 Task: Look for space in Jhalrapatan, India from 12th August, 2023 to 16th August, 2023 for 8 adults in price range Rs.10000 to Rs.16000. Place can be private room with 8 bedrooms having 8 beds and 8 bathrooms. Property type can be house, flat, guest house, hotel. Amenities needed are: wifi, TV, free parkinig on premises, gym, breakfast. Booking option can be shelf check-in. Required host language is English.
Action: Mouse moved to (601, 119)
Screenshot: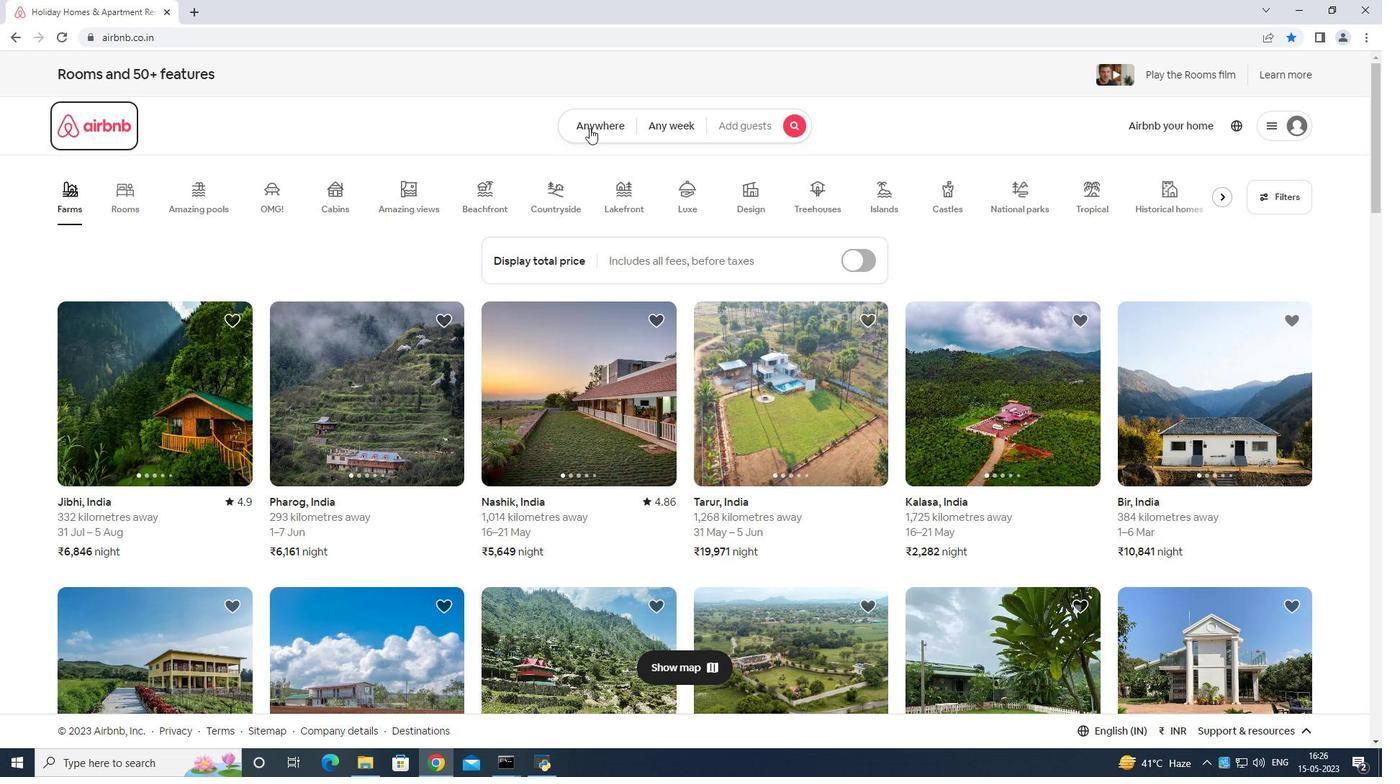 
Action: Mouse pressed left at (601, 119)
Screenshot: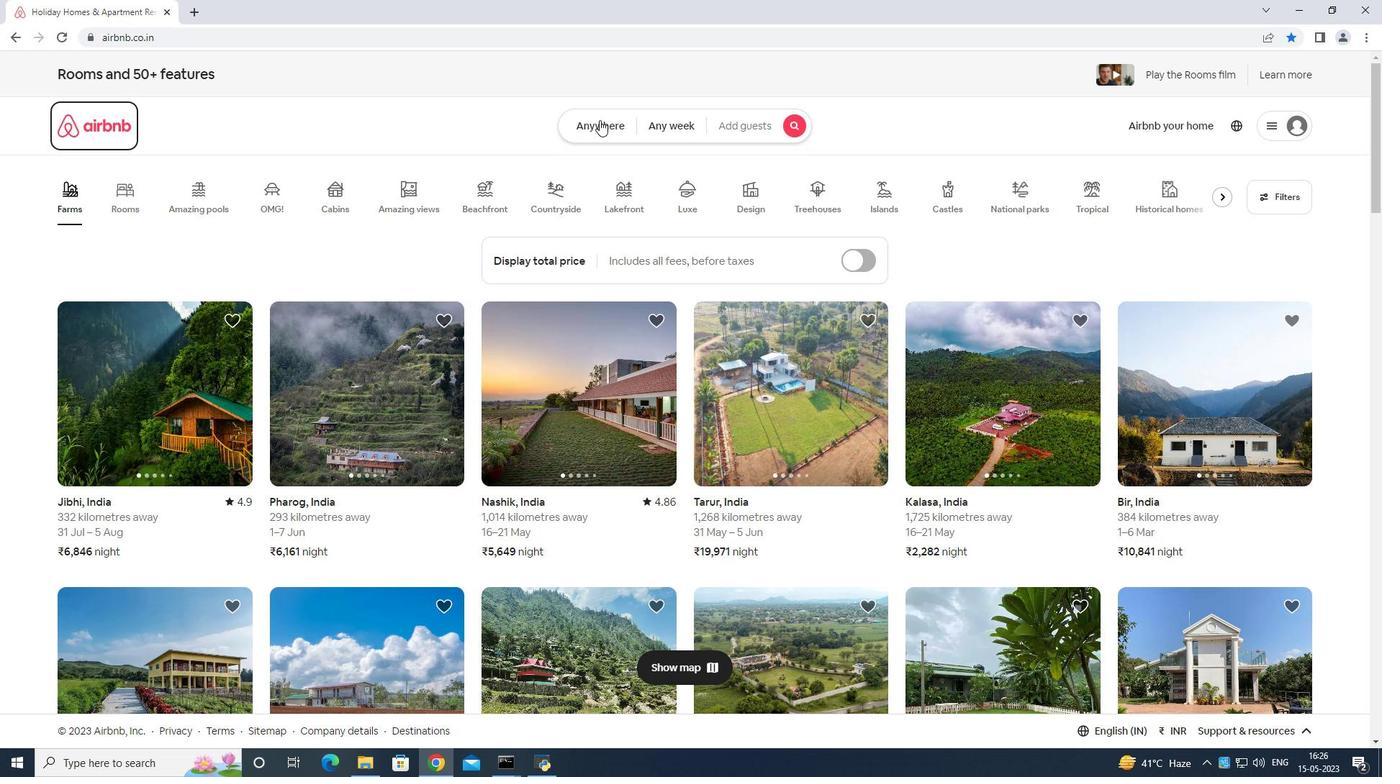 
Action: Mouse moved to (559, 162)
Screenshot: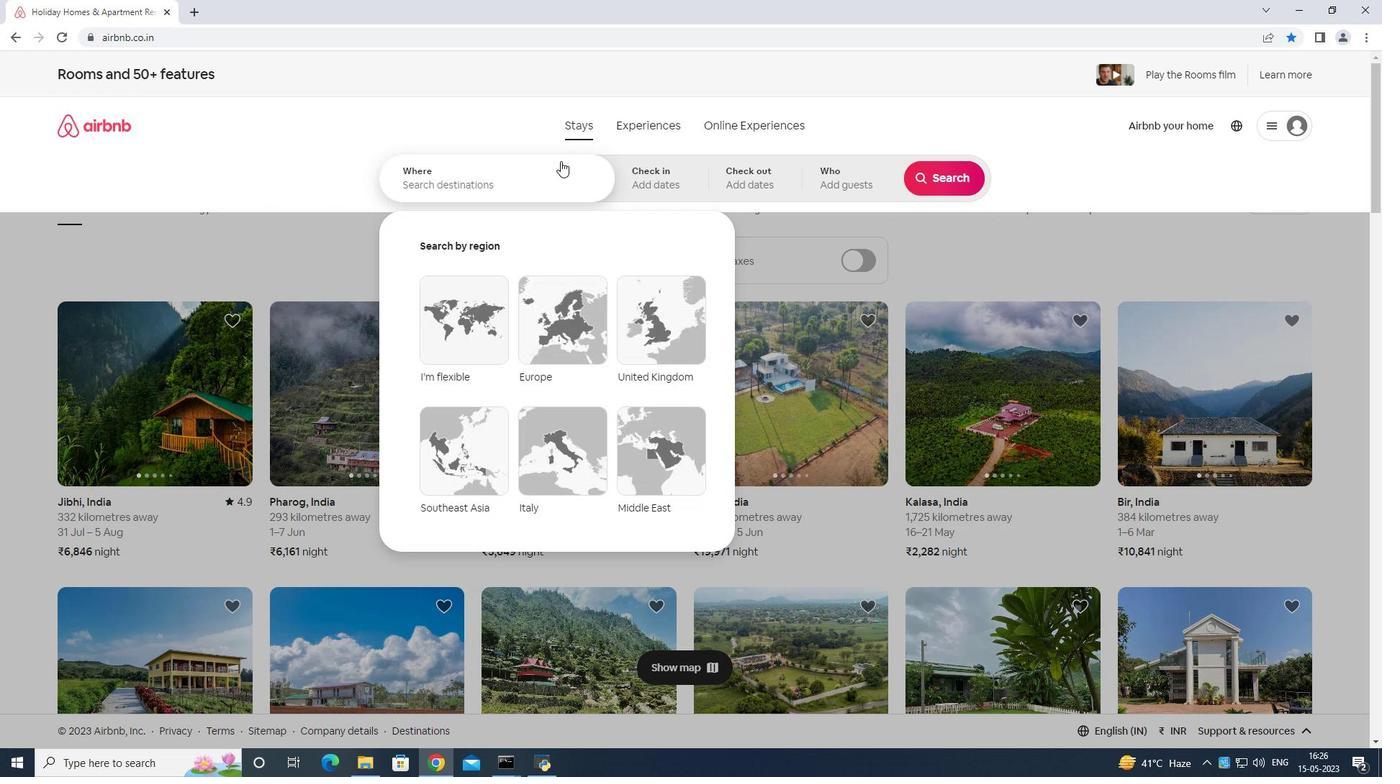 
Action: Mouse pressed left at (559, 162)
Screenshot: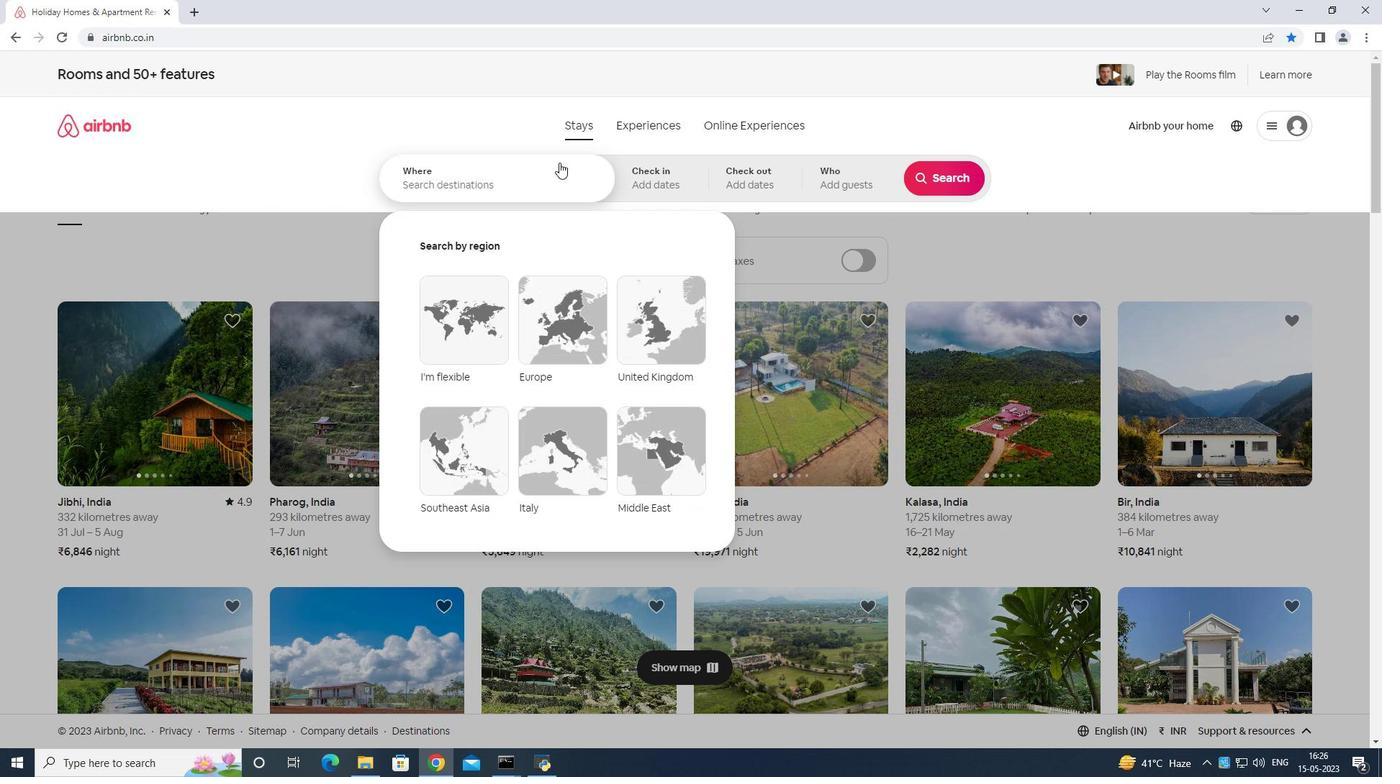 
Action: Mouse moved to (543, 149)
Screenshot: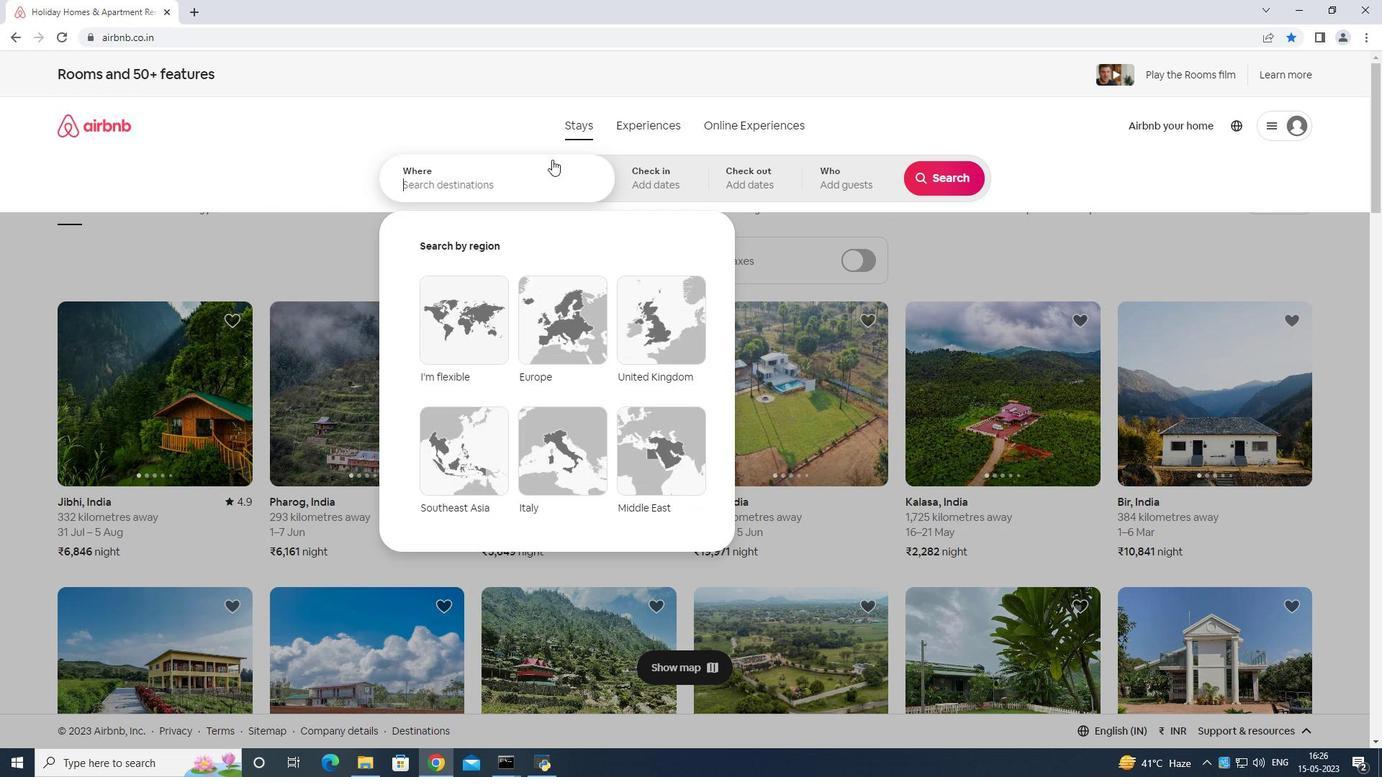 
Action: Key pressed <Key.shift>Jhalarapatan<Key.space>india<Key.enter>
Screenshot: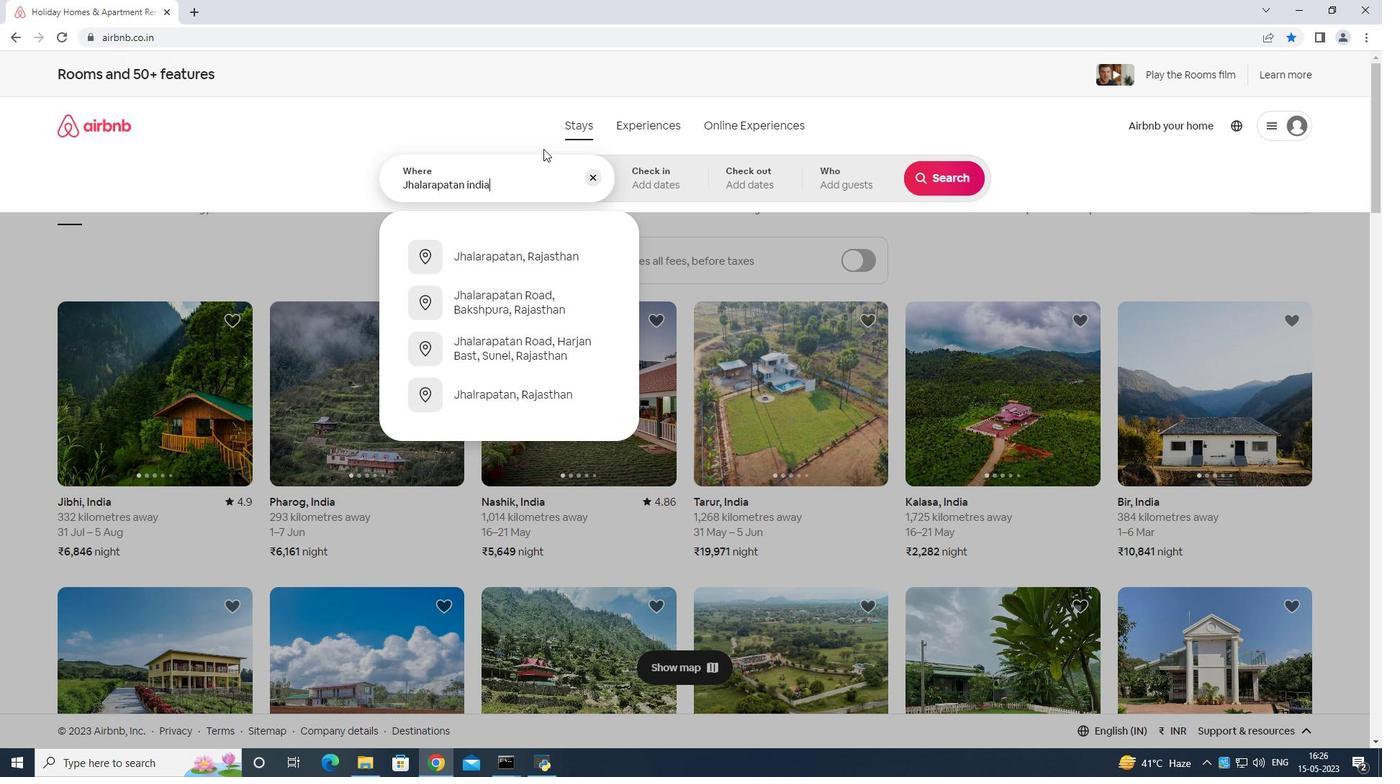 
Action: Mouse moved to (933, 288)
Screenshot: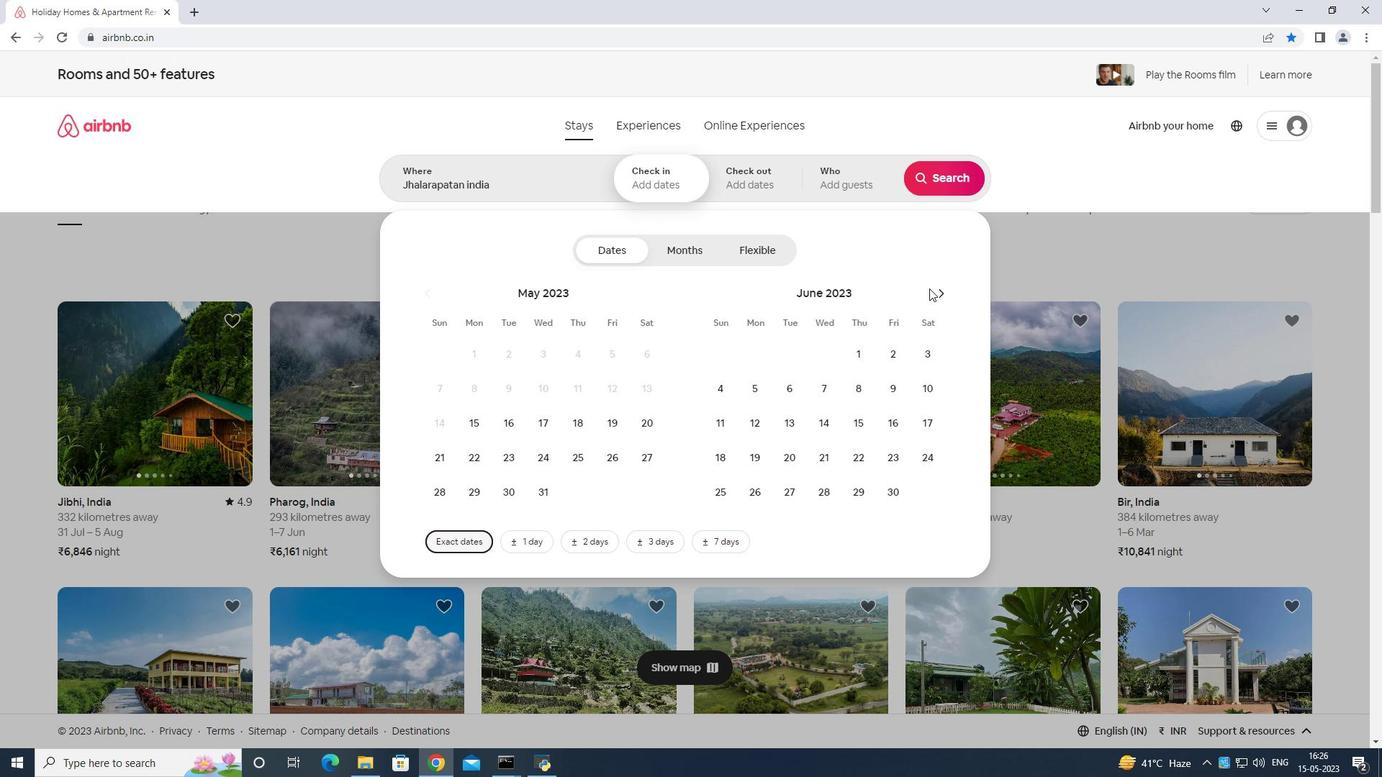 
Action: Mouse pressed left at (930, 288)
Screenshot: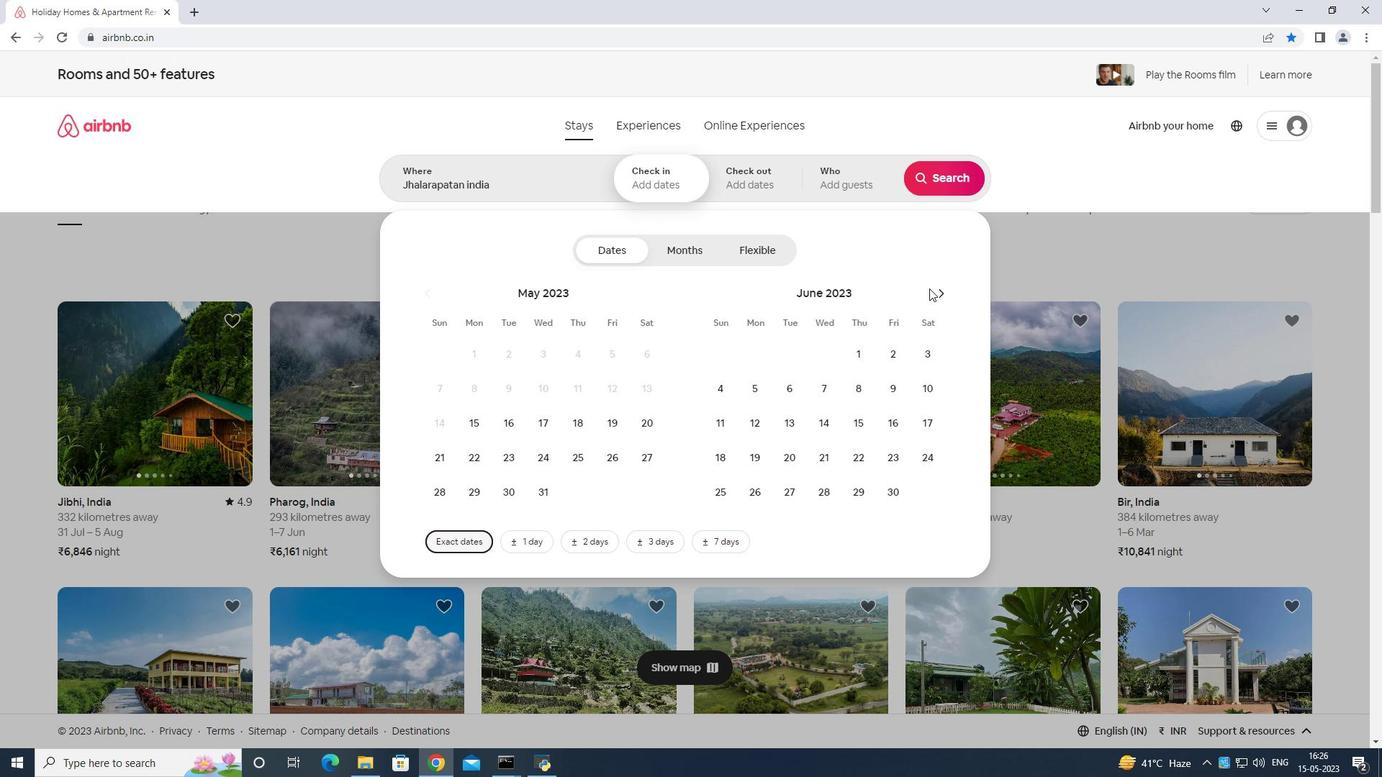 
Action: Mouse moved to (940, 295)
Screenshot: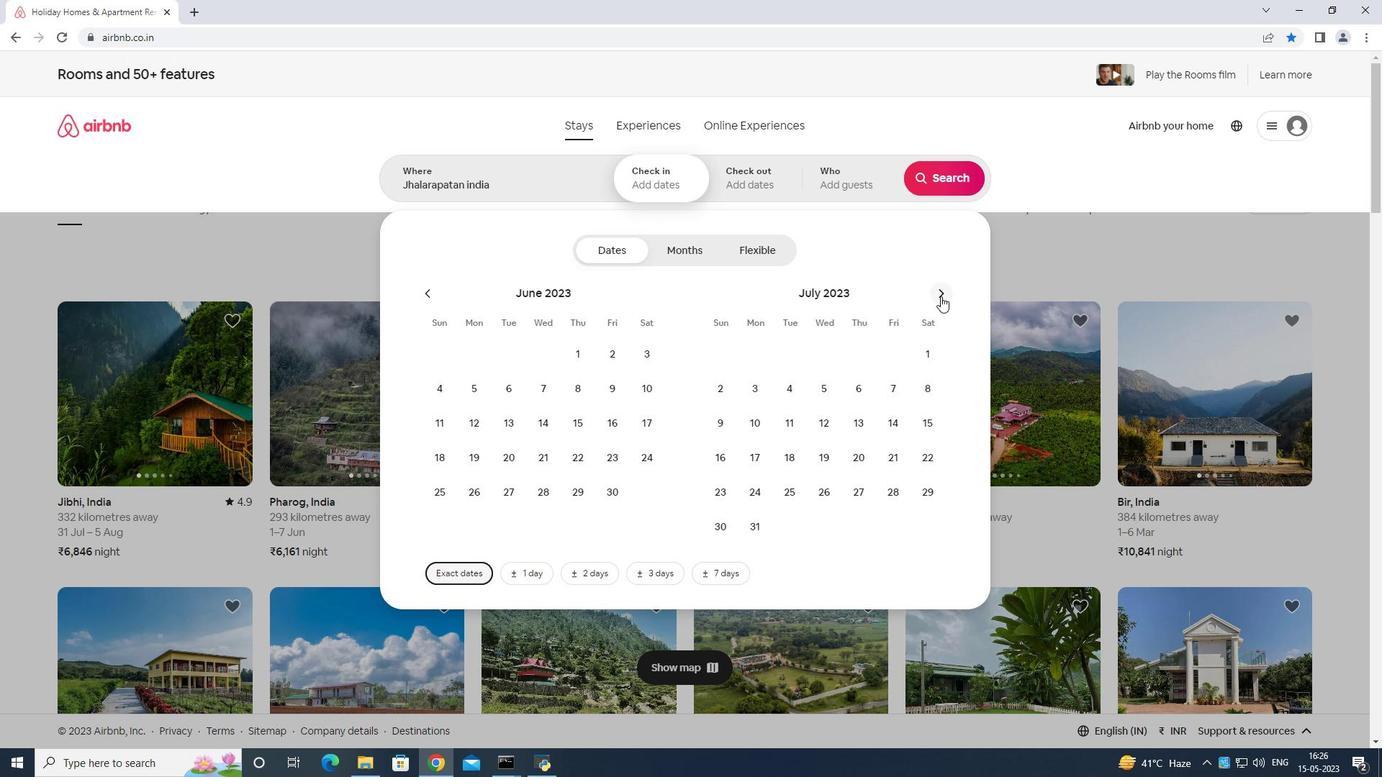 
Action: Mouse pressed left at (940, 295)
Screenshot: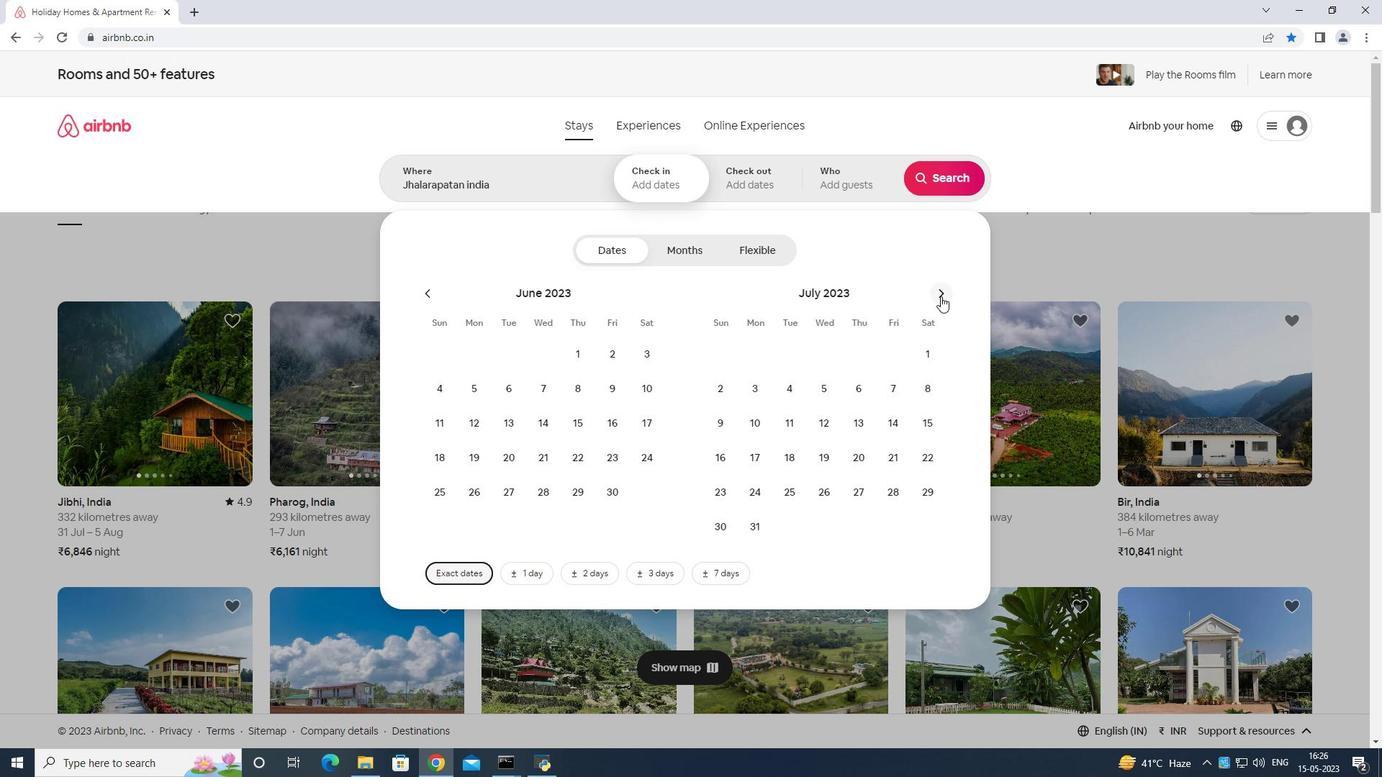 
Action: Mouse moved to (917, 391)
Screenshot: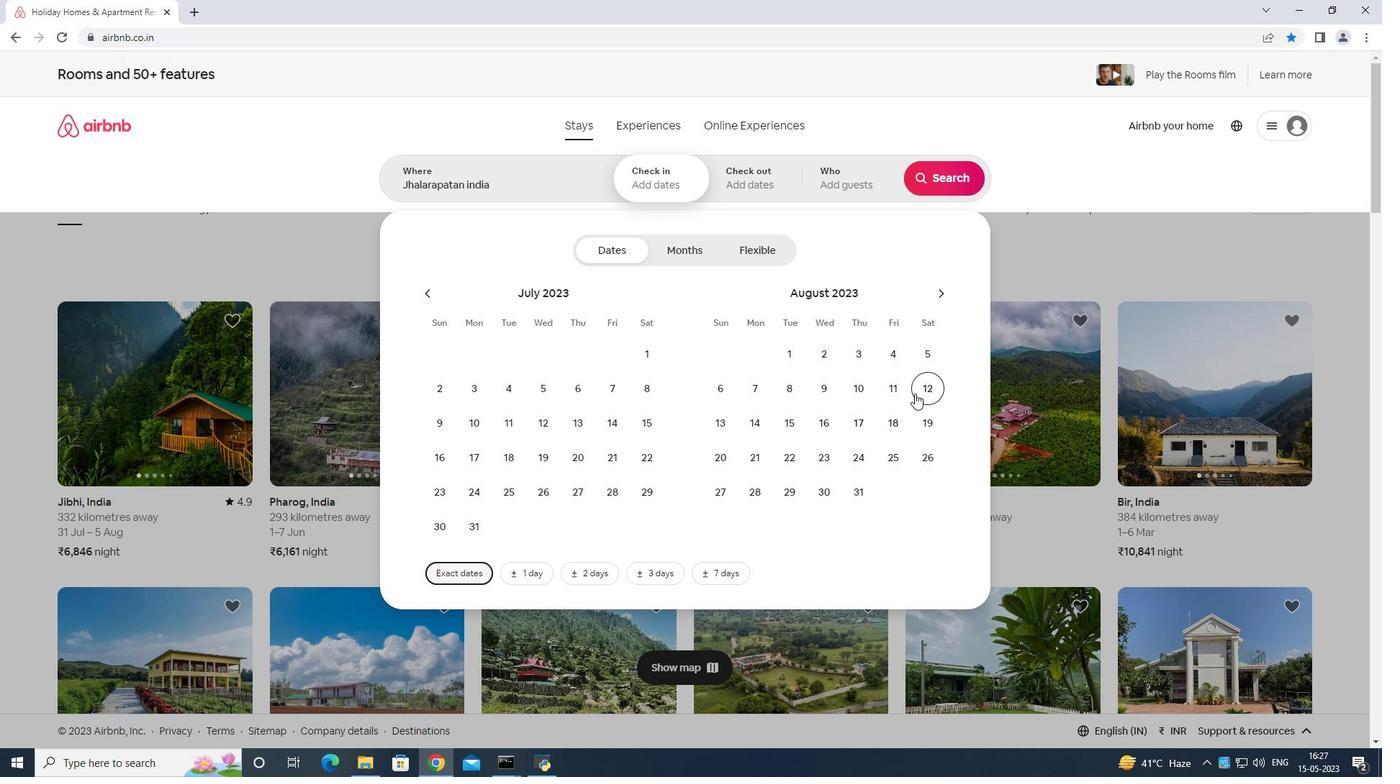 
Action: Mouse pressed left at (917, 391)
Screenshot: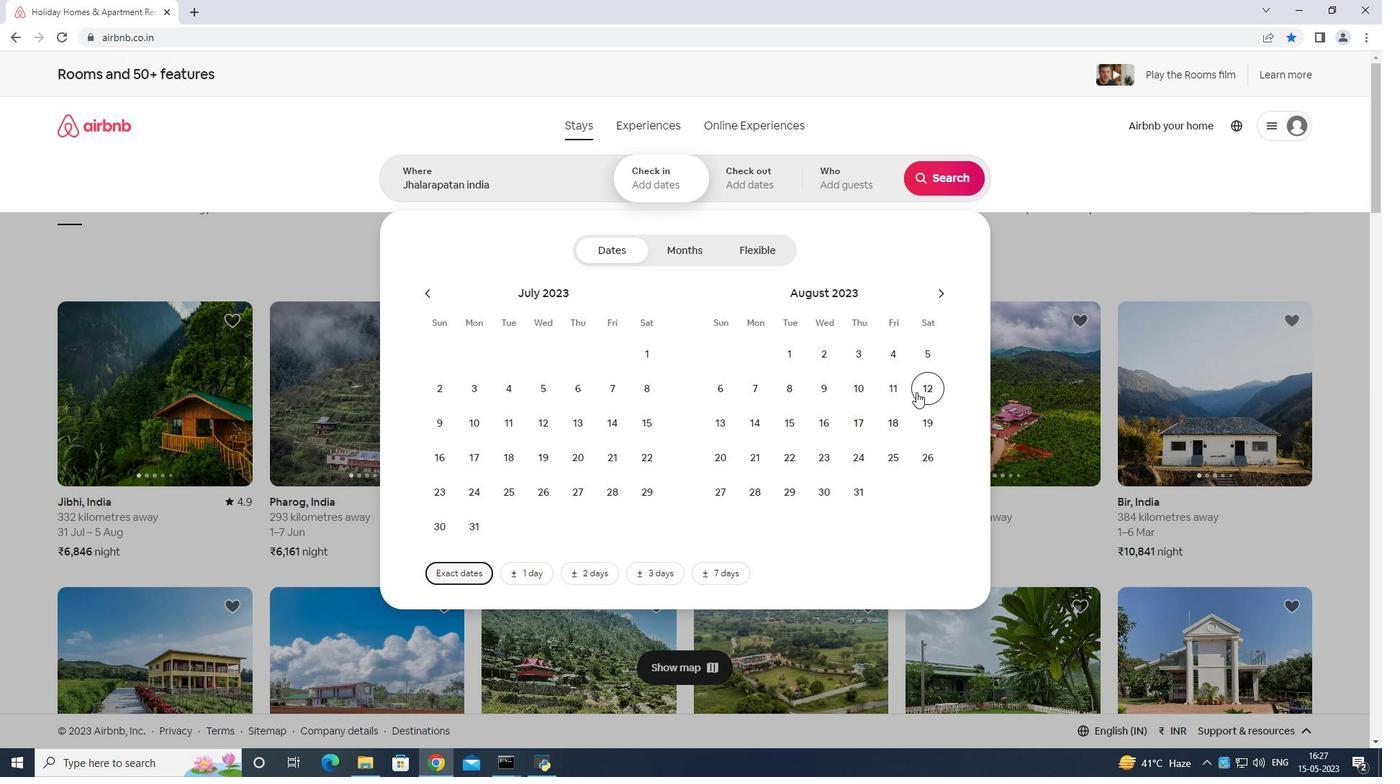 
Action: Mouse moved to (834, 423)
Screenshot: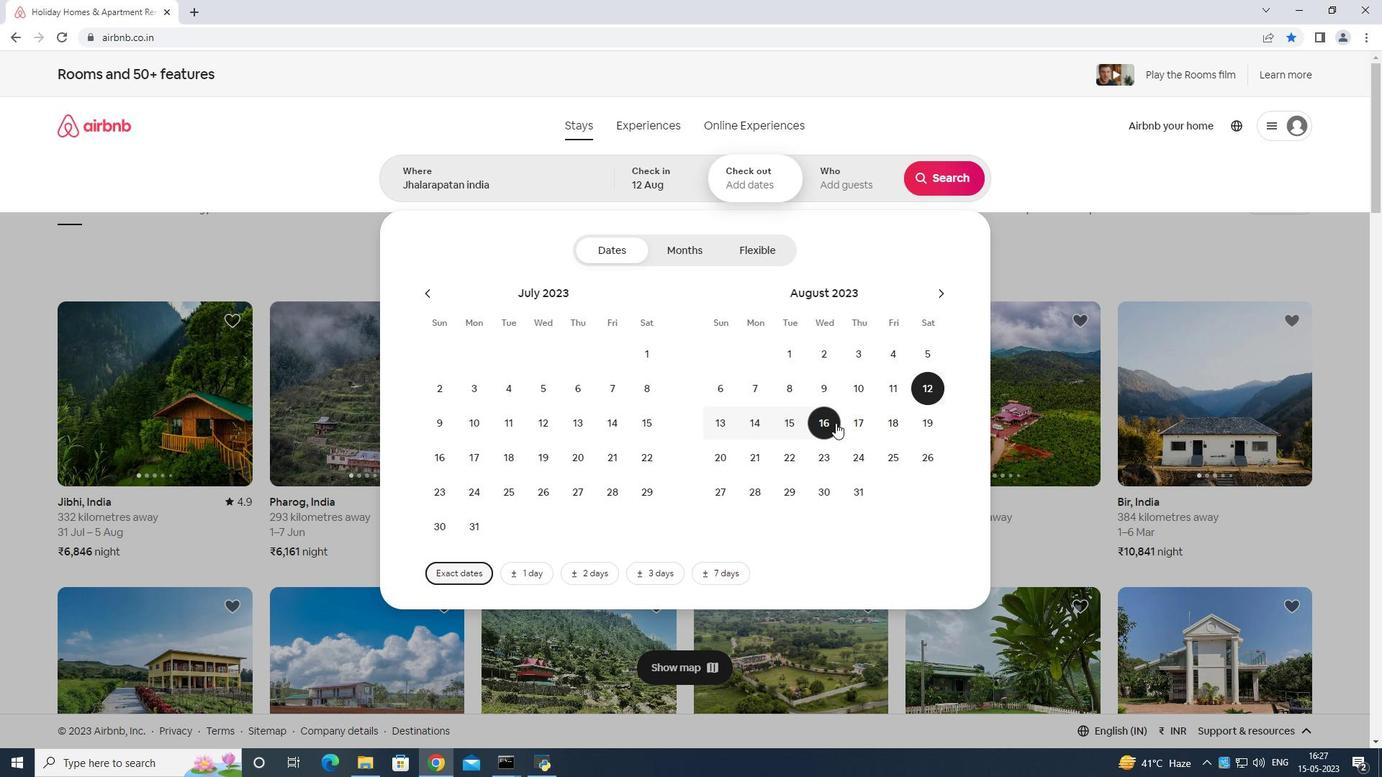 
Action: Mouse pressed left at (834, 423)
Screenshot: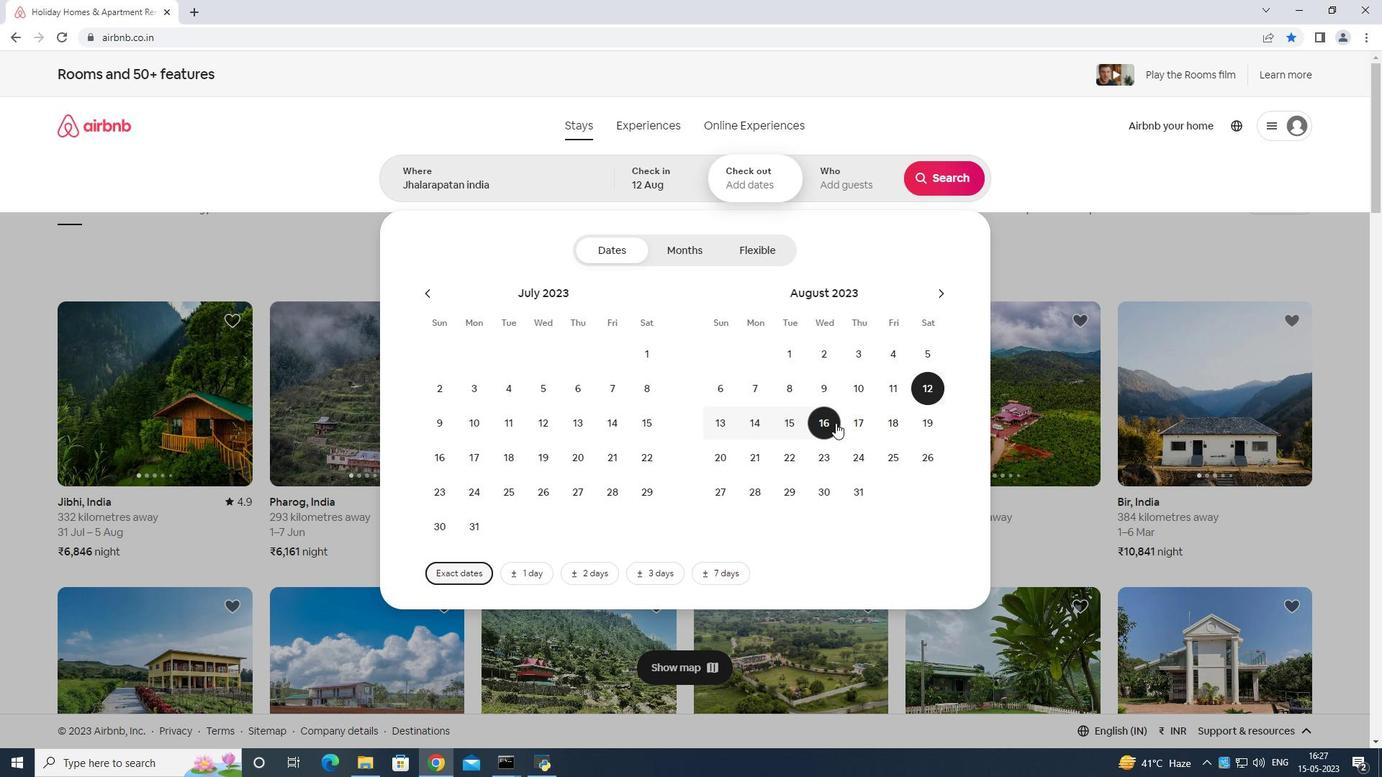 
Action: Mouse moved to (855, 176)
Screenshot: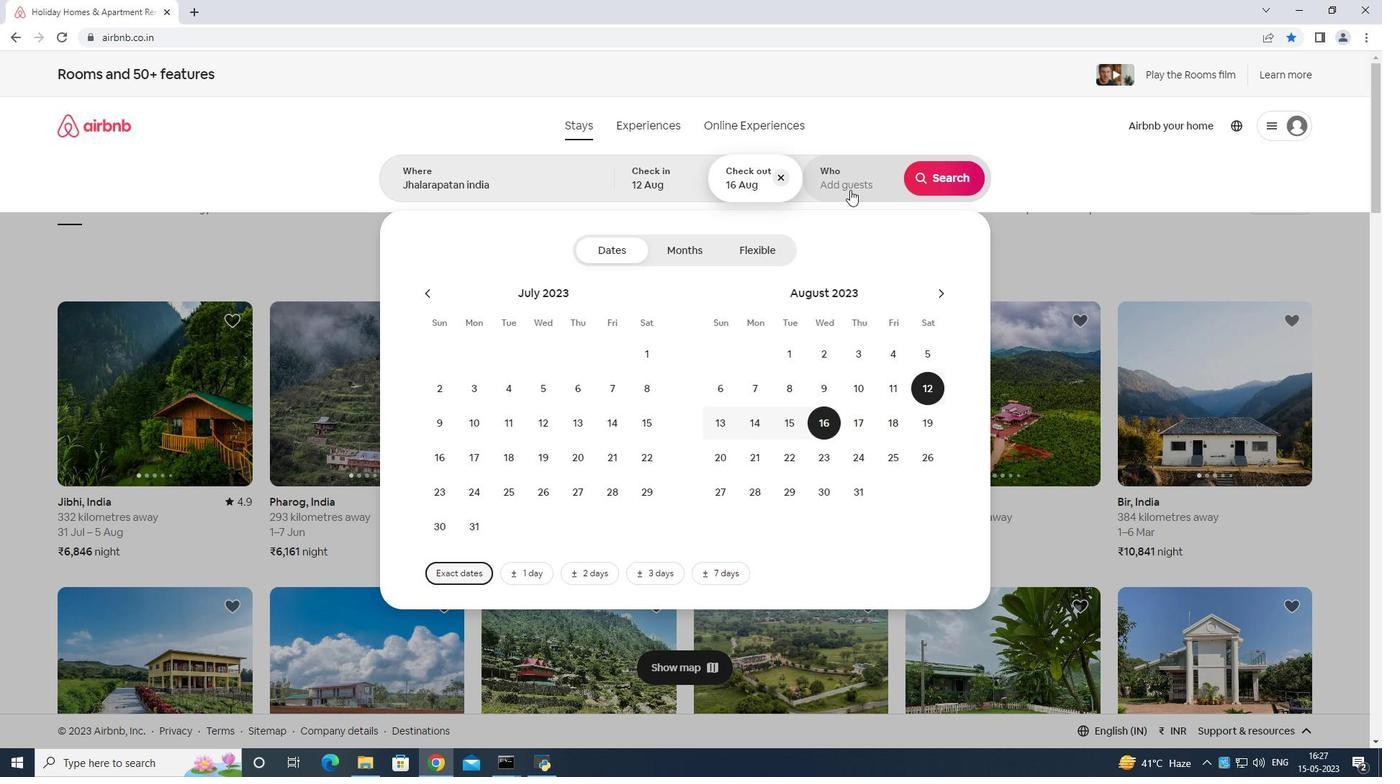 
Action: Mouse pressed left at (855, 176)
Screenshot: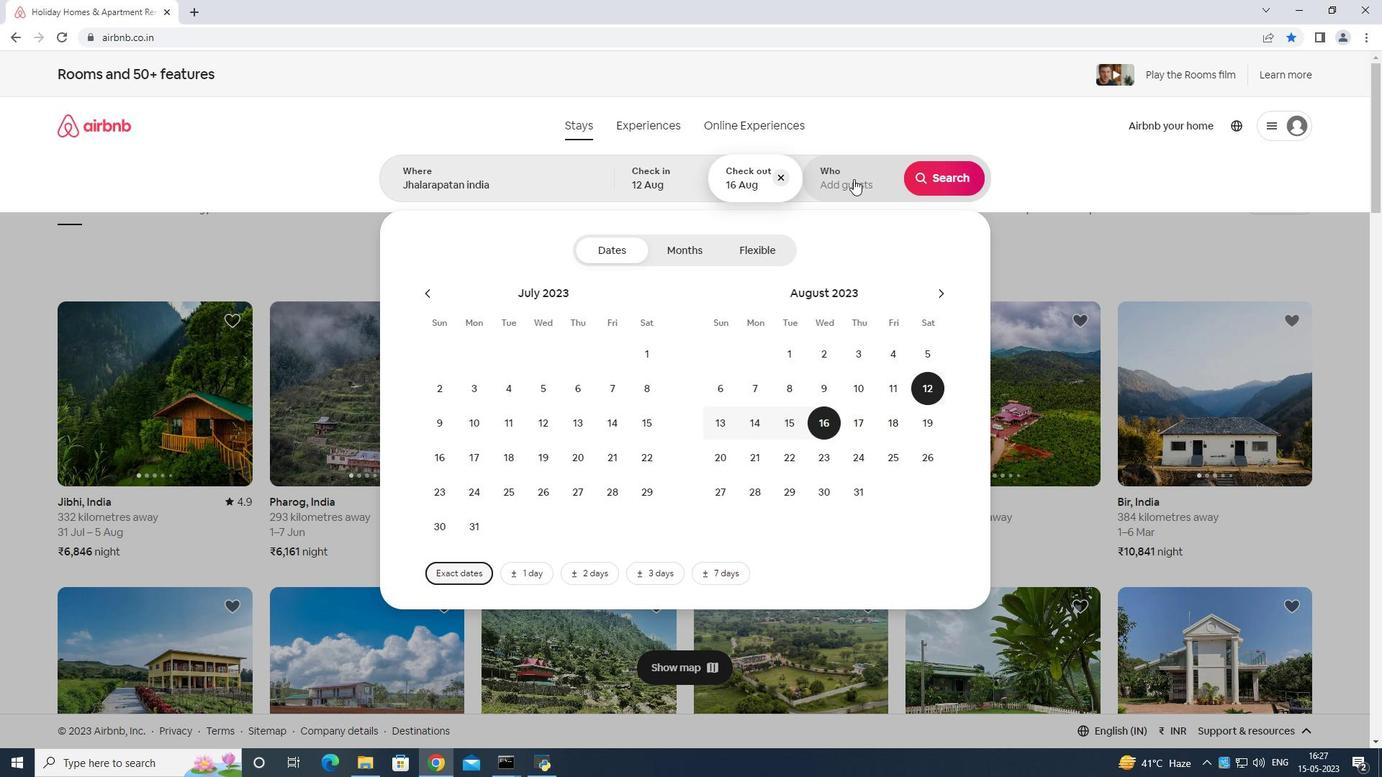 
Action: Mouse moved to (948, 254)
Screenshot: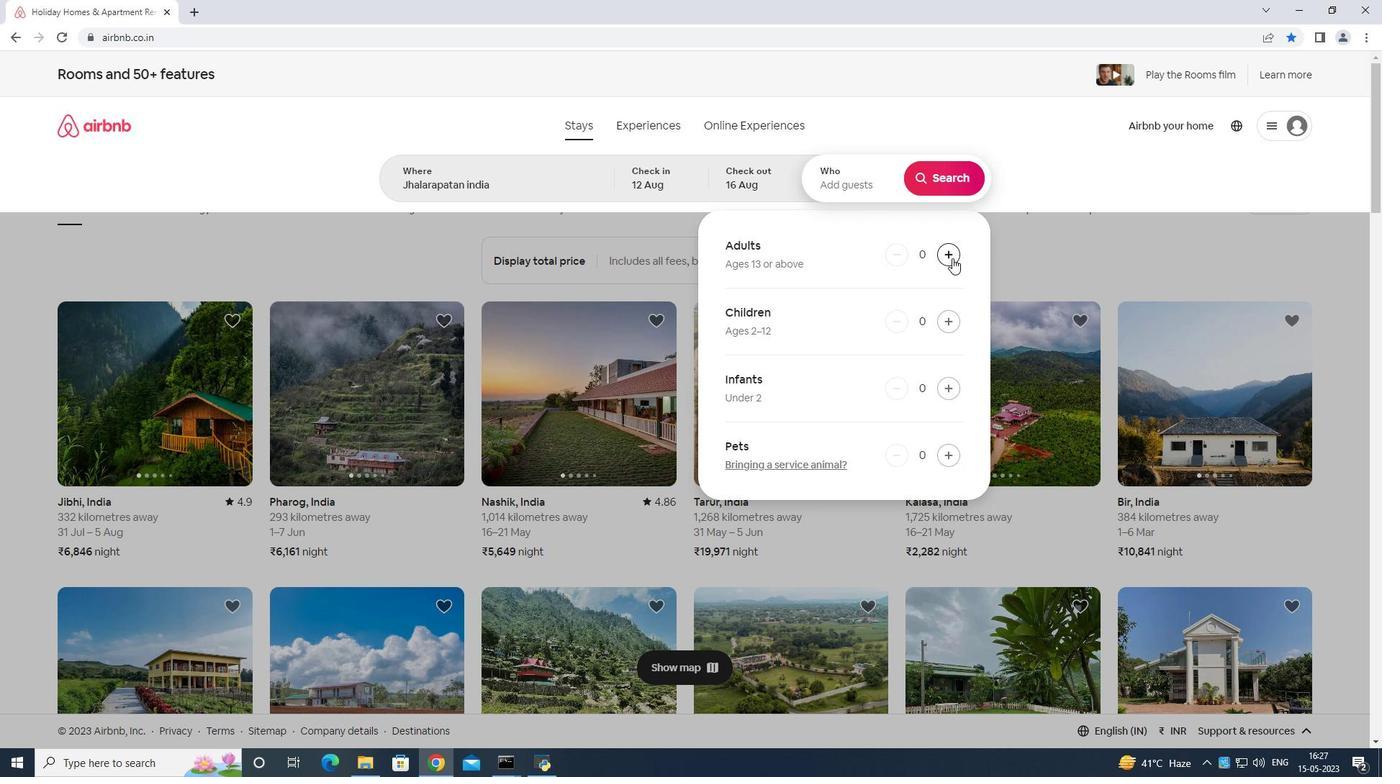 
Action: Mouse pressed left at (948, 254)
Screenshot: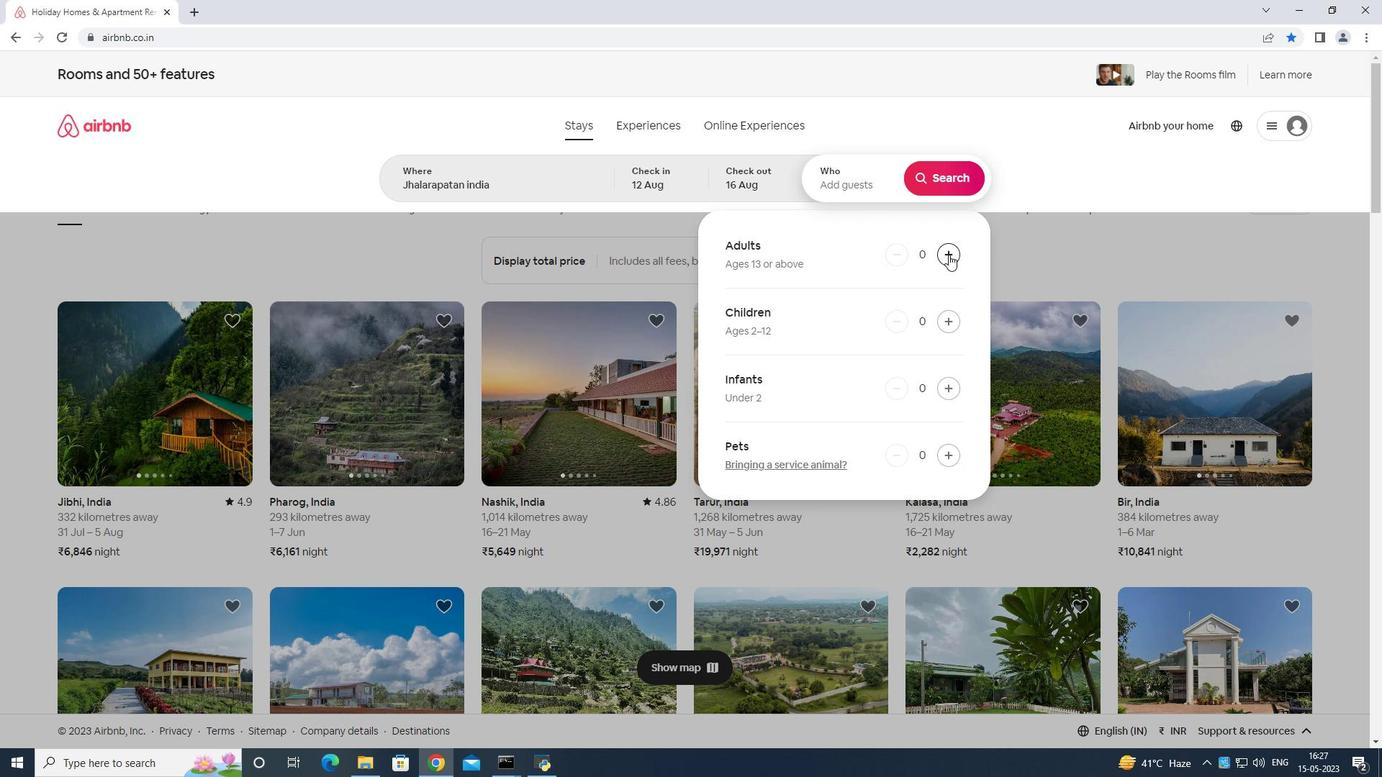 
Action: Mouse moved to (948, 254)
Screenshot: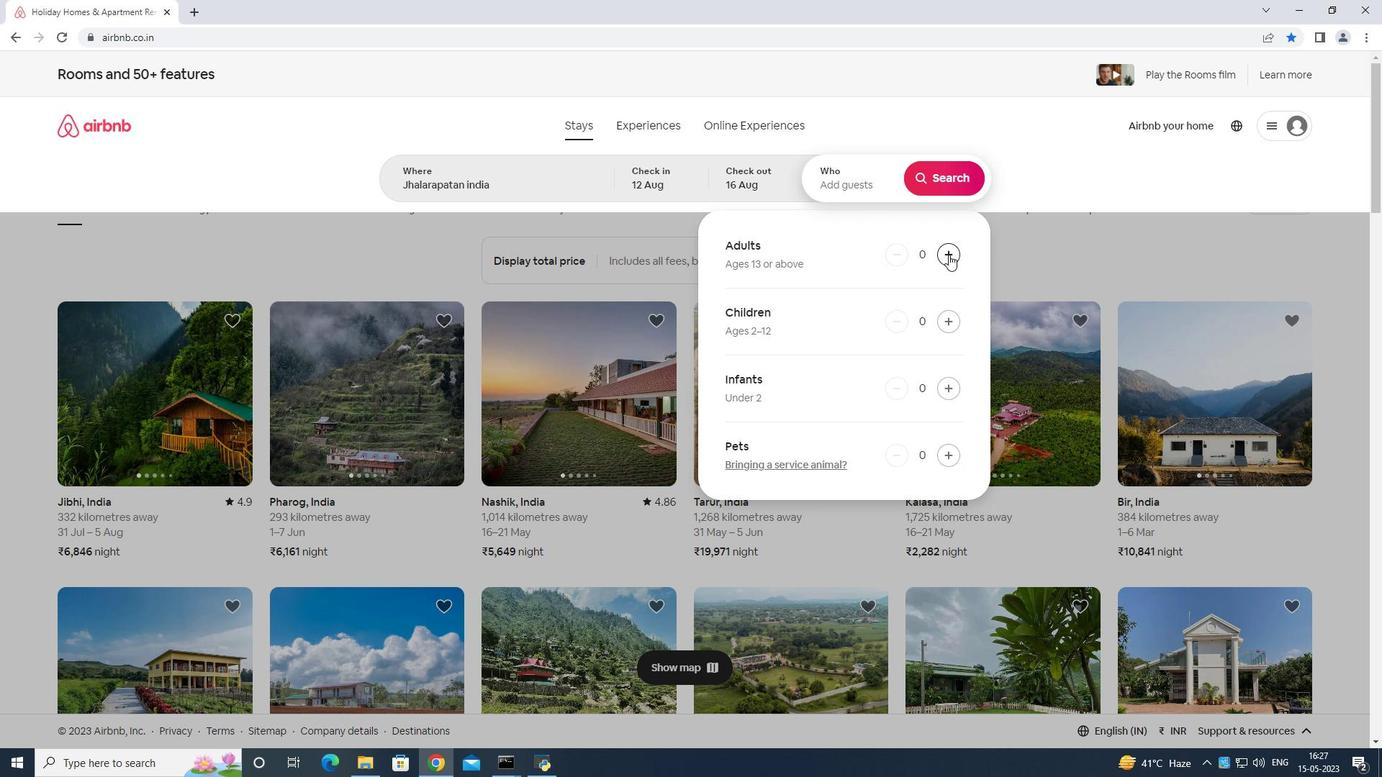 
Action: Mouse pressed left at (948, 254)
Screenshot: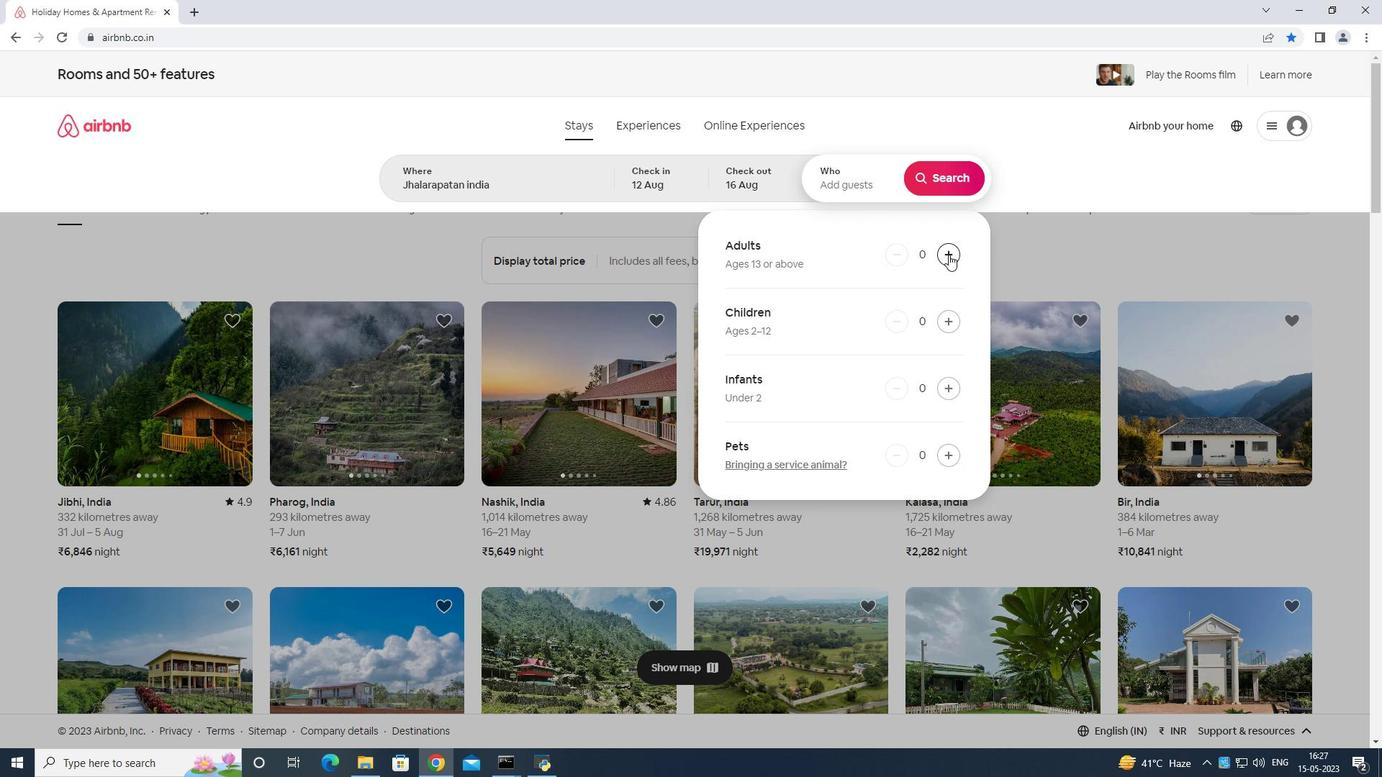 
Action: Mouse pressed left at (948, 254)
Screenshot: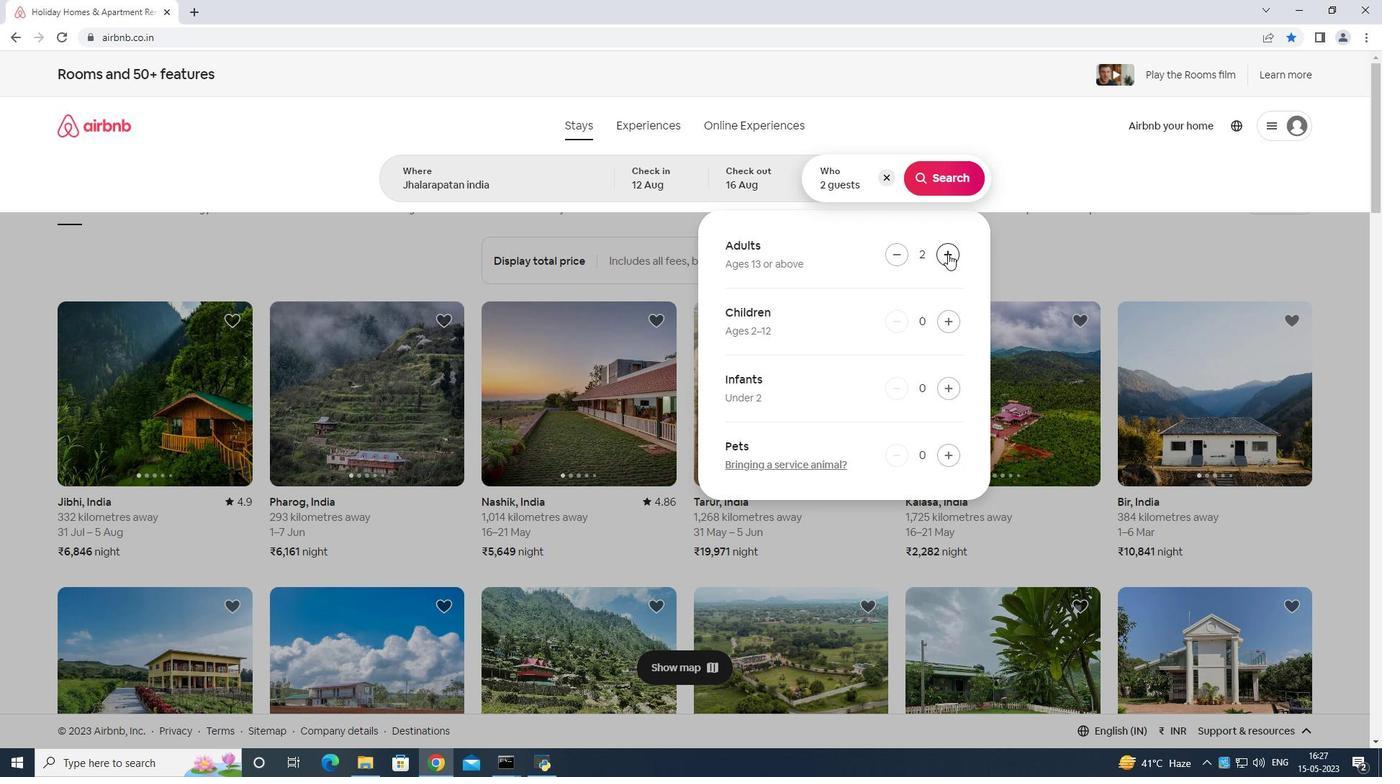 
Action: Mouse pressed left at (948, 254)
Screenshot: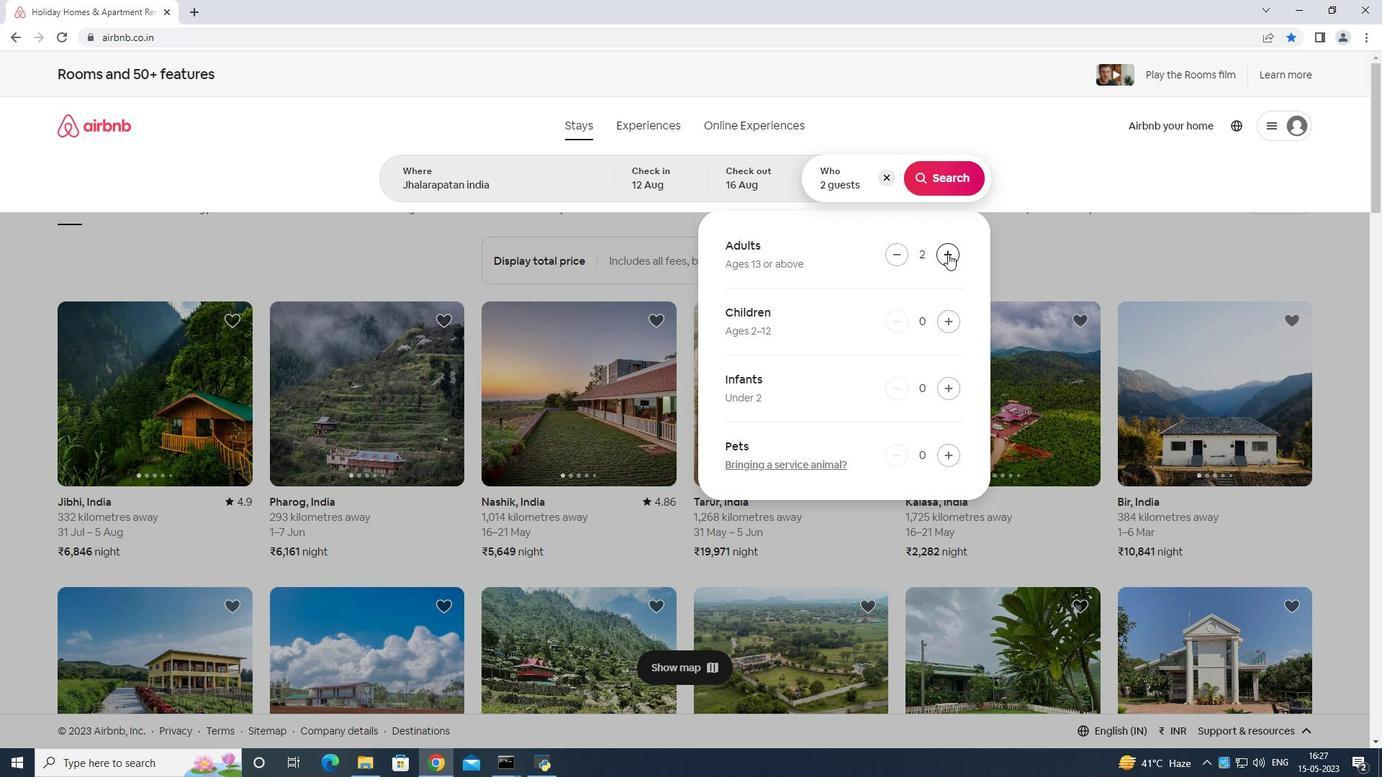 
Action: Mouse moved to (946, 252)
Screenshot: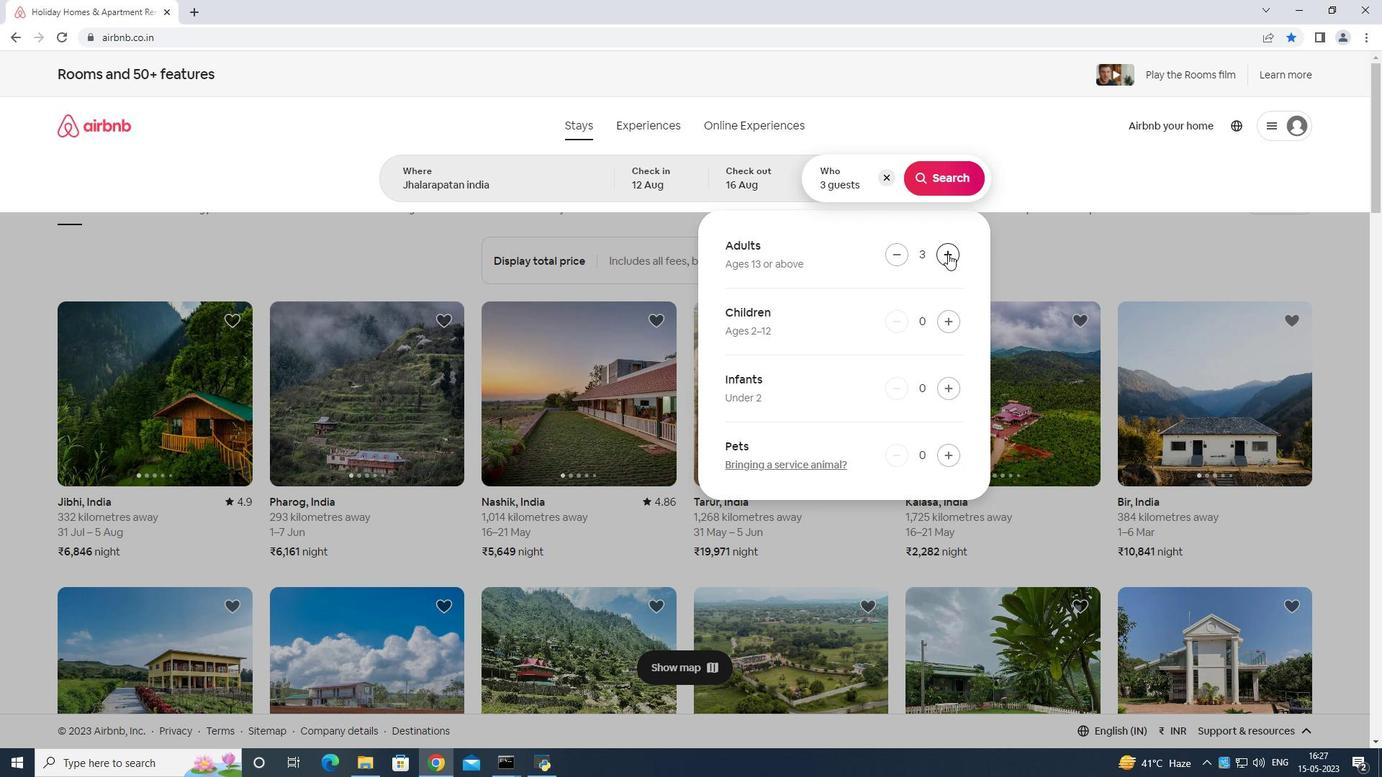 
Action: Mouse pressed left at (946, 252)
Screenshot: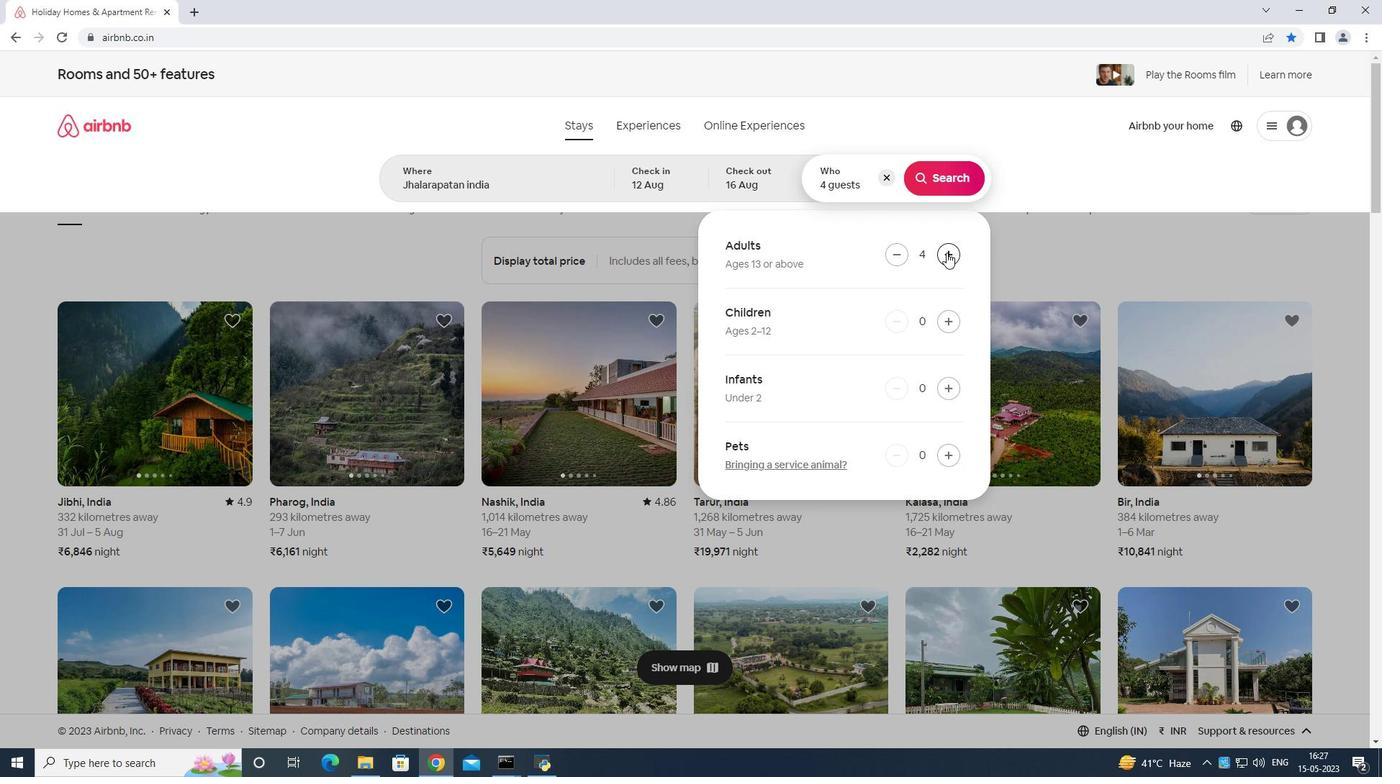 
Action: Mouse moved to (936, 246)
Screenshot: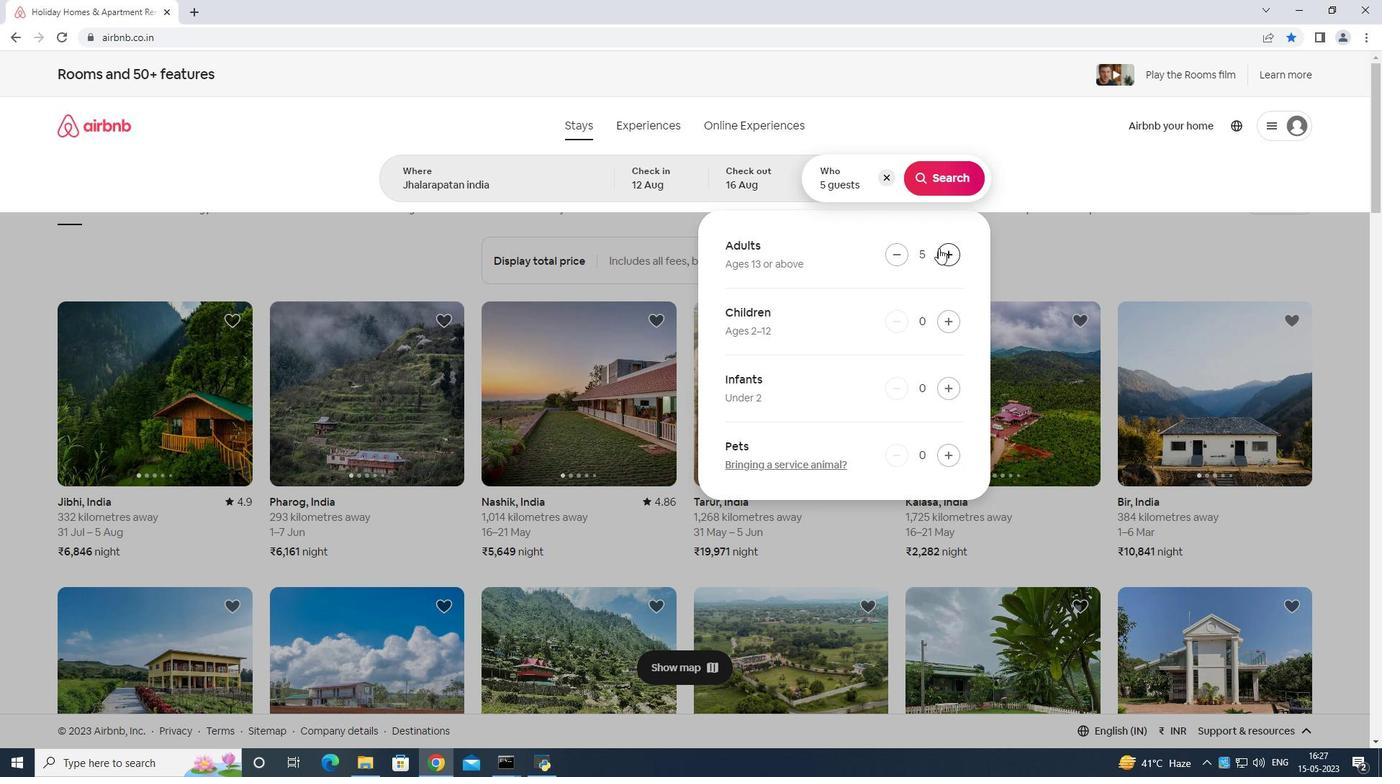 
Action: Mouse pressed left at (936, 246)
Screenshot: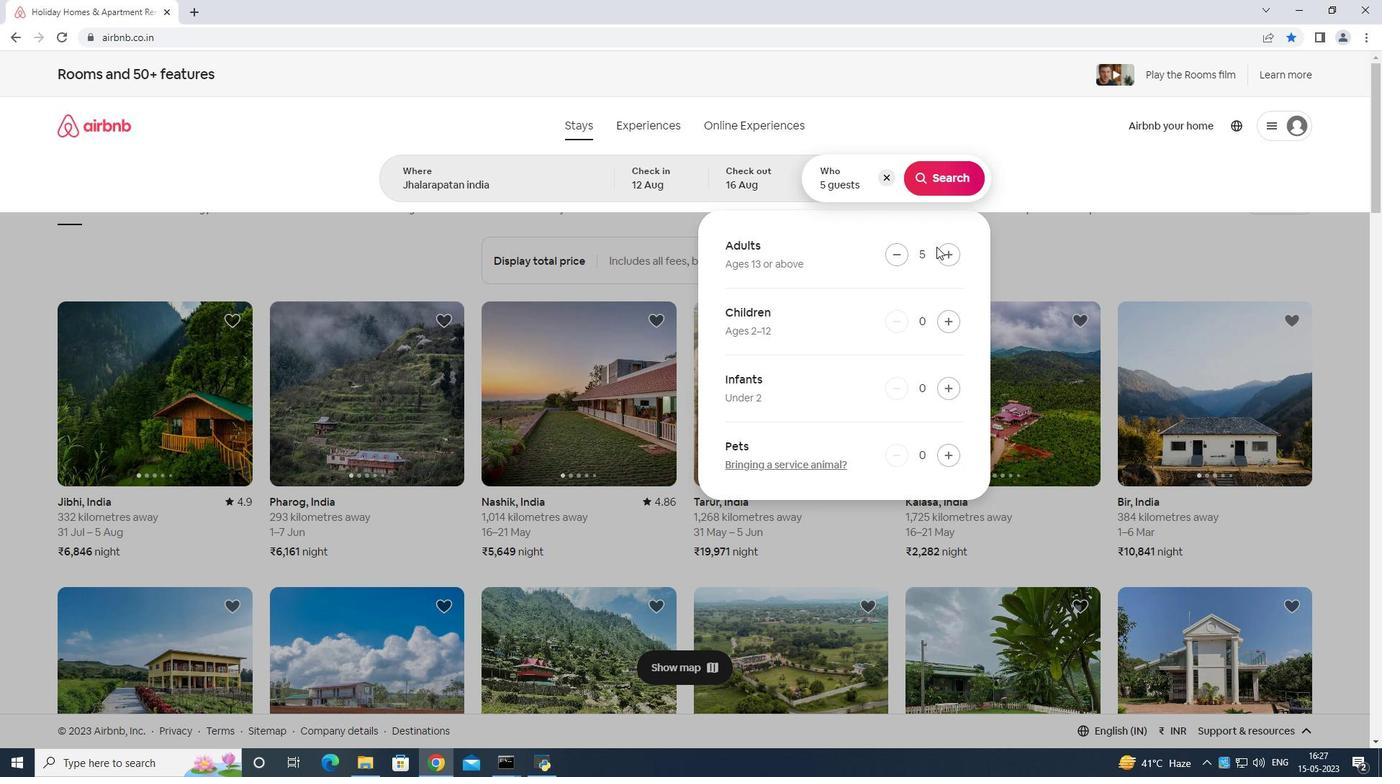 
Action: Mouse pressed left at (936, 246)
Screenshot: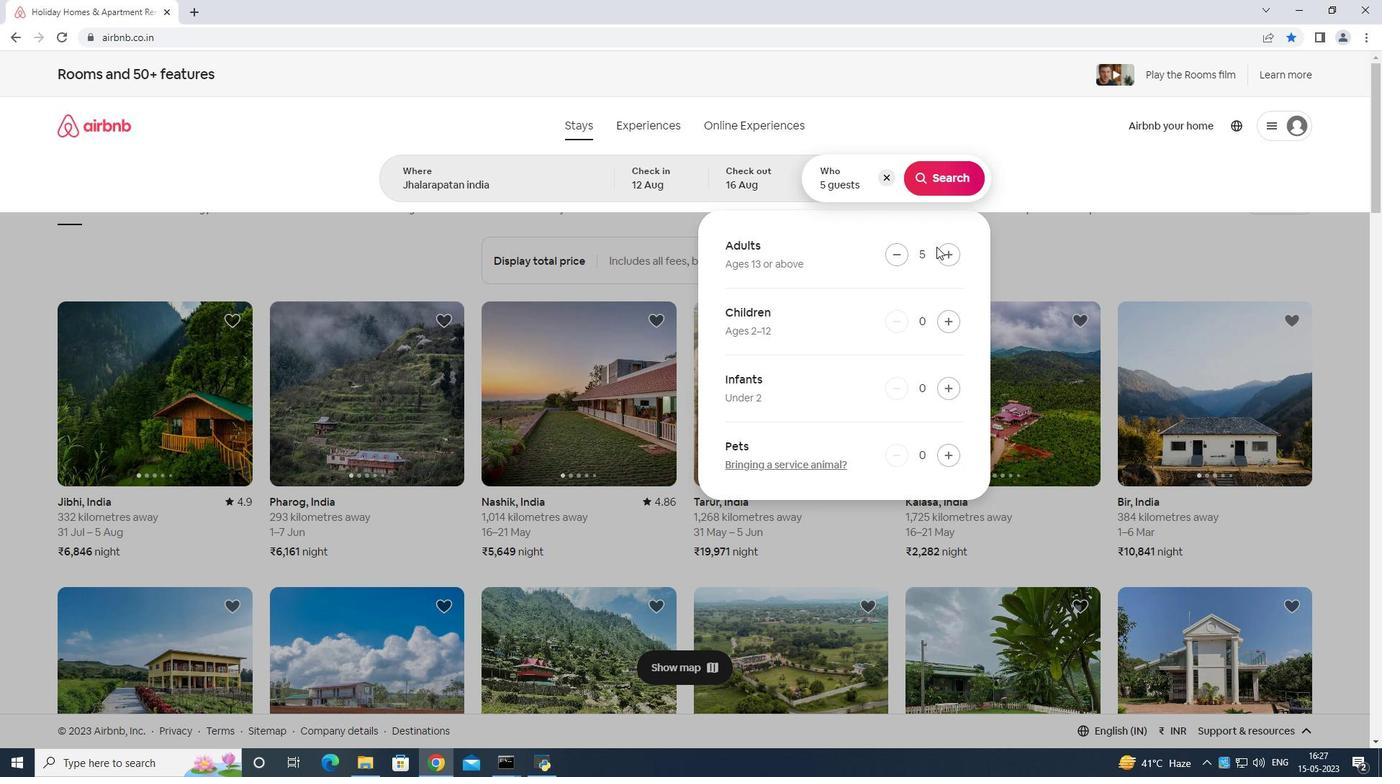 
Action: Mouse moved to (941, 251)
Screenshot: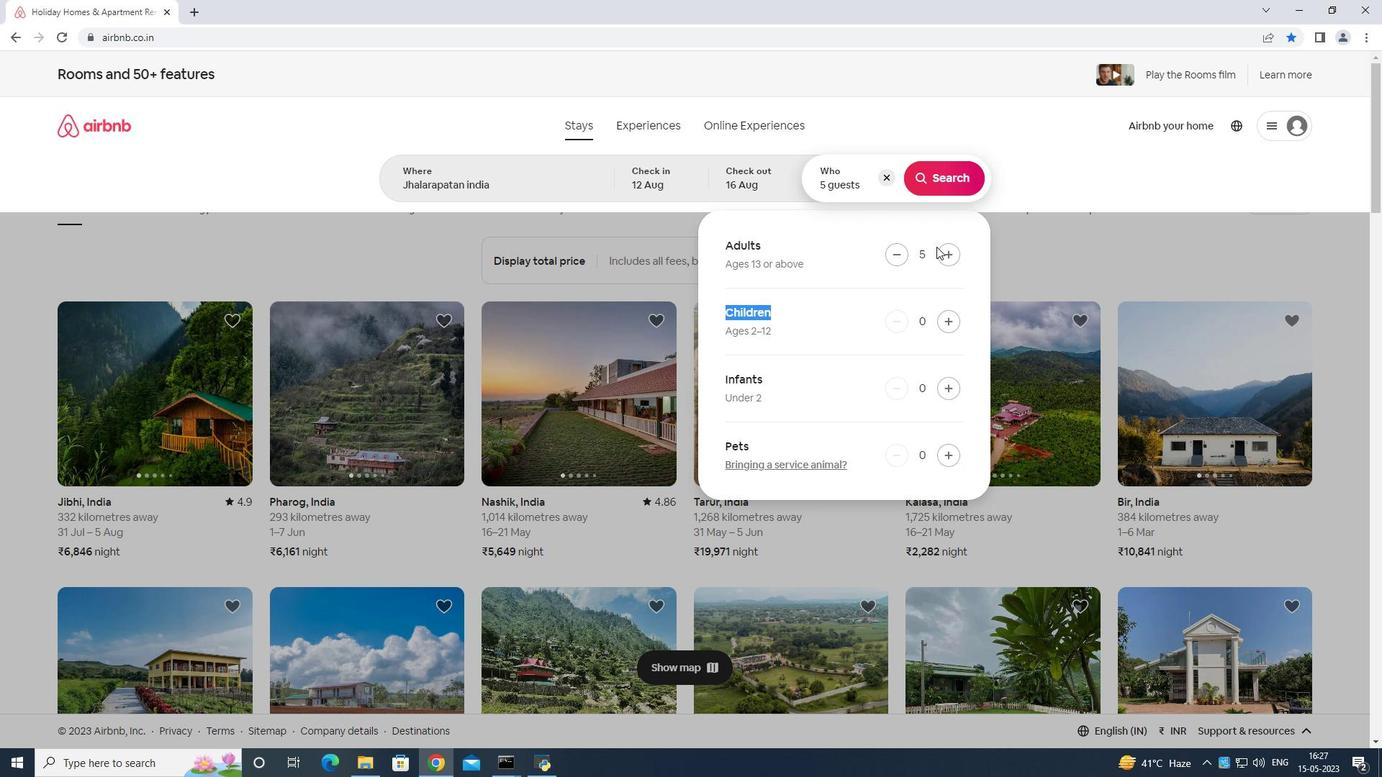 
Action: Mouse pressed left at (941, 251)
Screenshot: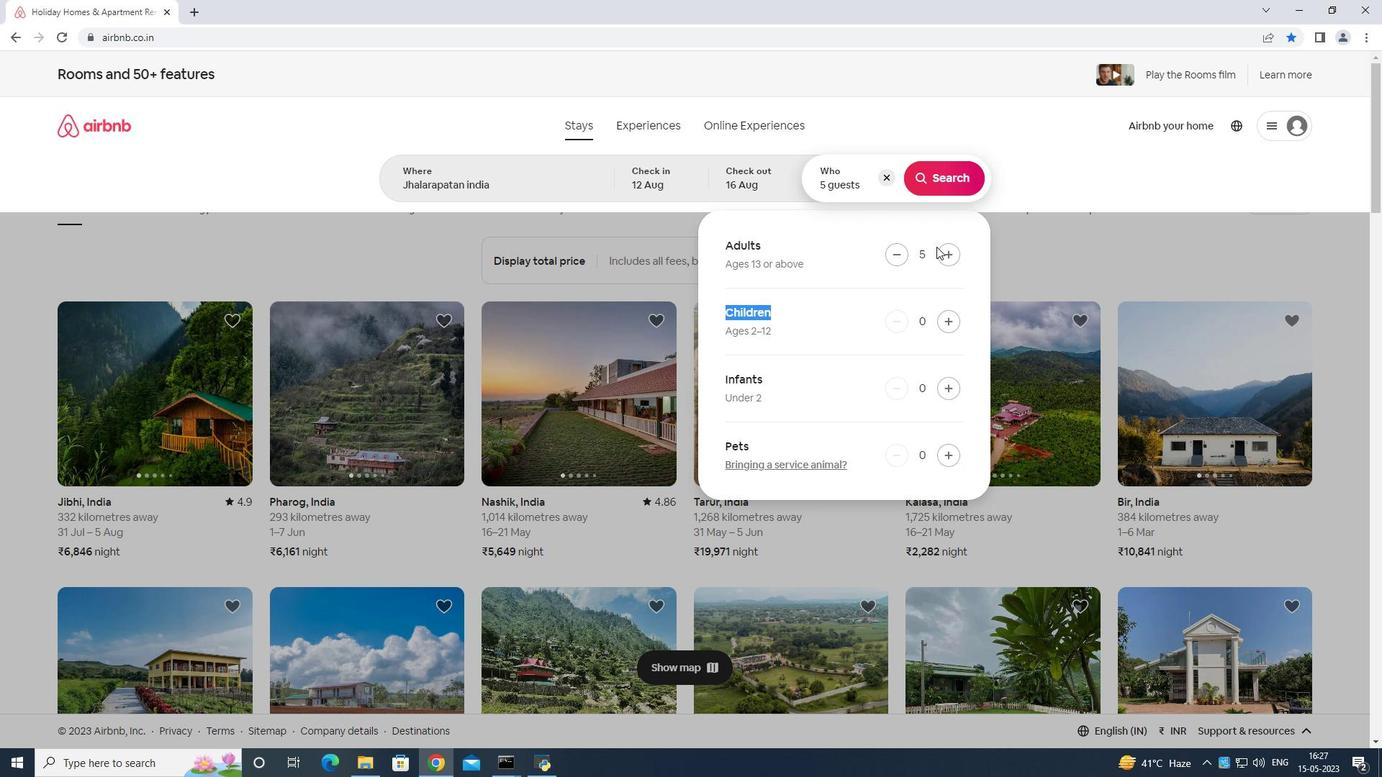 
Action: Mouse moved to (942, 252)
Screenshot: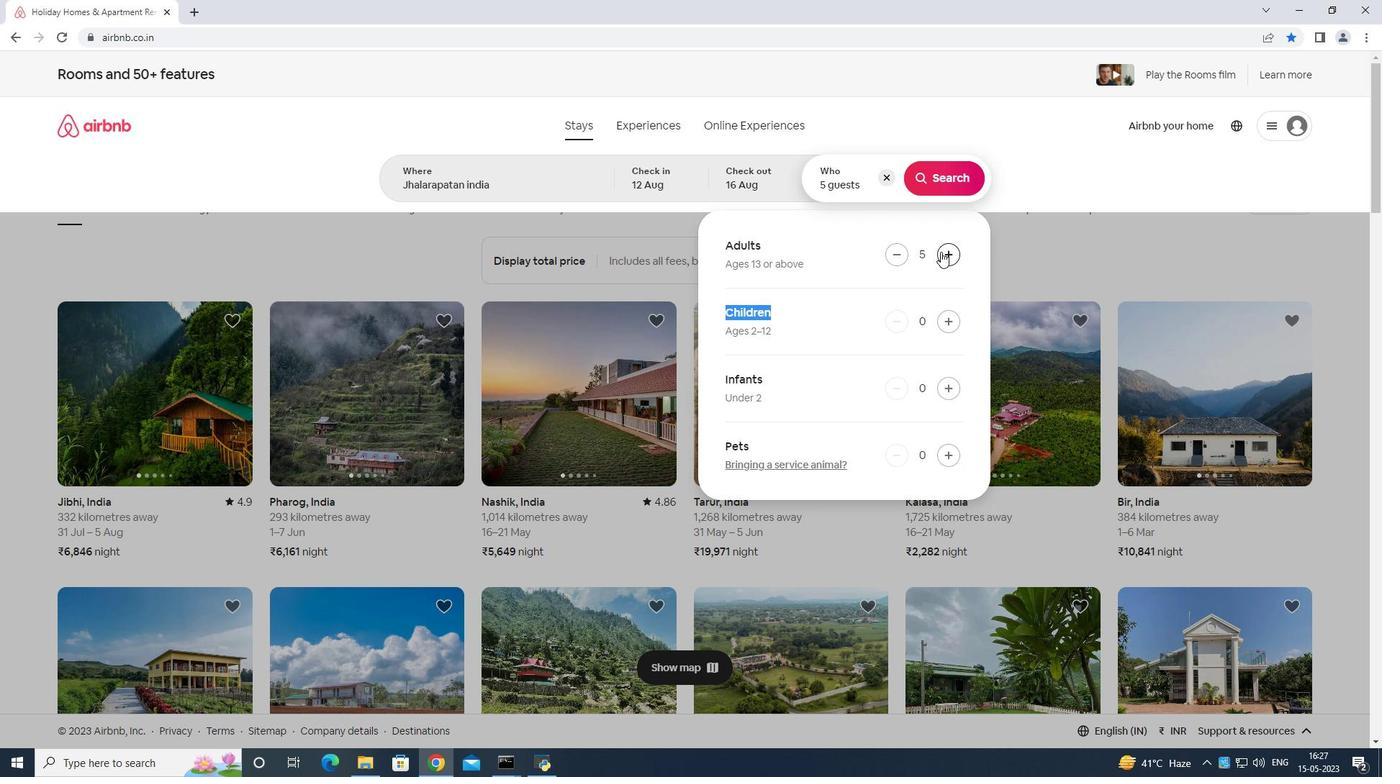 
Action: Mouse pressed left at (942, 252)
Screenshot: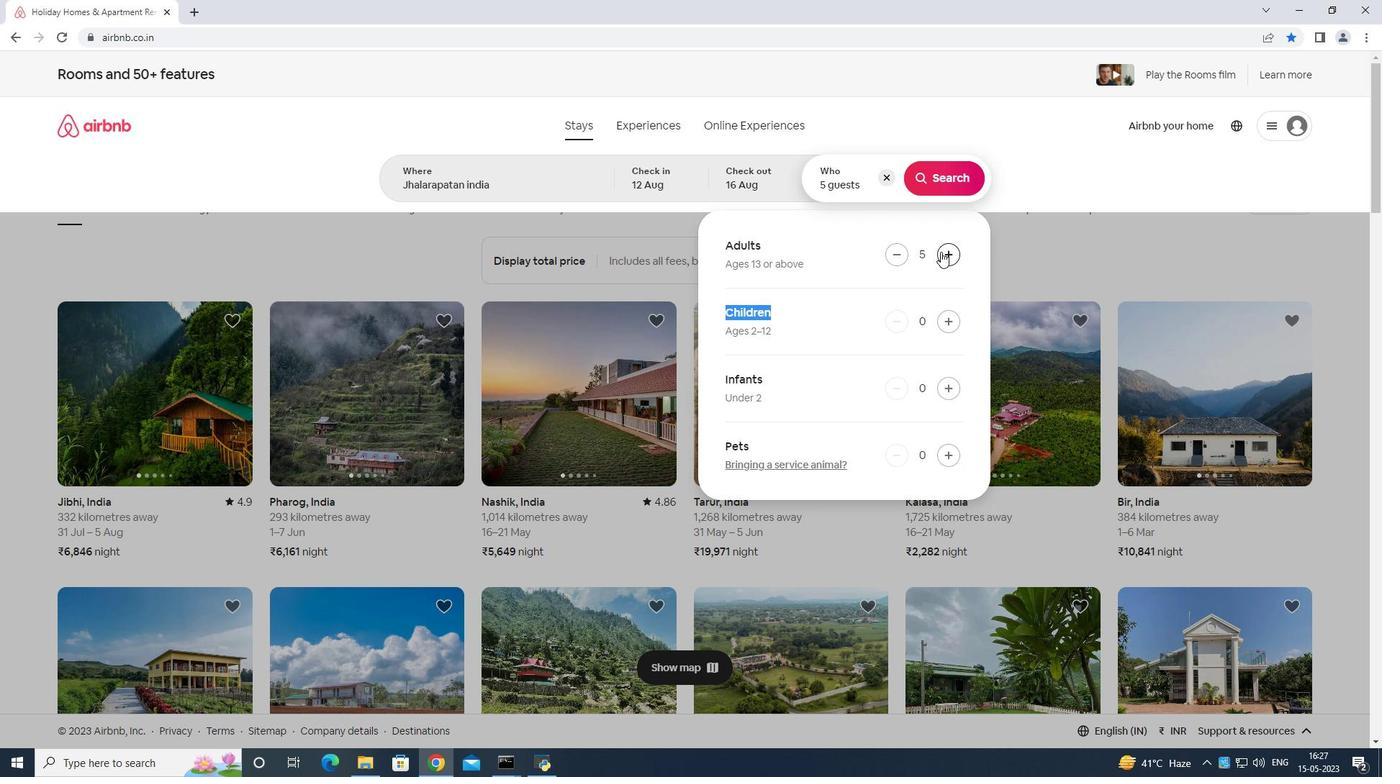 
Action: Mouse pressed left at (942, 252)
Screenshot: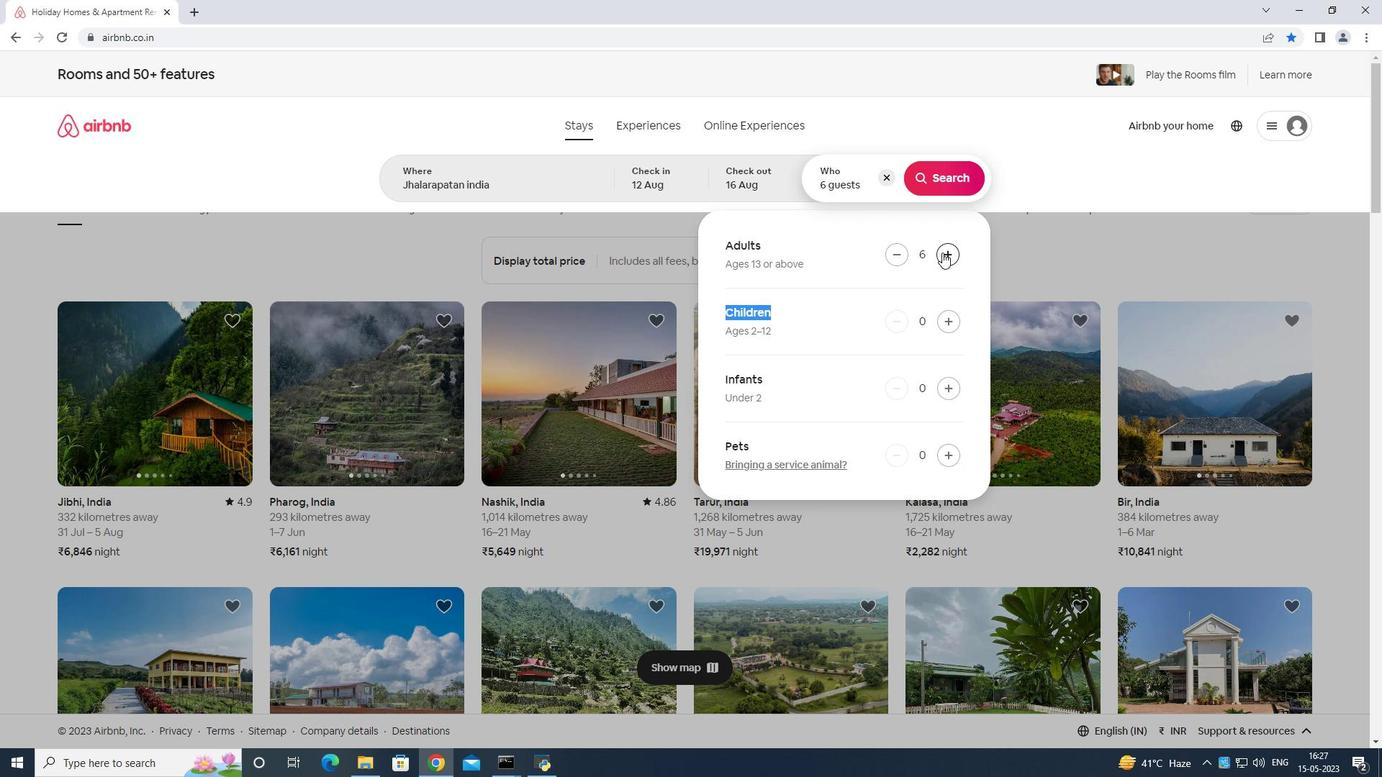 
Action: Mouse moved to (944, 176)
Screenshot: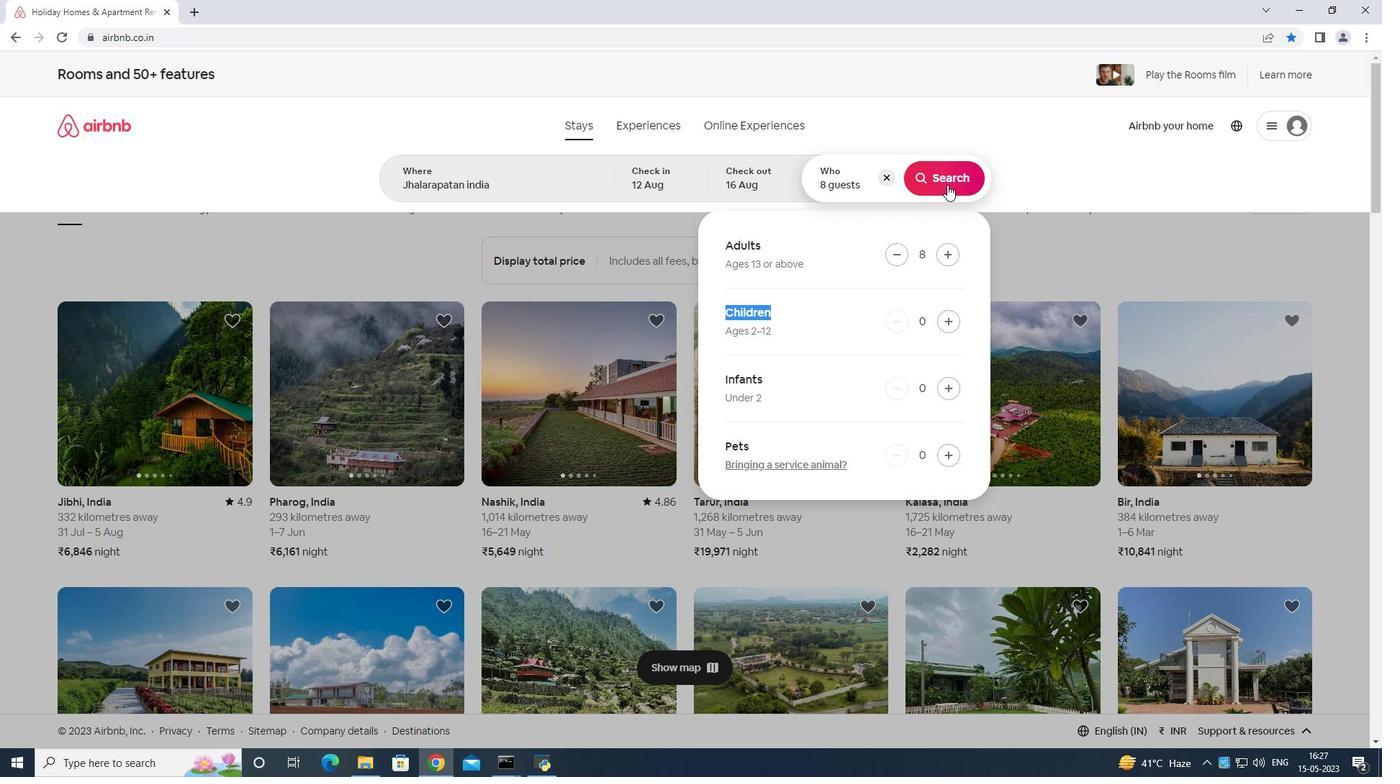 
Action: Mouse pressed left at (944, 176)
Screenshot: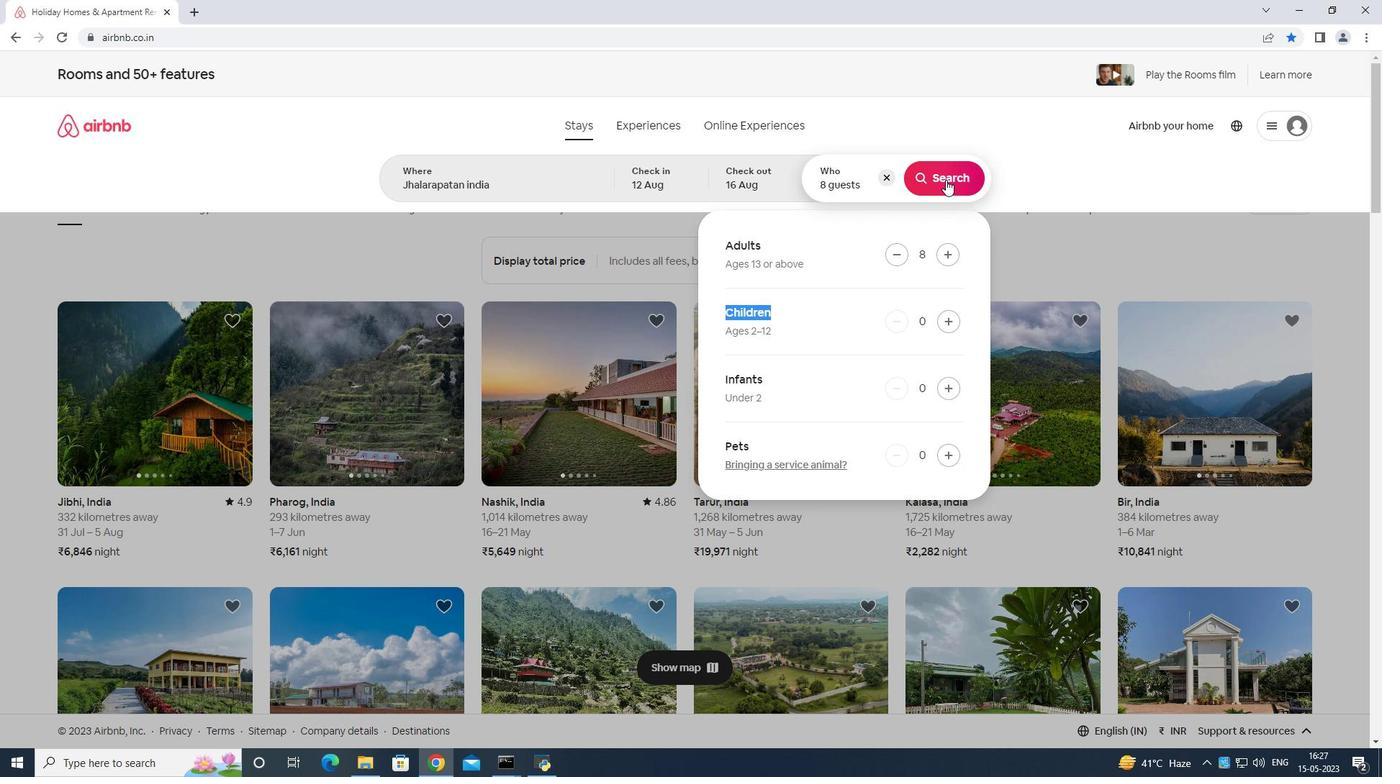 
Action: Mouse moved to (1314, 128)
Screenshot: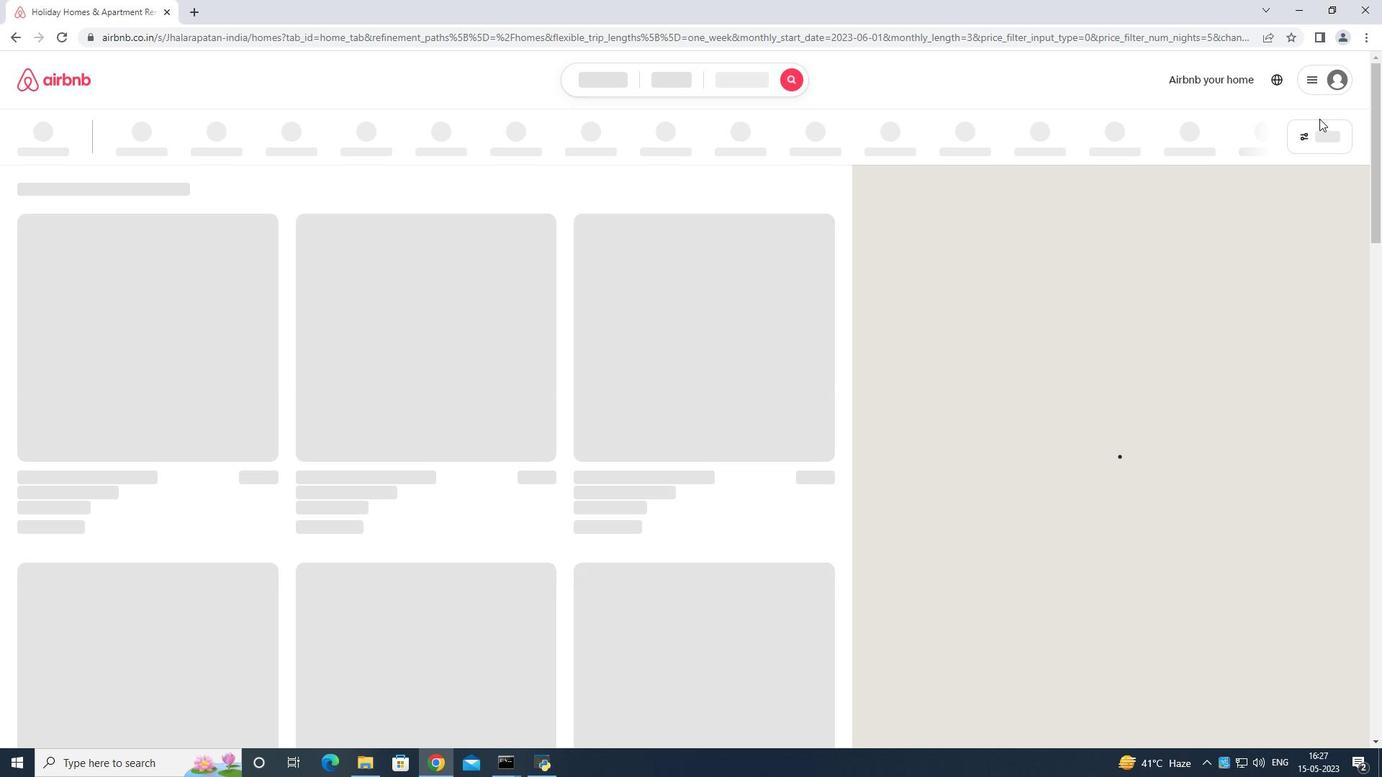 
Action: Mouse pressed left at (1314, 128)
Screenshot: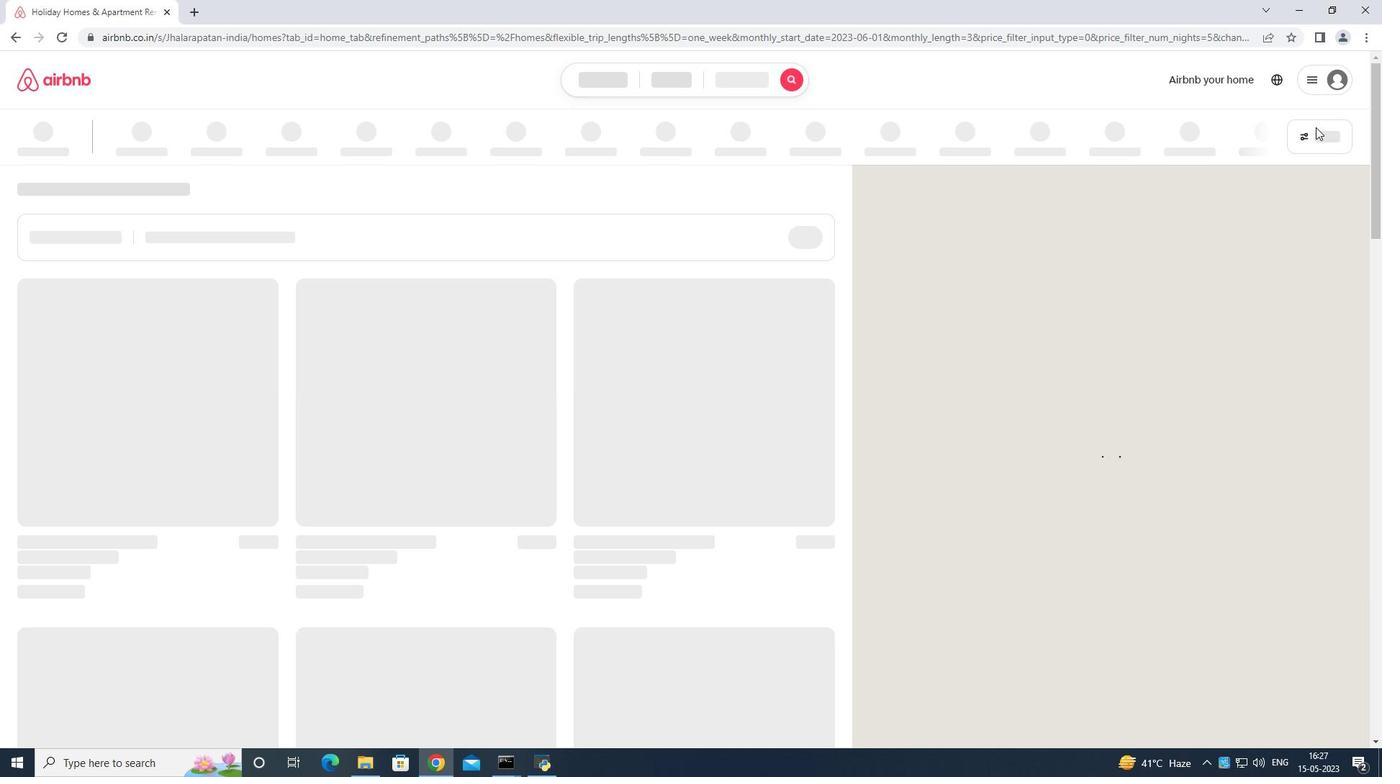 
Action: Mouse moved to (578, 496)
Screenshot: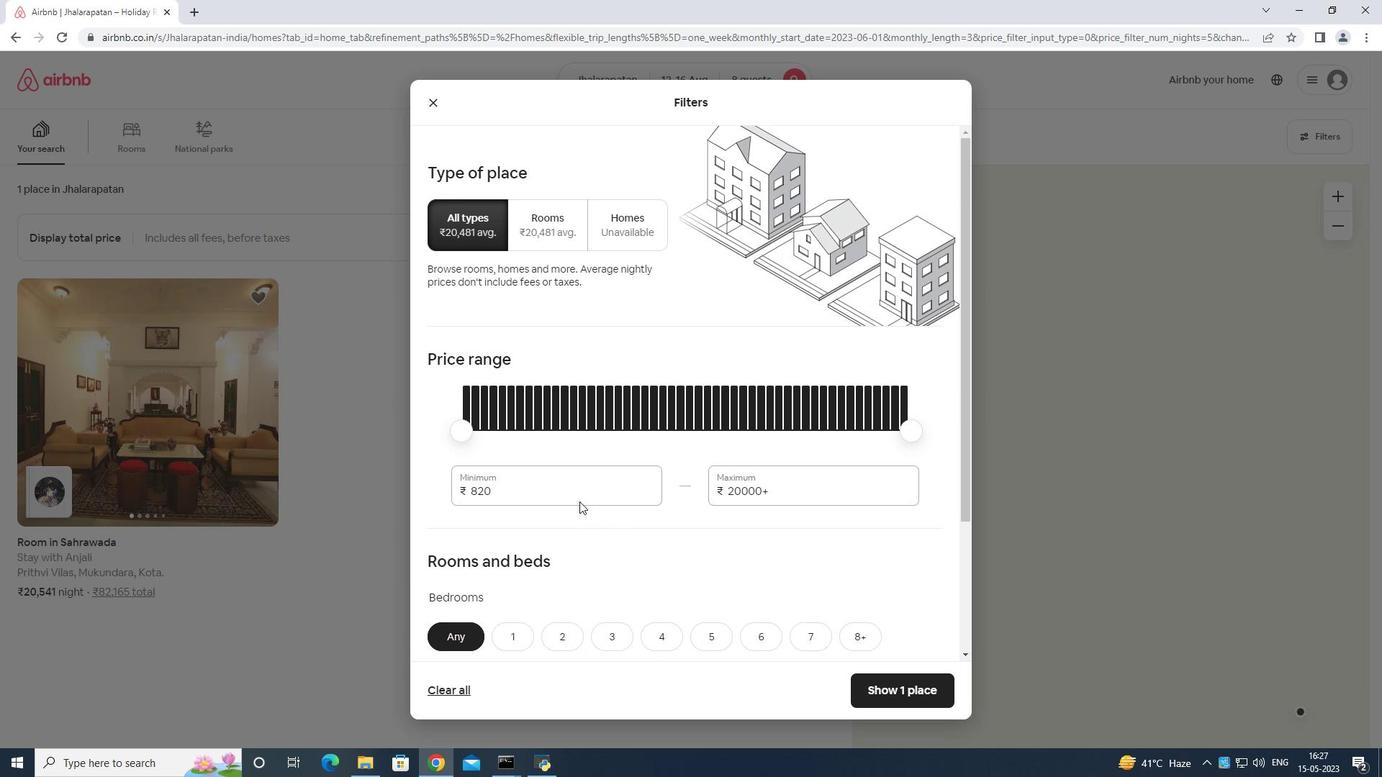 
Action: Mouse pressed left at (578, 496)
Screenshot: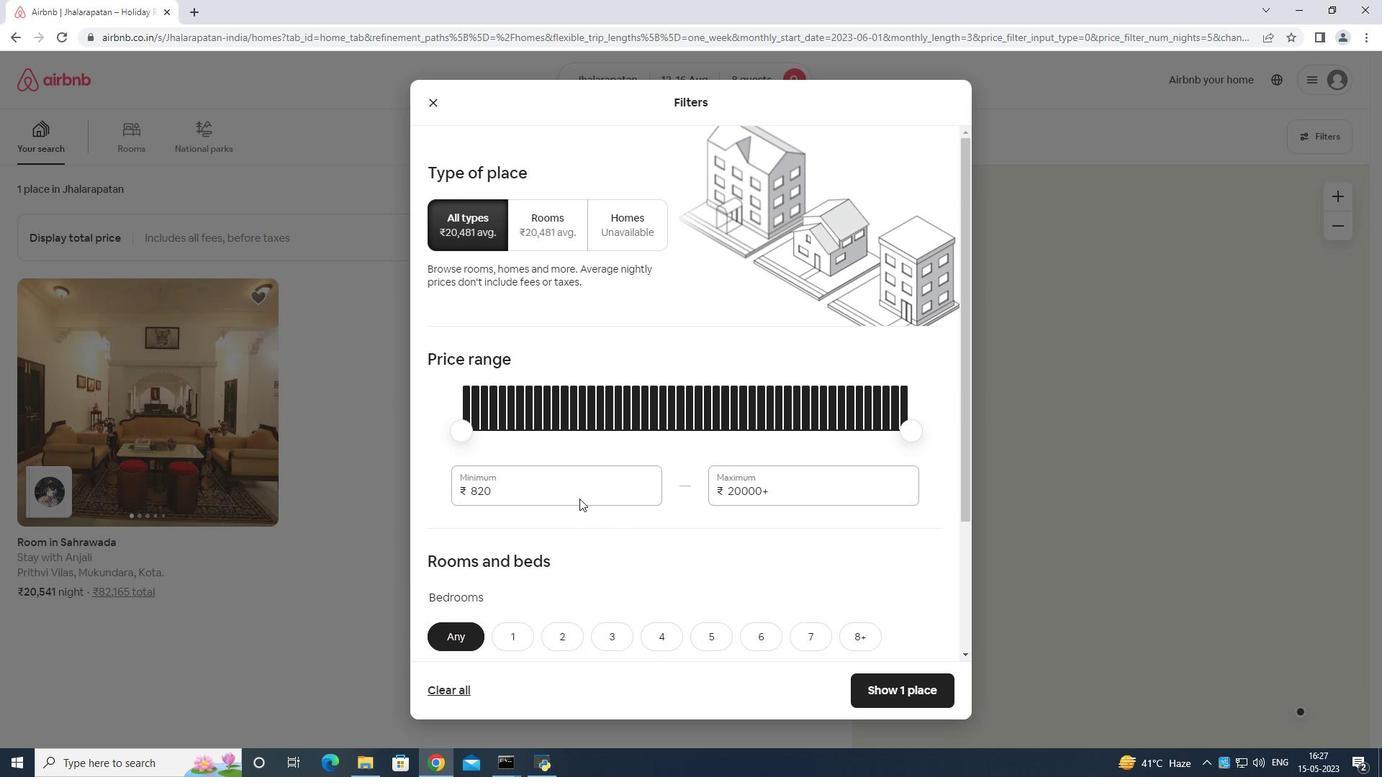 
Action: Mouse moved to (581, 489)
Screenshot: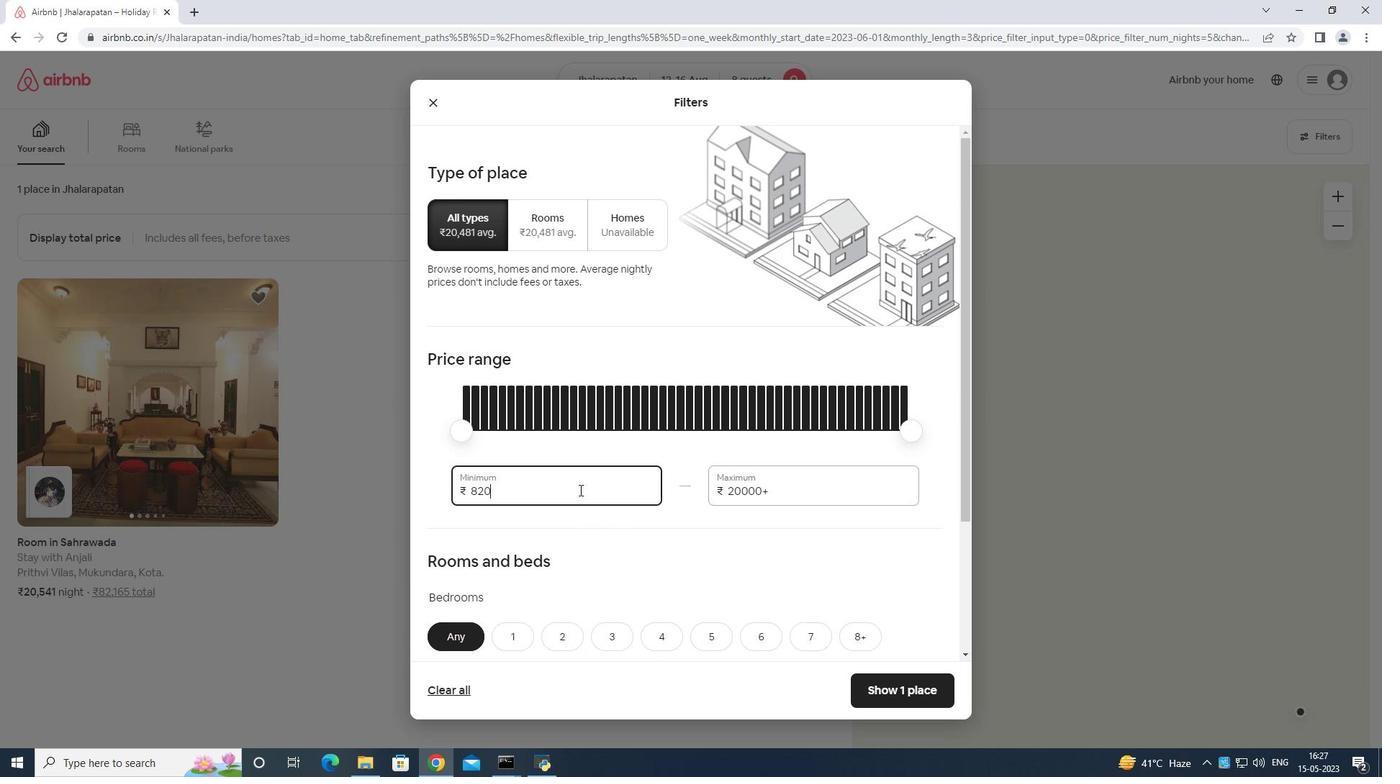 
Action: Key pressed <Key.backspace>
Screenshot: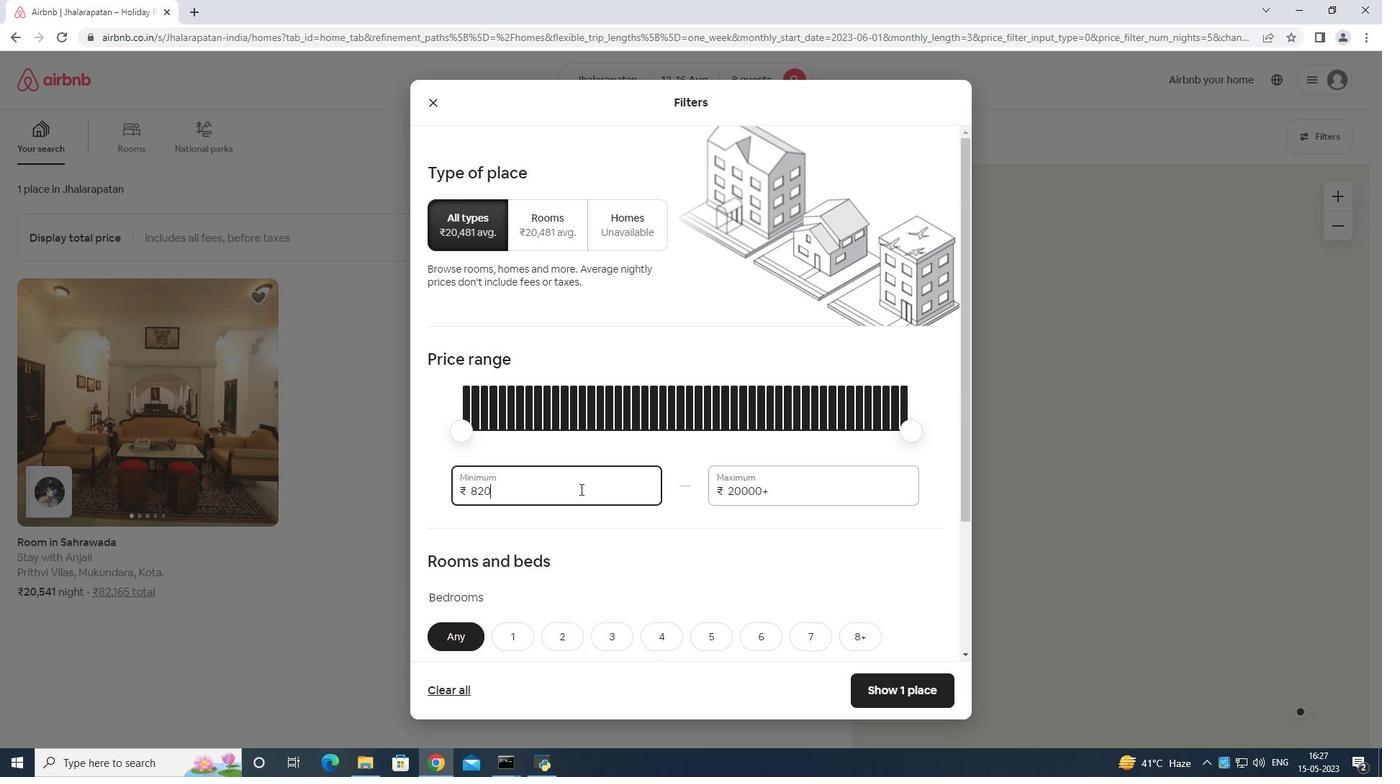 
Action: Mouse moved to (581, 488)
Screenshot: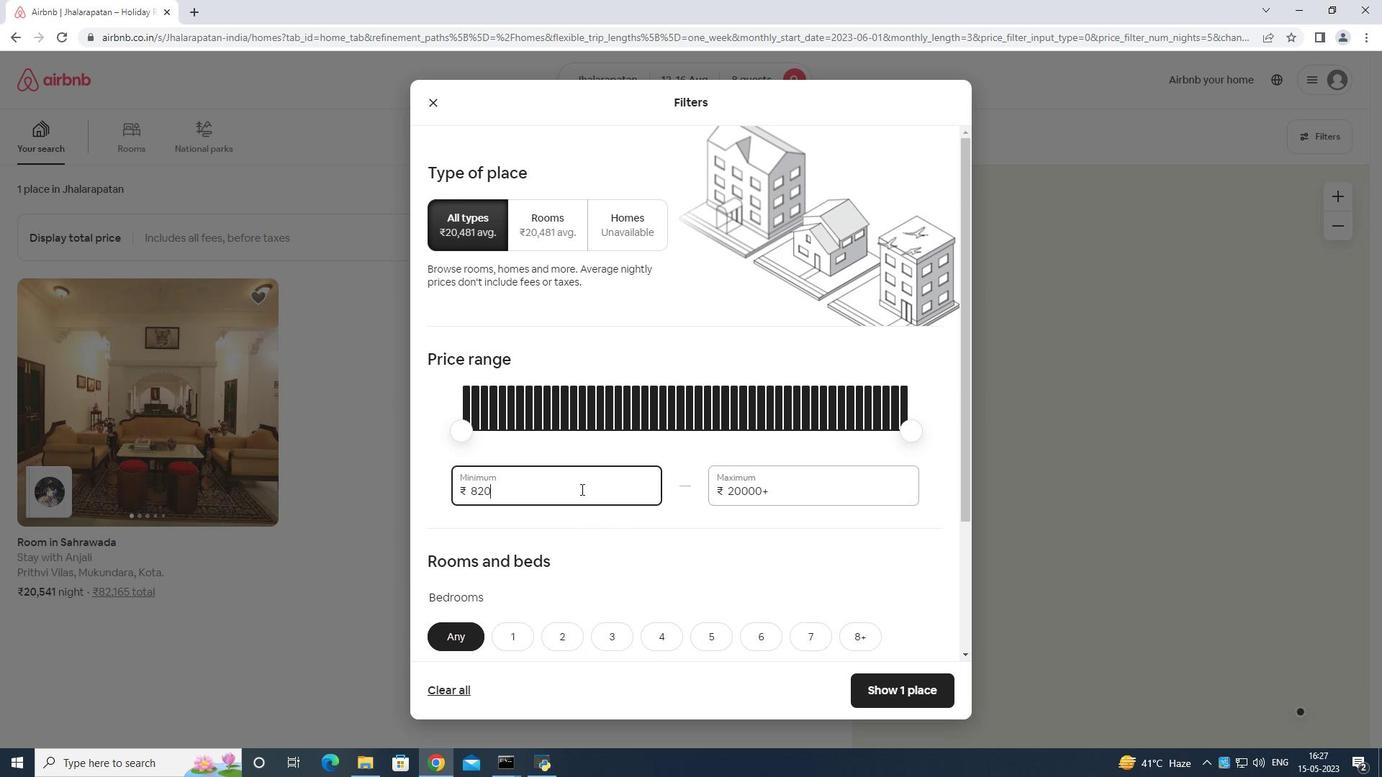 
Action: Key pressed <Key.backspace><Key.backspace><Key.backspace><Key.backspace><Key.backspace><Key.backspace><Key.backspace><Key.backspace><Key.backspace><Key.backspace><Key.backspace><Key.backspace><Key.backspace>
Screenshot: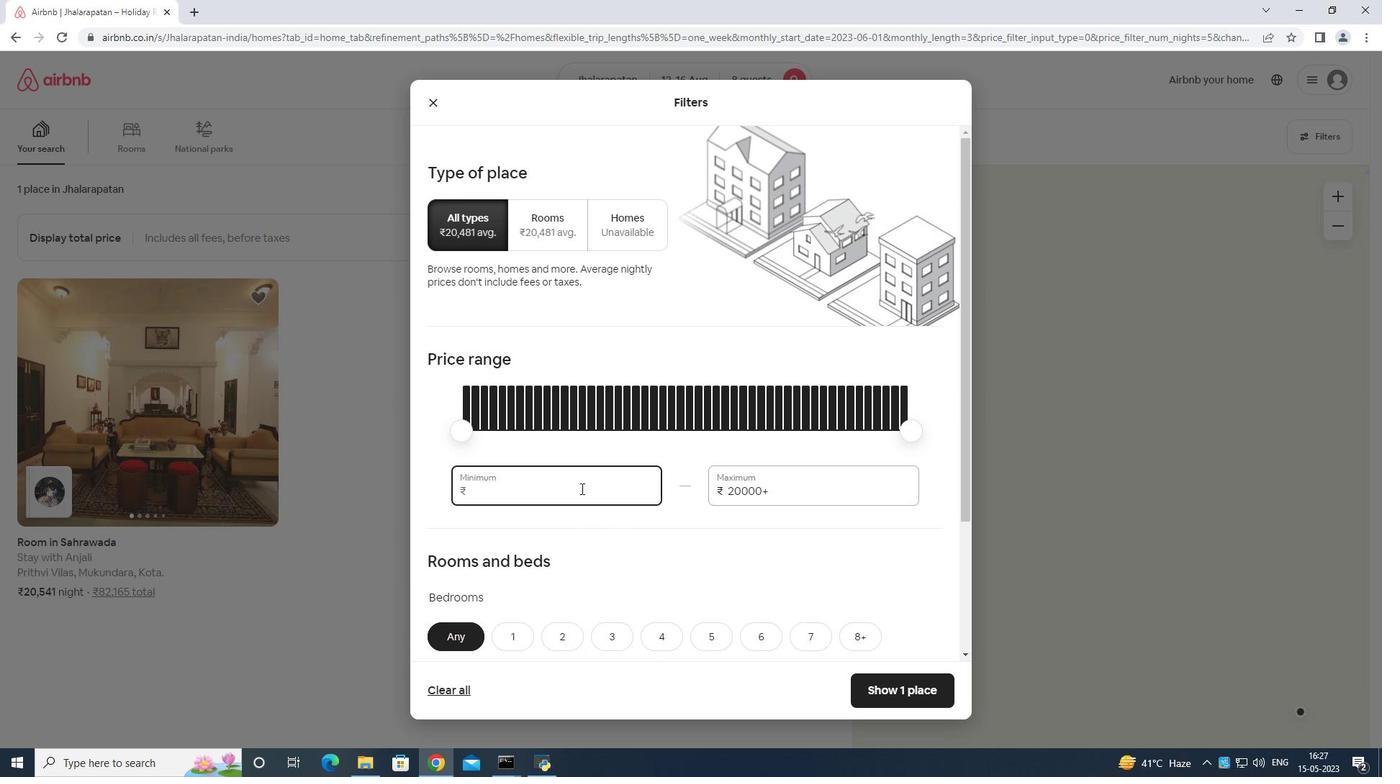 
Action: Mouse moved to (588, 492)
Screenshot: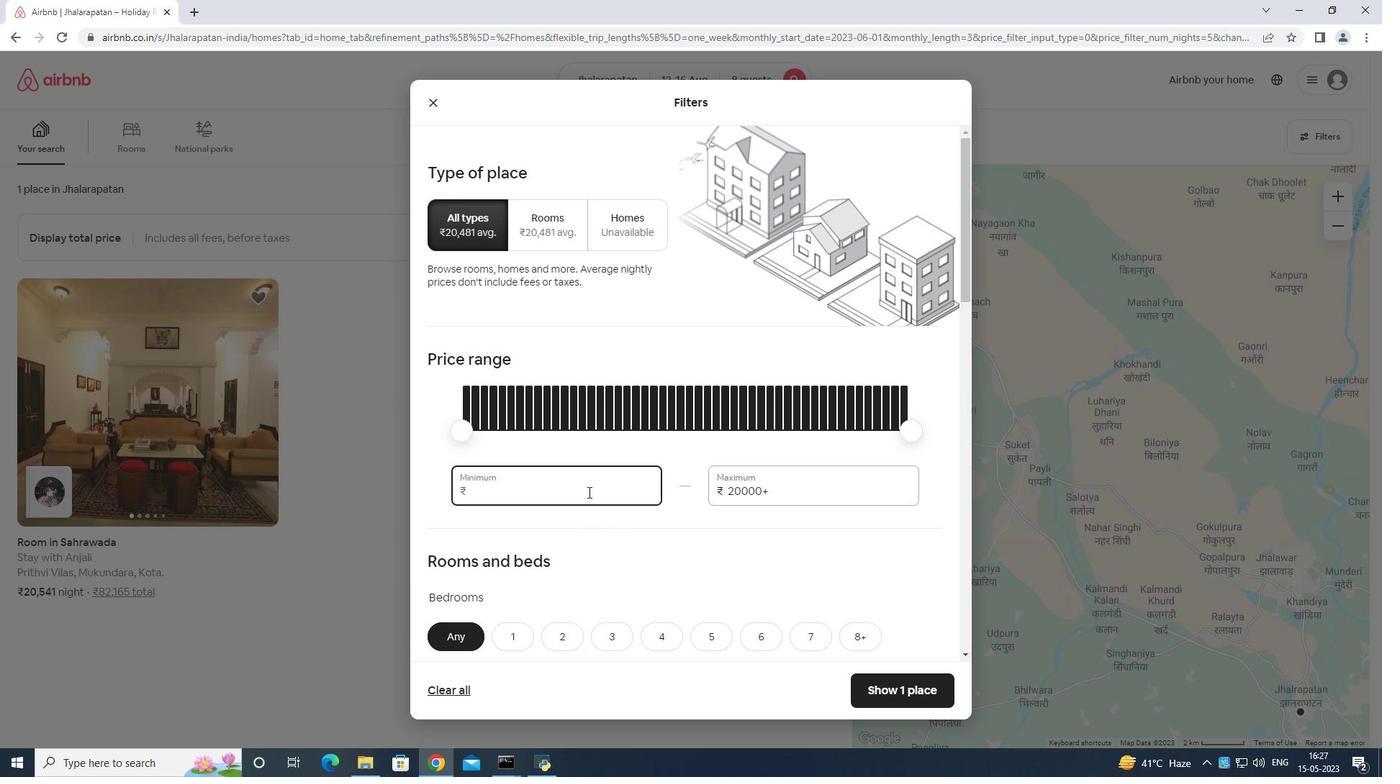 
Action: Key pressed 1000
Screenshot: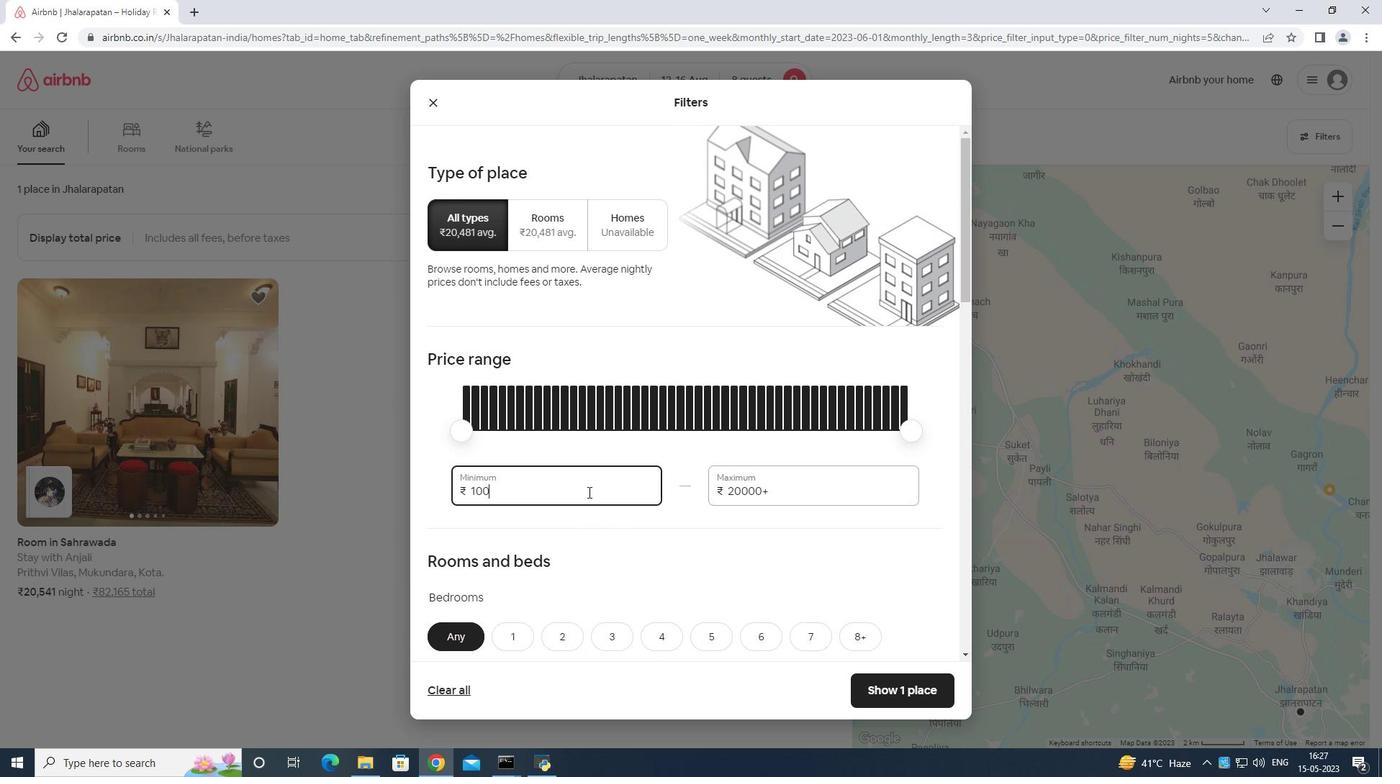 
Action: Mouse moved to (594, 491)
Screenshot: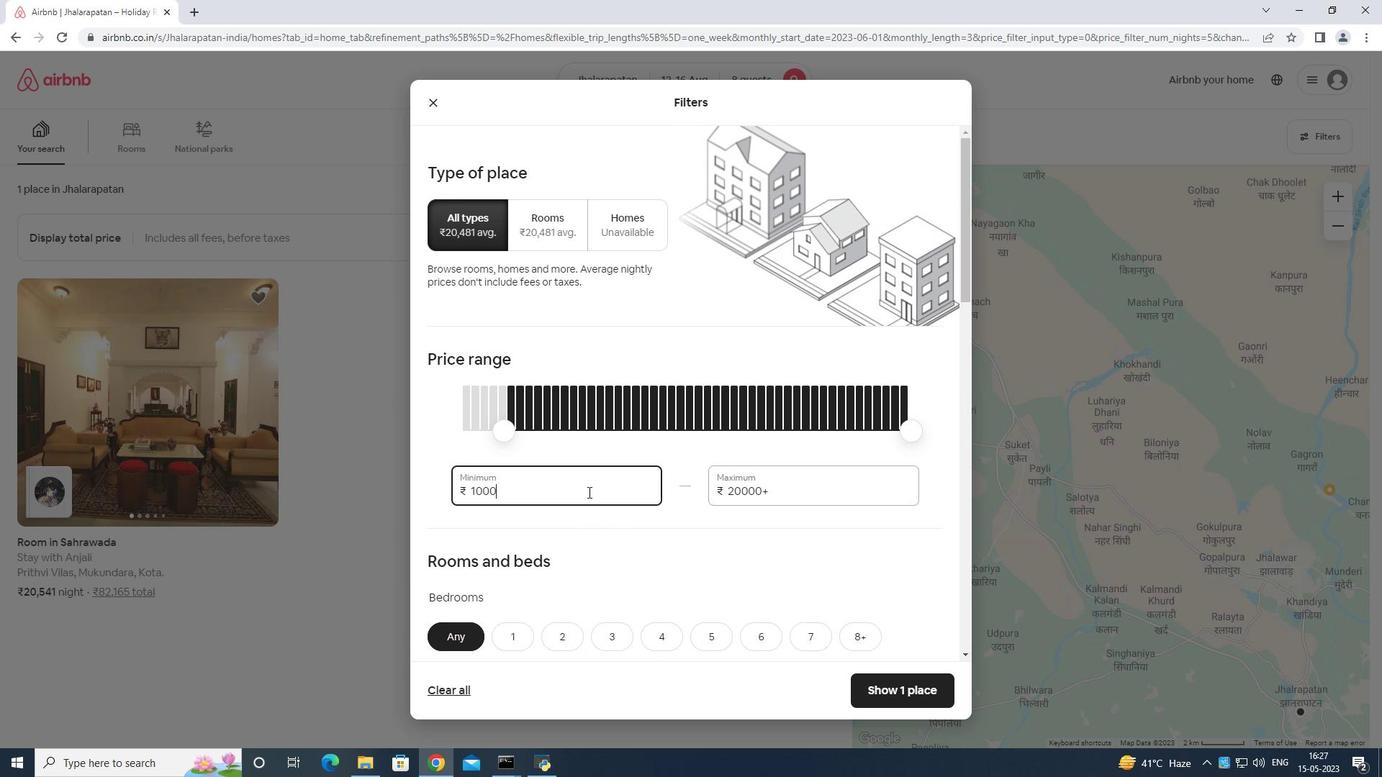
Action: Key pressed 0
Screenshot: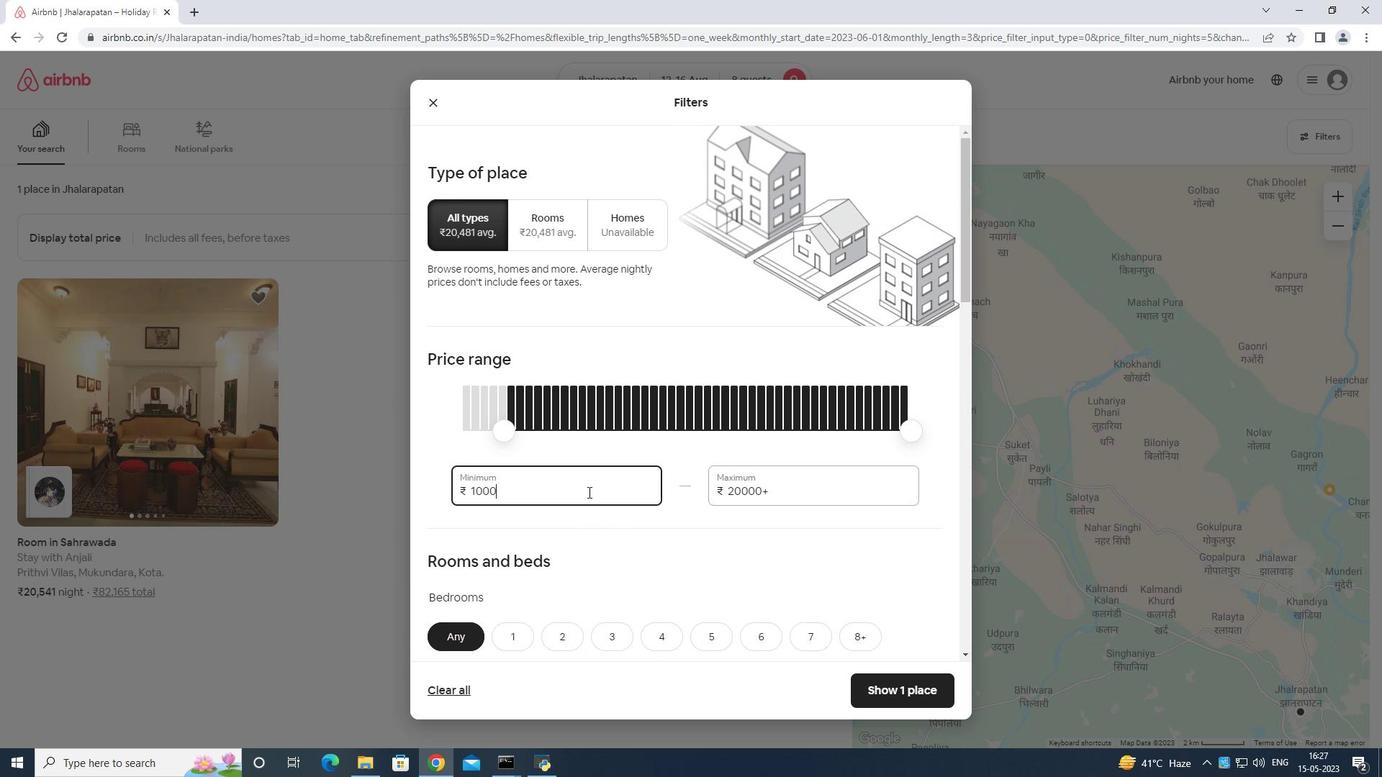 
Action: Mouse moved to (790, 481)
Screenshot: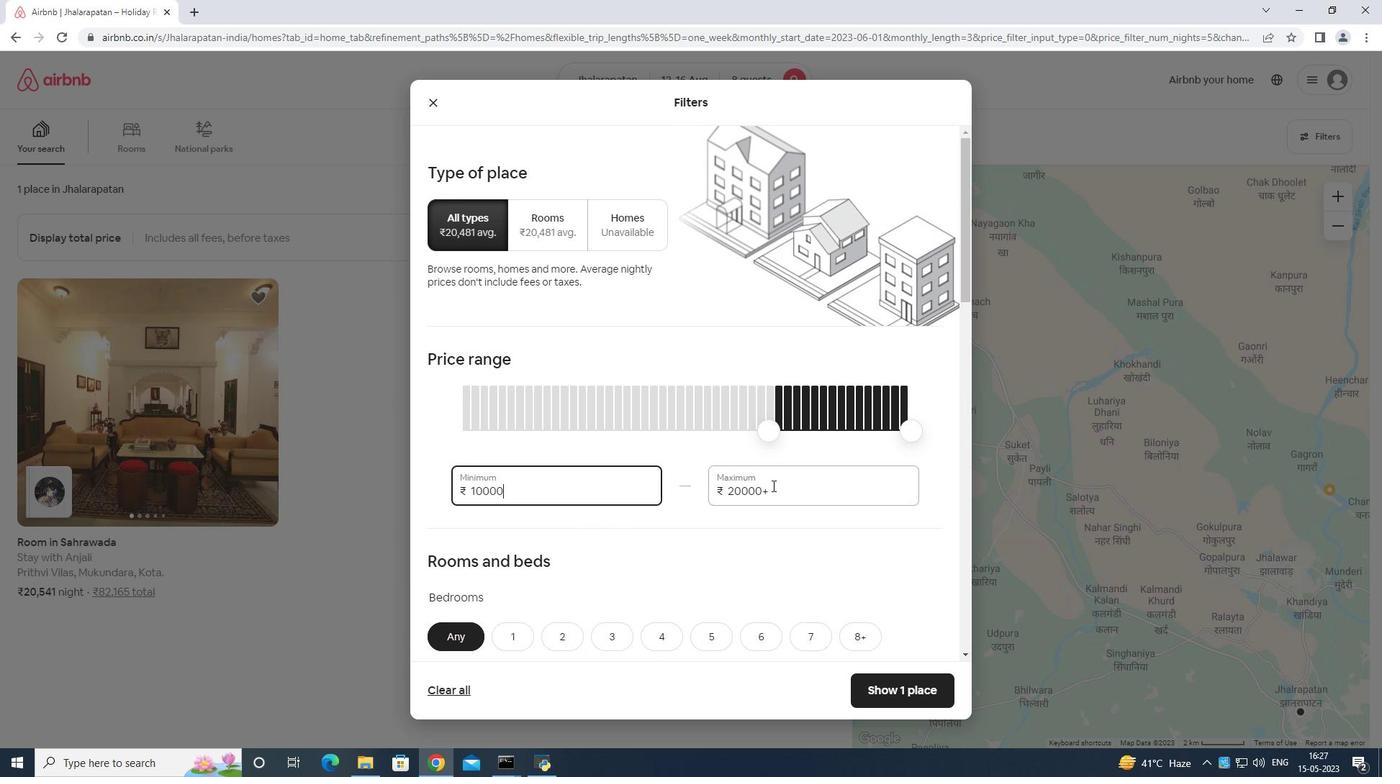 
Action: Mouse pressed left at (790, 481)
Screenshot: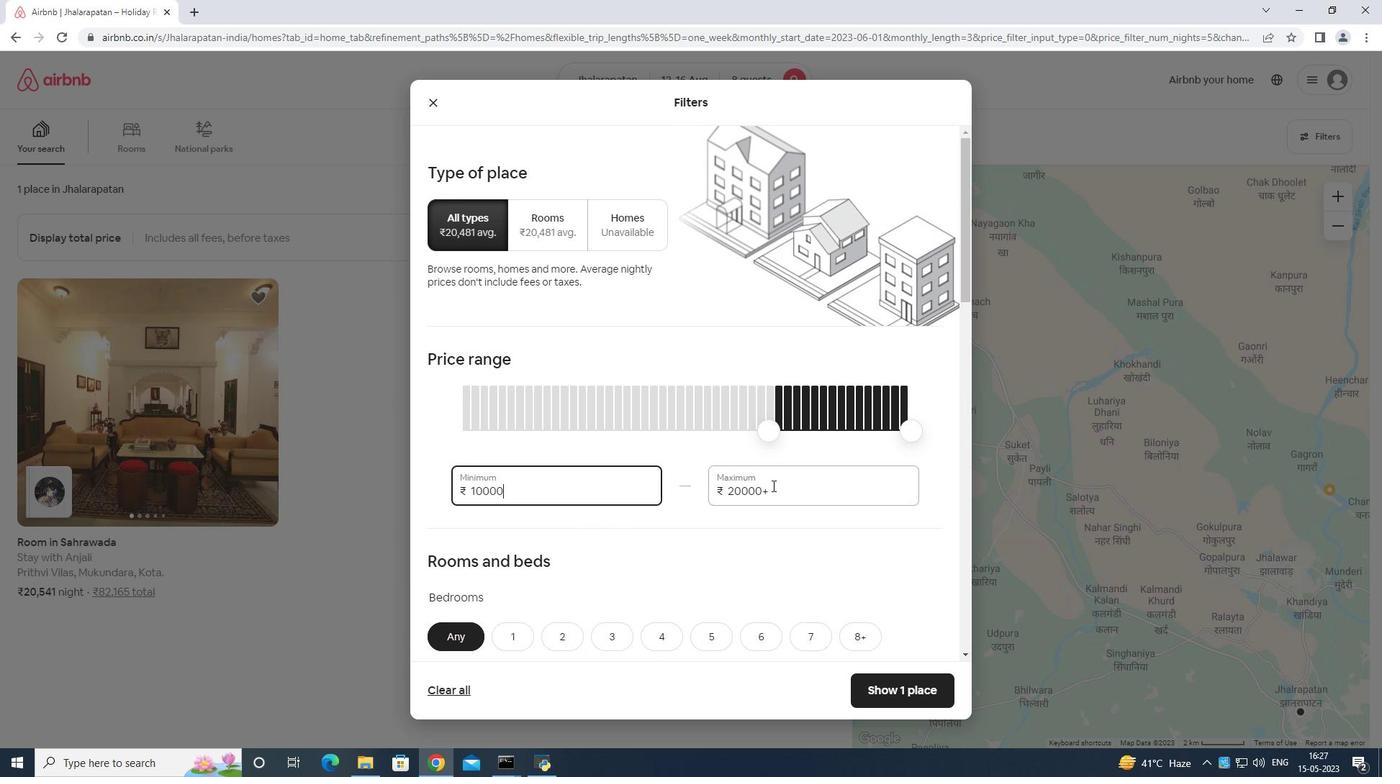 
Action: Mouse moved to (789, 479)
Screenshot: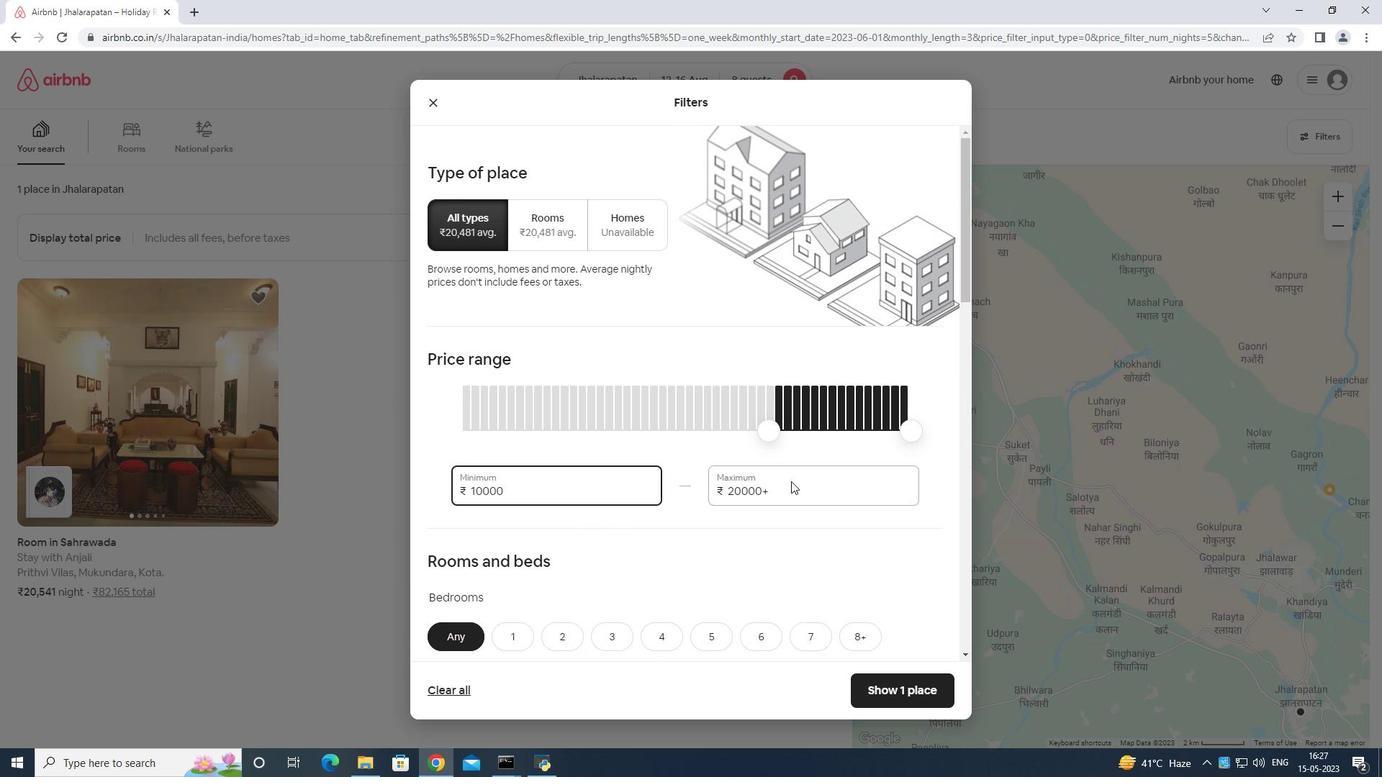 
Action: Key pressed <Key.backspace>
Screenshot: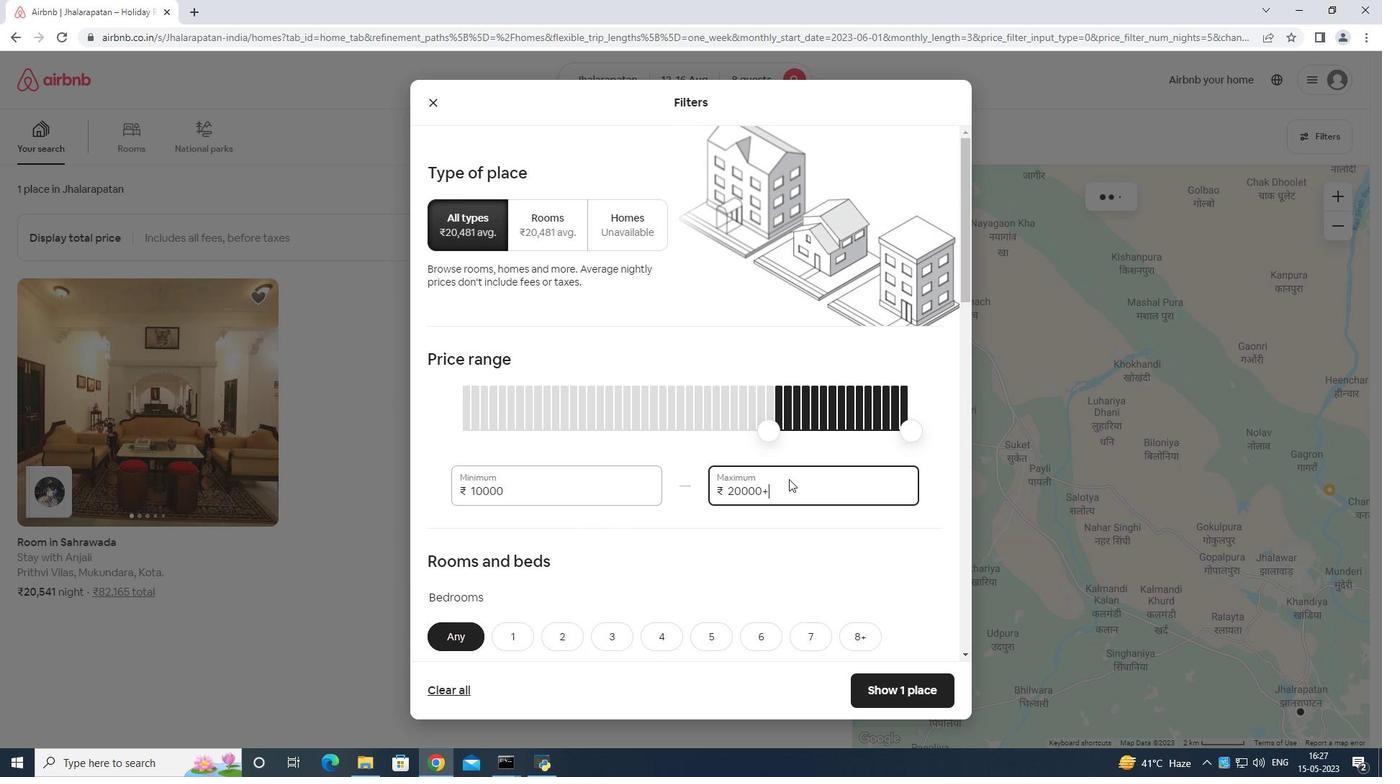 
Action: Mouse moved to (782, 478)
Screenshot: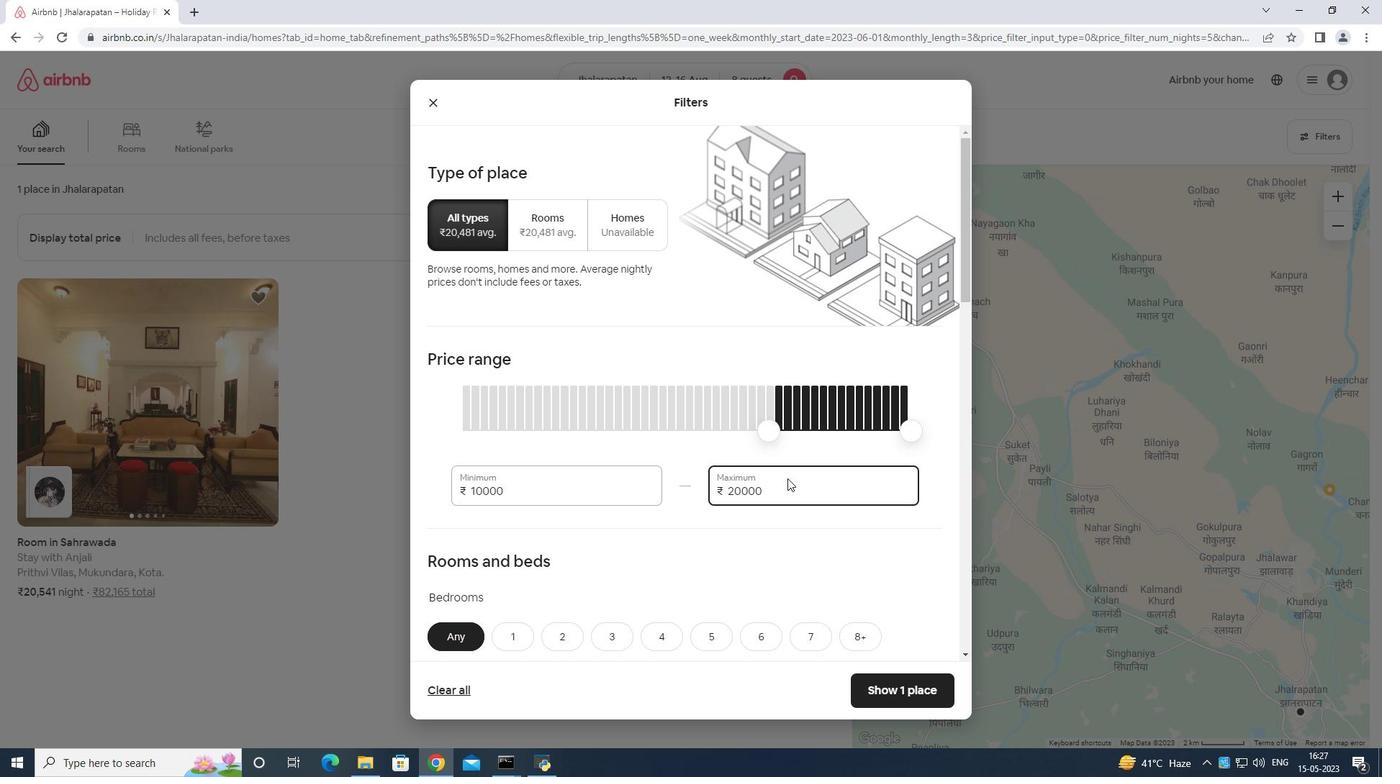 
Action: Key pressed <Key.backspace>
Screenshot: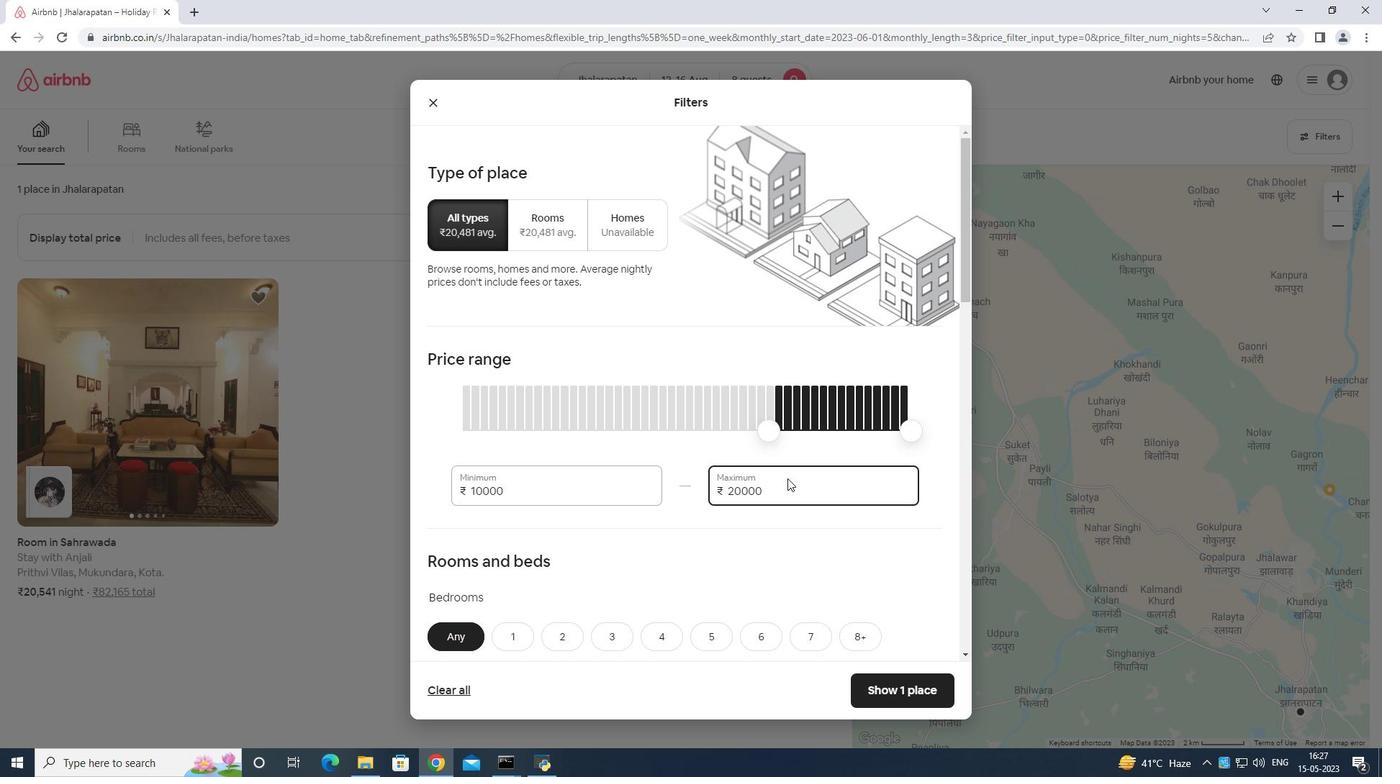 
Action: Mouse moved to (779, 478)
Screenshot: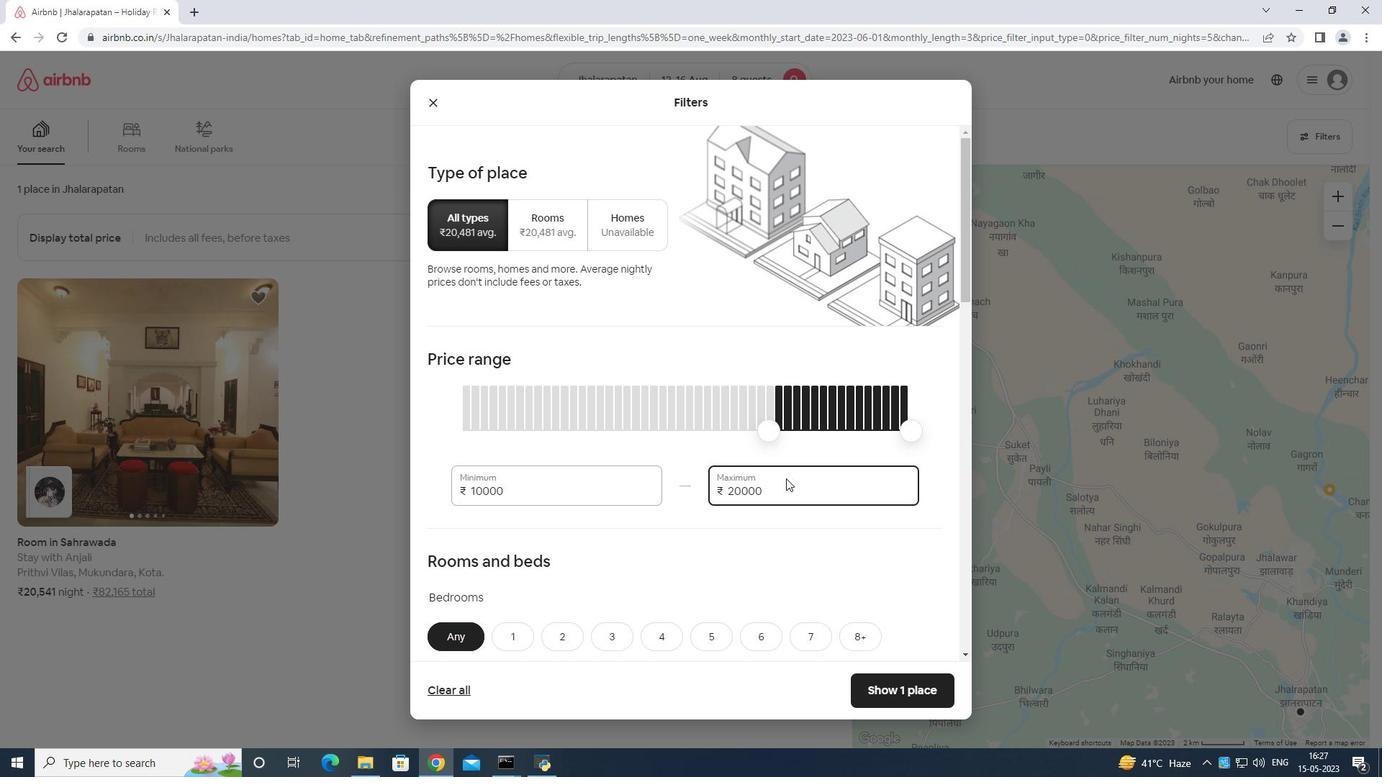 
Action: Key pressed <Key.backspace>
Screenshot: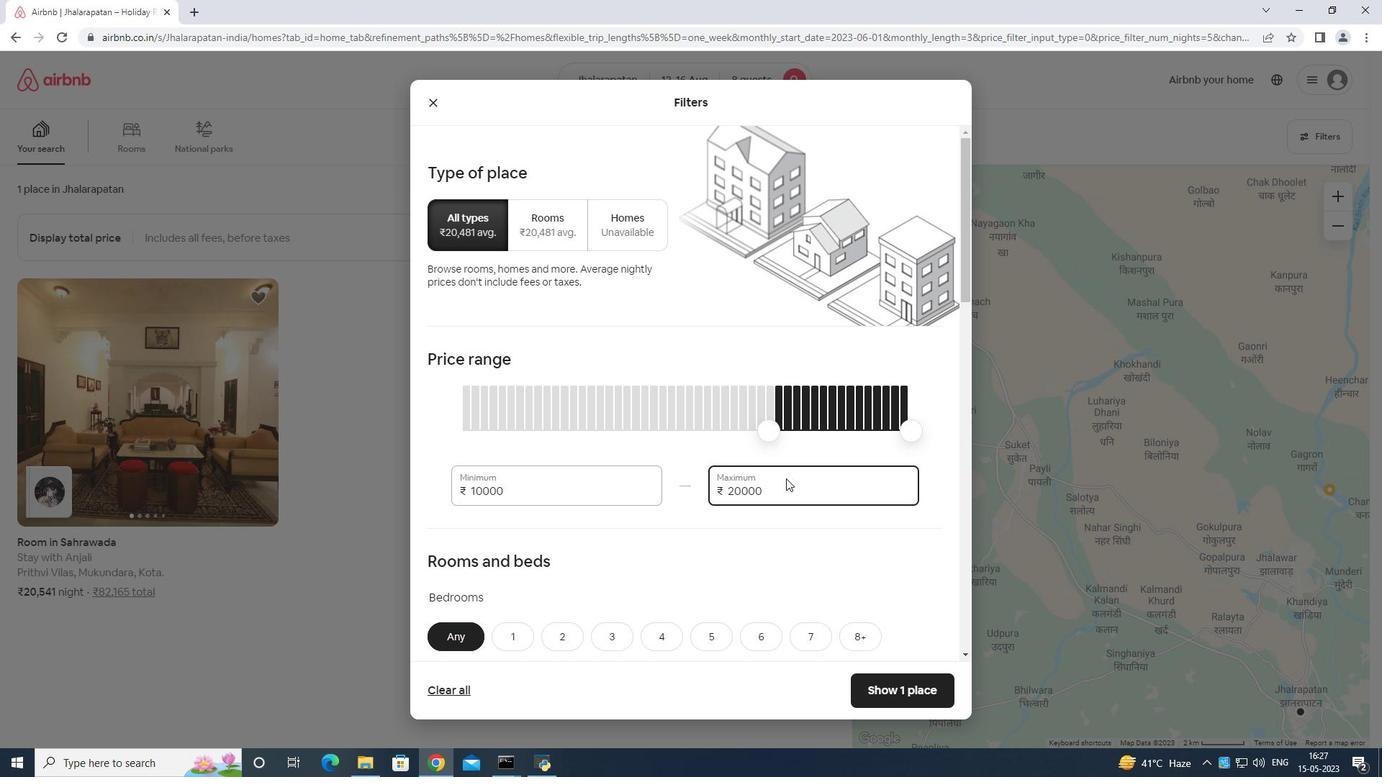 
Action: Mouse moved to (778, 477)
Screenshot: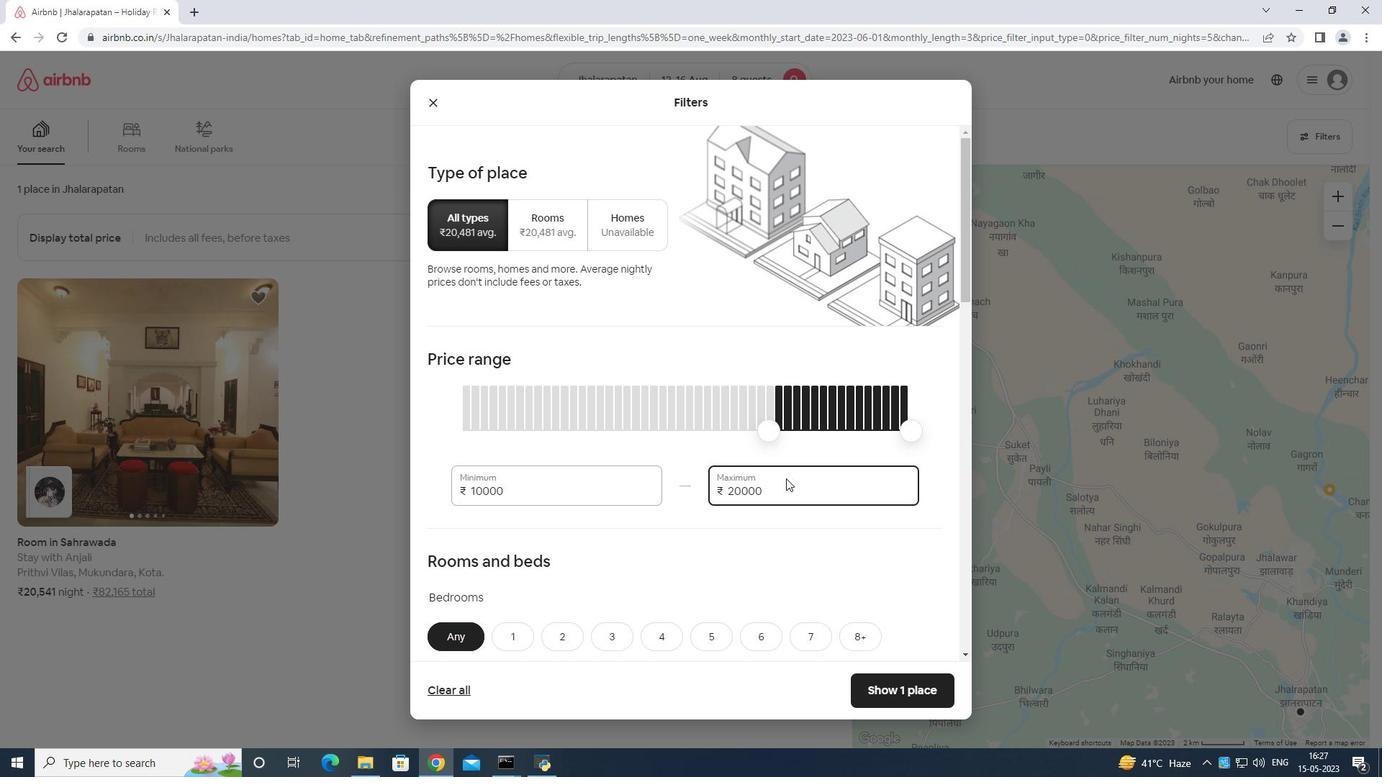 
Action: Key pressed <Key.backspace>
Screenshot: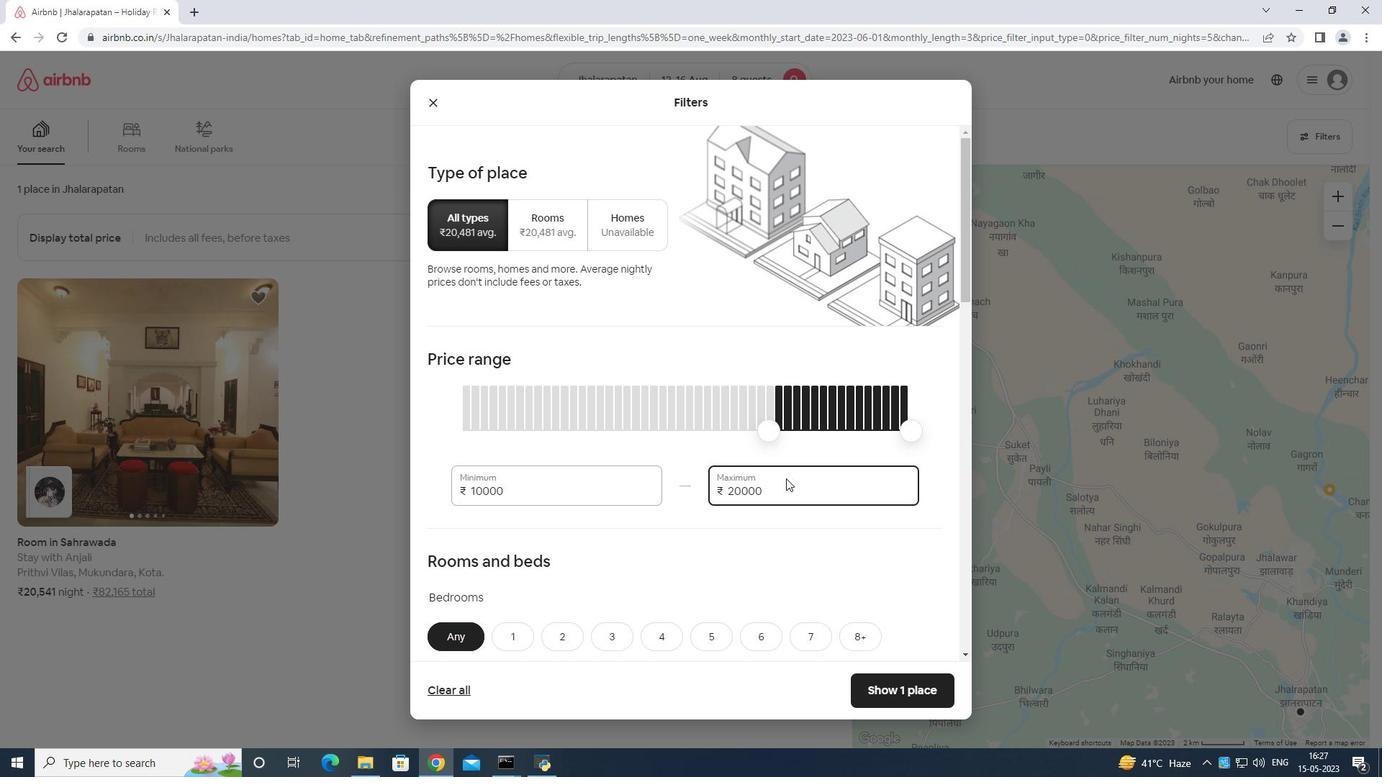 
Action: Mouse moved to (777, 477)
Screenshot: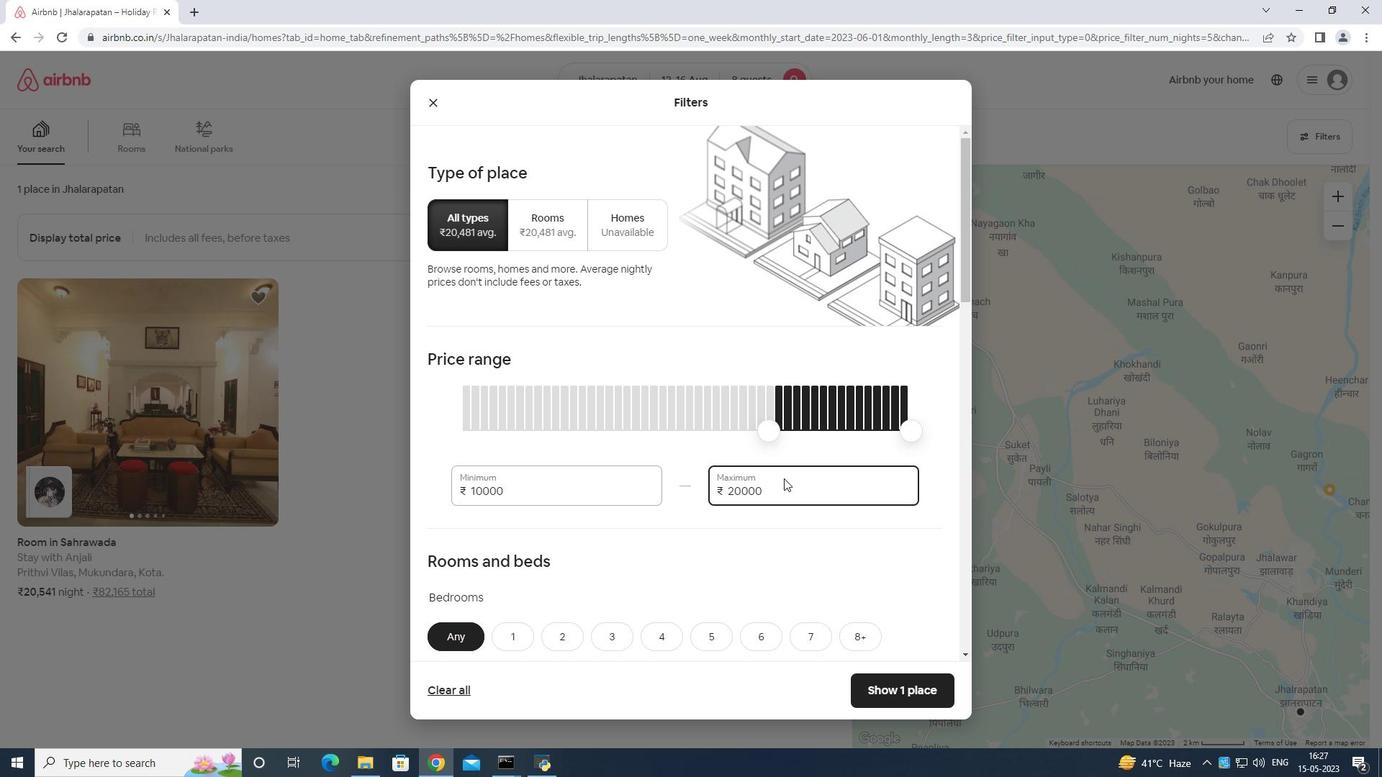 
Action: Key pressed <Key.backspace><Key.backspace><Key.backspace><Key.backspace><Key.backspace><Key.backspace><Key.backspace><Key.backspace><Key.backspace><Key.backspace><Key.backspace><Key.backspace><Key.backspace><Key.backspace><Key.backspace><Key.backspace>
Screenshot: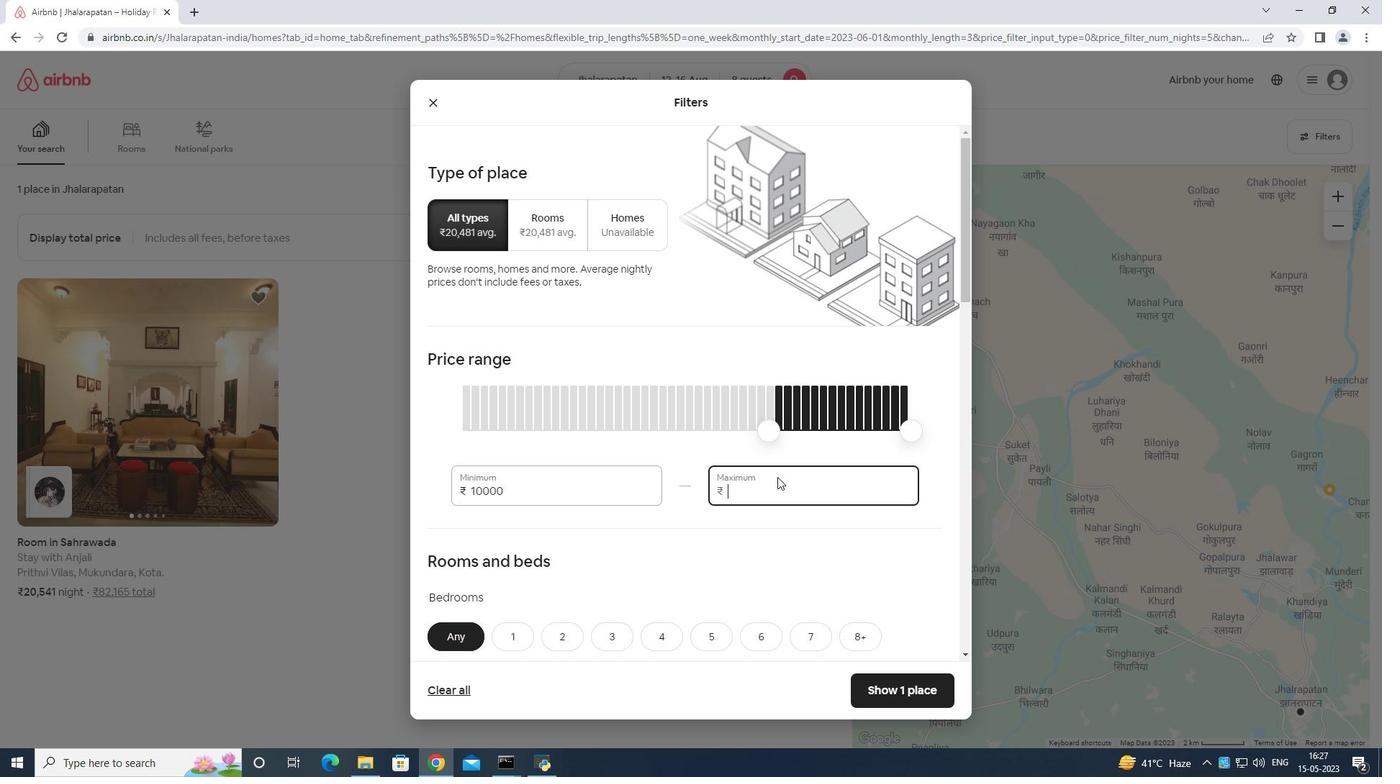 
Action: Mouse moved to (779, 476)
Screenshot: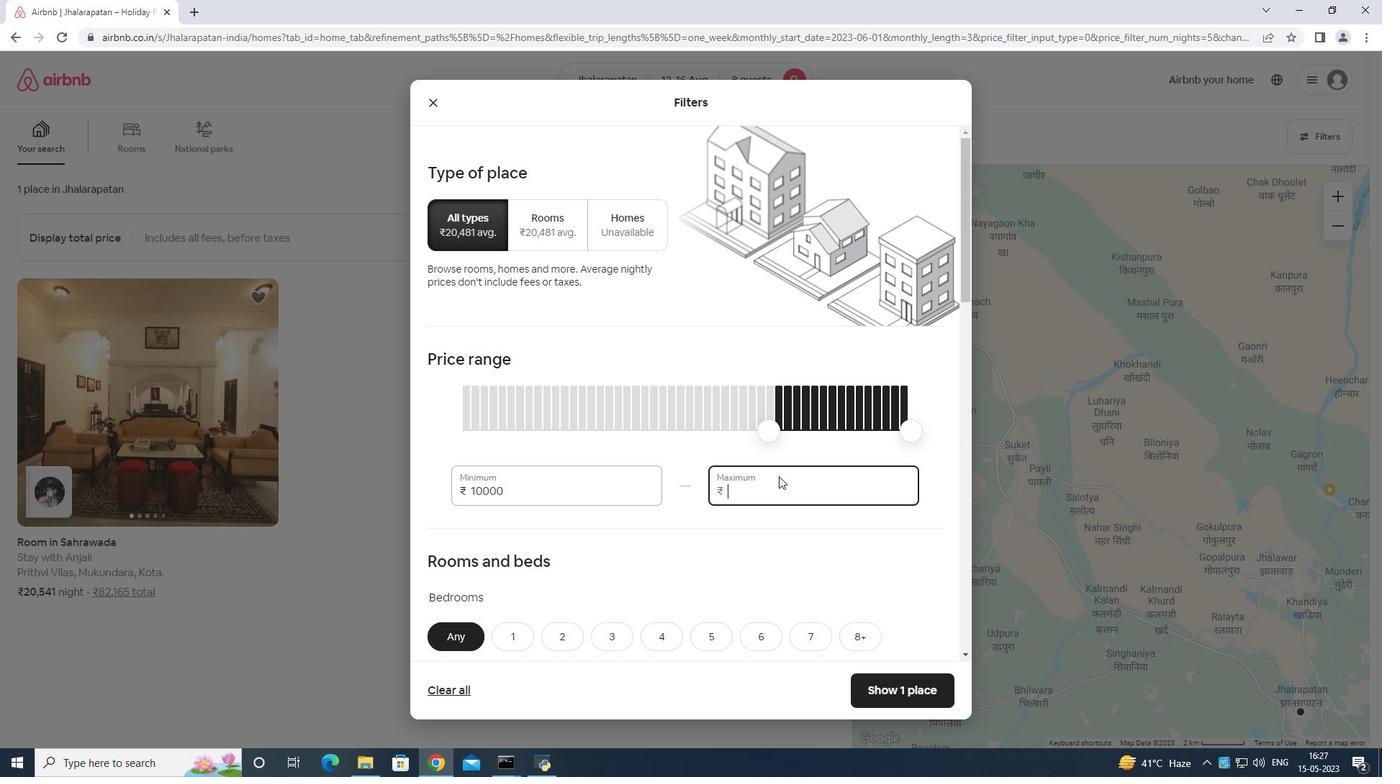 
Action: Key pressed 1
Screenshot: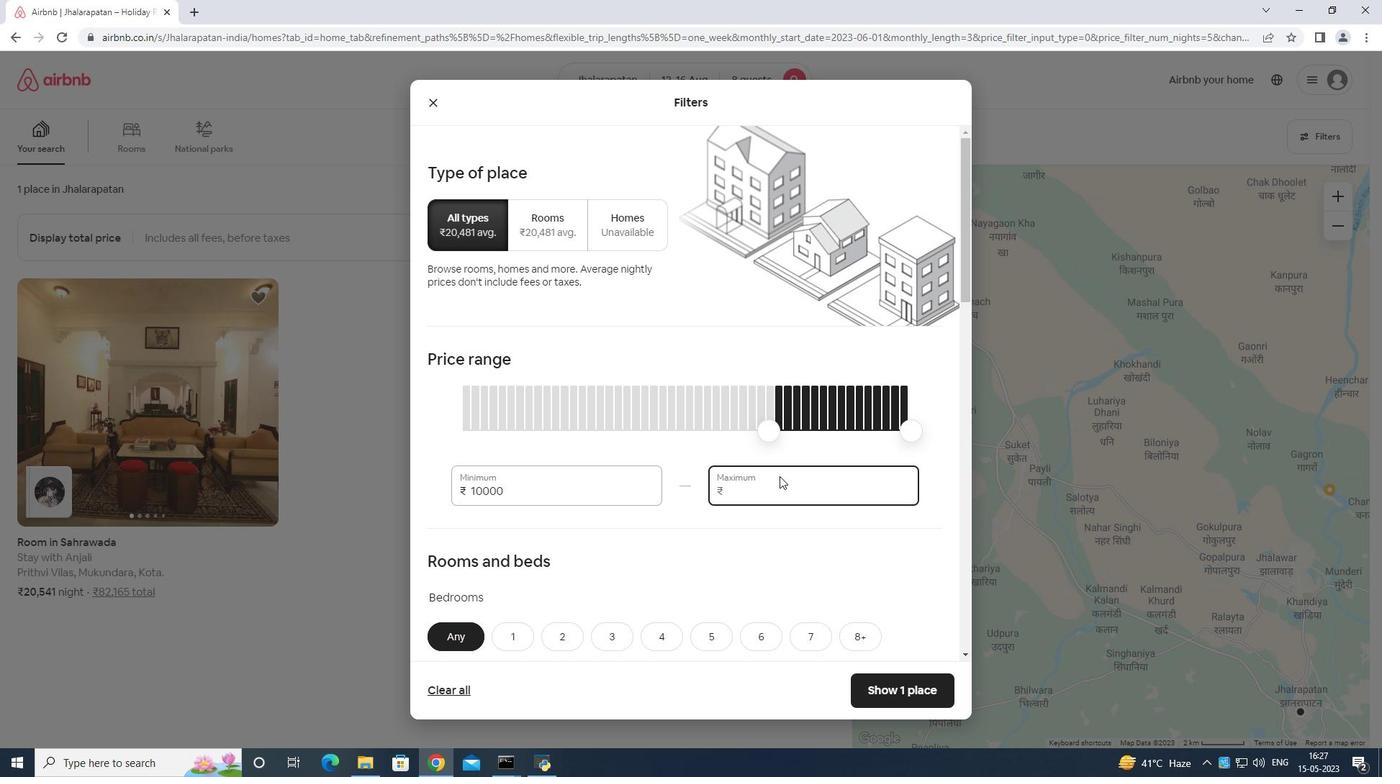 
Action: Mouse moved to (780, 476)
Screenshot: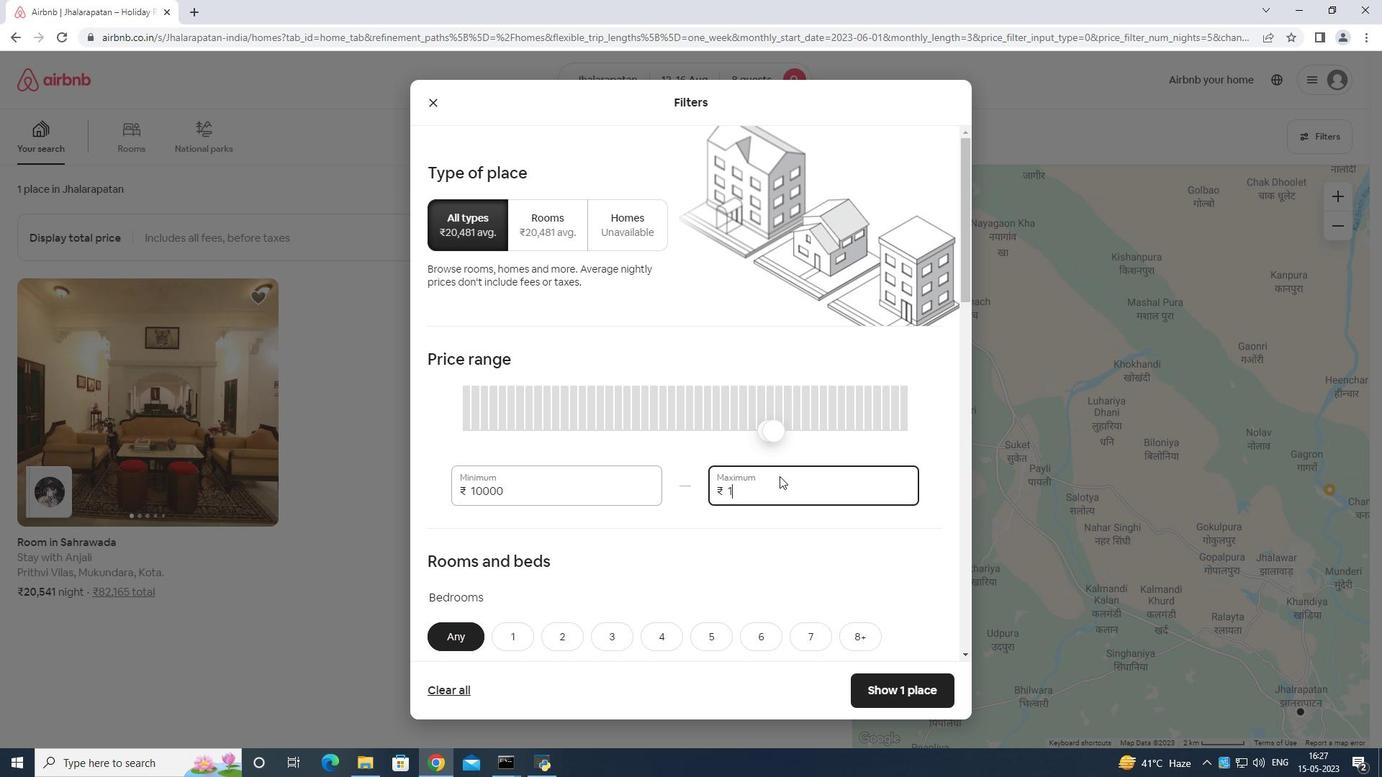 
Action: Key pressed 6000
Screenshot: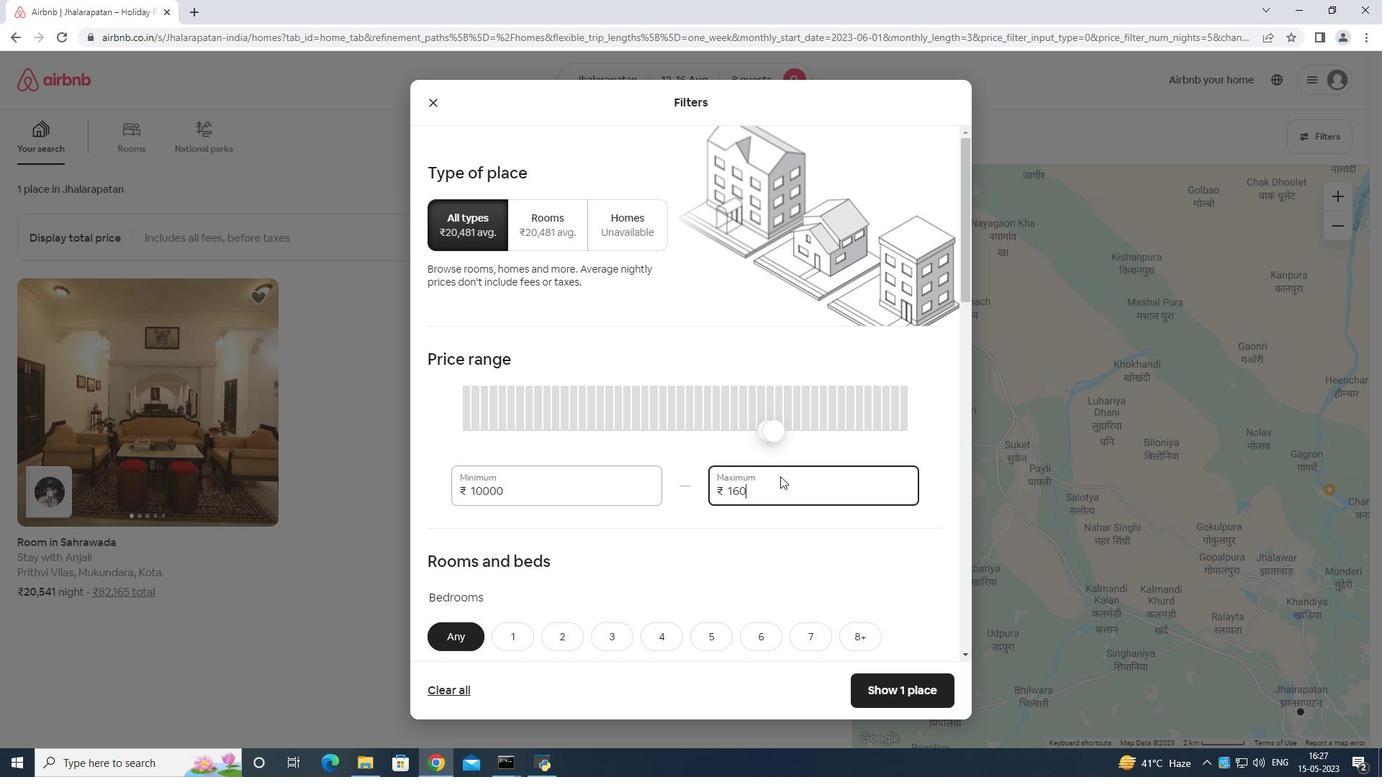 
Action: Mouse moved to (790, 481)
Screenshot: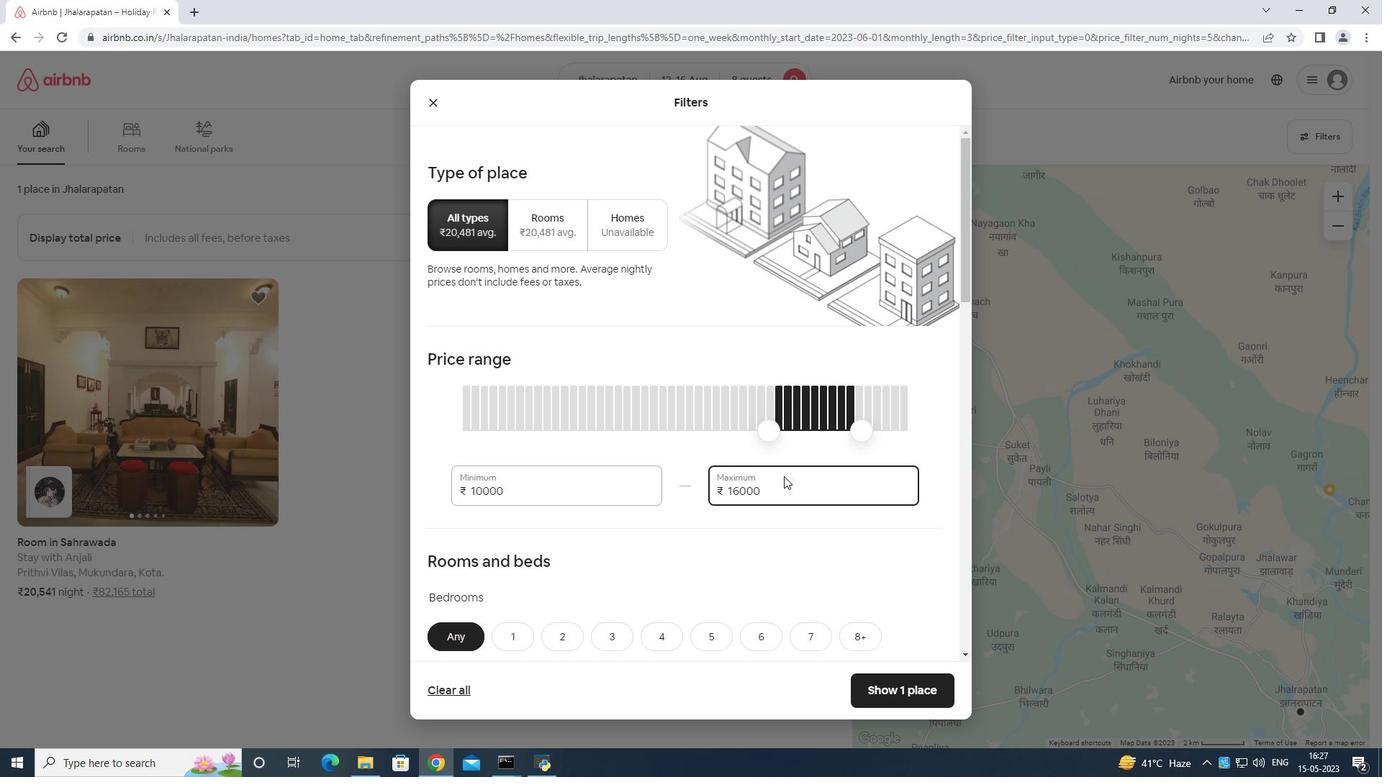 
Action: Mouse scrolled (790, 480) with delta (0, 0)
Screenshot: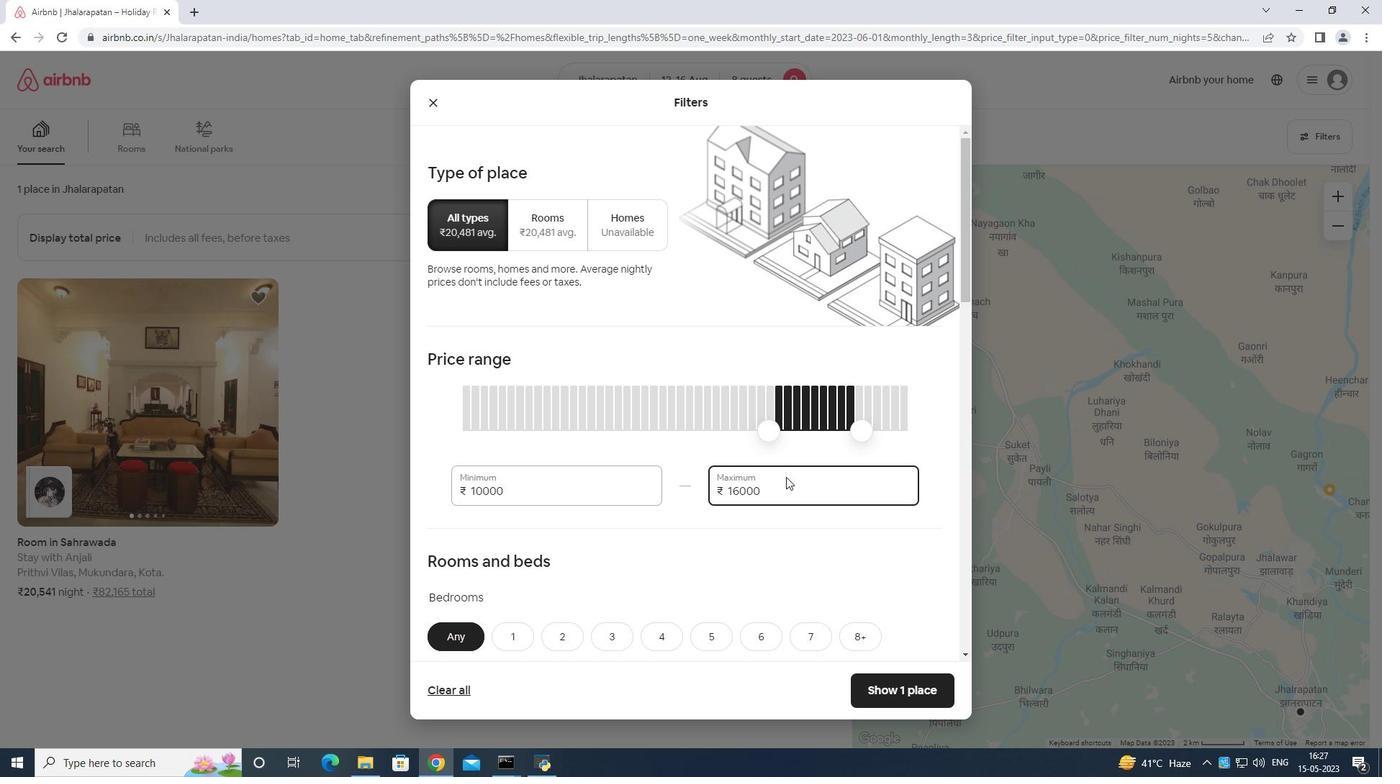 
Action: Mouse moved to (791, 483)
Screenshot: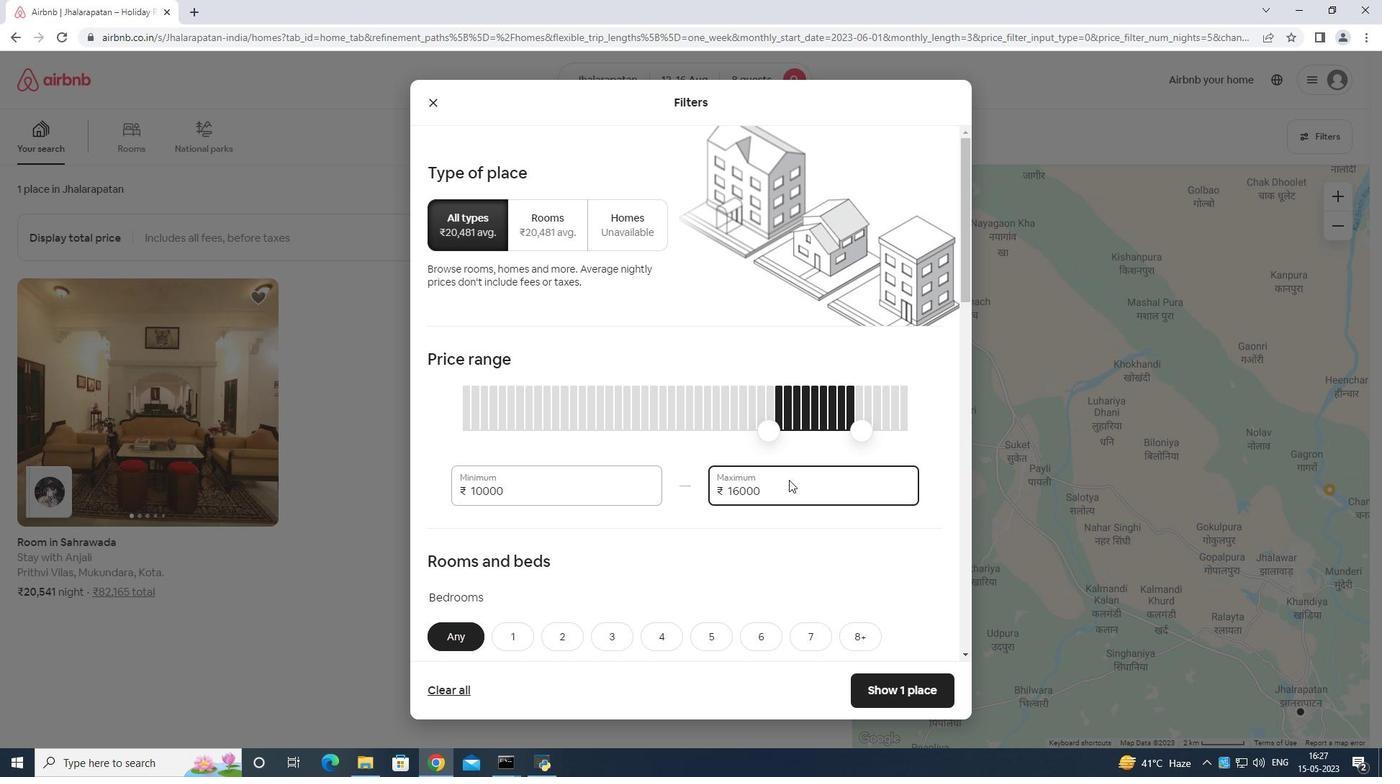 
Action: Mouse scrolled (791, 482) with delta (0, 0)
Screenshot: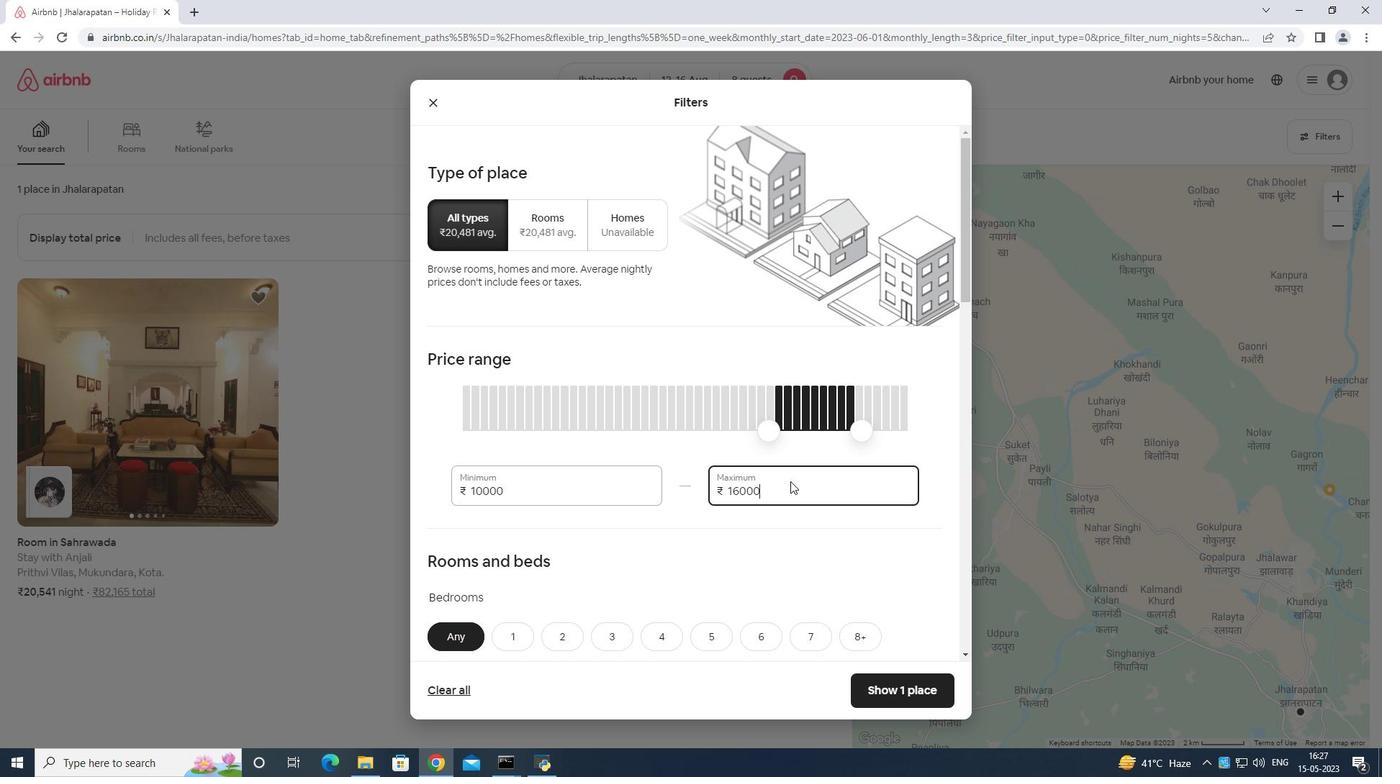 
Action: Mouse moved to (791, 483)
Screenshot: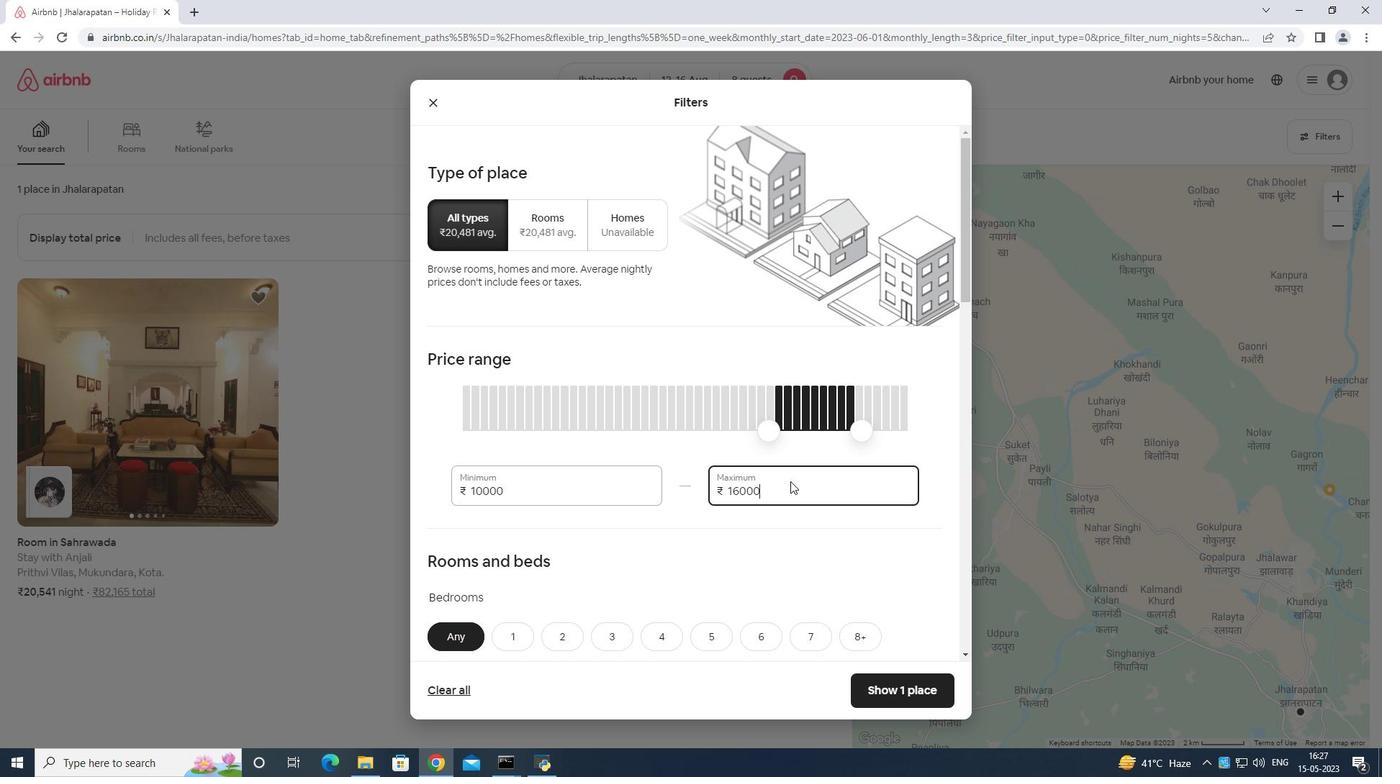 
Action: Mouse scrolled (791, 483) with delta (0, 0)
Screenshot: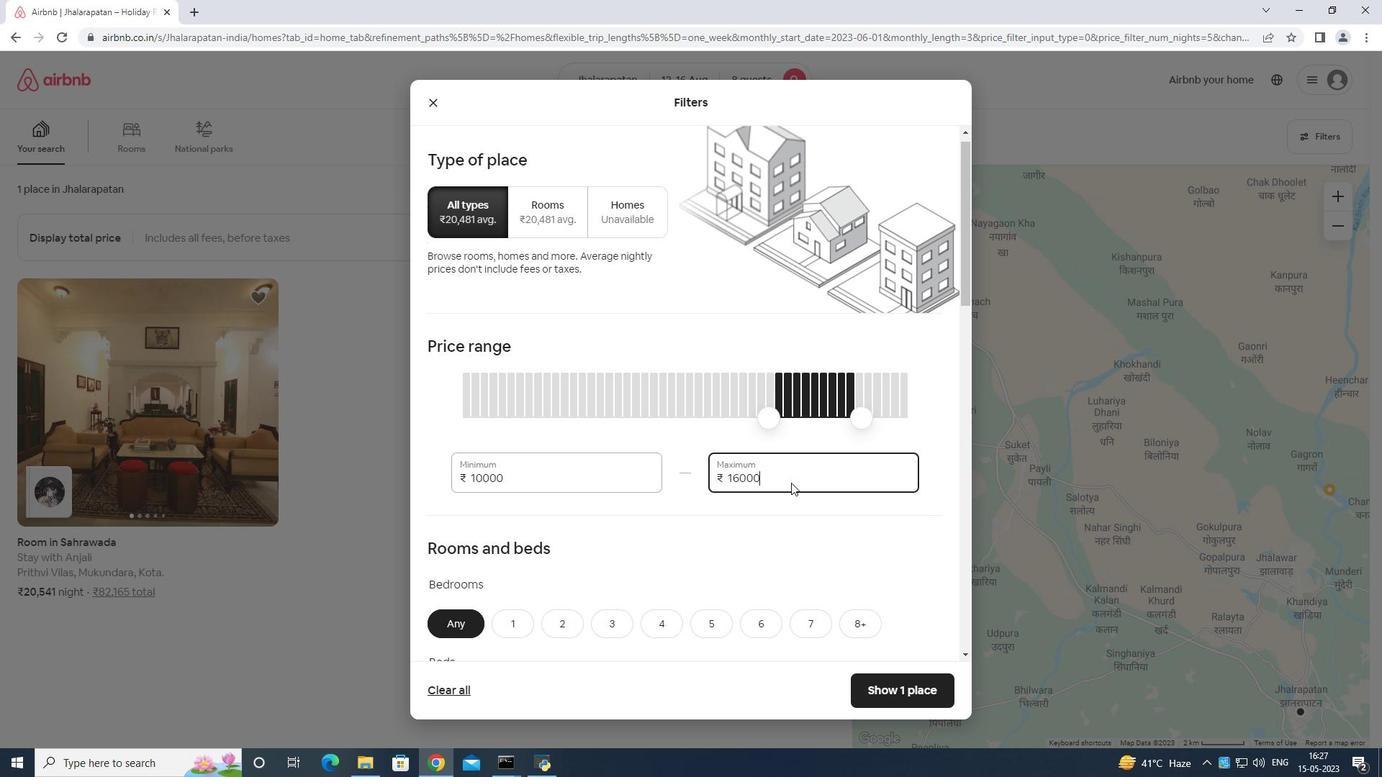 
Action: Mouse moved to (792, 486)
Screenshot: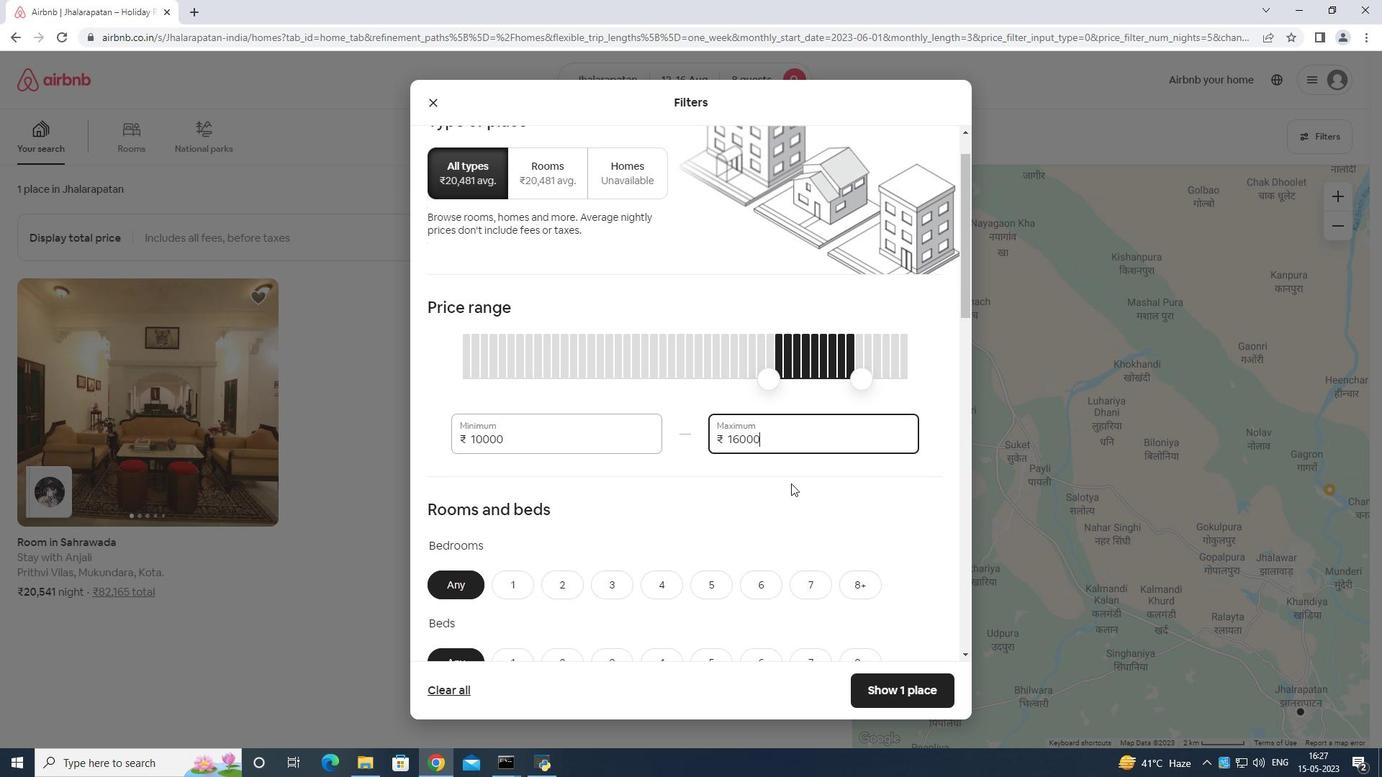 
Action: Mouse scrolled (792, 486) with delta (0, 0)
Screenshot: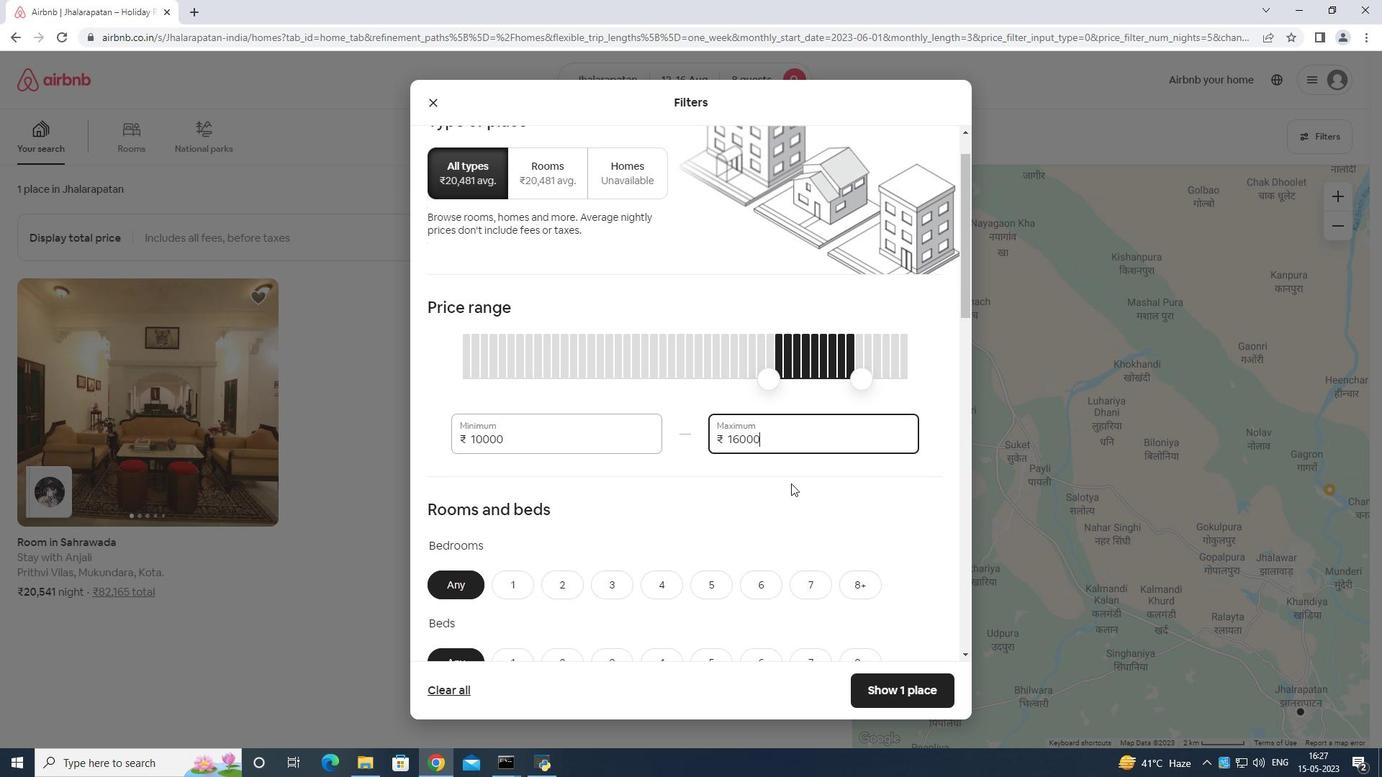 
Action: Mouse moved to (861, 344)
Screenshot: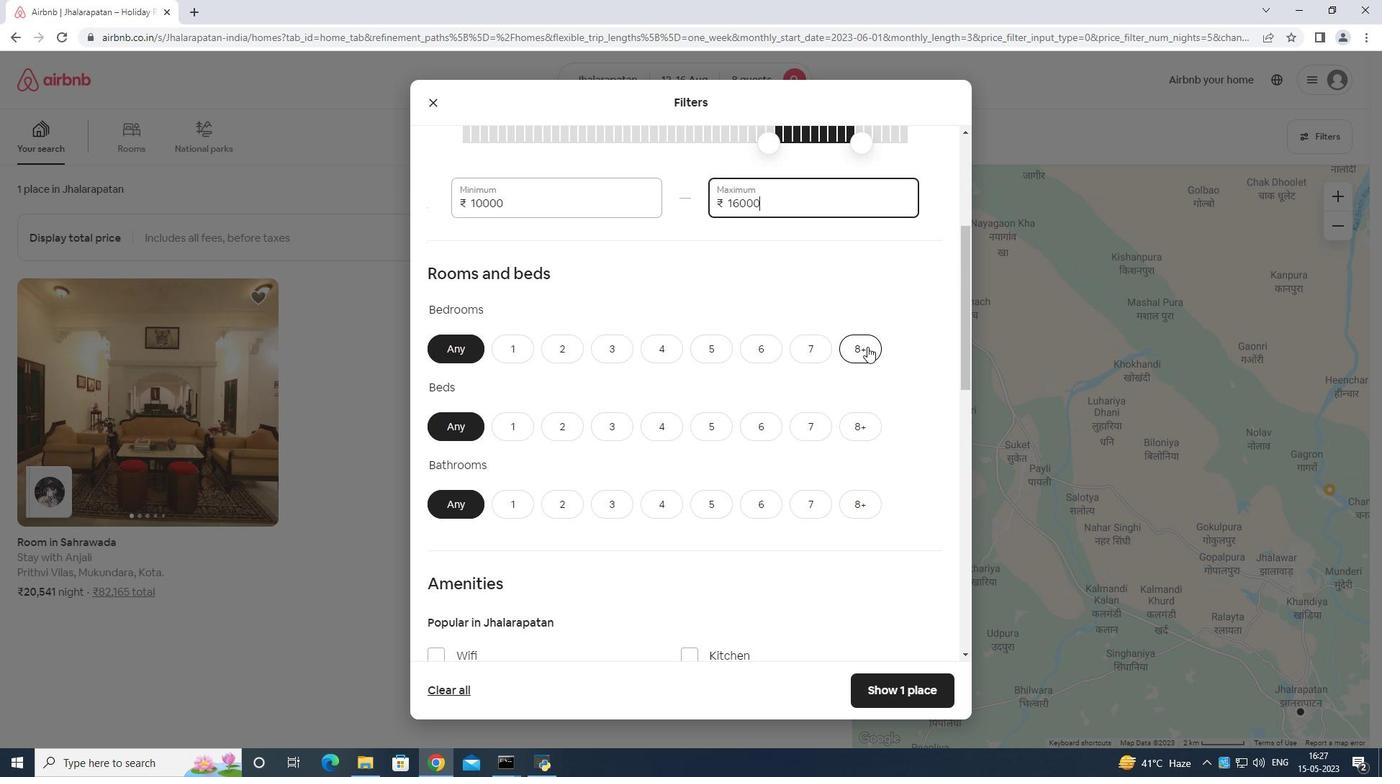 
Action: Mouse pressed left at (861, 344)
Screenshot: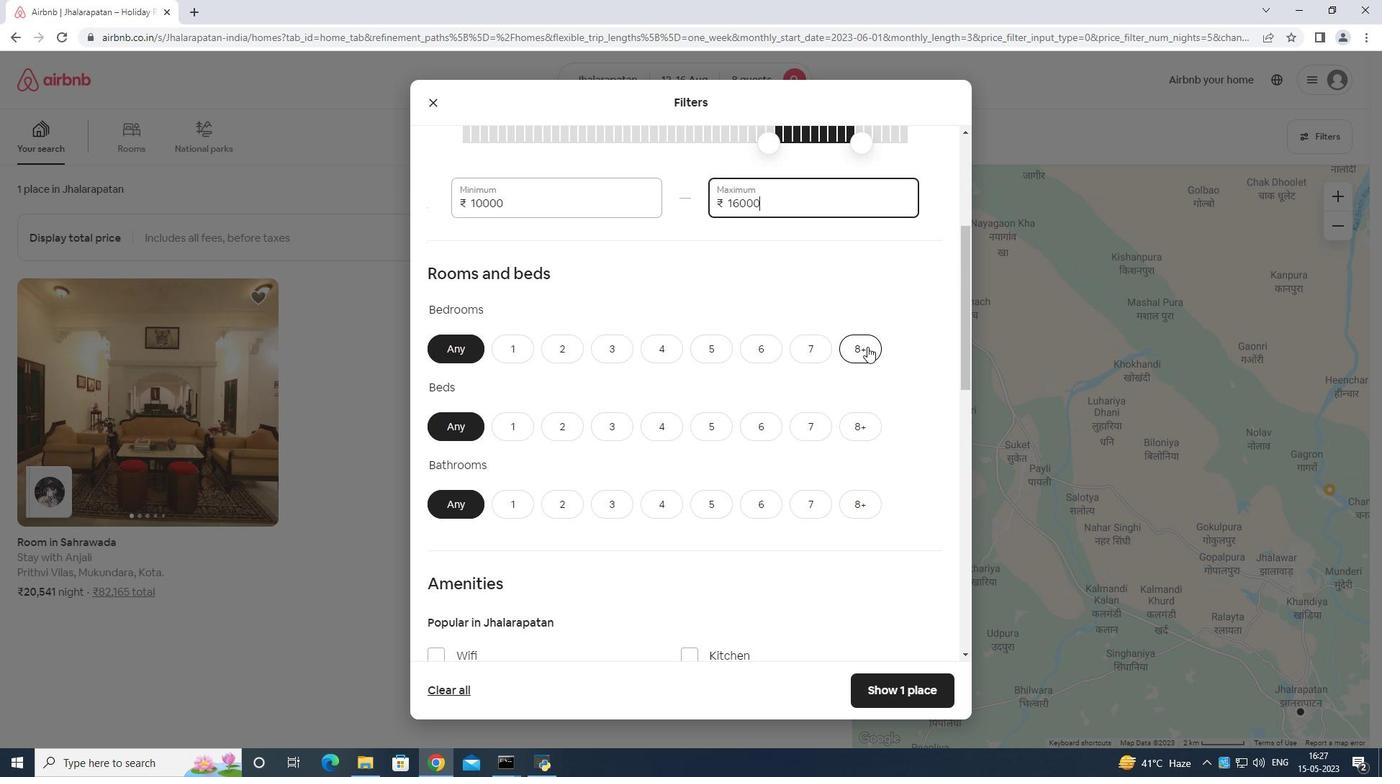 
Action: Mouse moved to (864, 424)
Screenshot: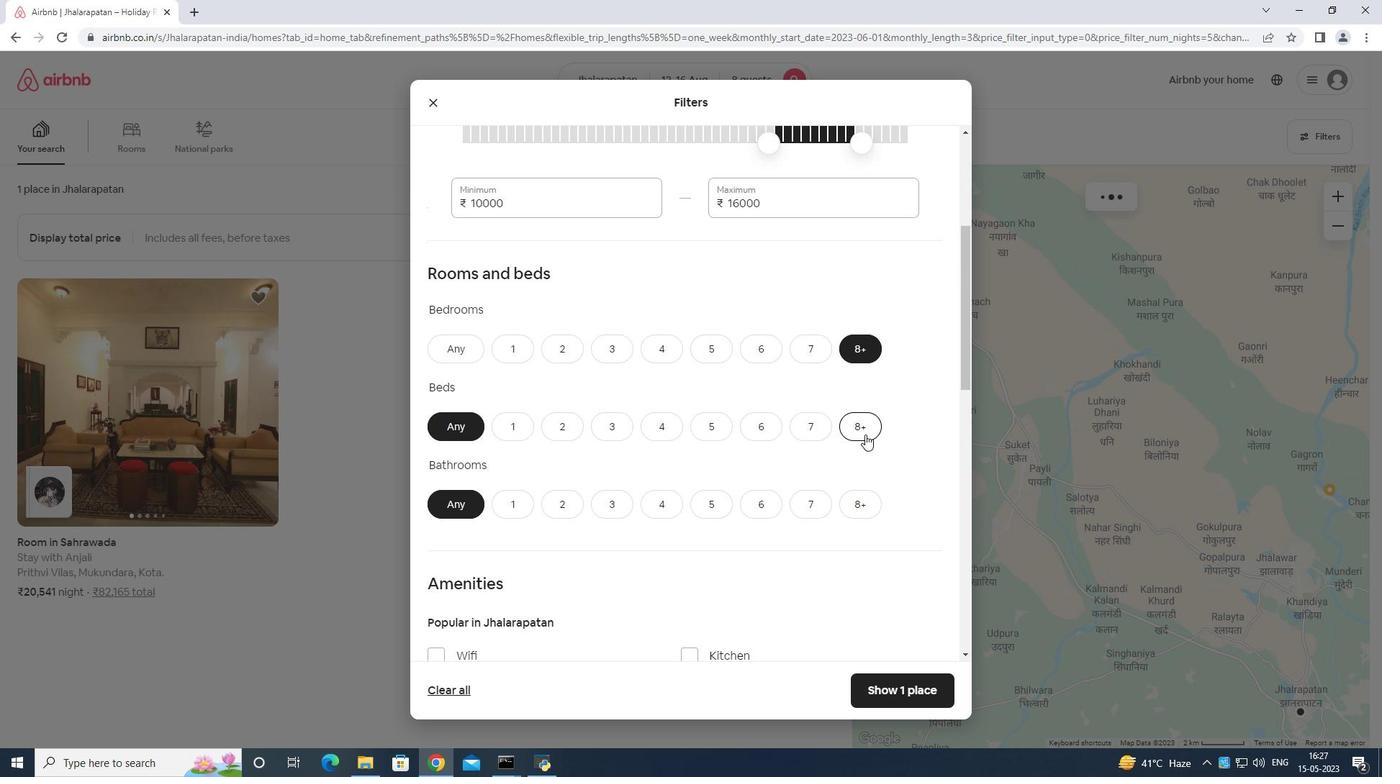 
Action: Mouse pressed left at (864, 424)
Screenshot: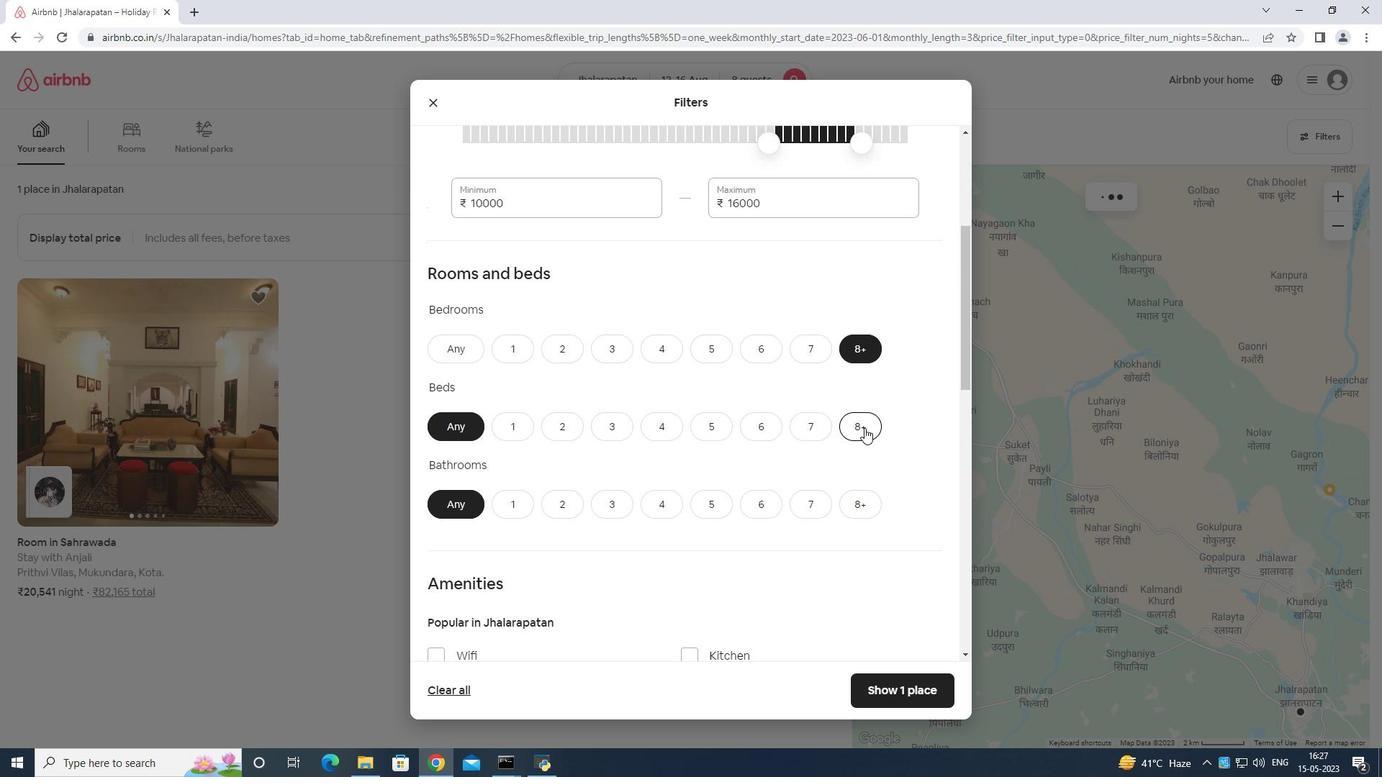 
Action: Mouse moved to (866, 506)
Screenshot: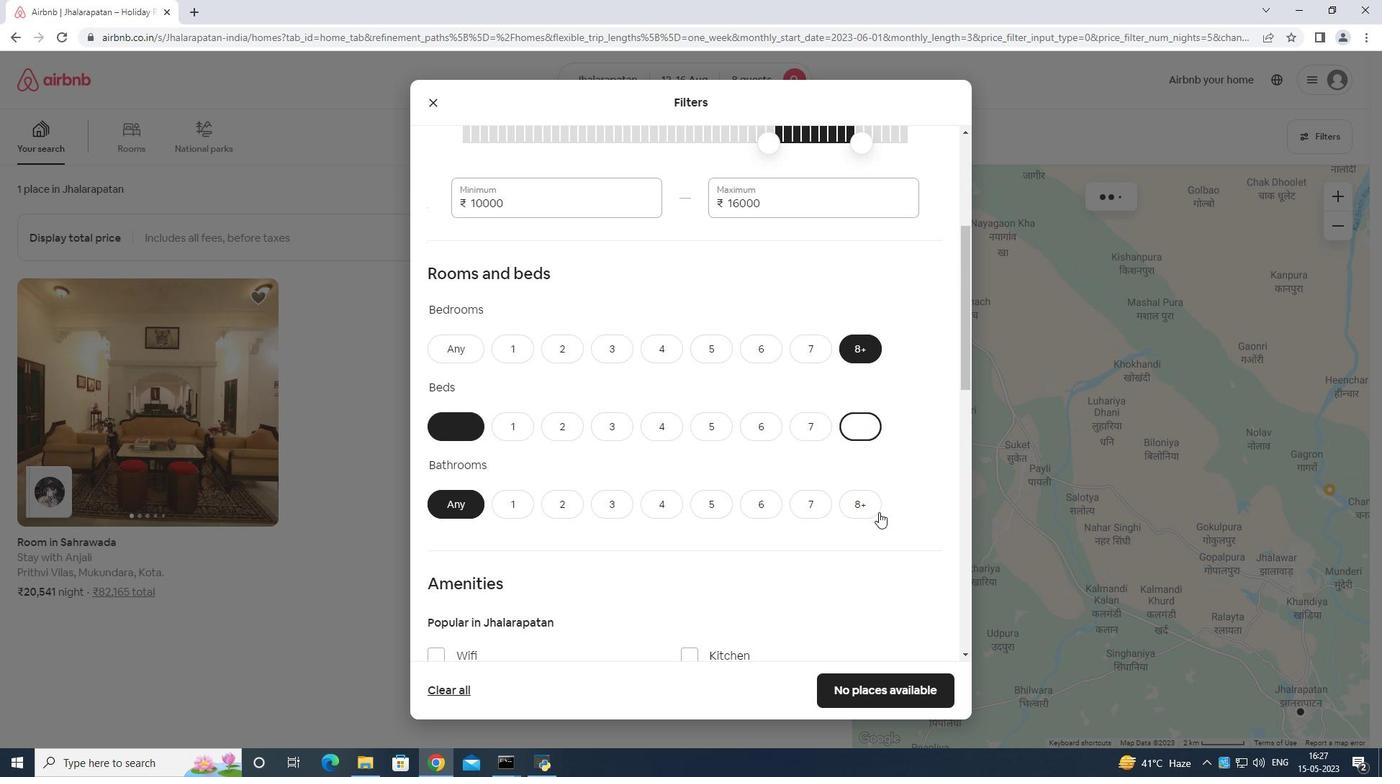 
Action: Mouse pressed left at (866, 506)
Screenshot: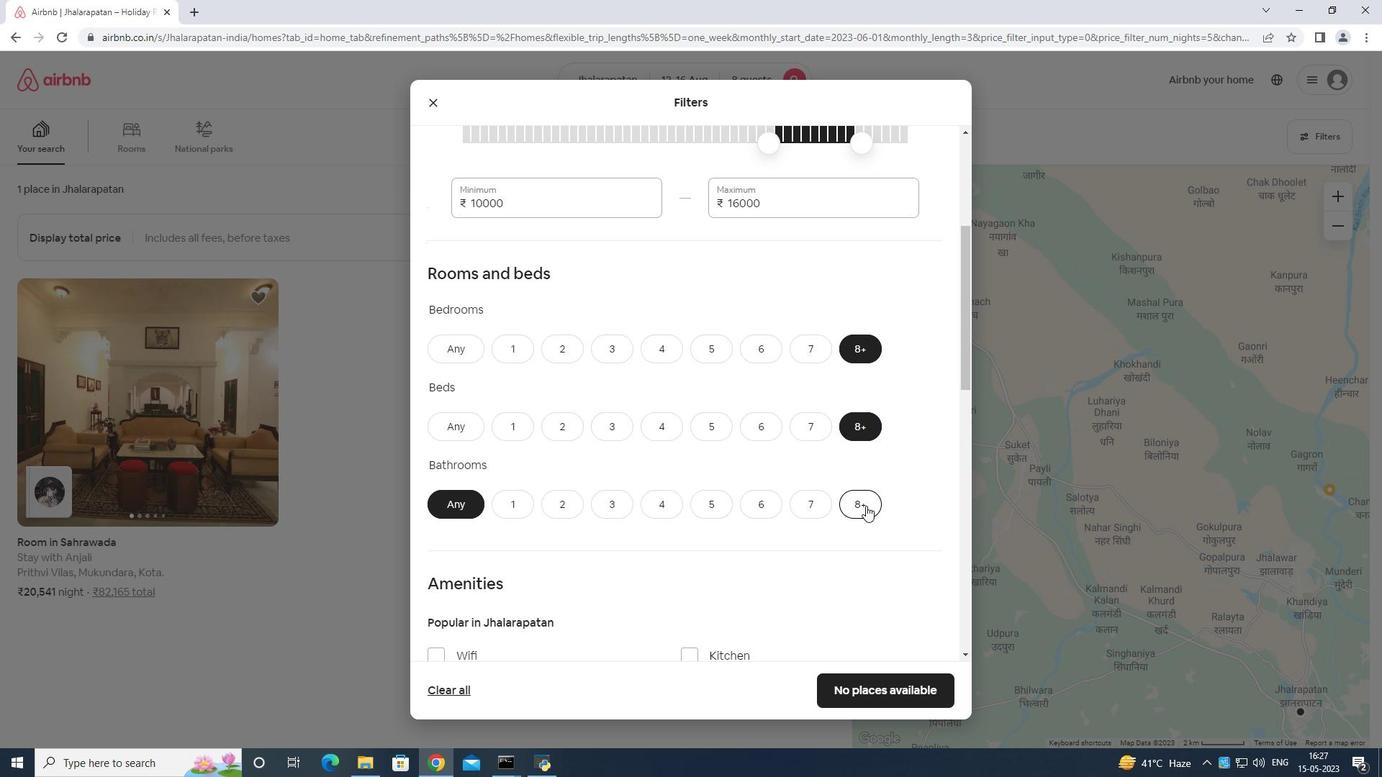 
Action: Mouse moved to (861, 496)
Screenshot: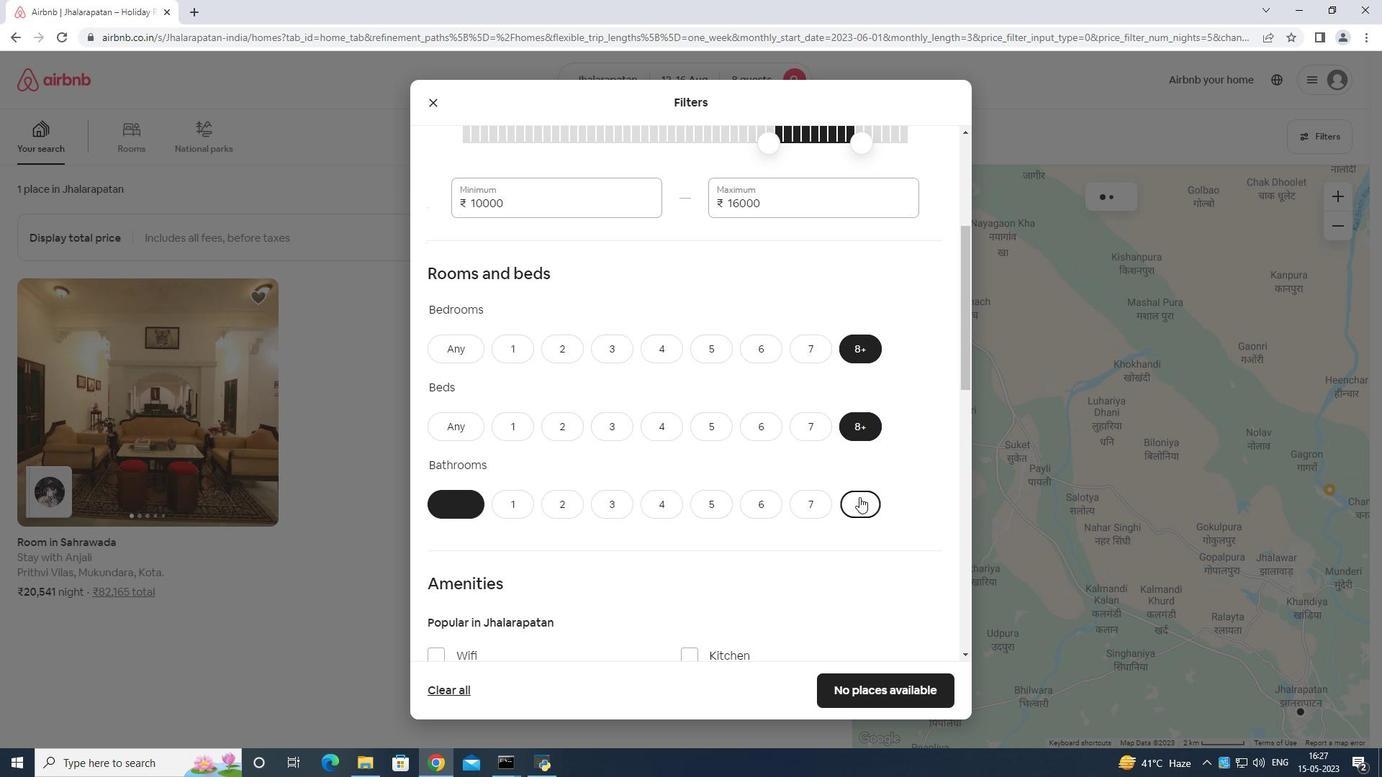 
Action: Mouse scrolled (861, 496) with delta (0, 0)
Screenshot: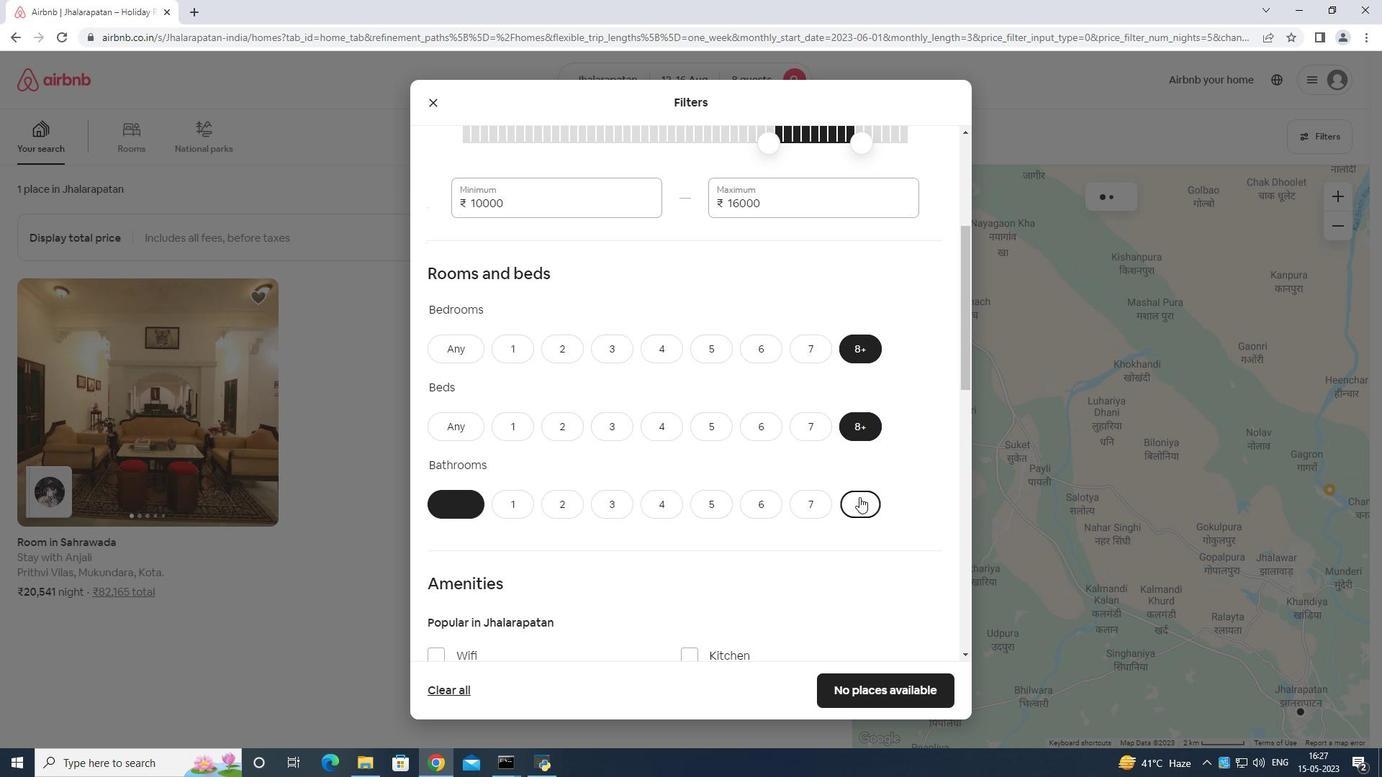 
Action: Mouse moved to (861, 500)
Screenshot: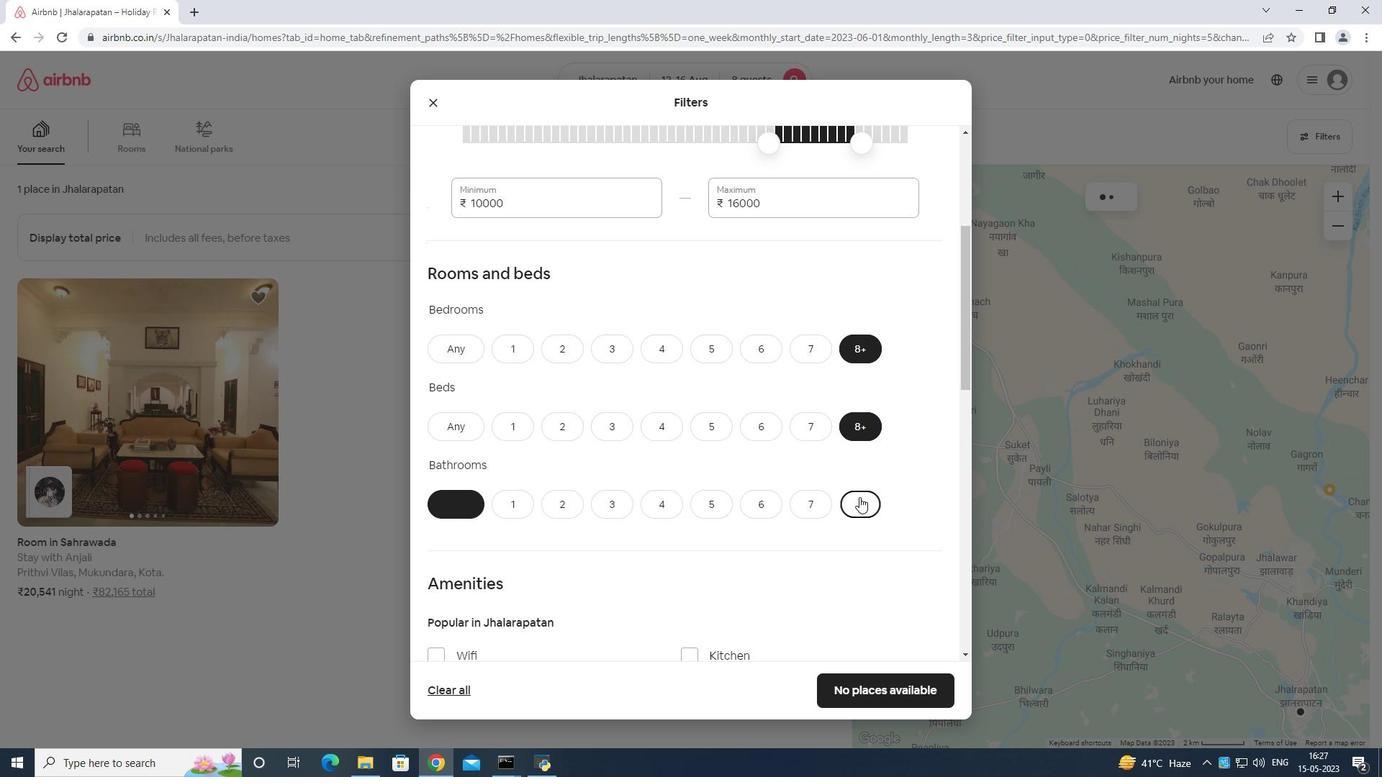 
Action: Mouse scrolled (861, 499) with delta (0, 0)
Screenshot: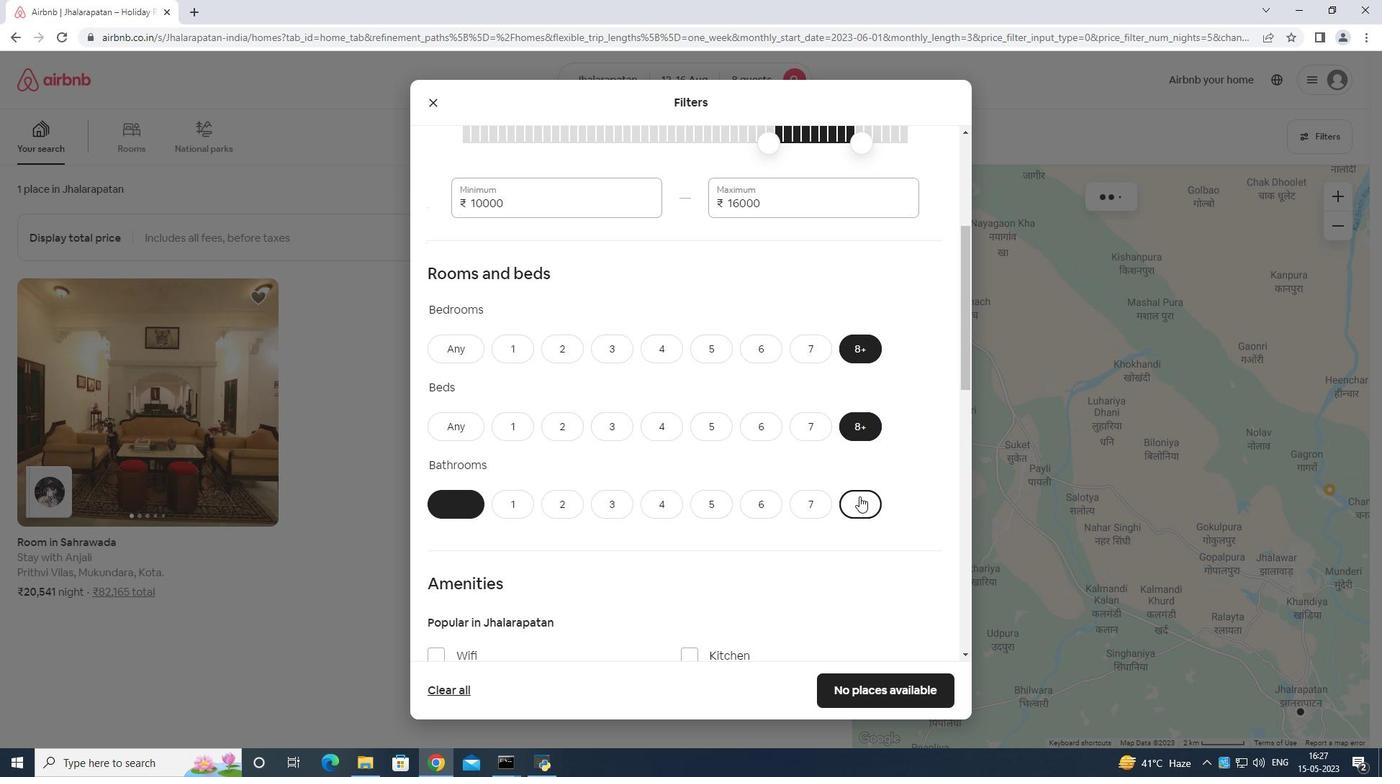 
Action: Mouse moved to (861, 500)
Screenshot: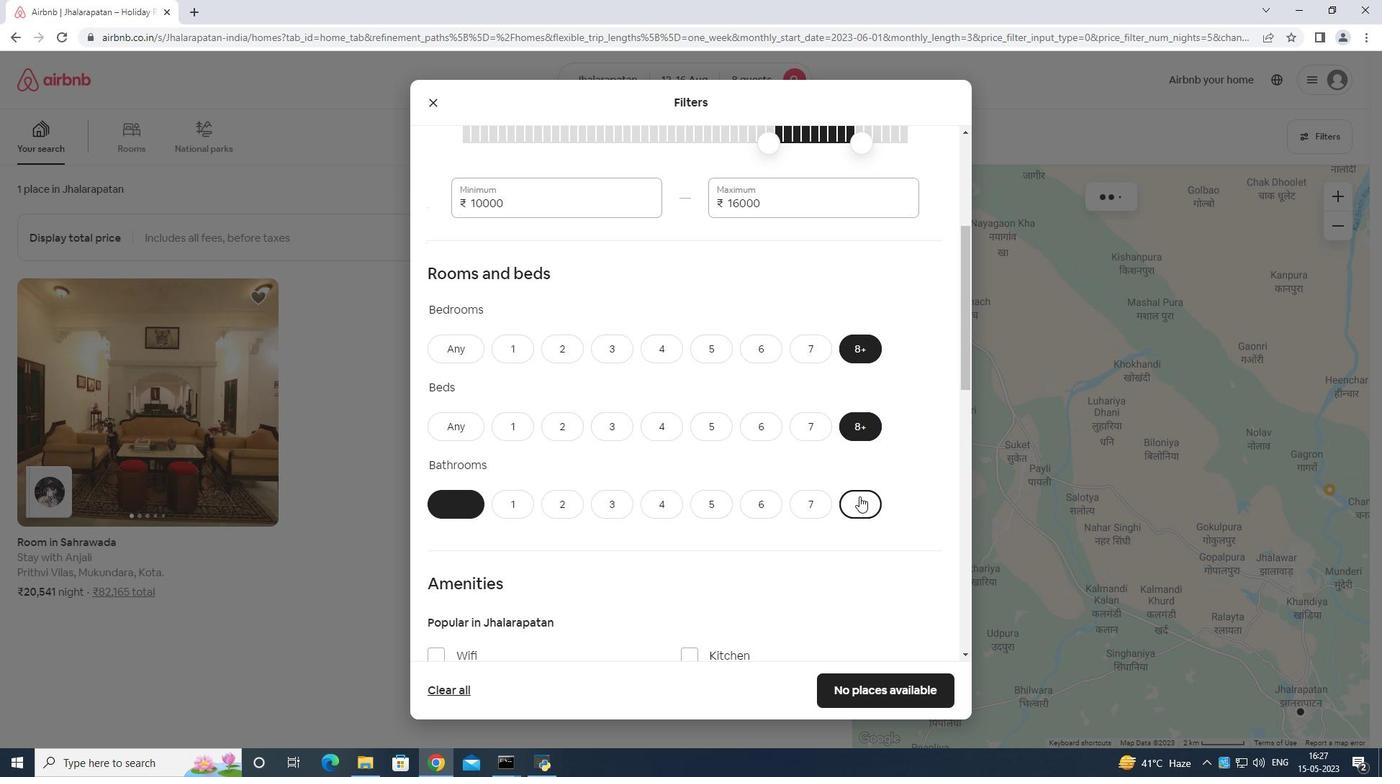 
Action: Mouse scrolled (861, 499) with delta (0, 0)
Screenshot: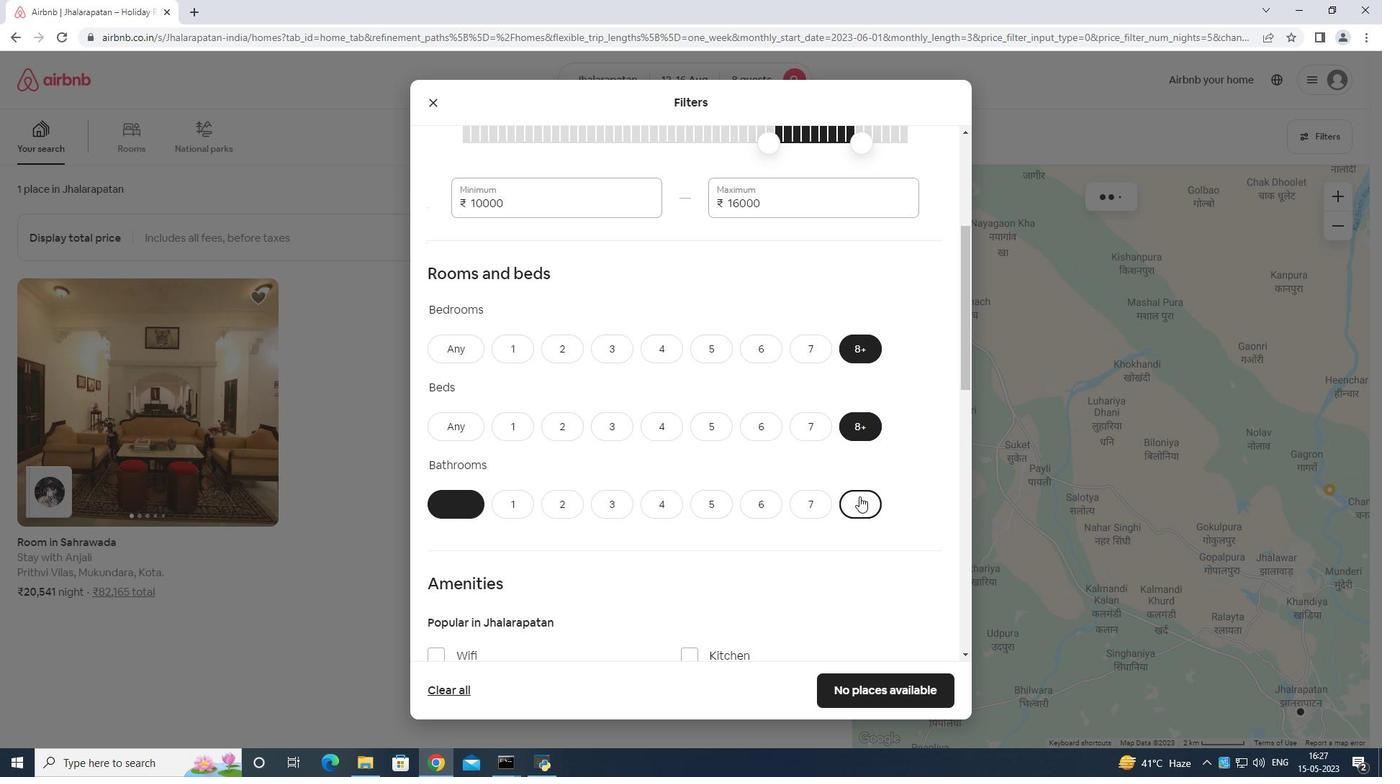 
Action: Mouse scrolled (861, 499) with delta (0, 0)
Screenshot: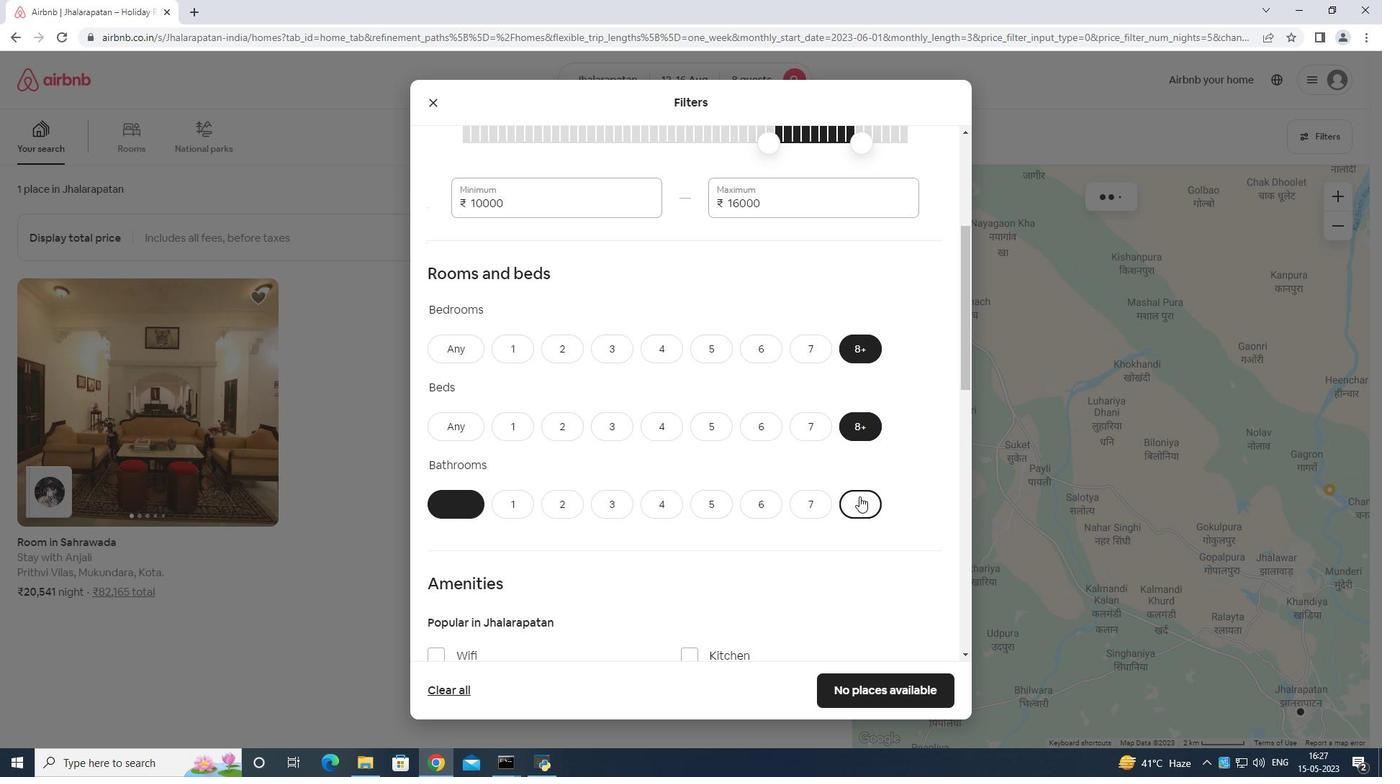
Action: Mouse moved to (478, 365)
Screenshot: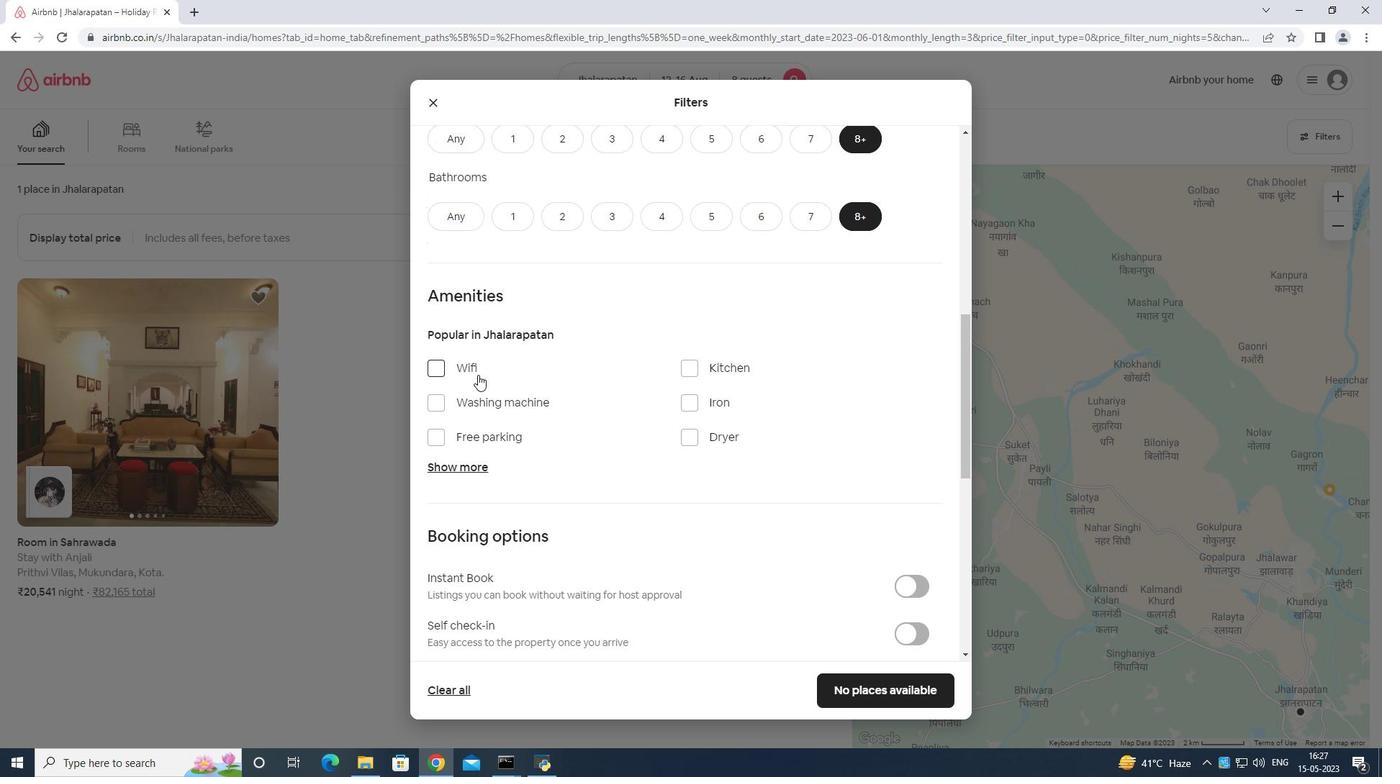 
Action: Mouse pressed left at (478, 365)
Screenshot: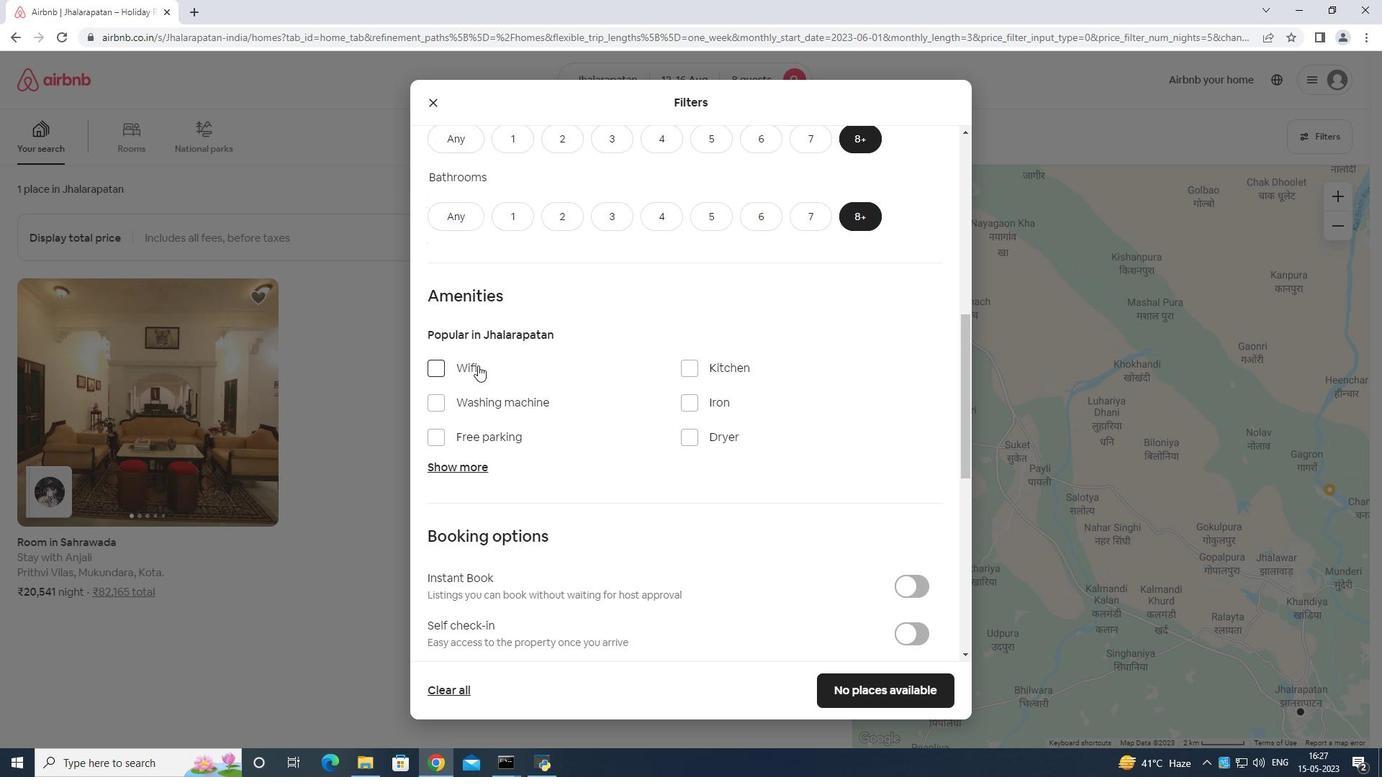 
Action: Mouse moved to (475, 435)
Screenshot: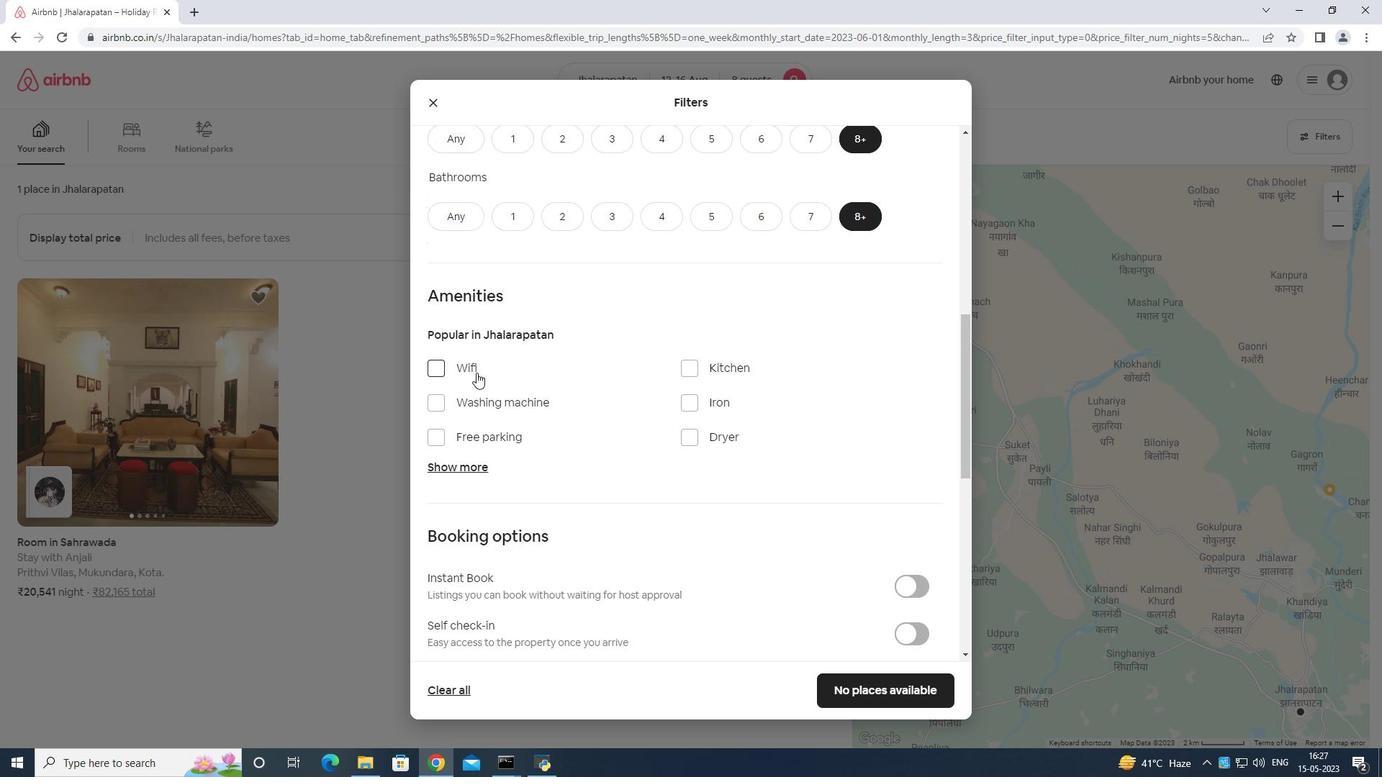 
Action: Mouse pressed left at (475, 435)
Screenshot: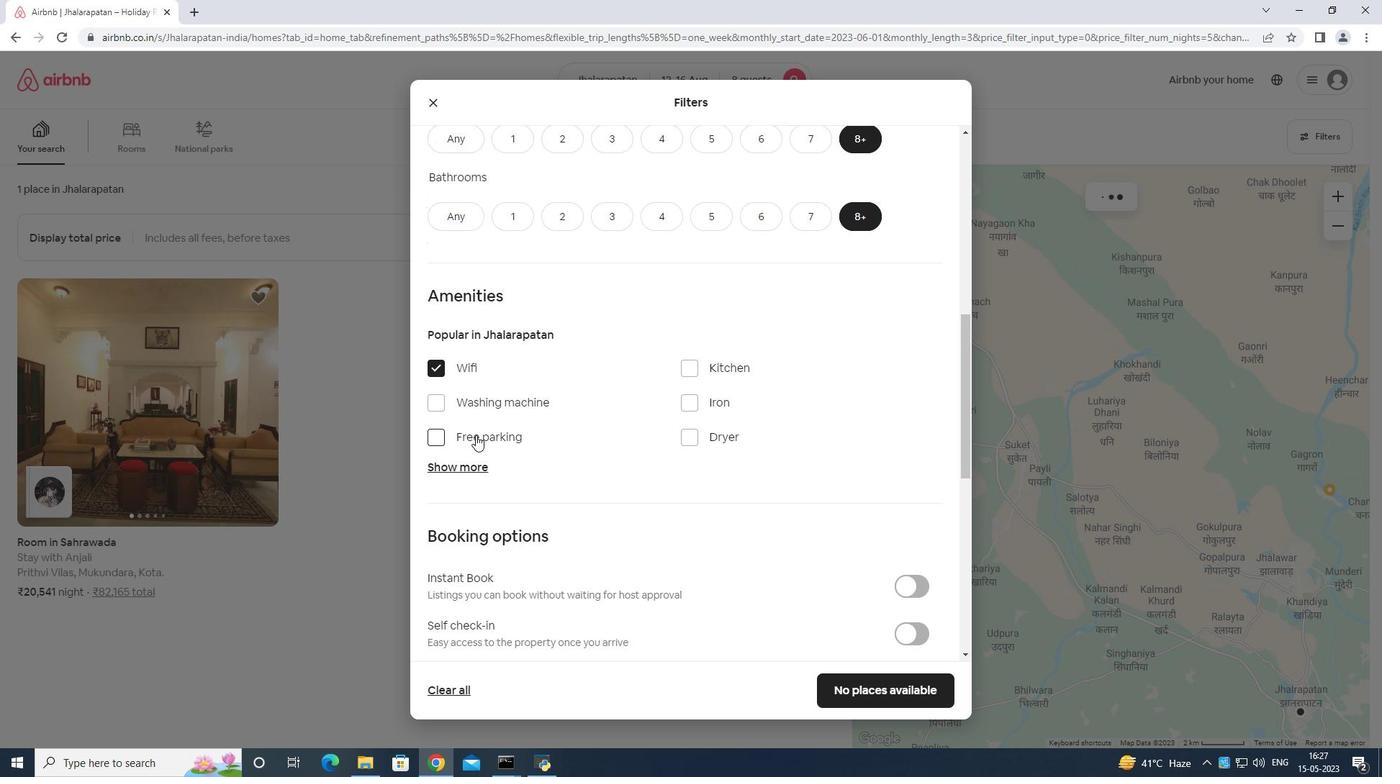 
Action: Mouse moved to (480, 462)
Screenshot: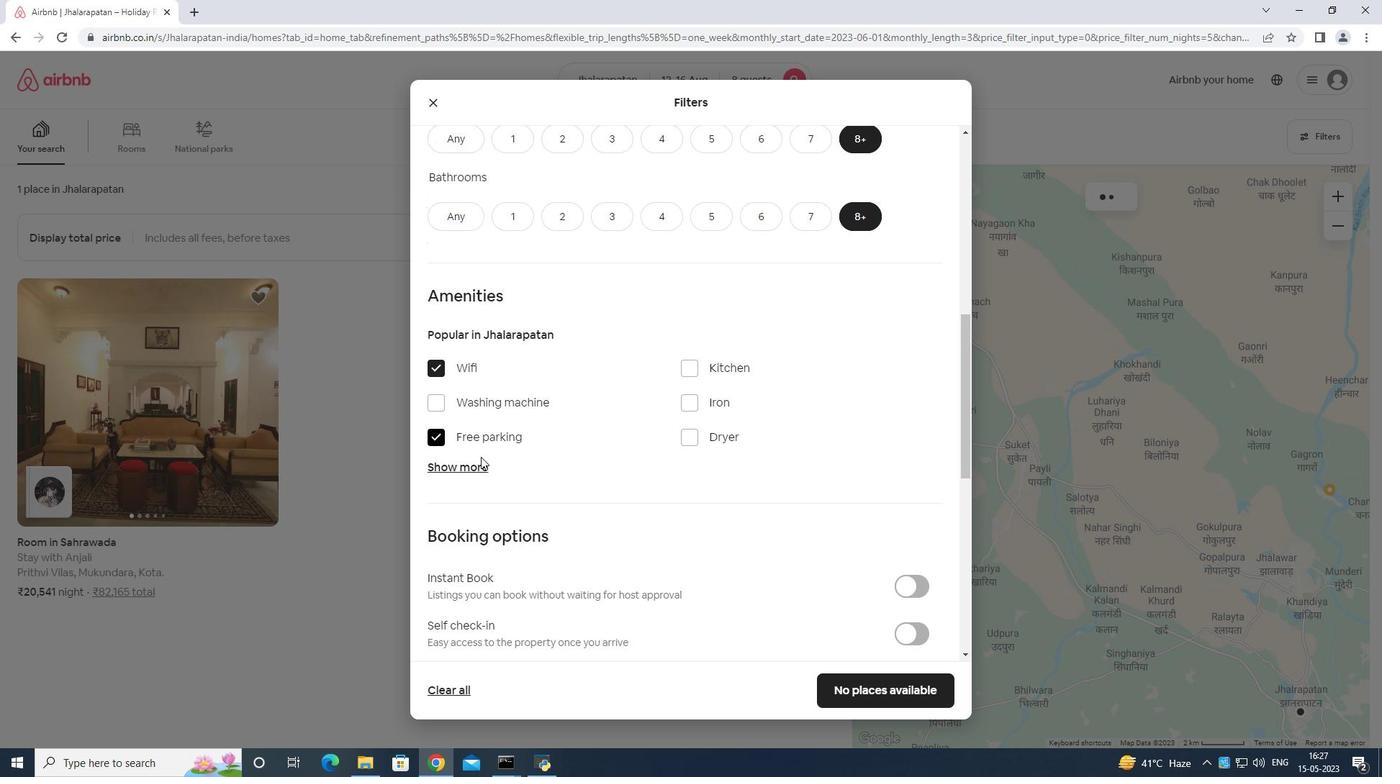 
Action: Mouse pressed left at (480, 462)
Screenshot: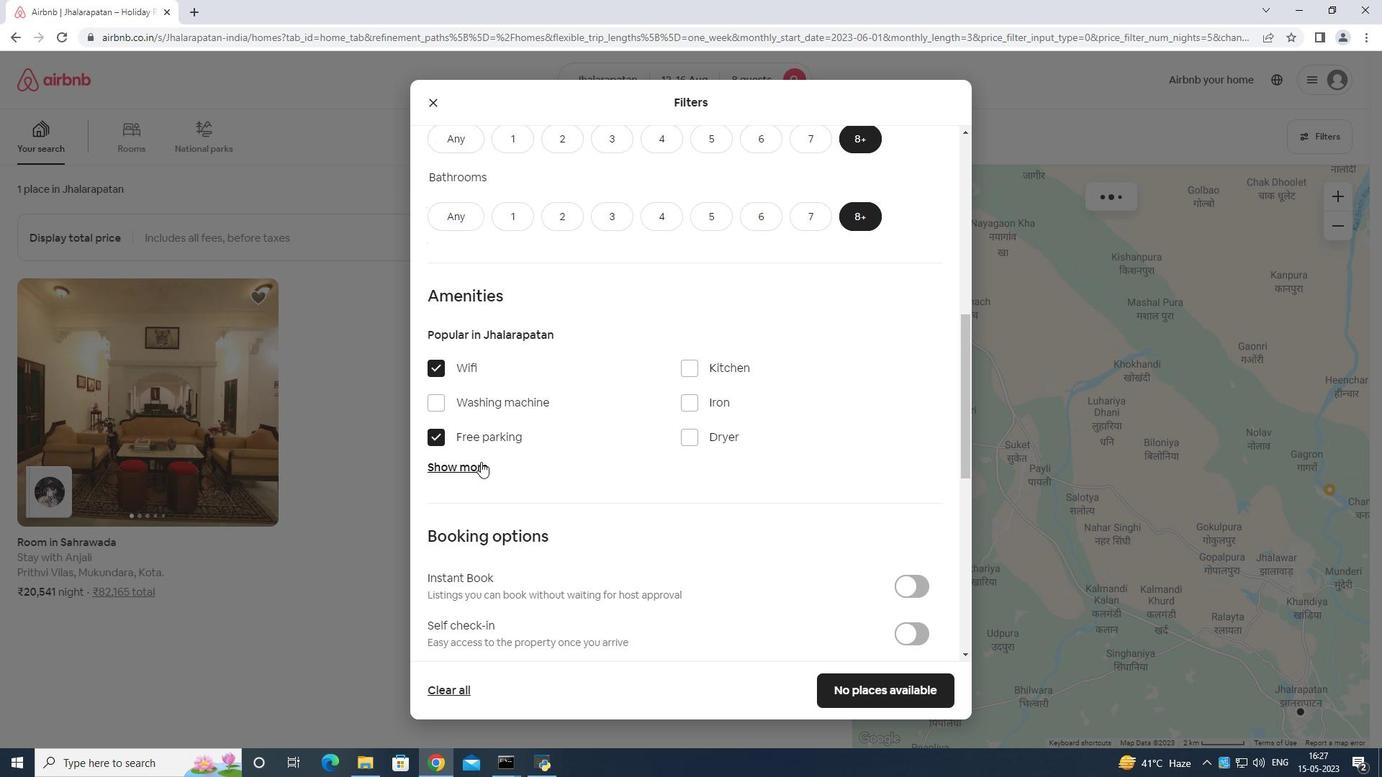 
Action: Mouse moved to (688, 547)
Screenshot: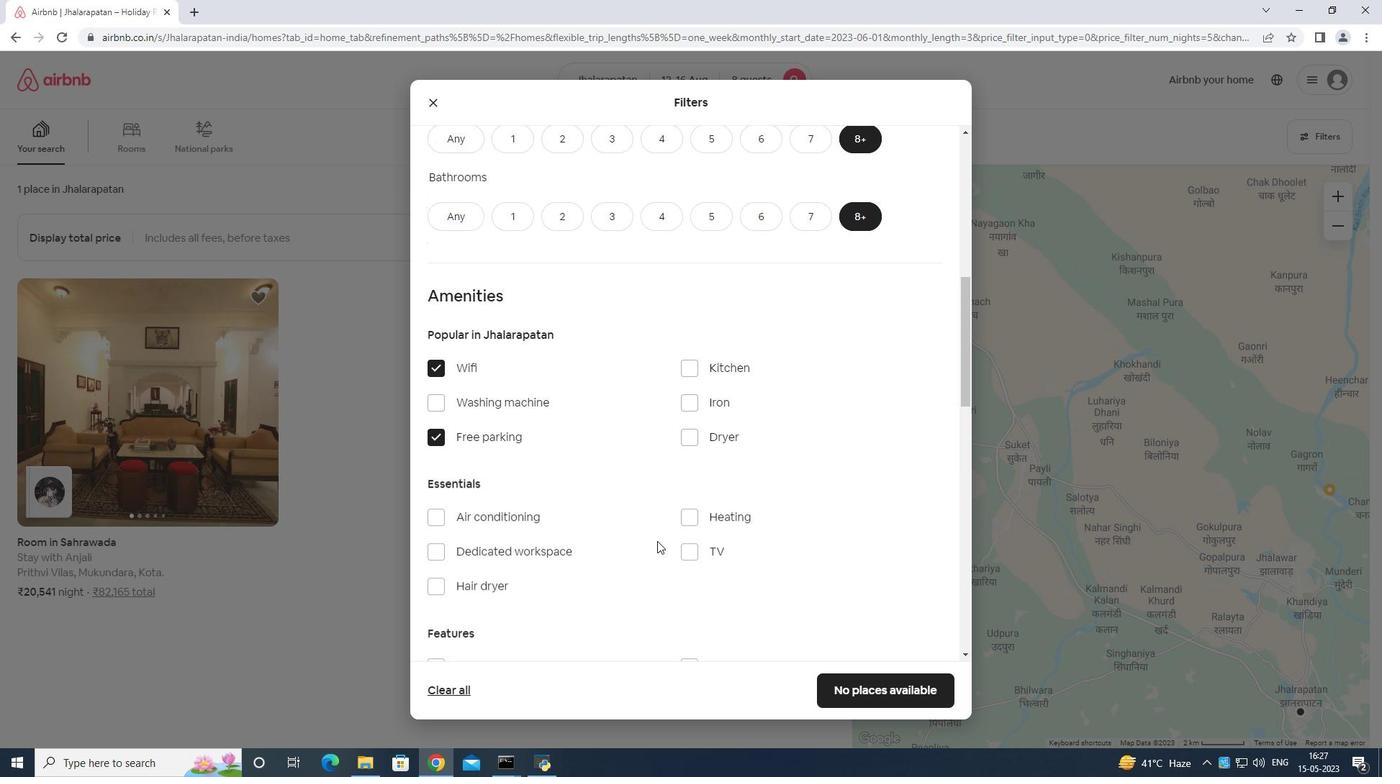 
Action: Mouse pressed left at (688, 547)
Screenshot: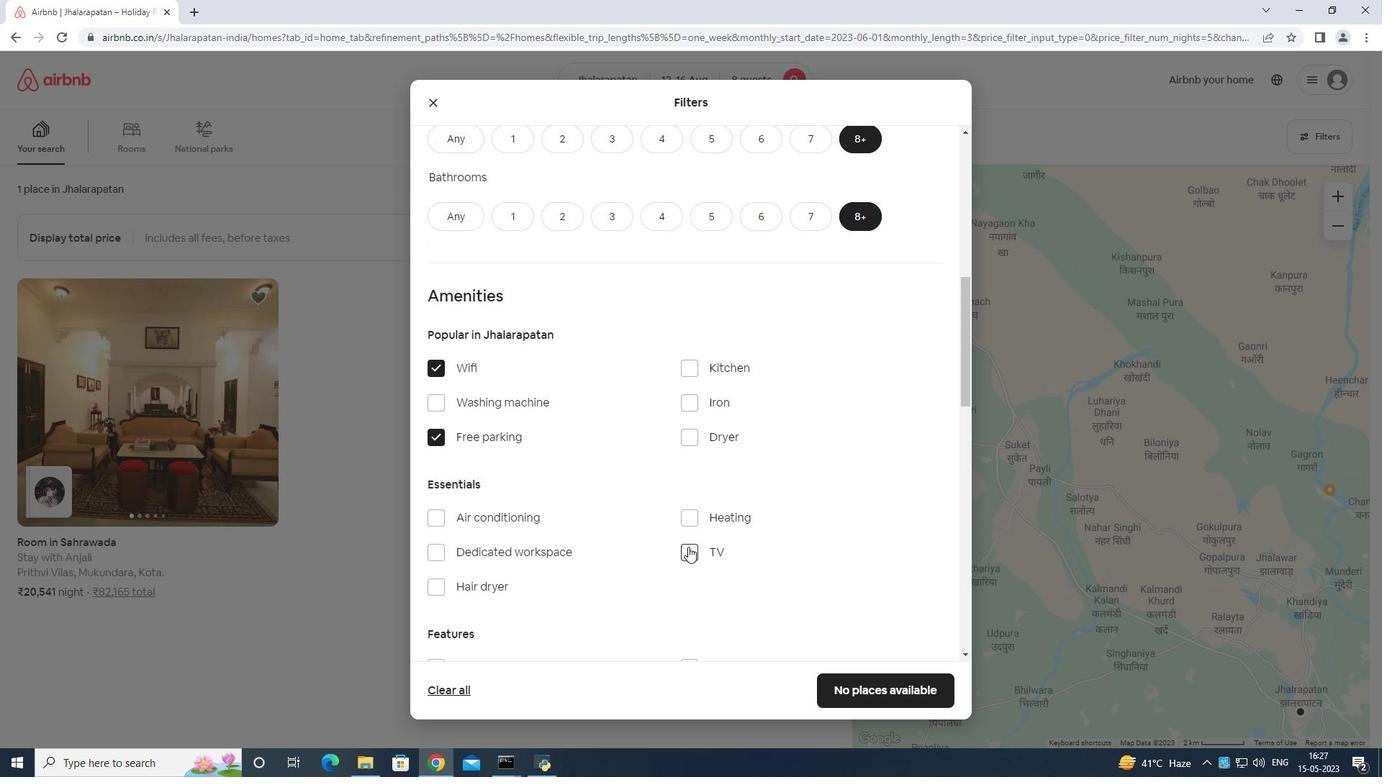 
Action: Mouse moved to (686, 530)
Screenshot: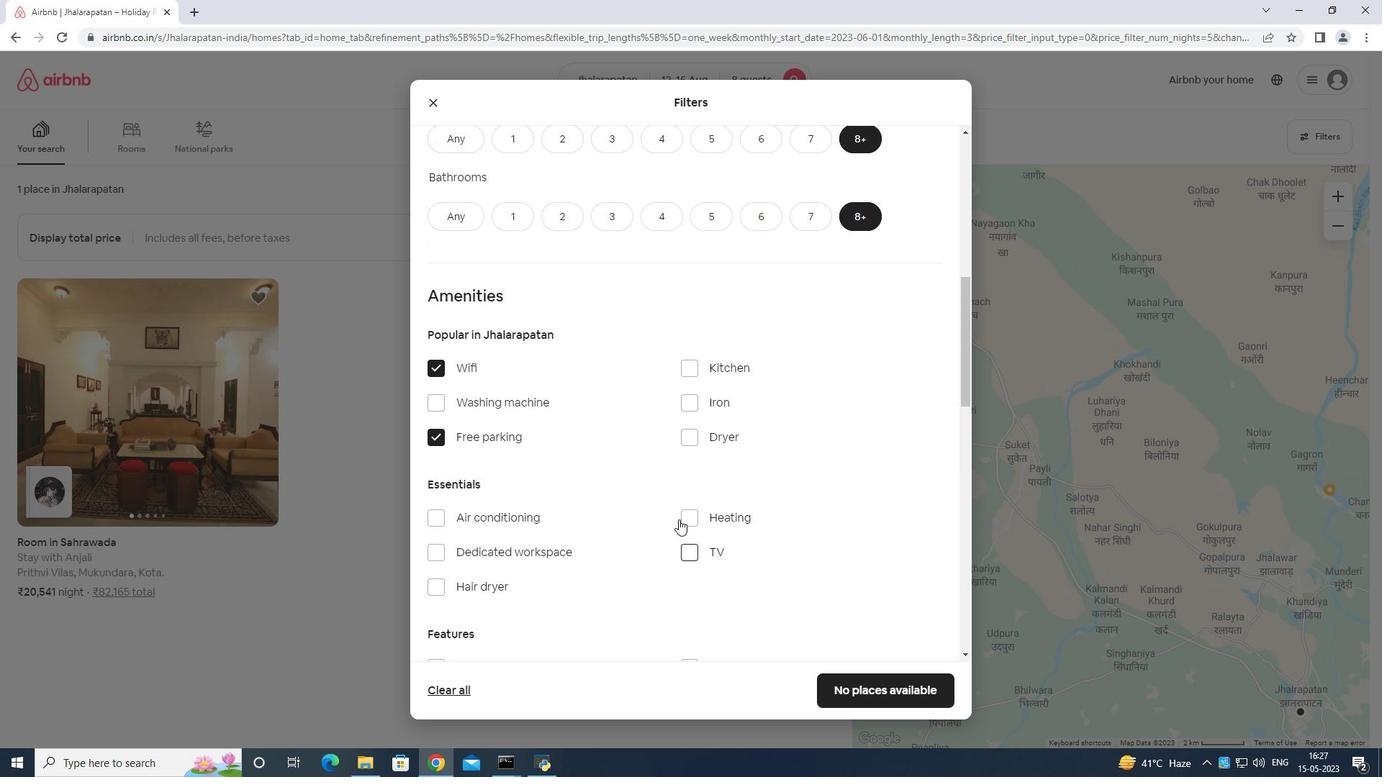 
Action: Mouse scrolled (686, 529) with delta (0, 0)
Screenshot: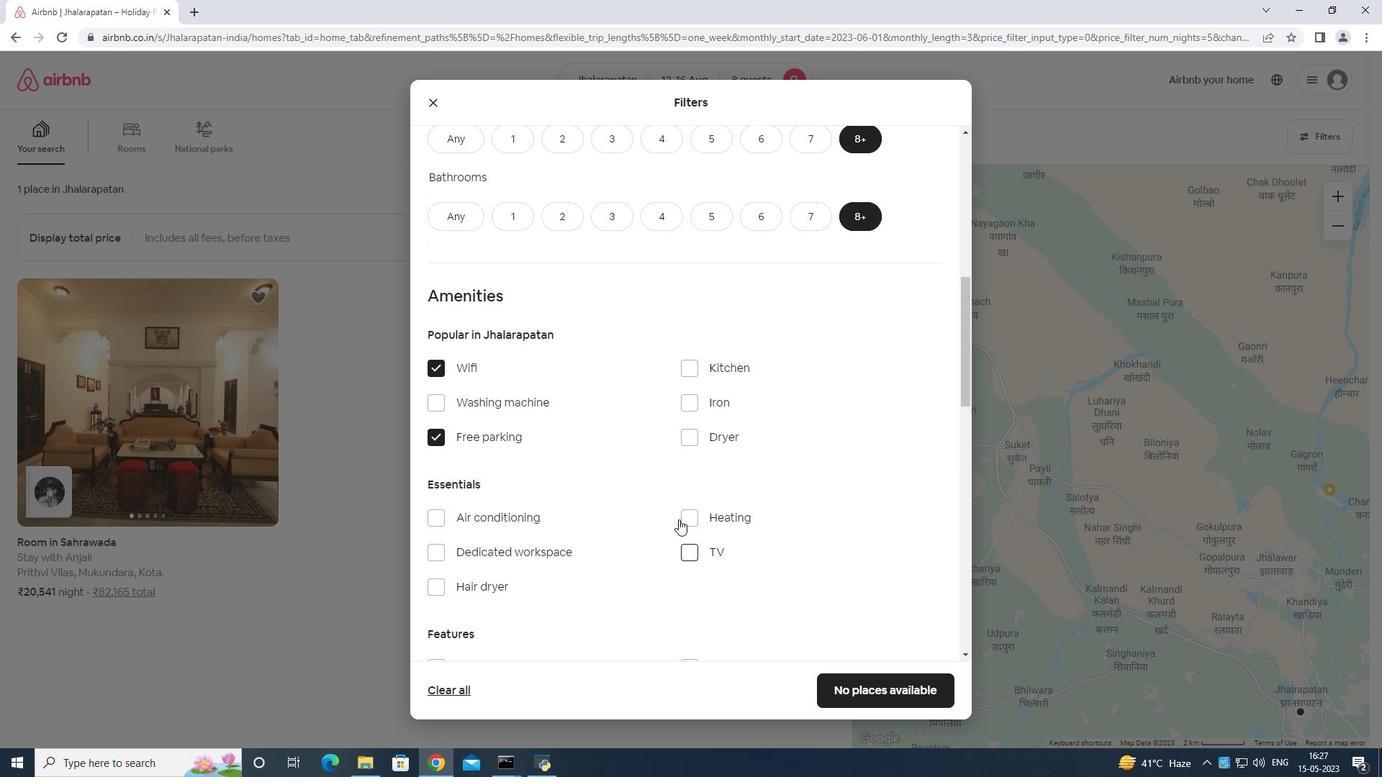 
Action: Mouse scrolled (686, 529) with delta (0, 0)
Screenshot: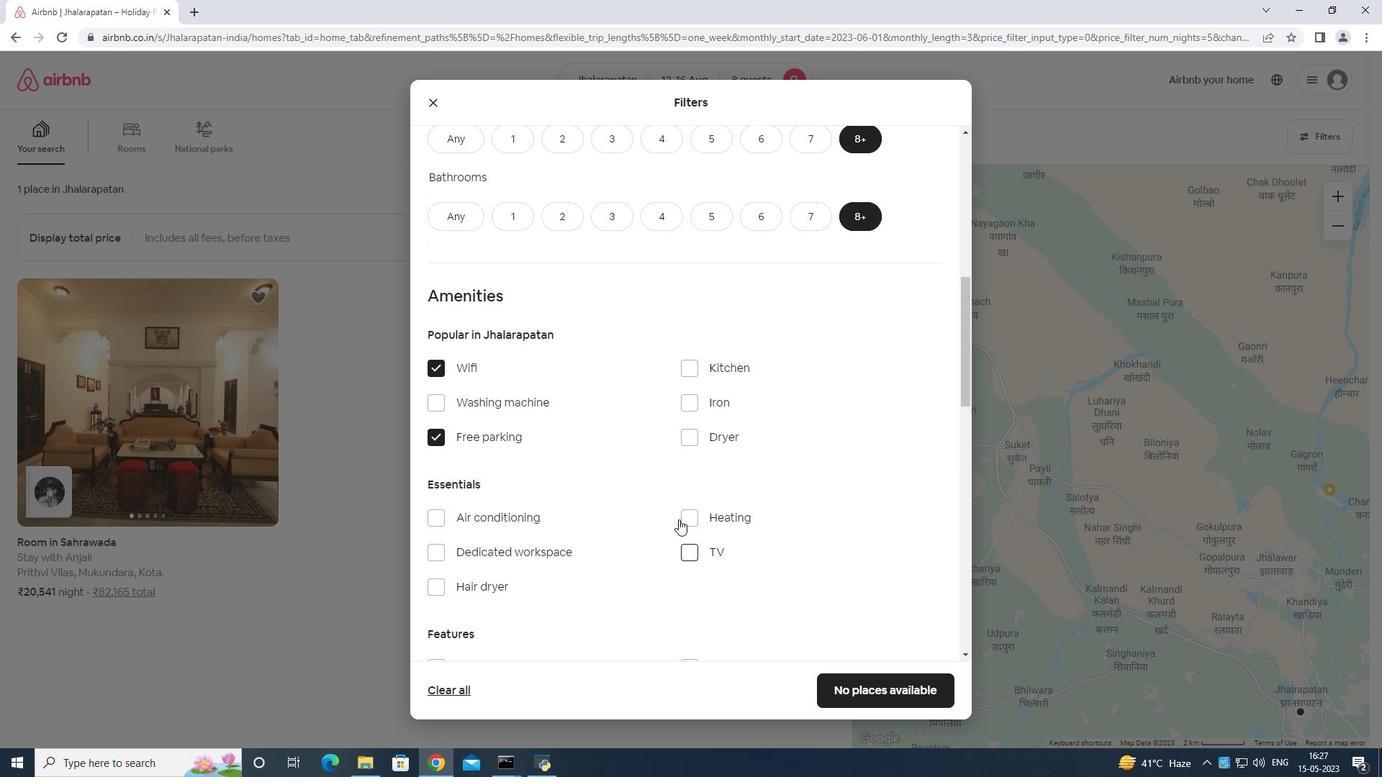 
Action: Mouse scrolled (686, 529) with delta (0, 0)
Screenshot: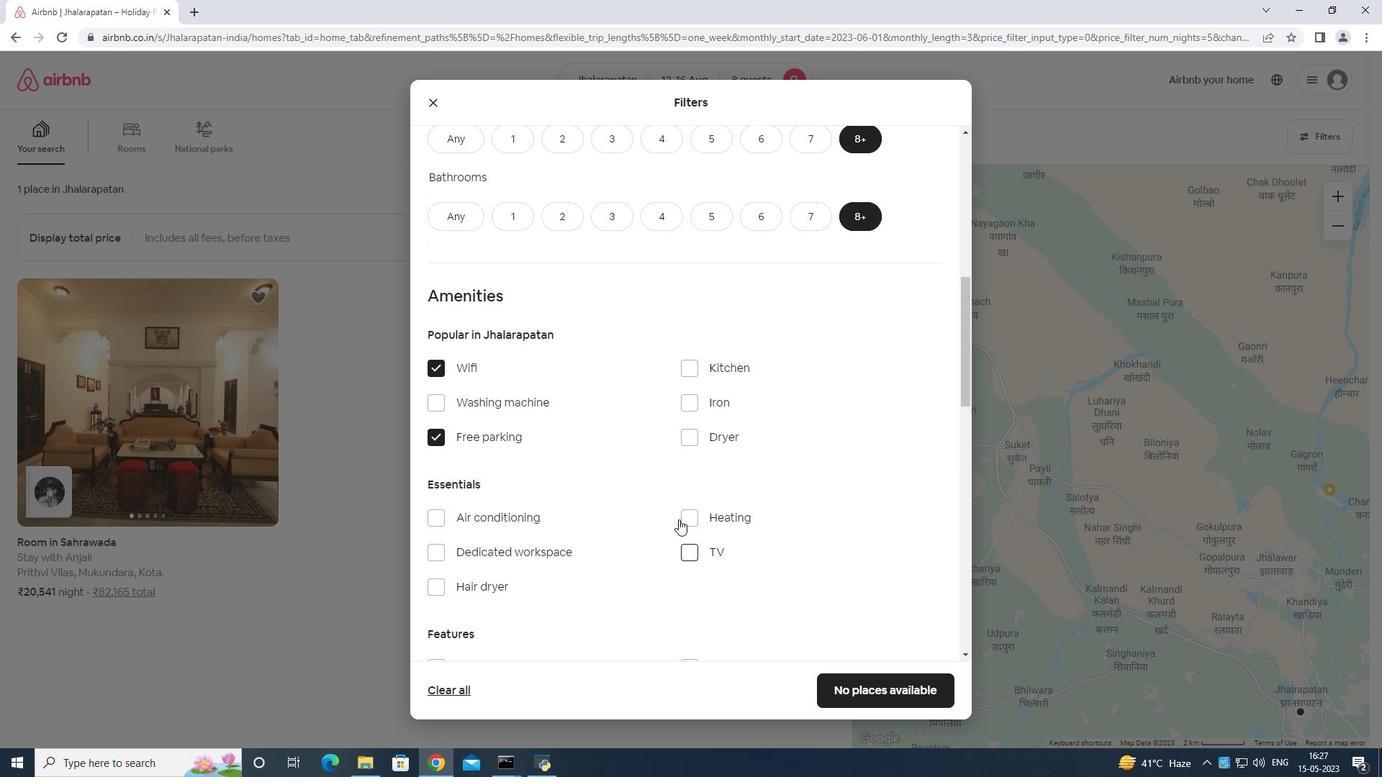 
Action: Mouse moved to (465, 515)
Screenshot: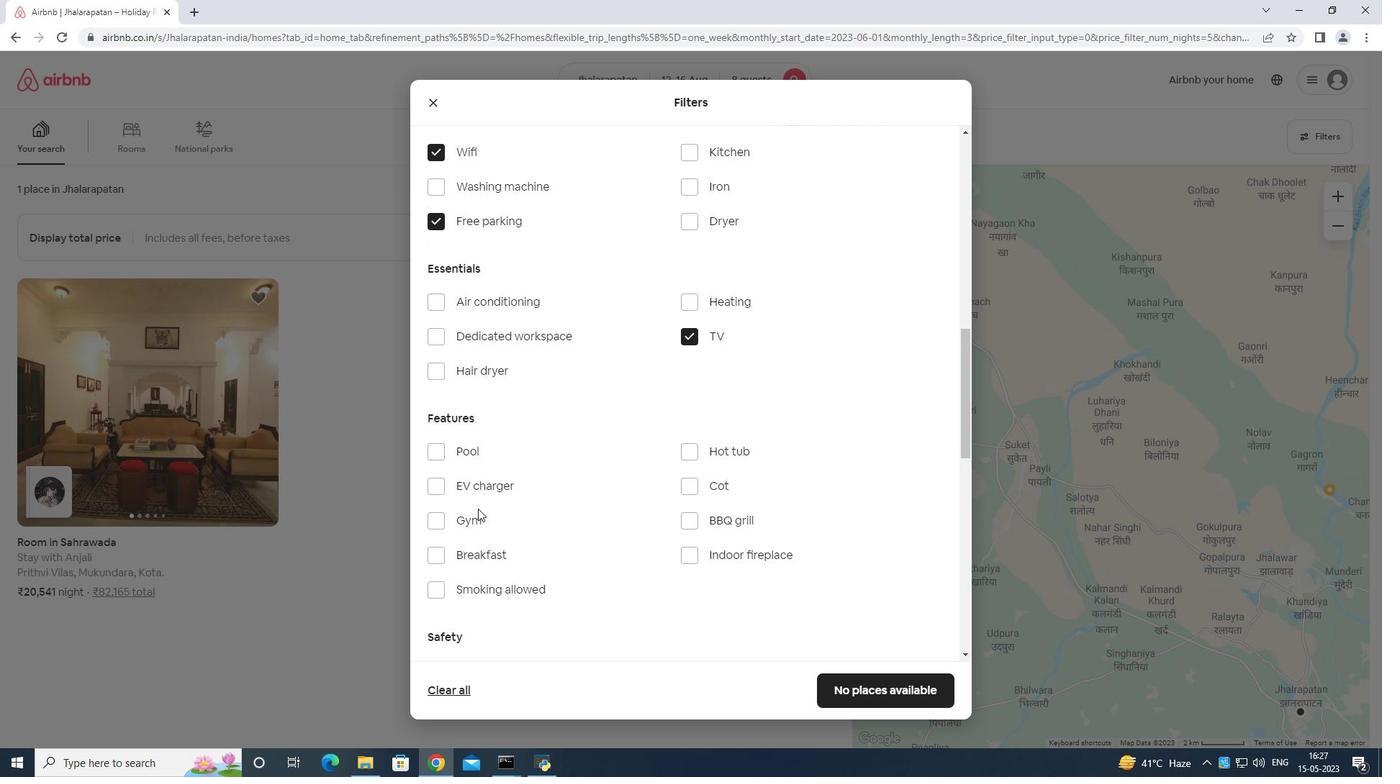 
Action: Mouse pressed left at (465, 515)
Screenshot: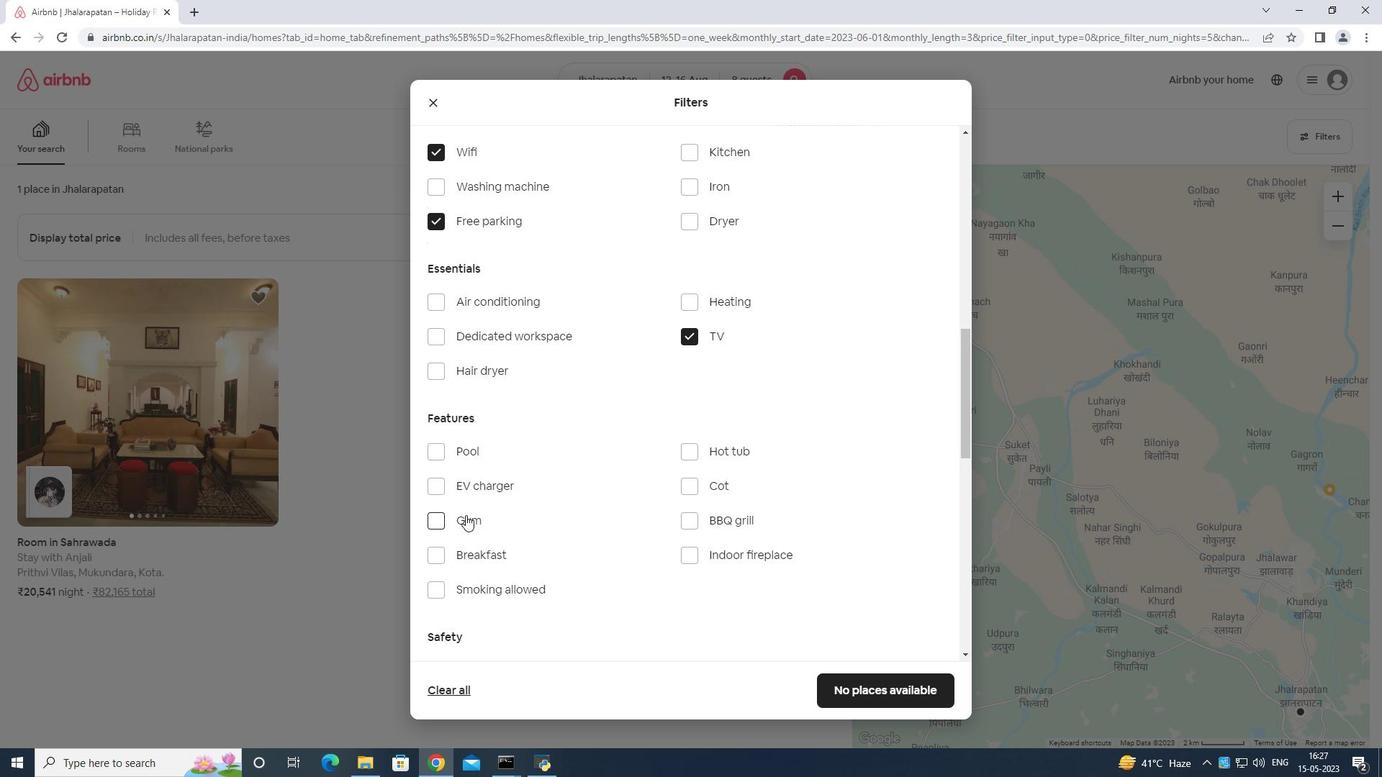 
Action: Mouse moved to (476, 553)
Screenshot: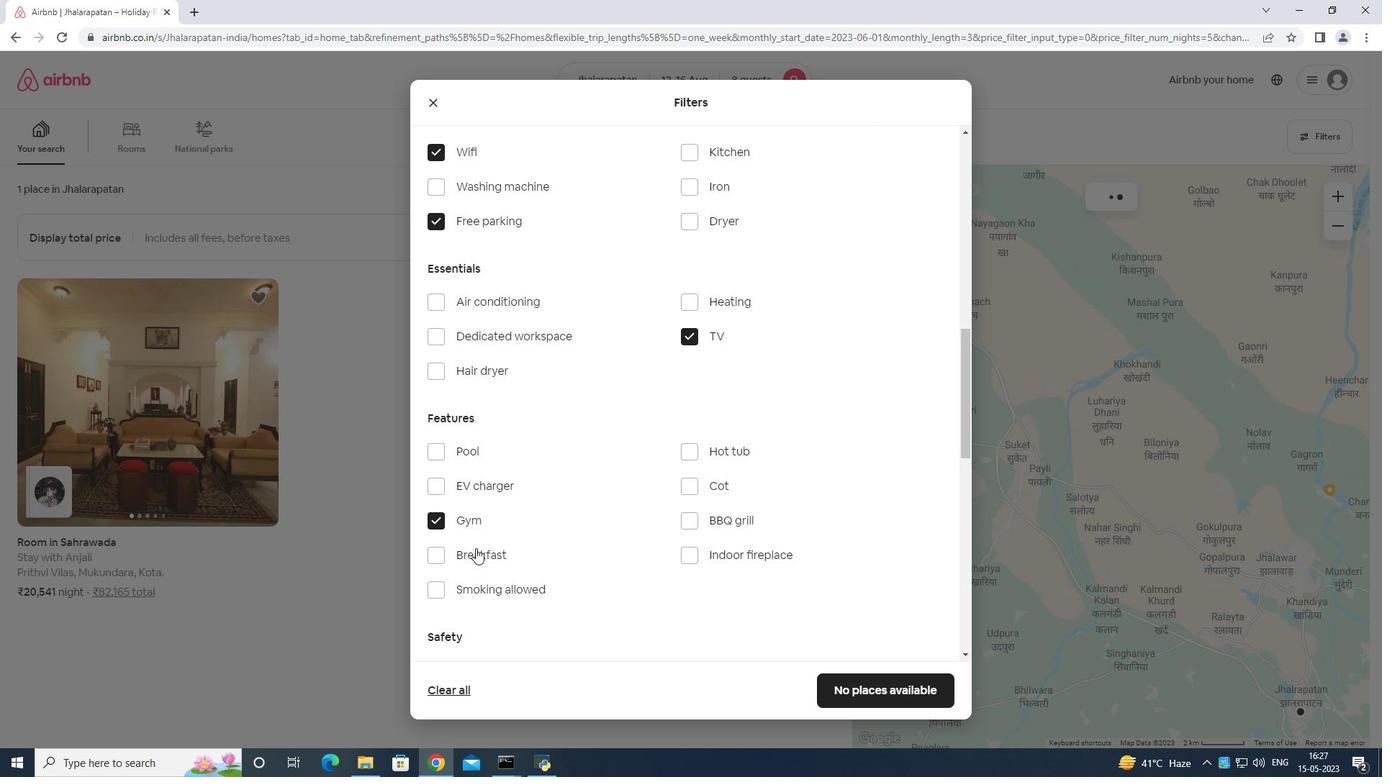 
Action: Mouse pressed left at (476, 553)
Screenshot: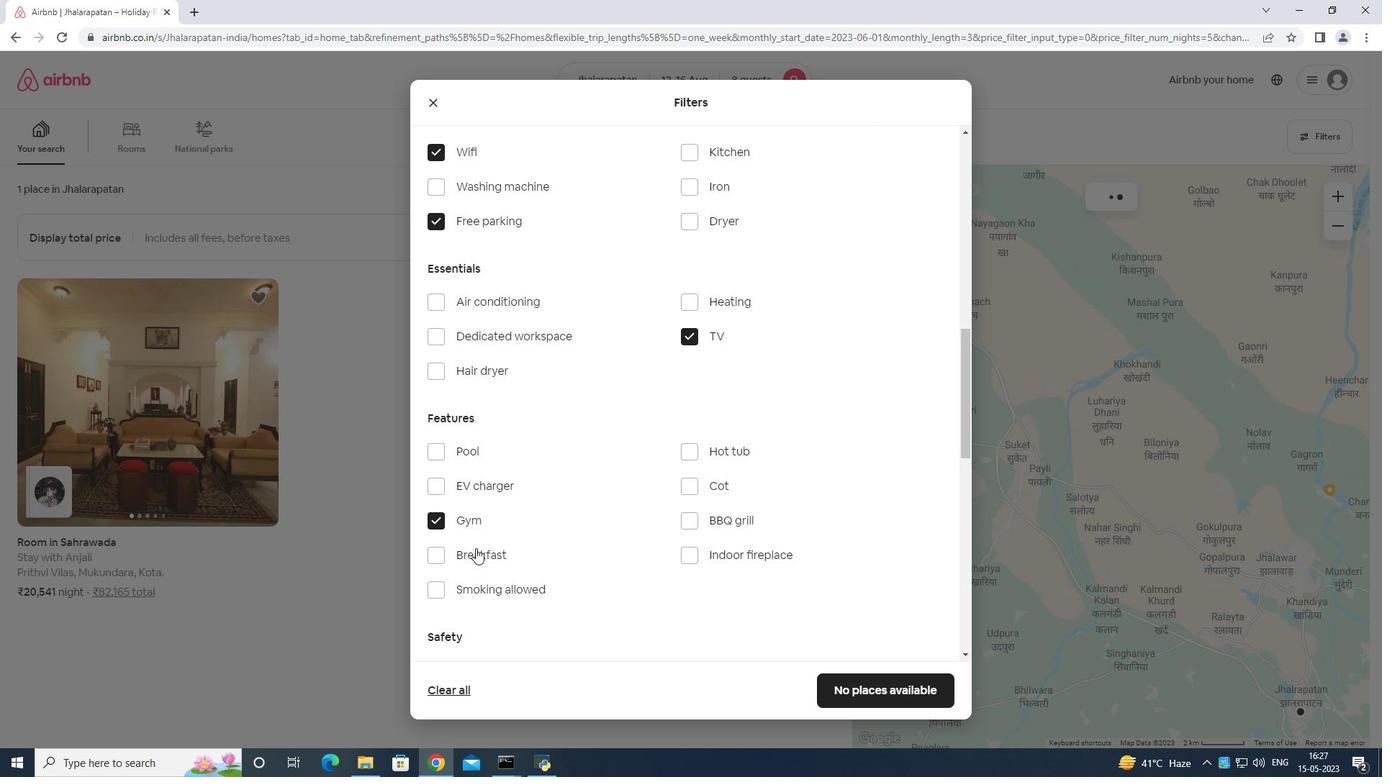 
Action: Mouse moved to (508, 511)
Screenshot: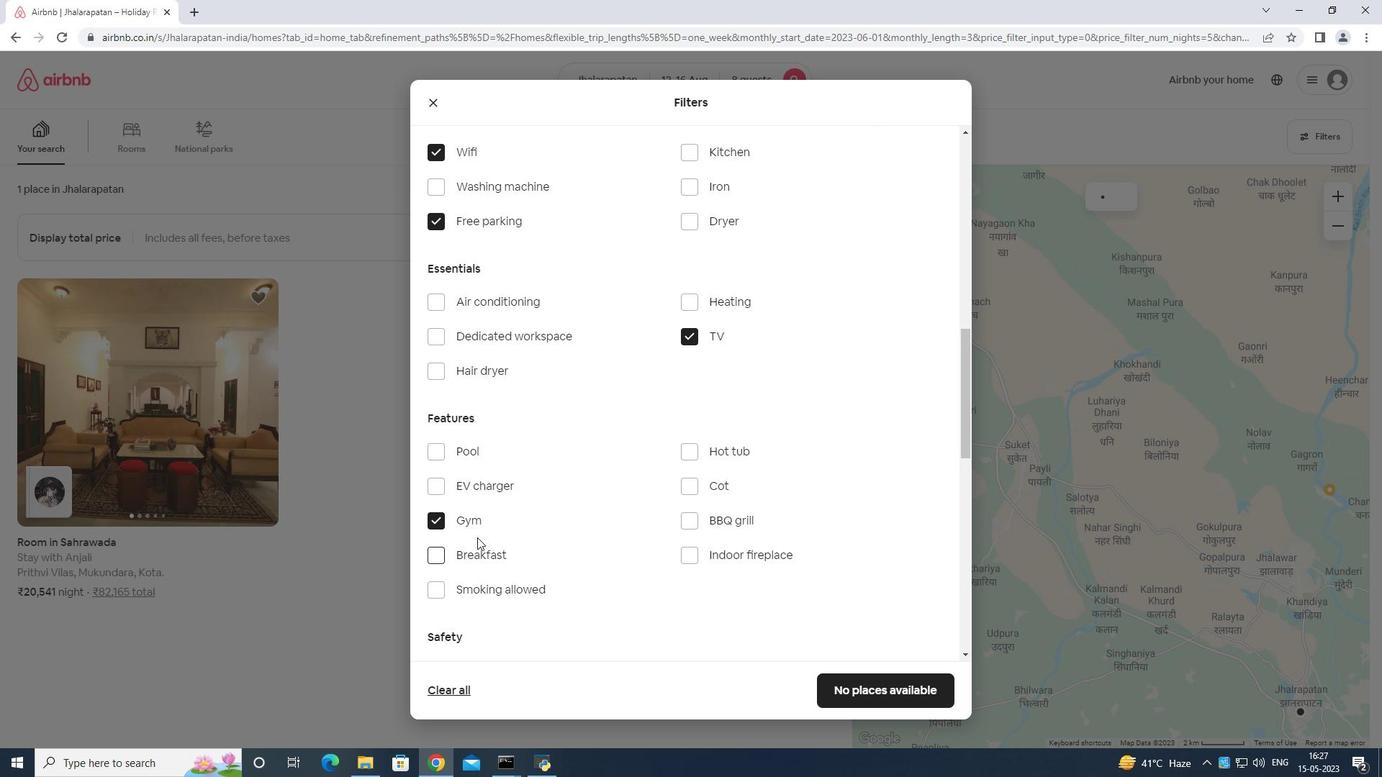 
Action: Mouse scrolled (508, 510) with delta (0, 0)
Screenshot: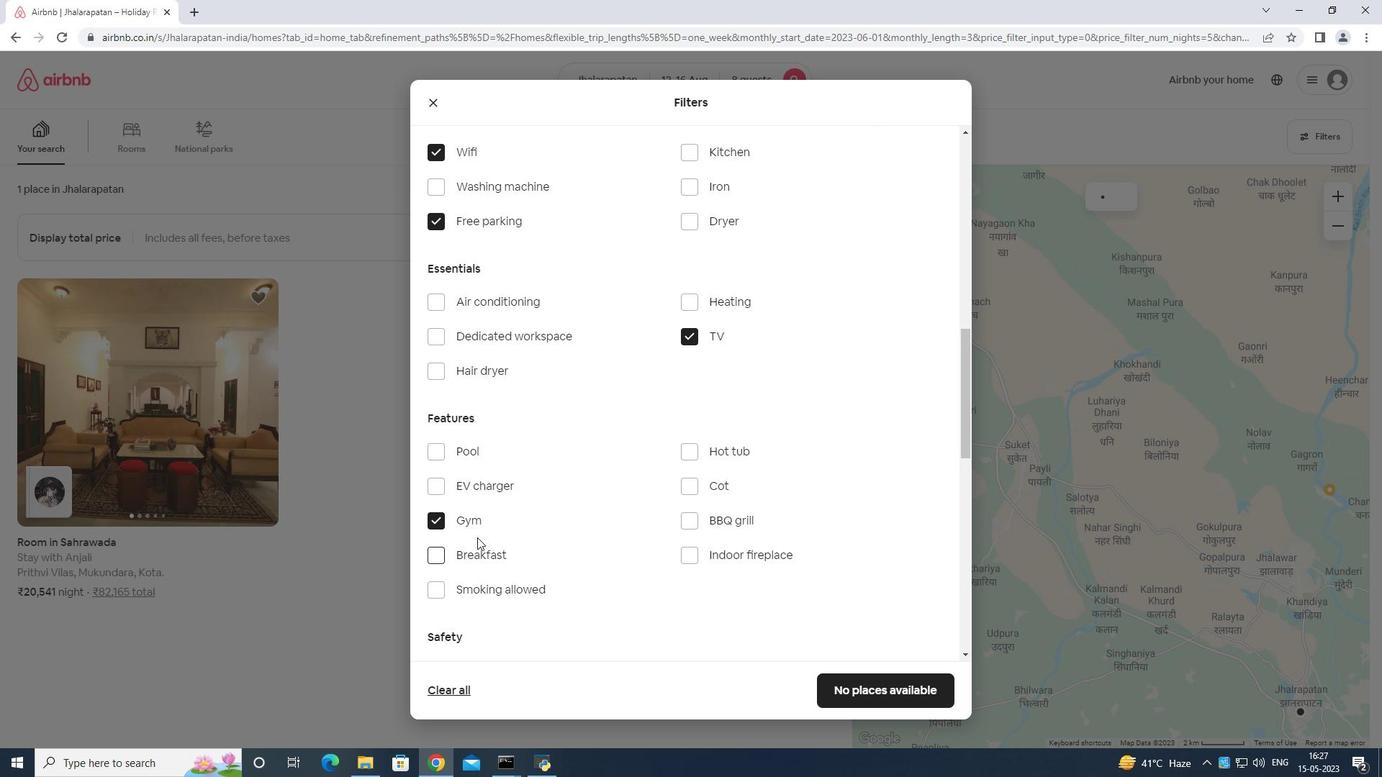 
Action: Mouse moved to (509, 511)
Screenshot: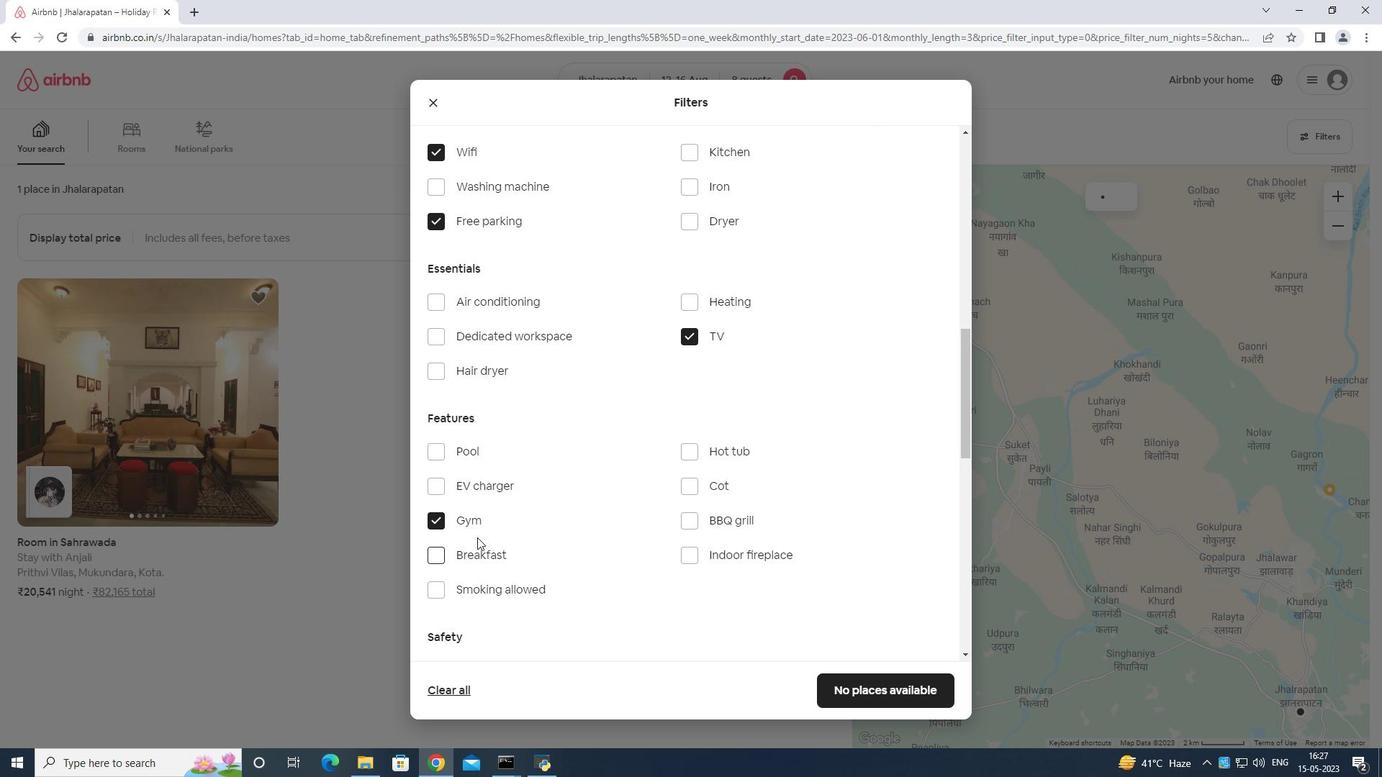 
Action: Mouse scrolled (509, 511) with delta (0, 0)
Screenshot: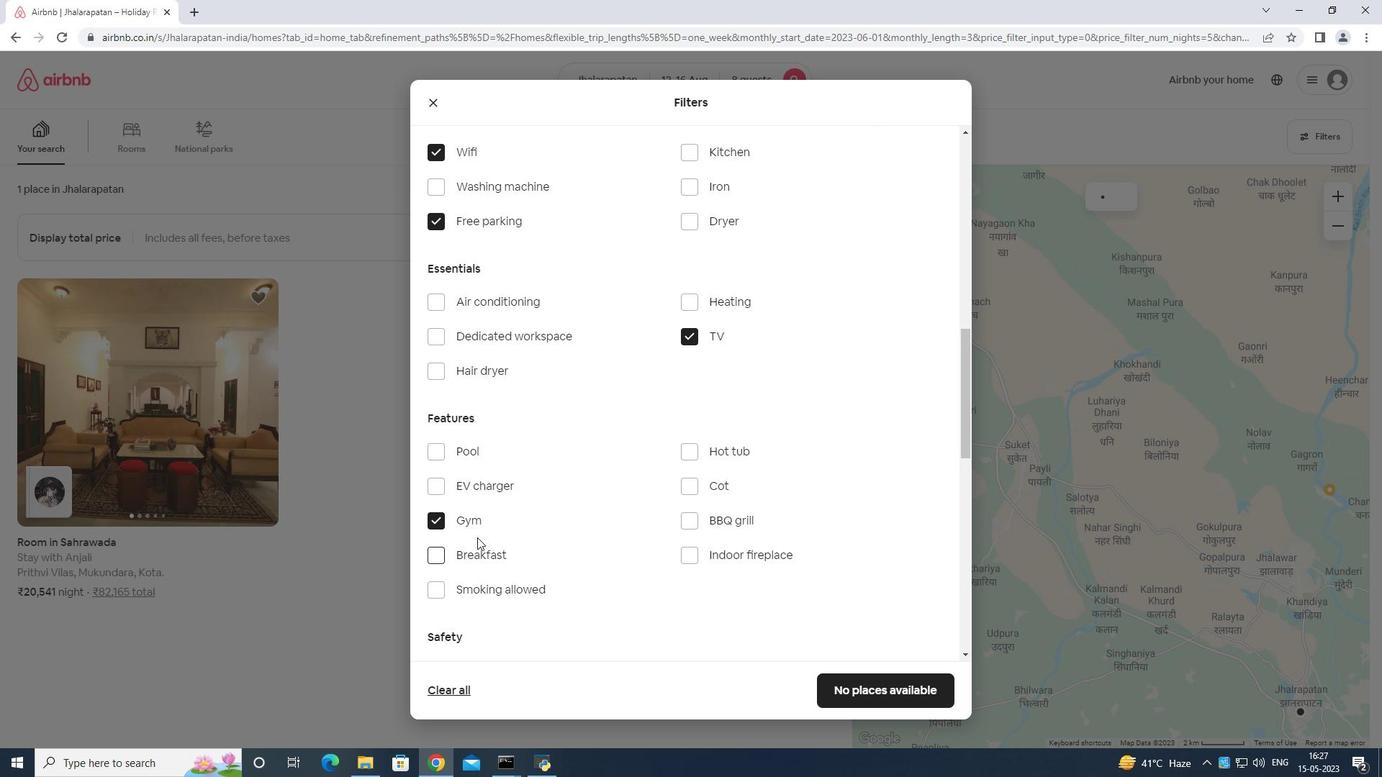 
Action: Mouse moved to (510, 512)
Screenshot: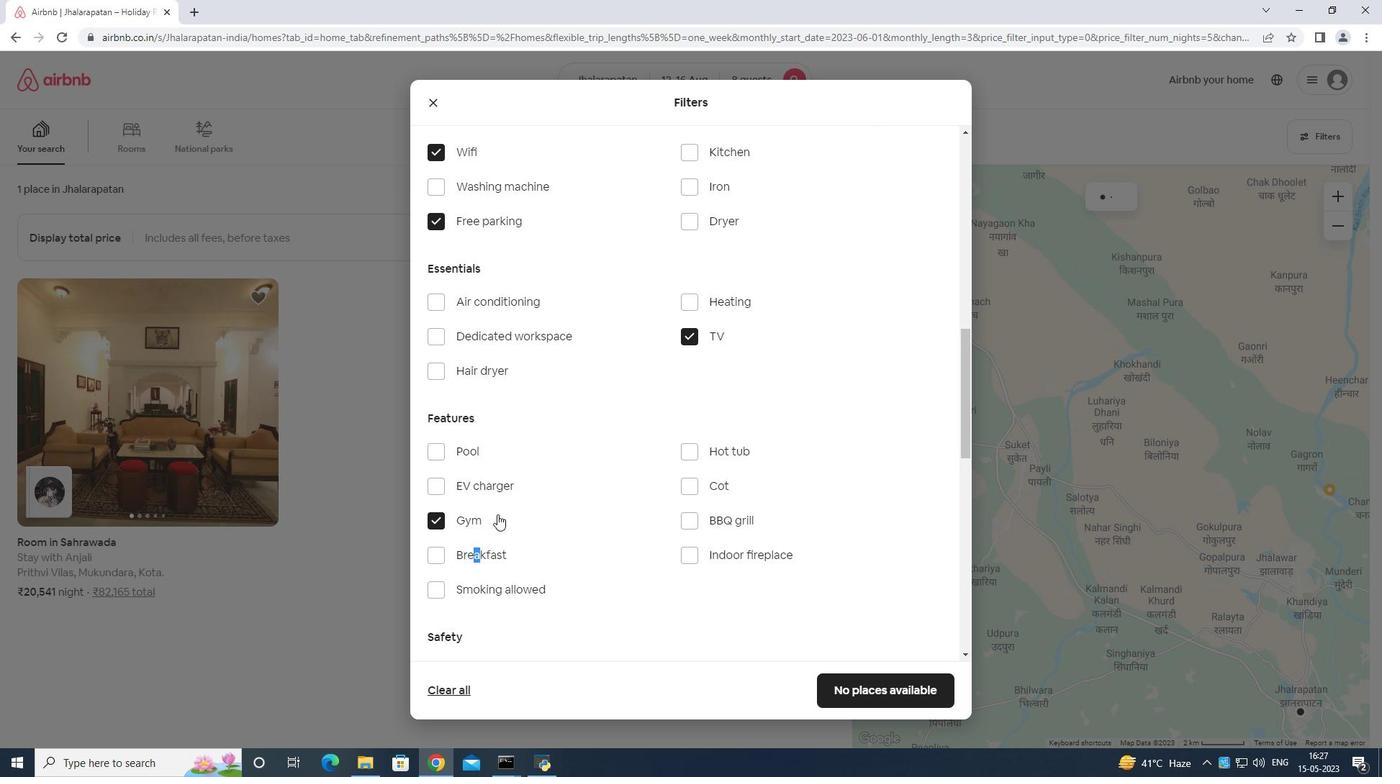 
Action: Mouse scrolled (510, 511) with delta (0, 0)
Screenshot: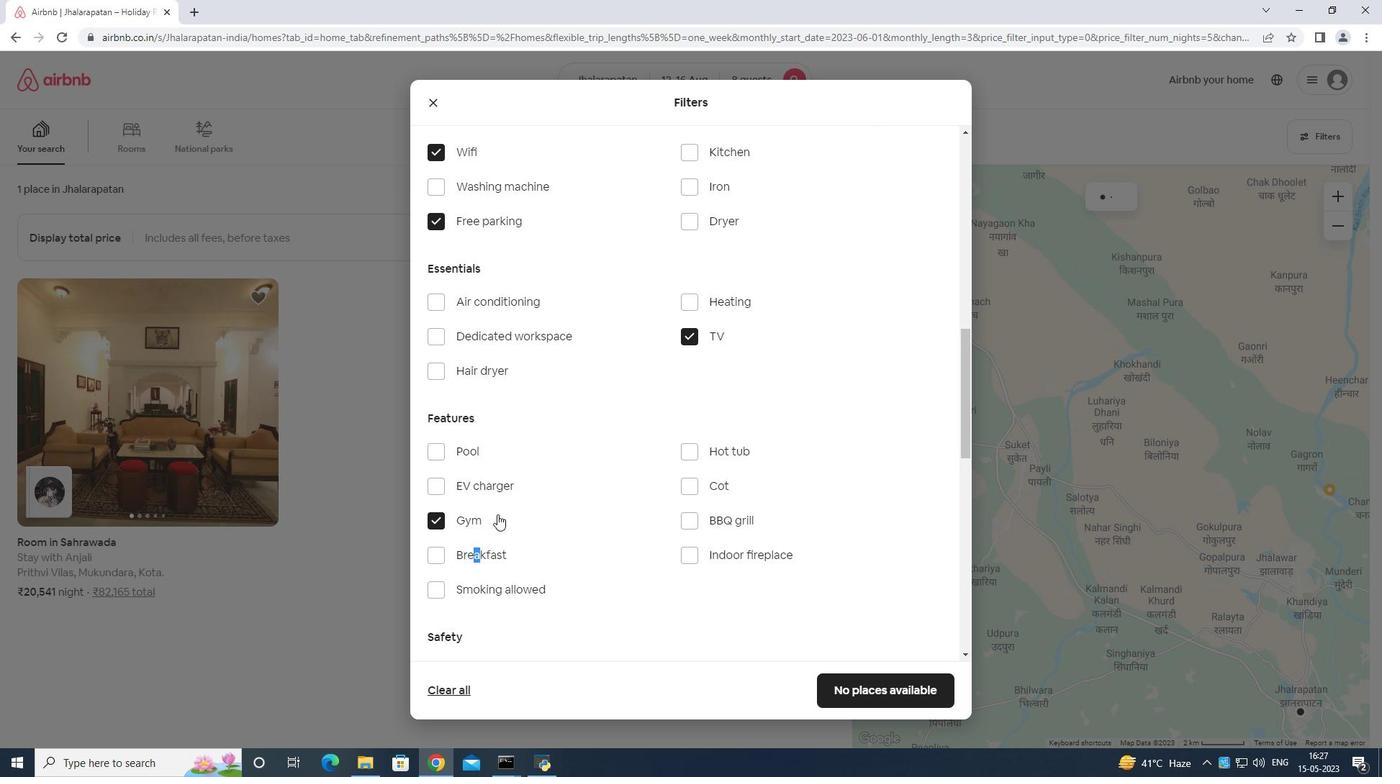 
Action: Mouse moved to (514, 512)
Screenshot: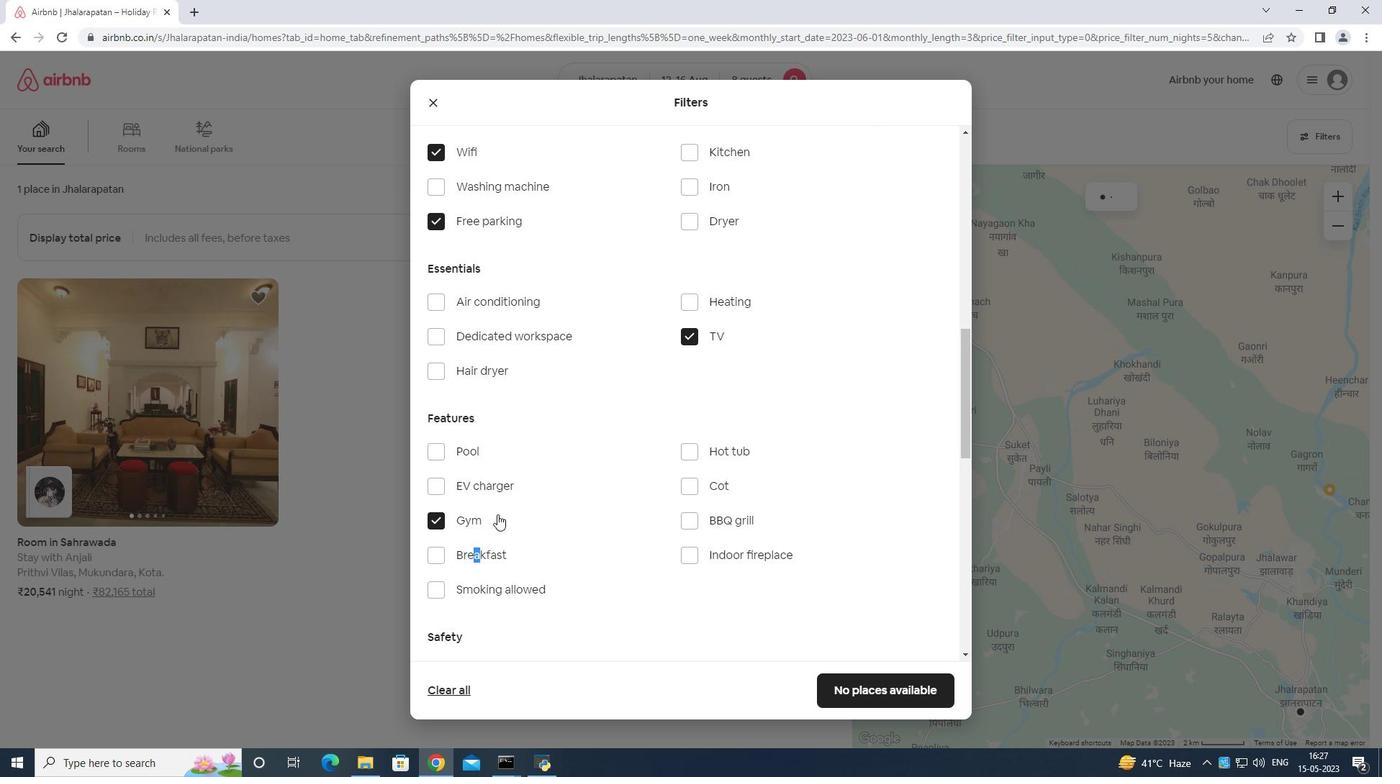 
Action: Mouse scrolled (514, 511) with delta (0, 0)
Screenshot: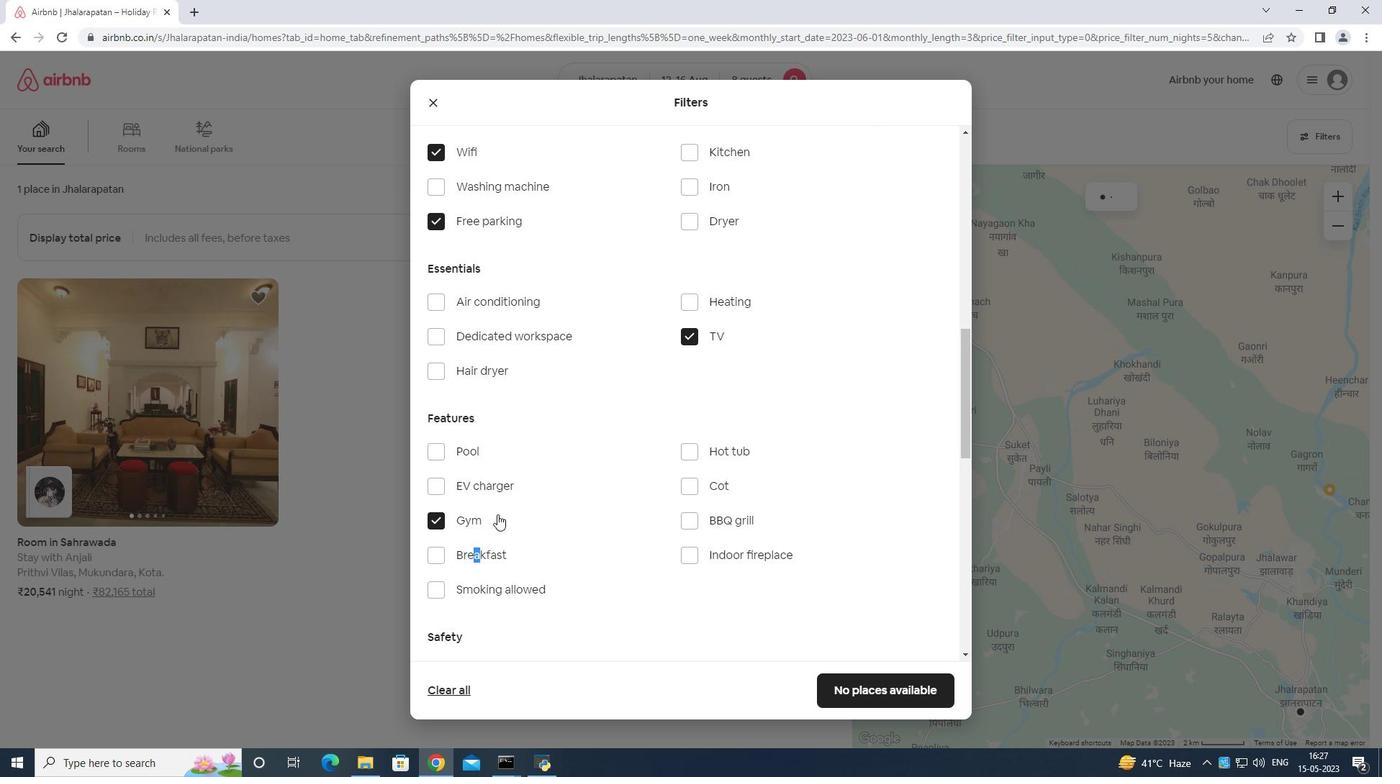 
Action: Mouse moved to (475, 267)
Screenshot: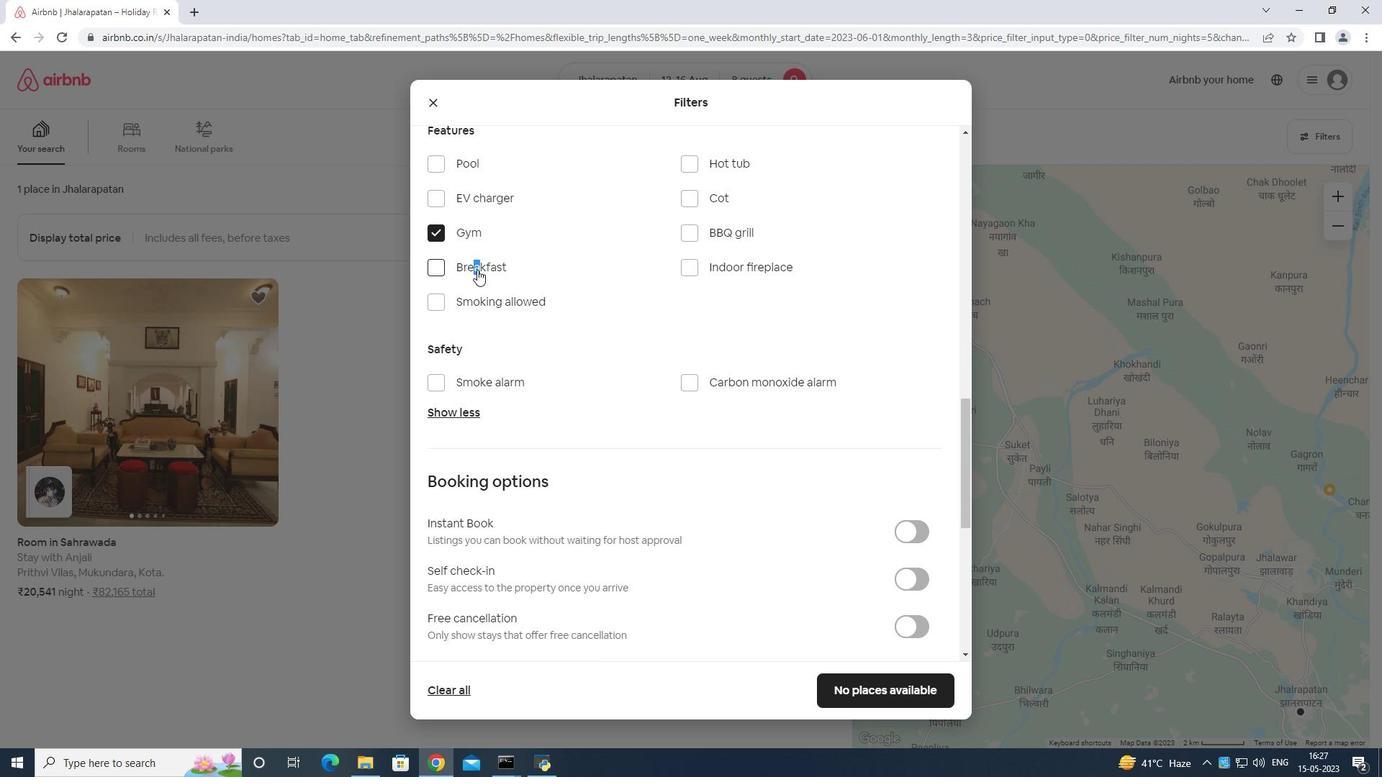 
Action: Mouse pressed left at (475, 267)
Screenshot: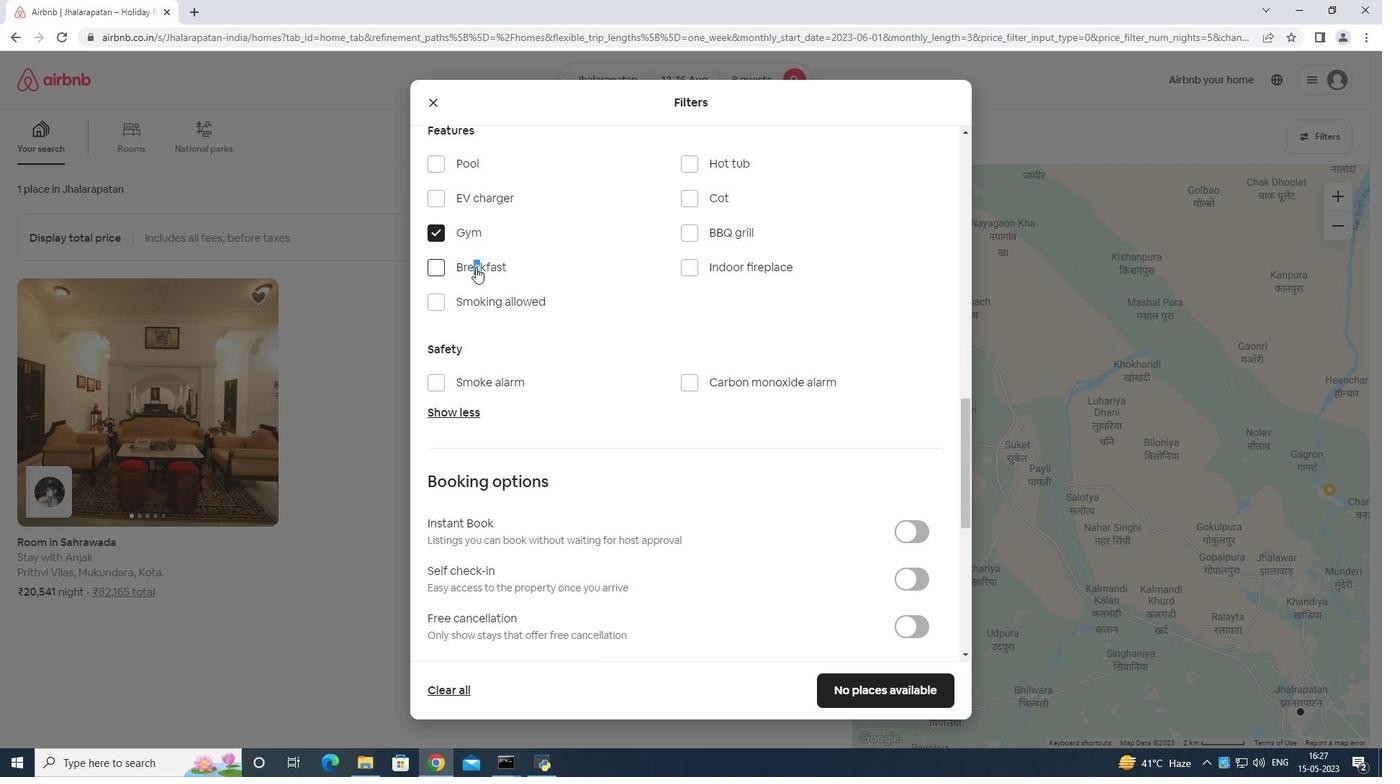 
Action: Mouse moved to (911, 588)
Screenshot: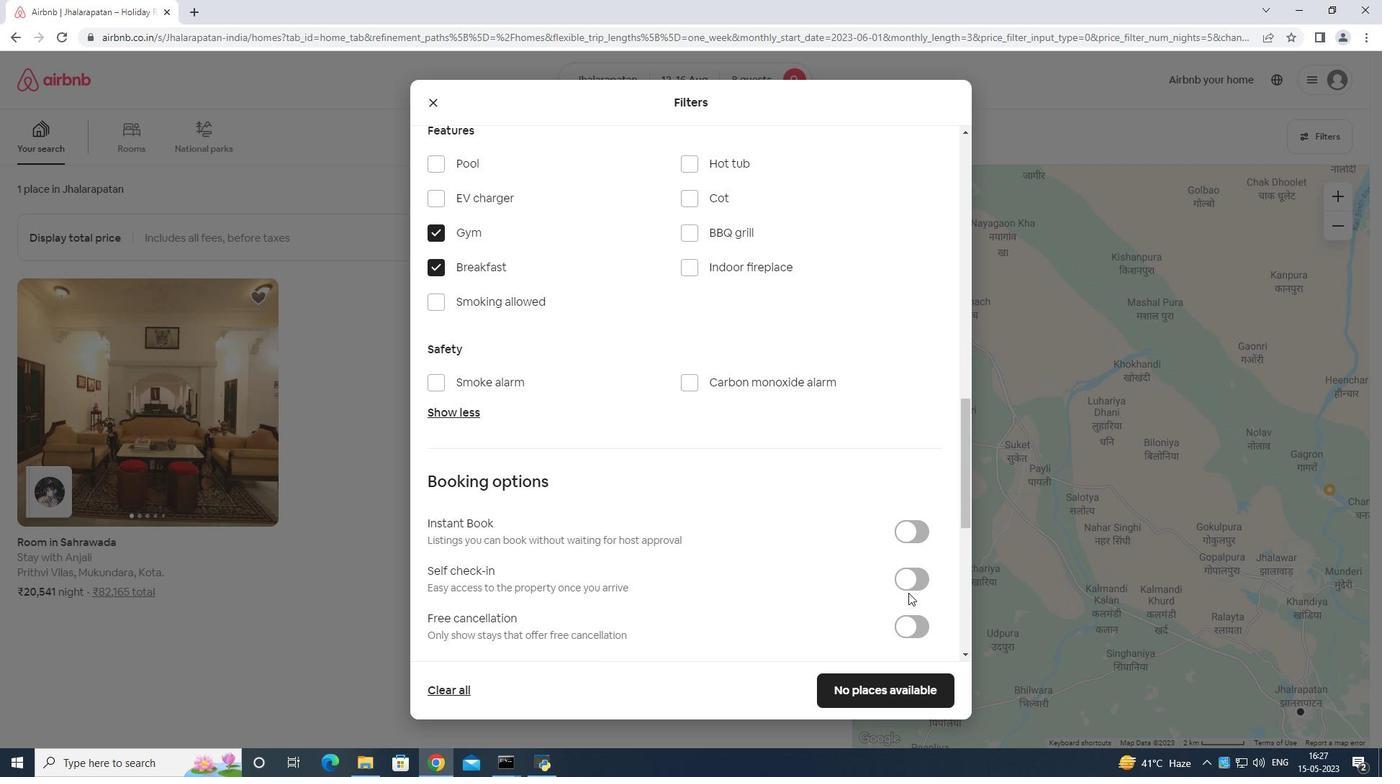 
Action: Mouse pressed left at (911, 588)
Screenshot: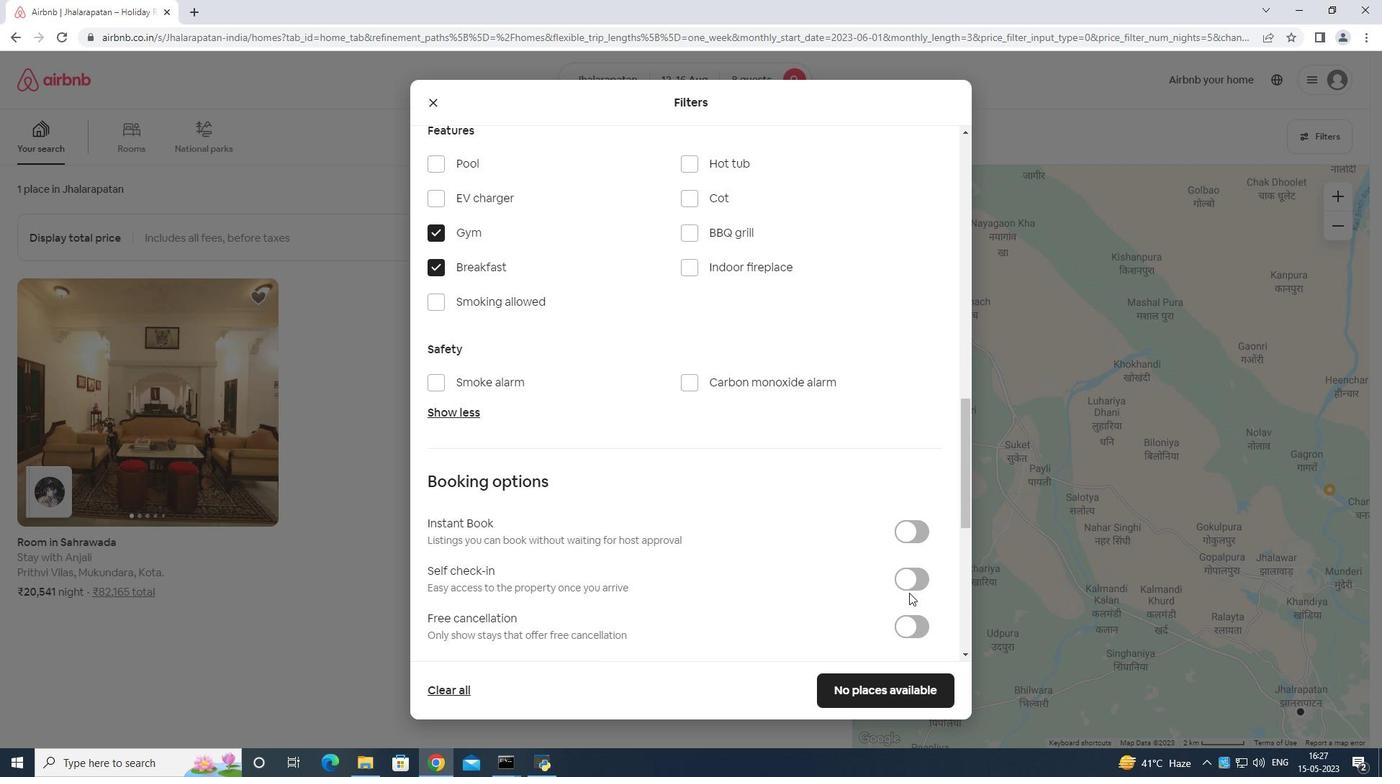 
Action: Mouse moved to (915, 568)
Screenshot: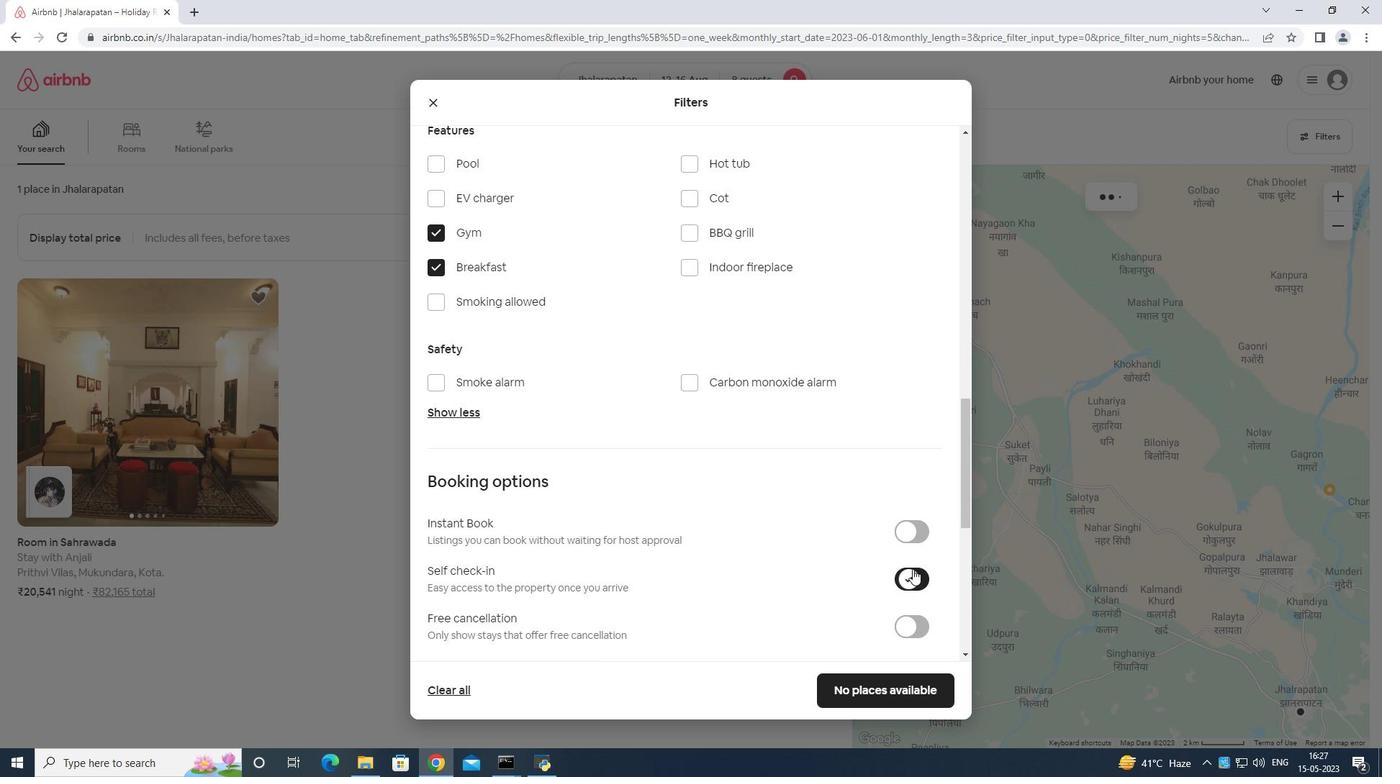 
Action: Mouse scrolled (915, 568) with delta (0, 0)
Screenshot: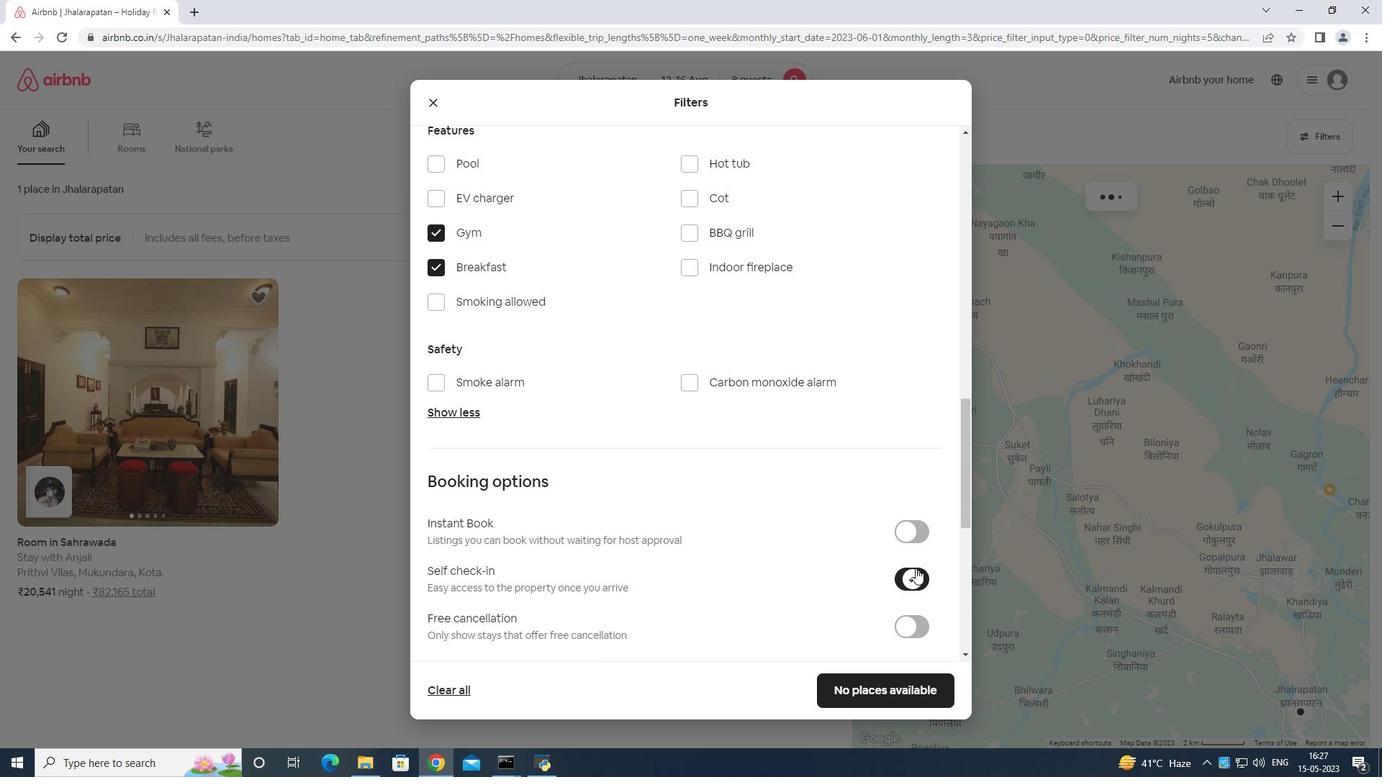 
Action: Mouse scrolled (915, 568) with delta (0, 0)
Screenshot: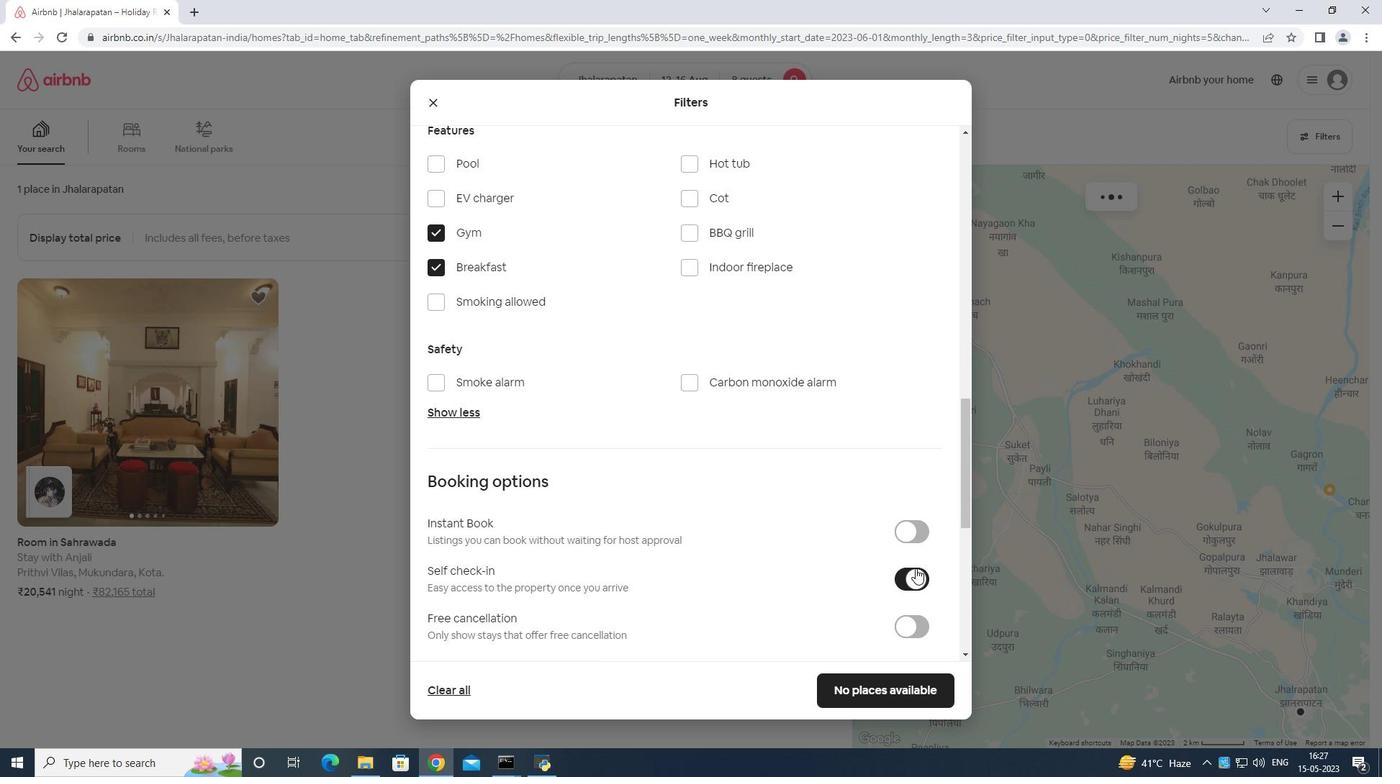 
Action: Mouse scrolled (915, 568) with delta (0, 0)
Screenshot: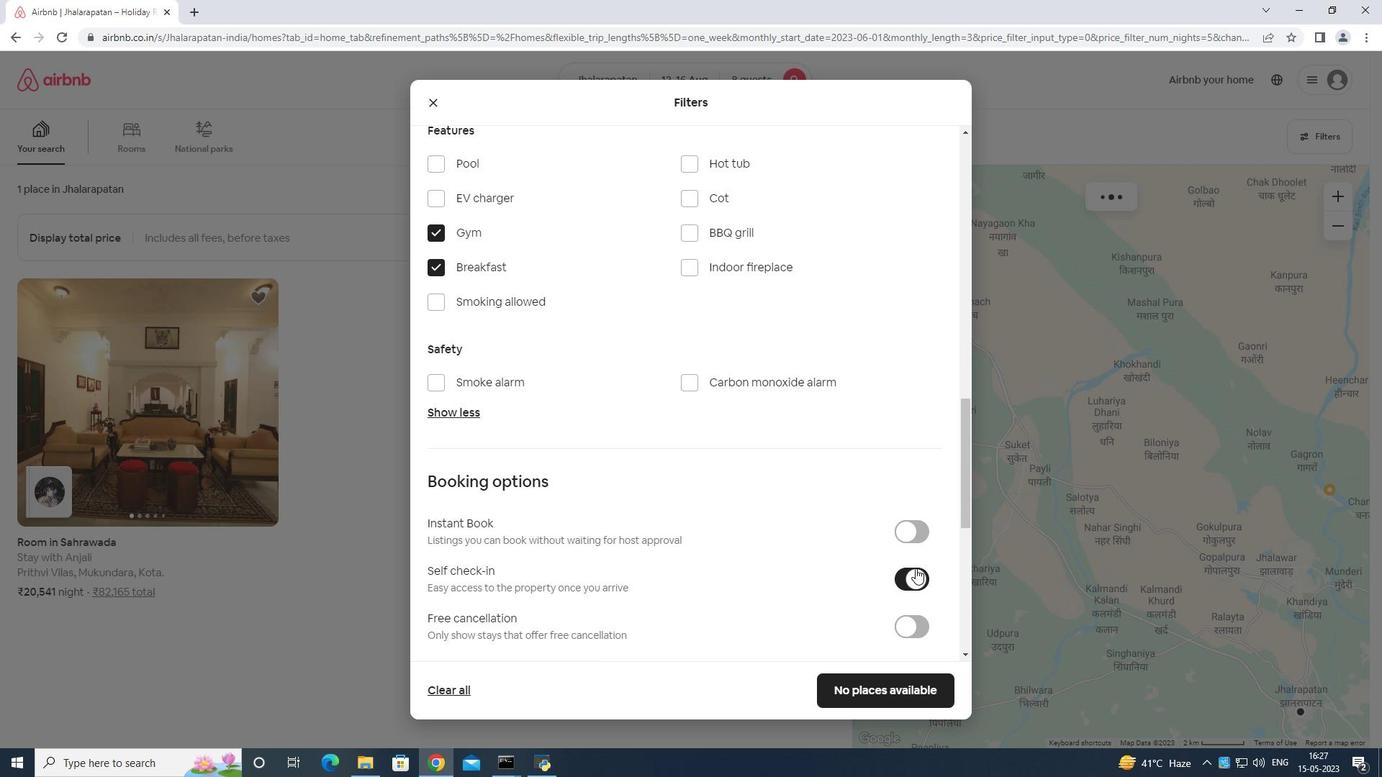 
Action: Mouse moved to (917, 560)
Screenshot: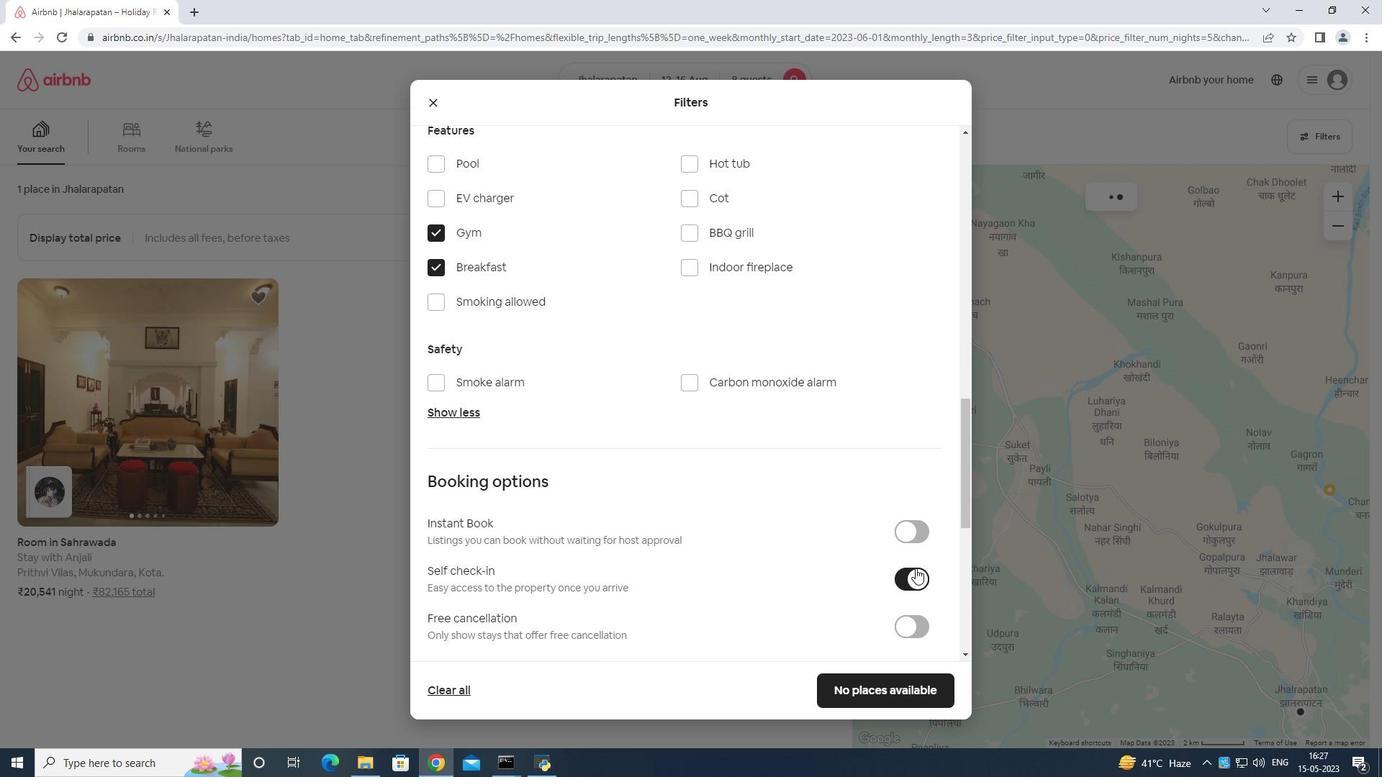
Action: Mouse scrolled (917, 559) with delta (0, 0)
Screenshot: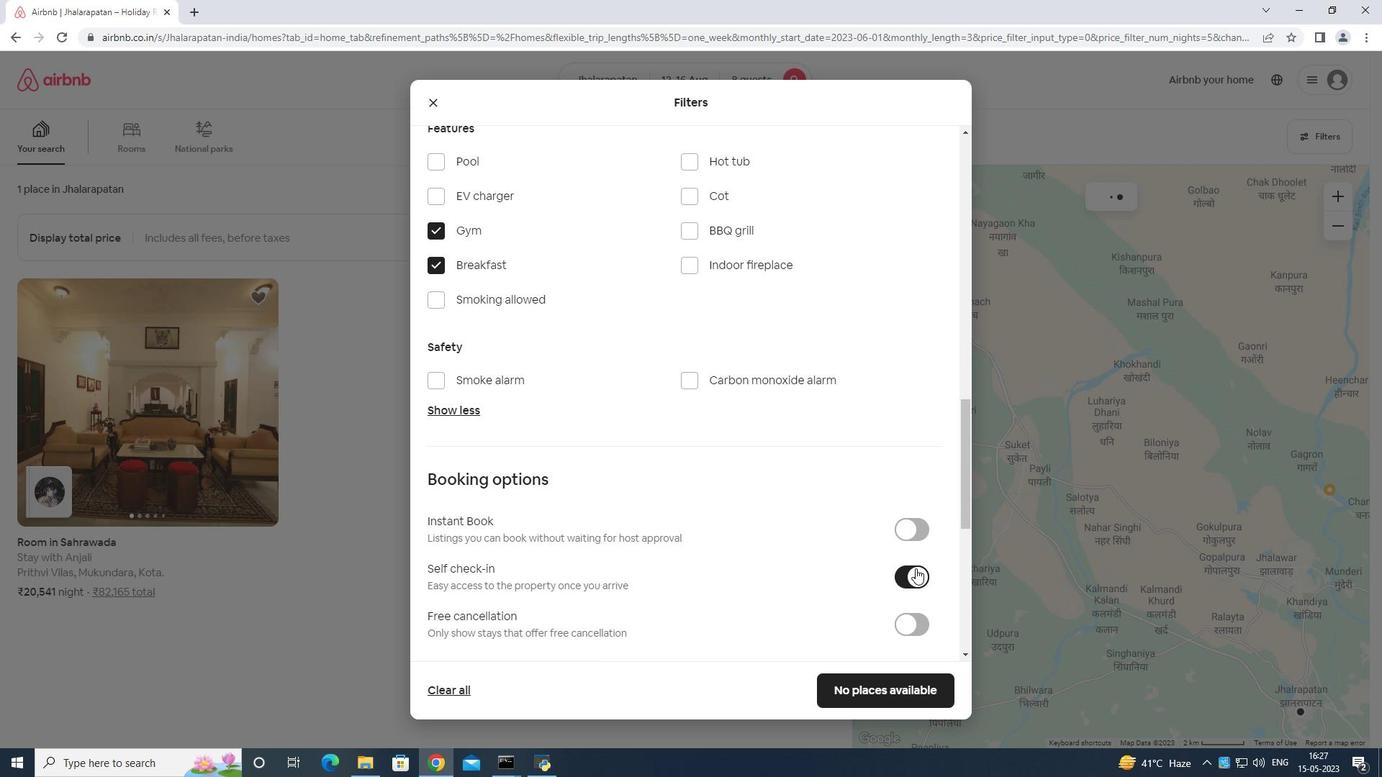 
Action: Mouse moved to (917, 560)
Screenshot: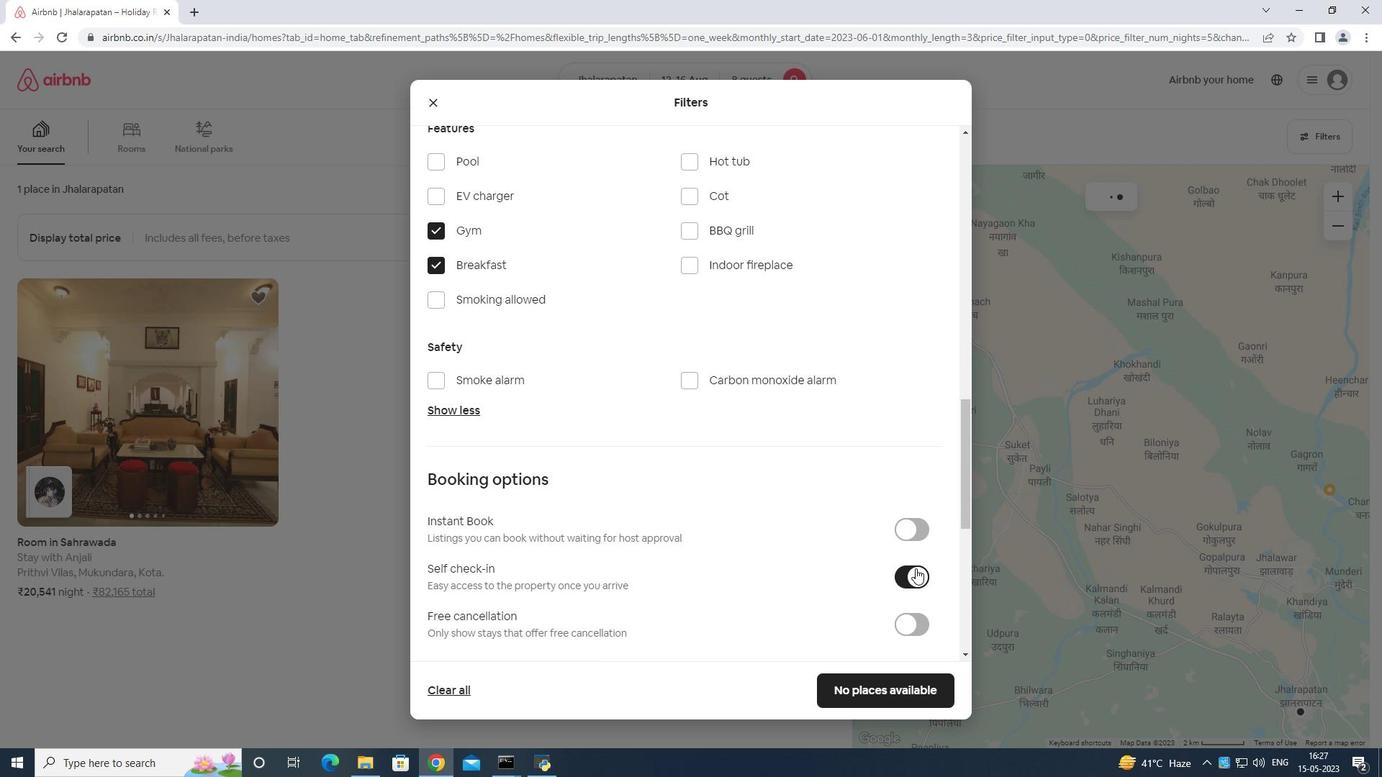 
Action: Mouse scrolled (917, 559) with delta (0, 0)
Screenshot: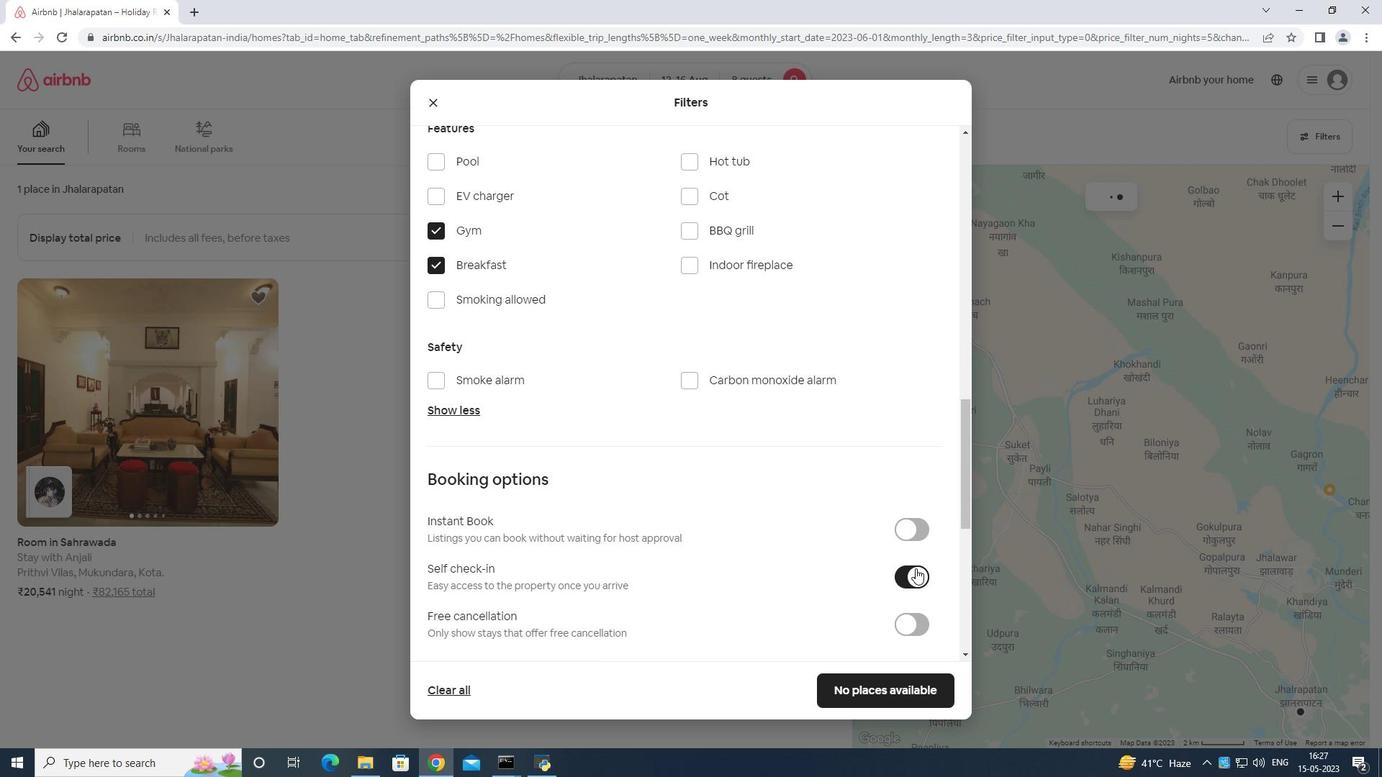 
Action: Mouse scrolled (917, 559) with delta (0, 0)
Screenshot: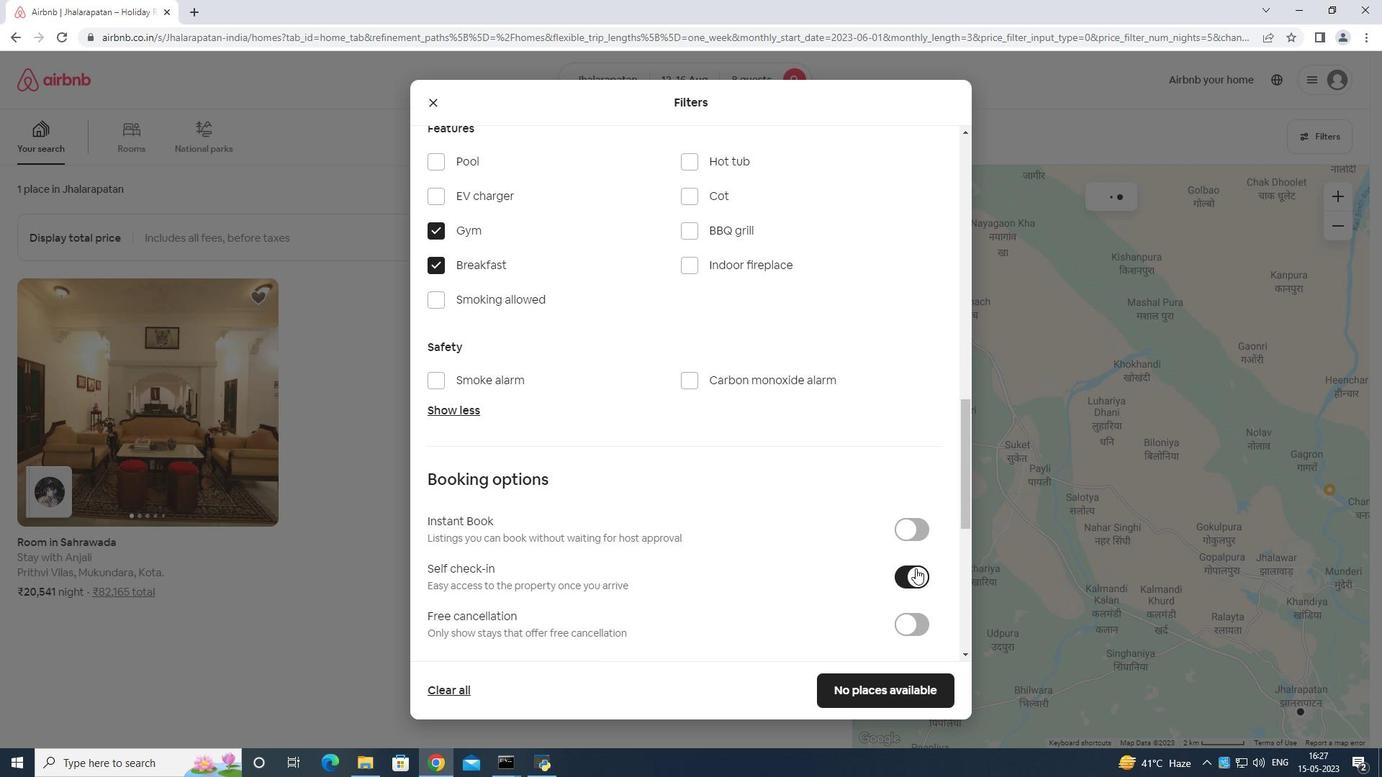 
Action: Mouse moved to (917, 560)
Screenshot: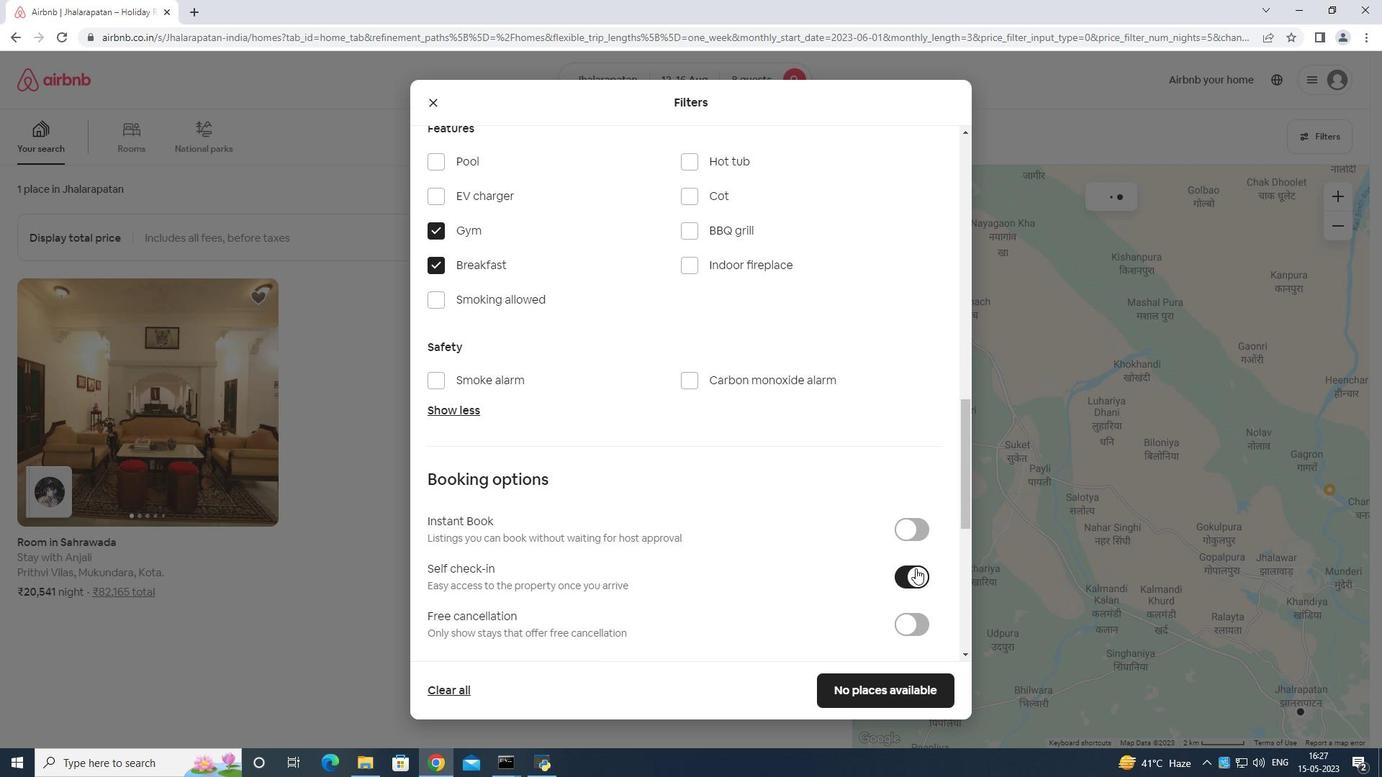 
Action: Mouse scrolled (917, 560) with delta (0, 0)
Screenshot: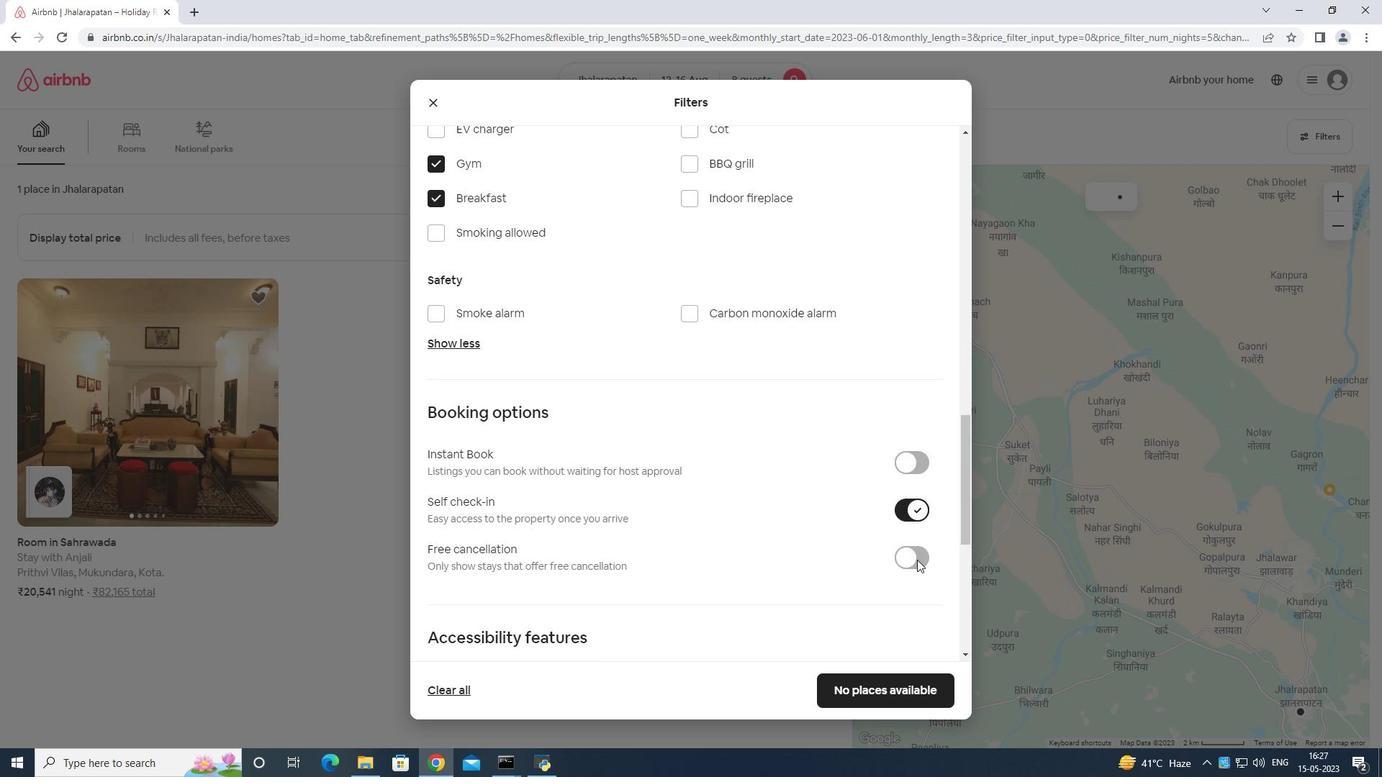 
Action: Mouse moved to (915, 554)
Screenshot: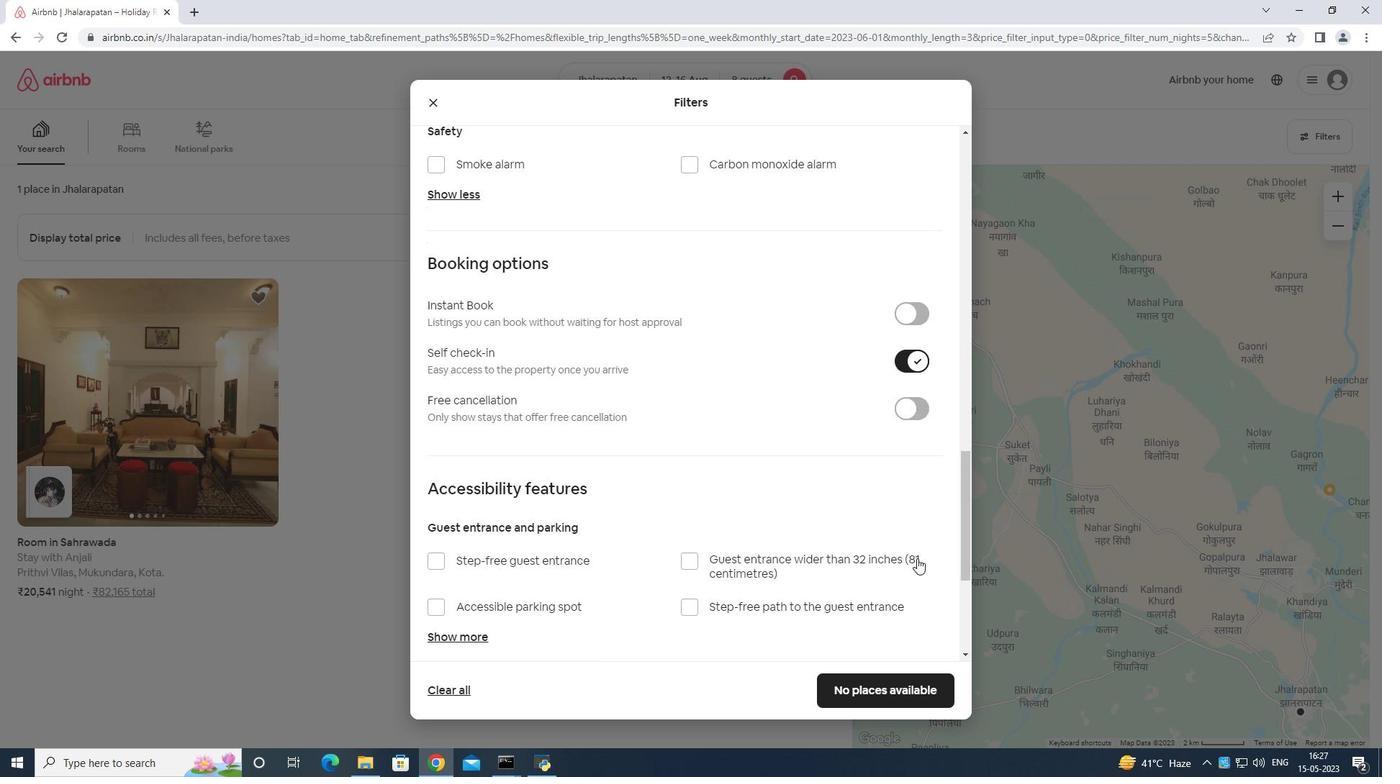 
Action: Mouse scrolled (915, 553) with delta (0, 0)
Screenshot: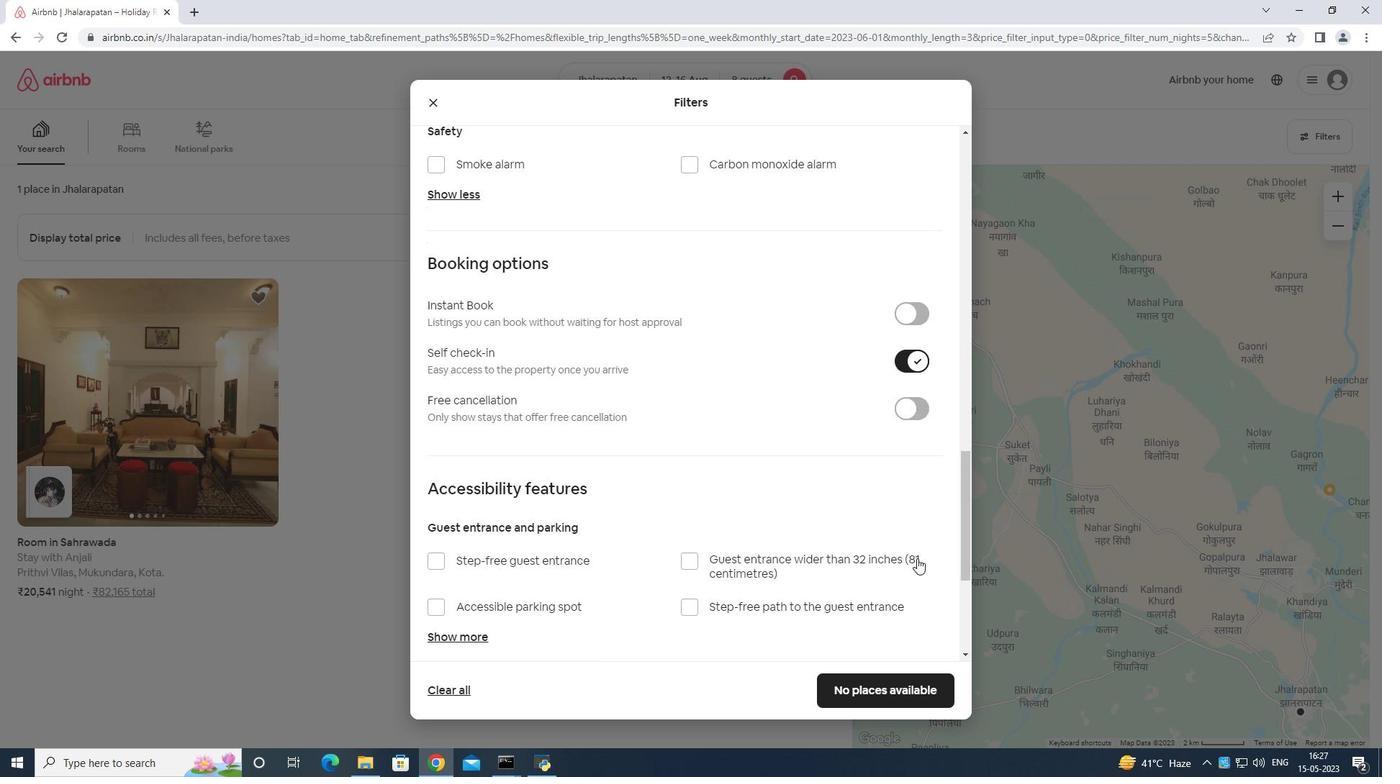 
Action: Mouse moved to (915, 555)
Screenshot: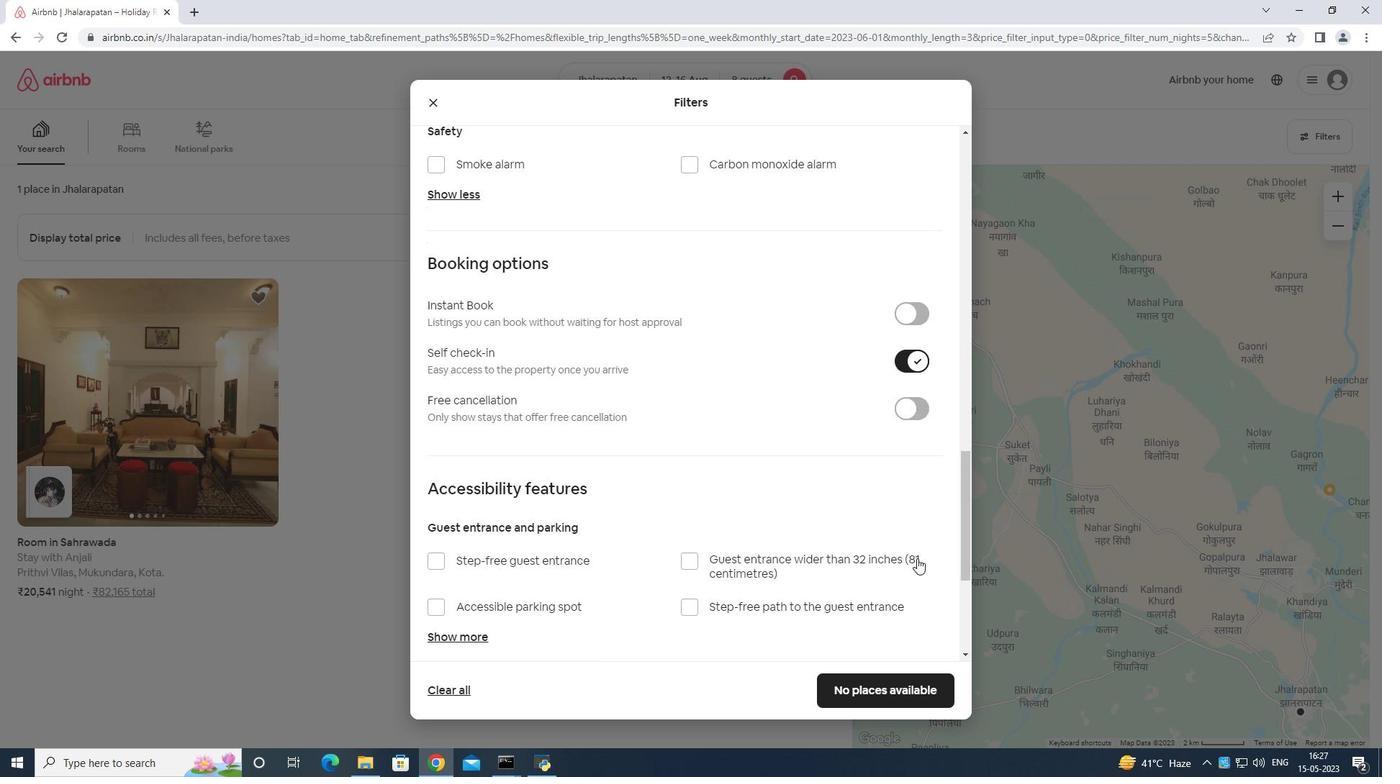 
Action: Mouse scrolled (915, 554) with delta (0, 0)
Screenshot: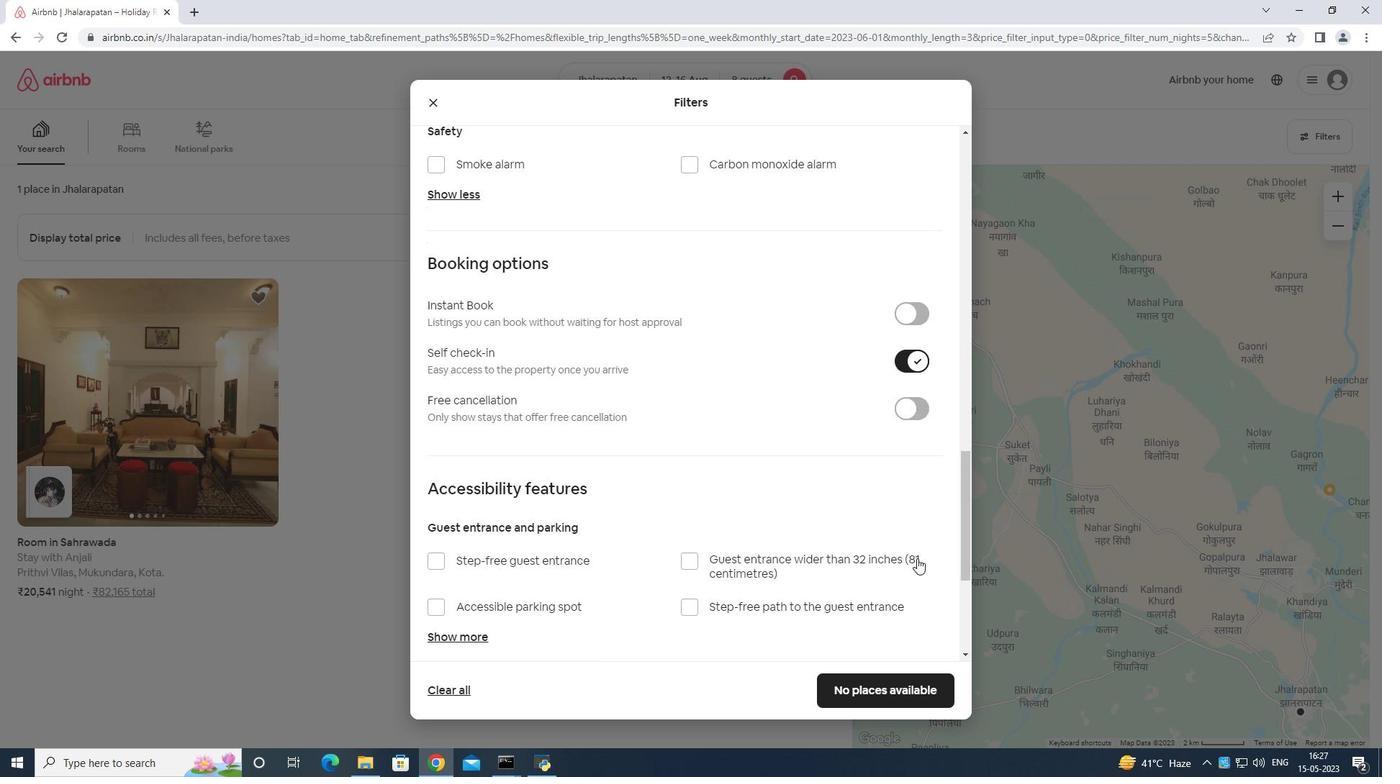 
Action: Mouse moved to (915, 555)
Screenshot: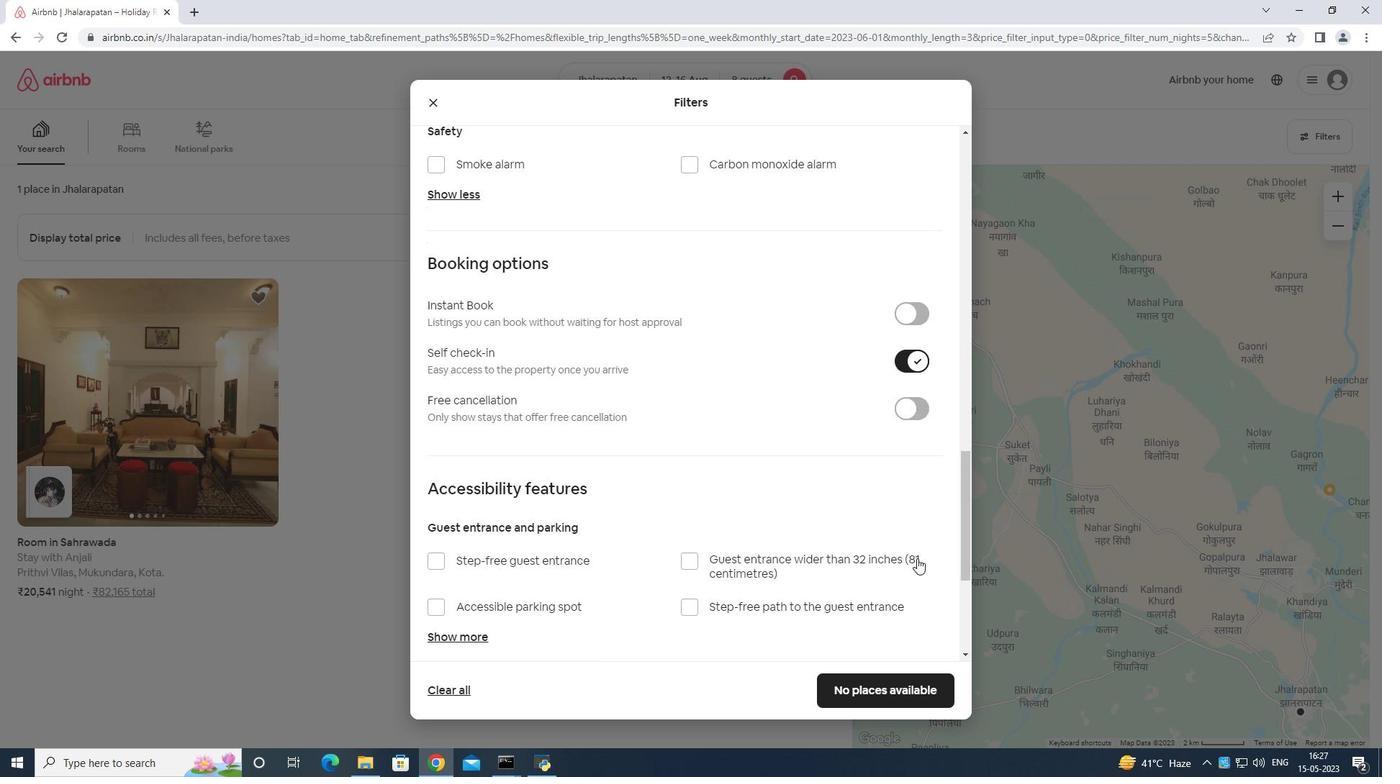 
Action: Mouse scrolled (915, 554) with delta (0, 0)
Screenshot: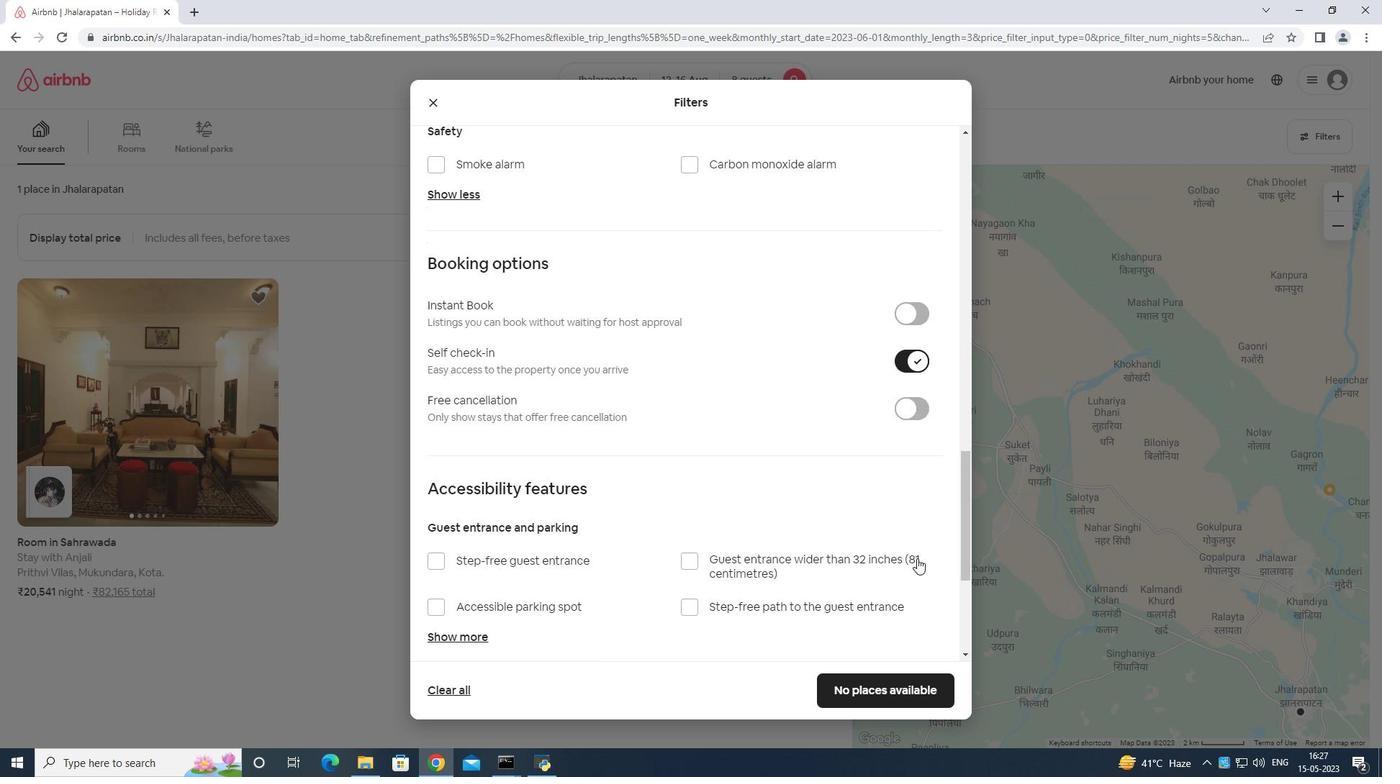 
Action: Mouse moved to (910, 551)
Screenshot: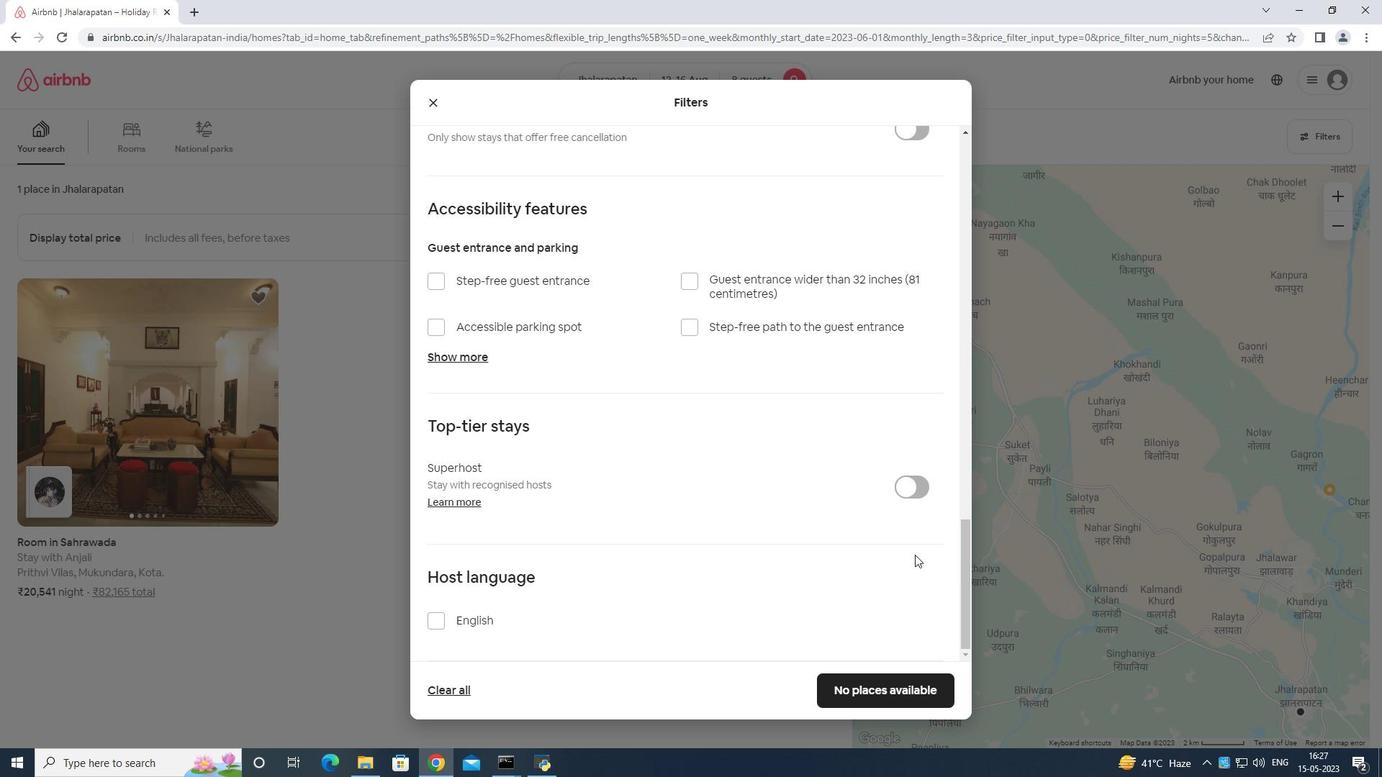 
Action: Mouse scrolled (910, 550) with delta (0, 0)
Screenshot: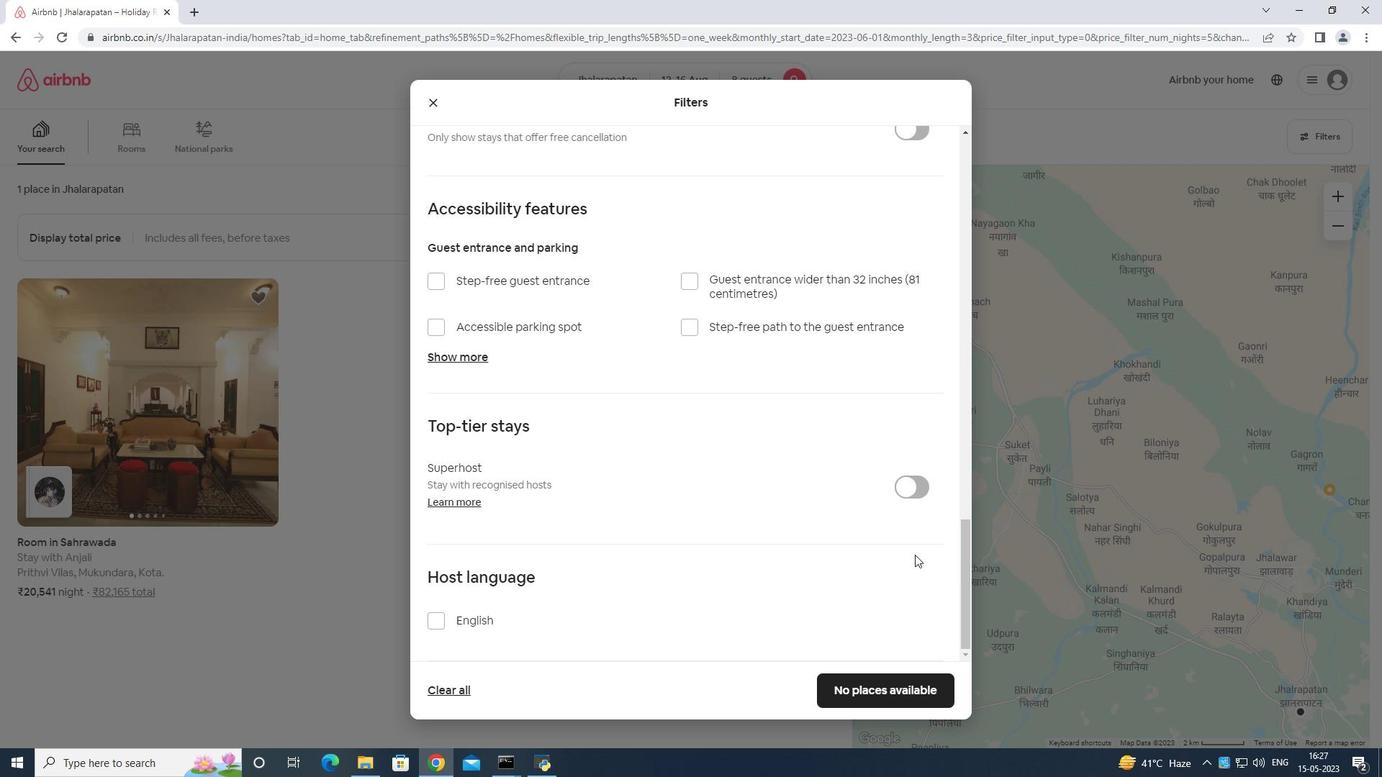 
Action: Mouse moved to (909, 553)
Screenshot: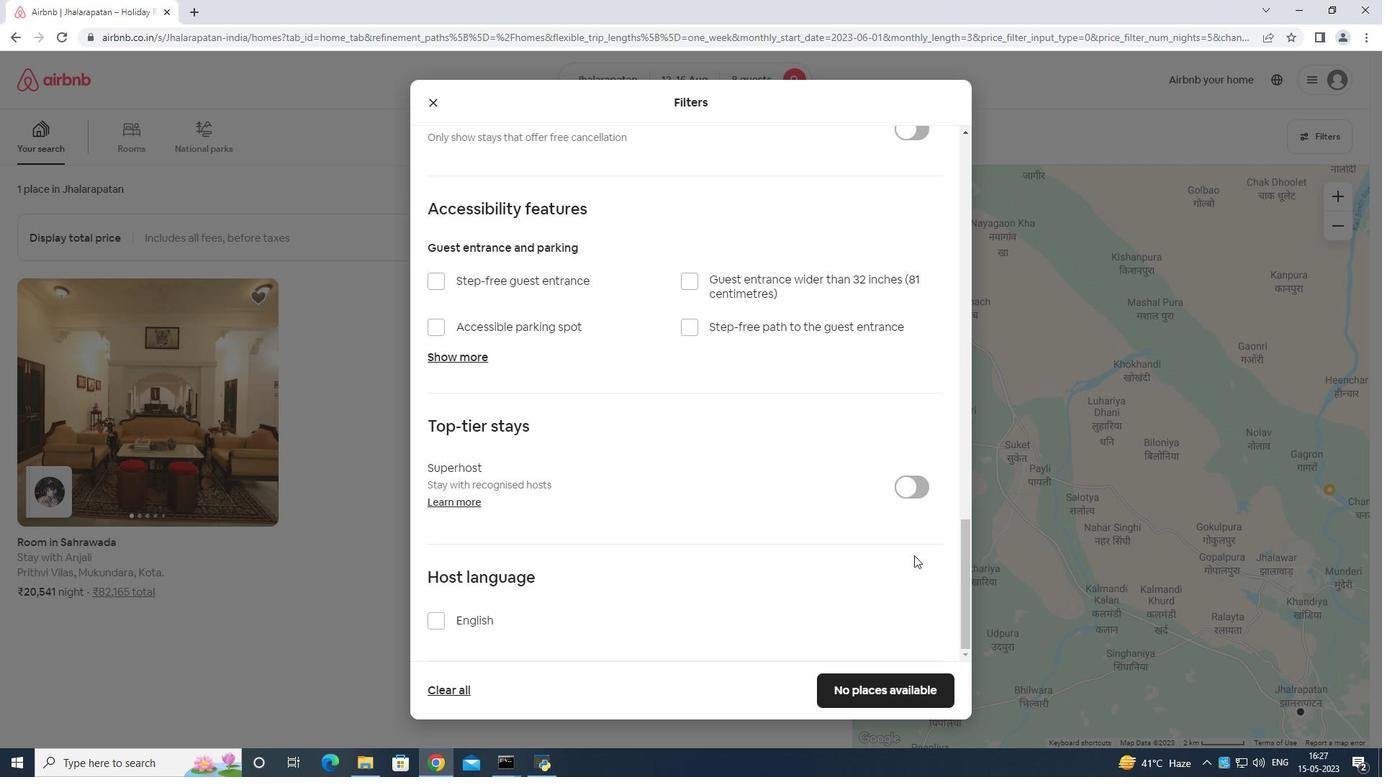 
Action: Mouse scrolled (909, 552) with delta (0, 0)
Screenshot: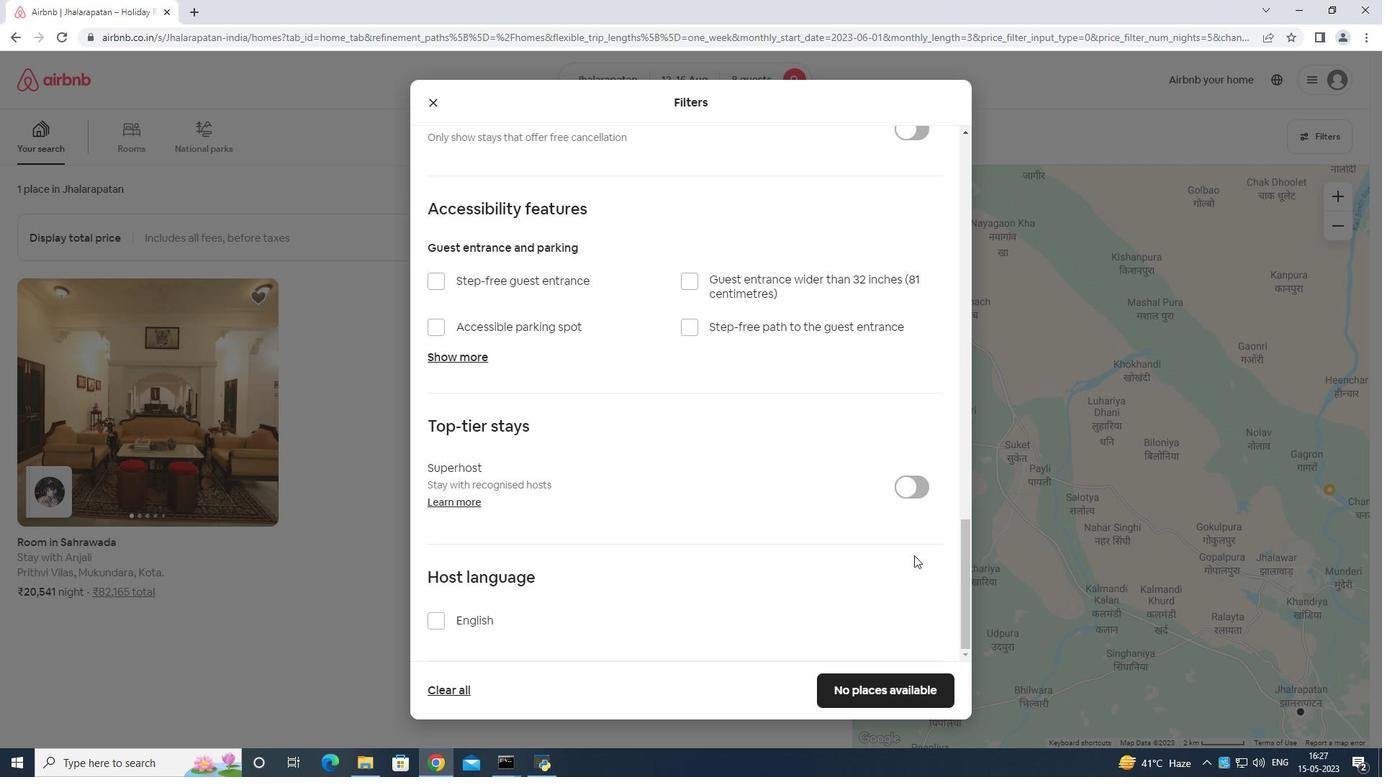 
Action: Mouse moved to (907, 555)
Screenshot: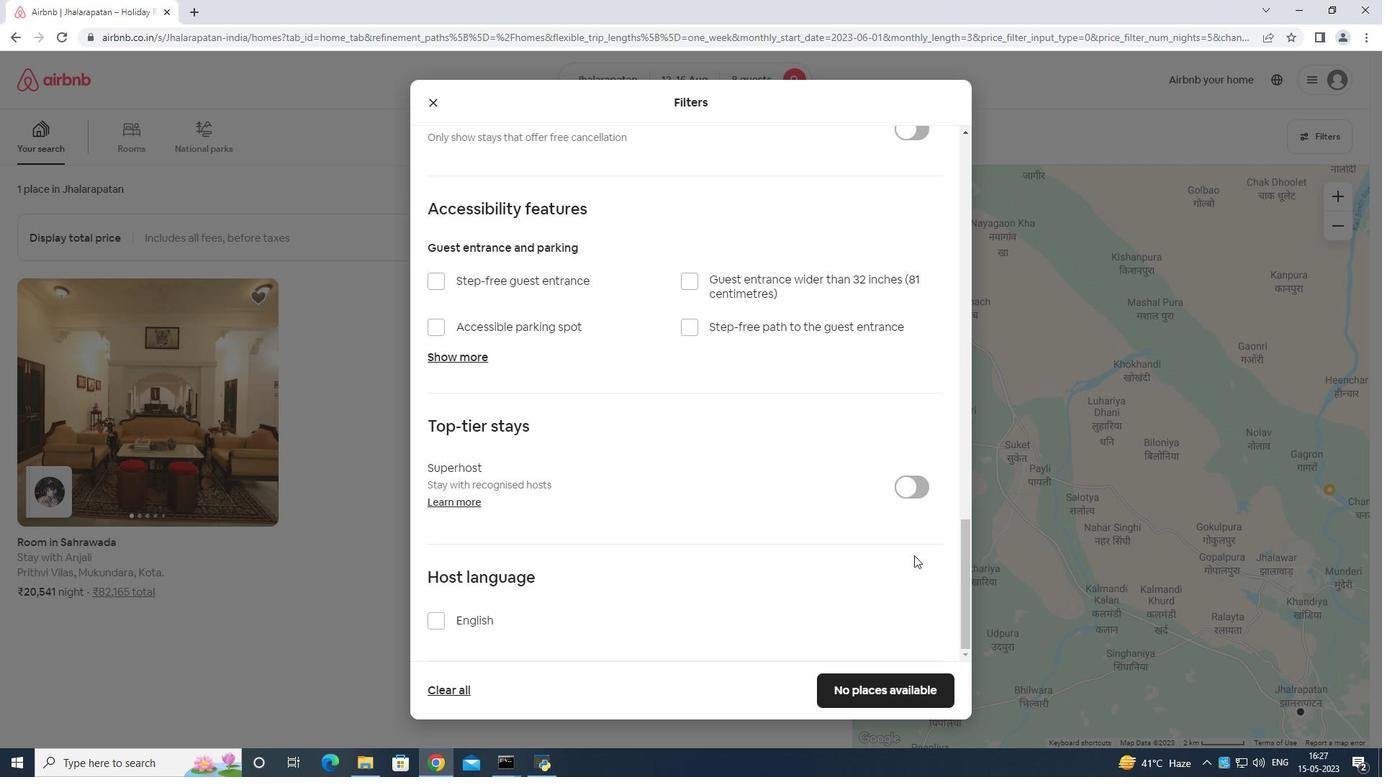 
Action: Mouse scrolled (907, 555) with delta (0, 0)
Screenshot: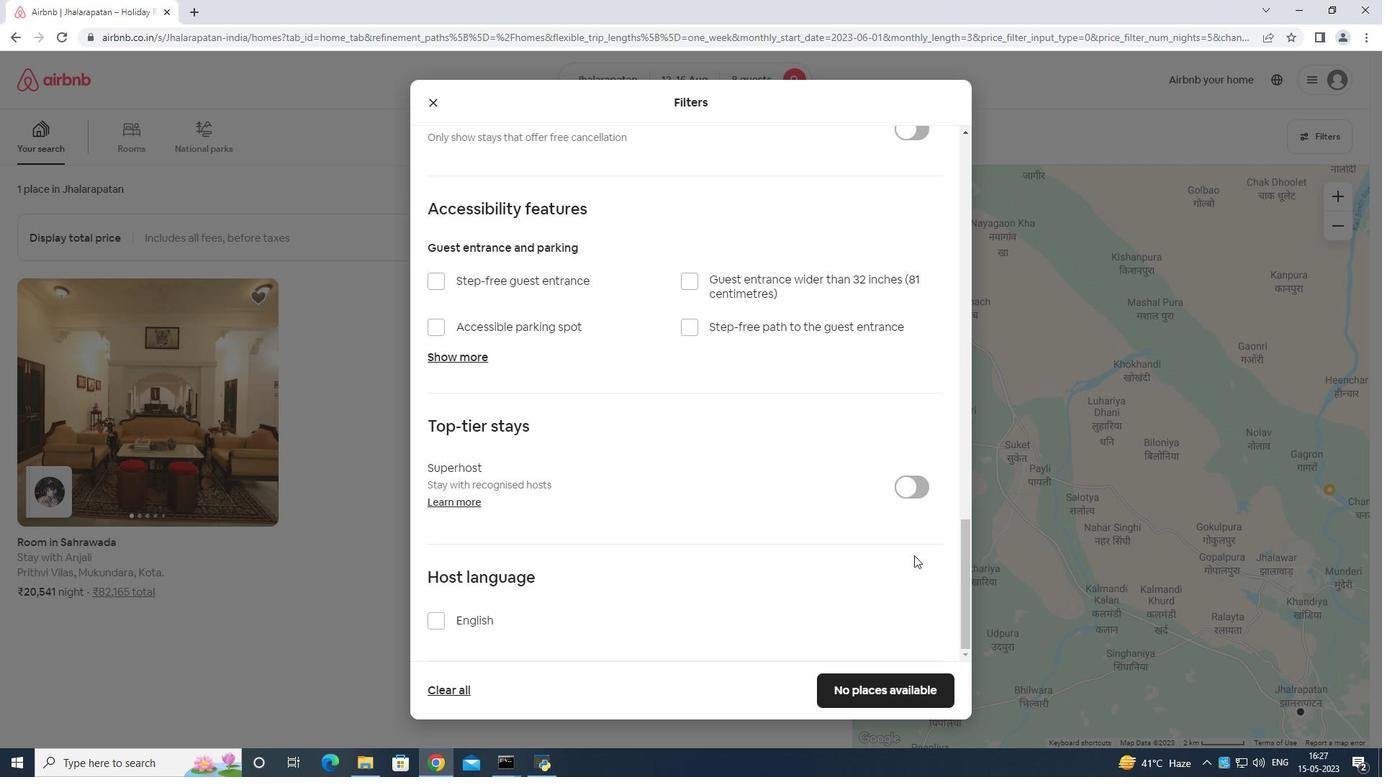 
Action: Mouse moved to (907, 557)
Screenshot: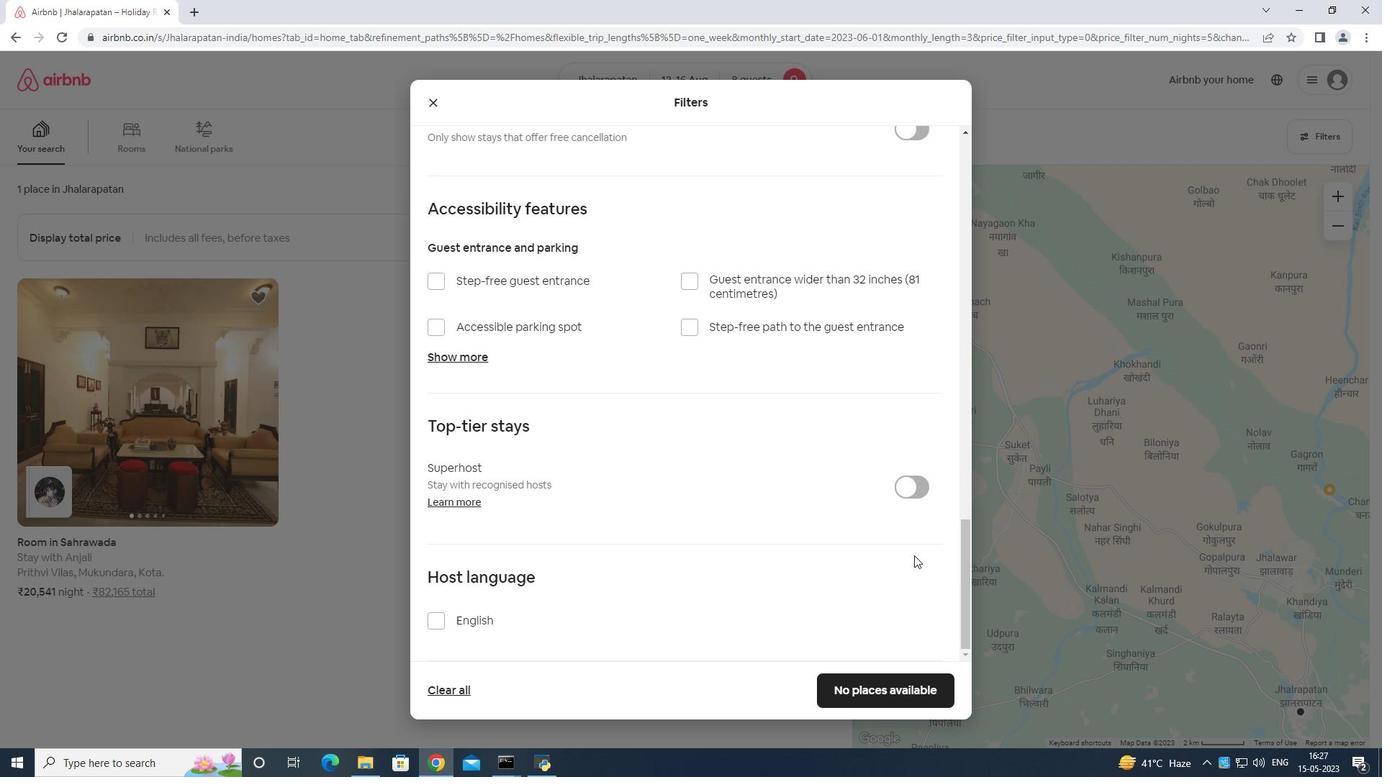 
Action: Mouse scrolled (907, 556) with delta (0, 0)
Screenshot: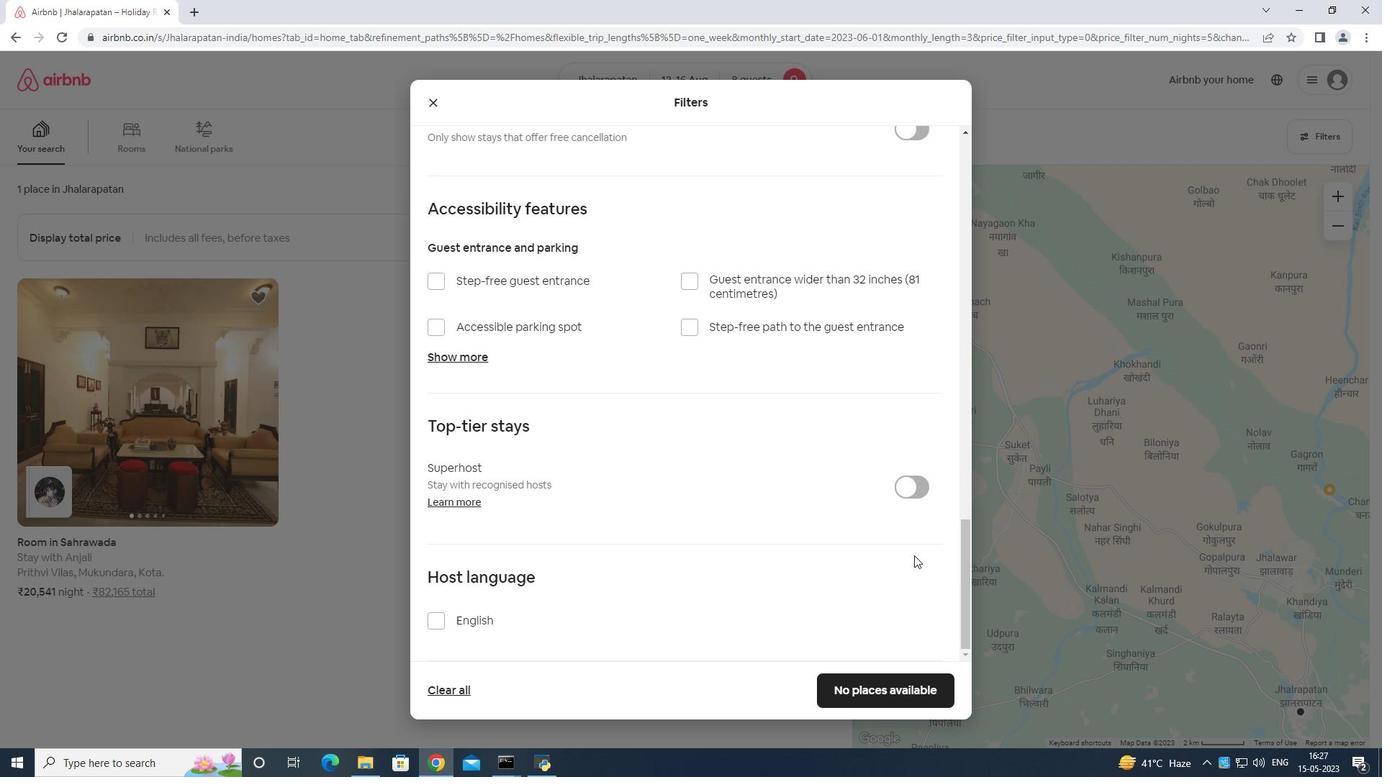 
Action: Mouse moved to (434, 624)
Screenshot: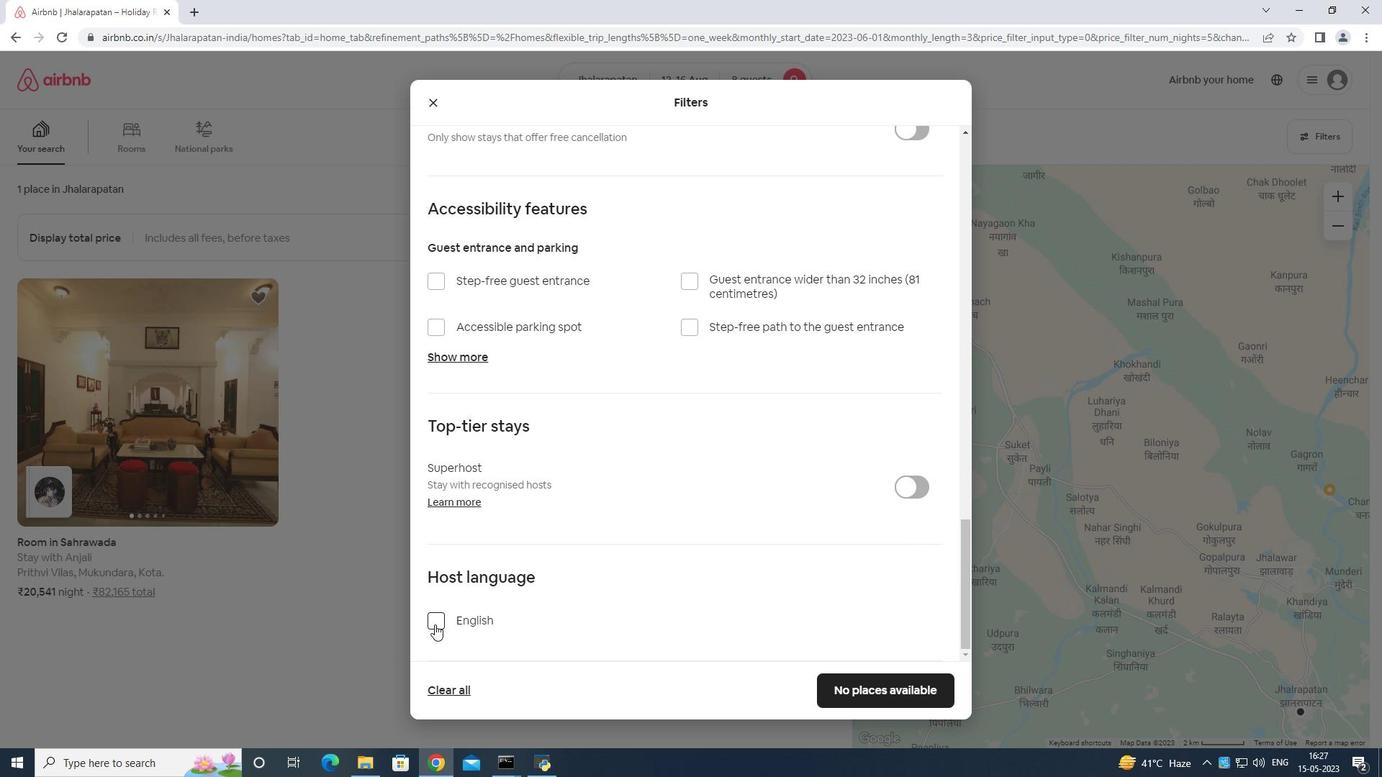 
Action: Mouse pressed left at (434, 624)
Screenshot: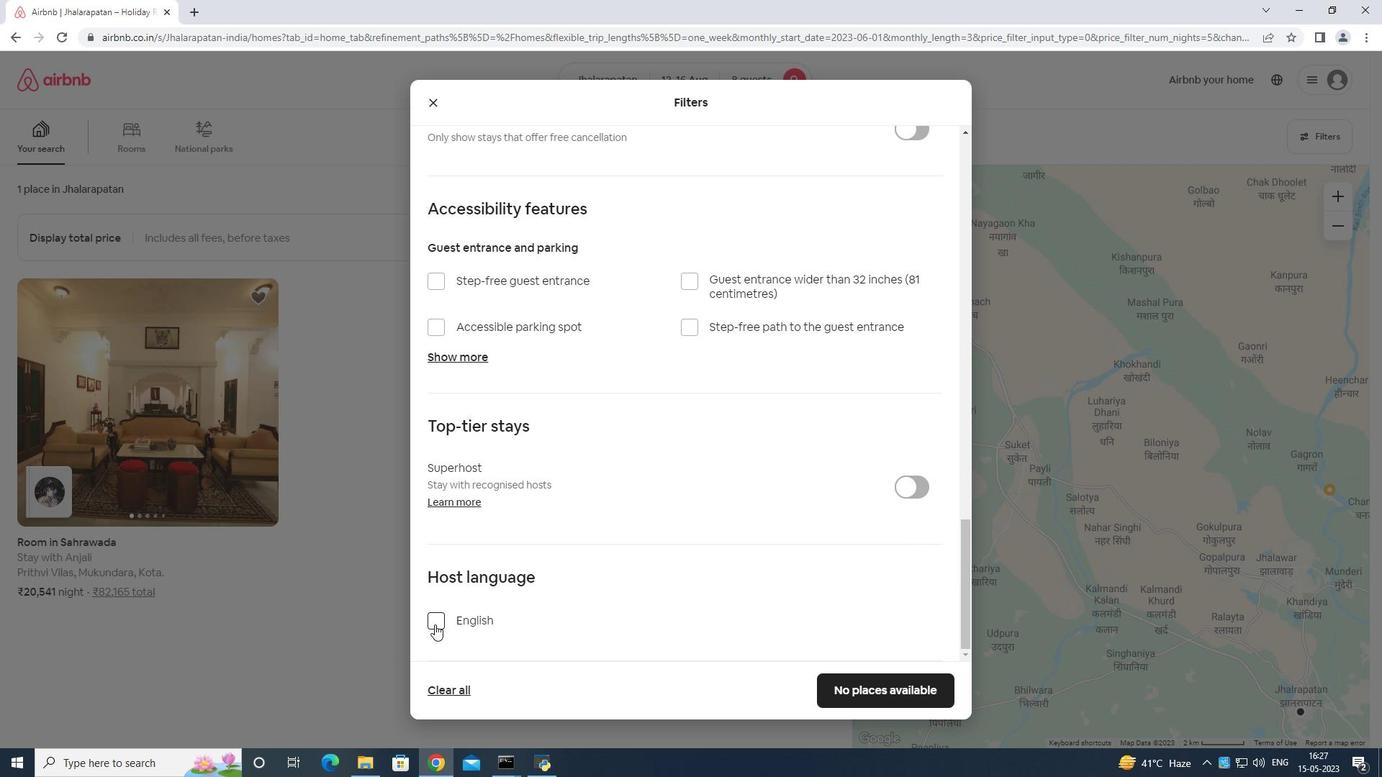 
Action: Mouse moved to (878, 689)
Screenshot: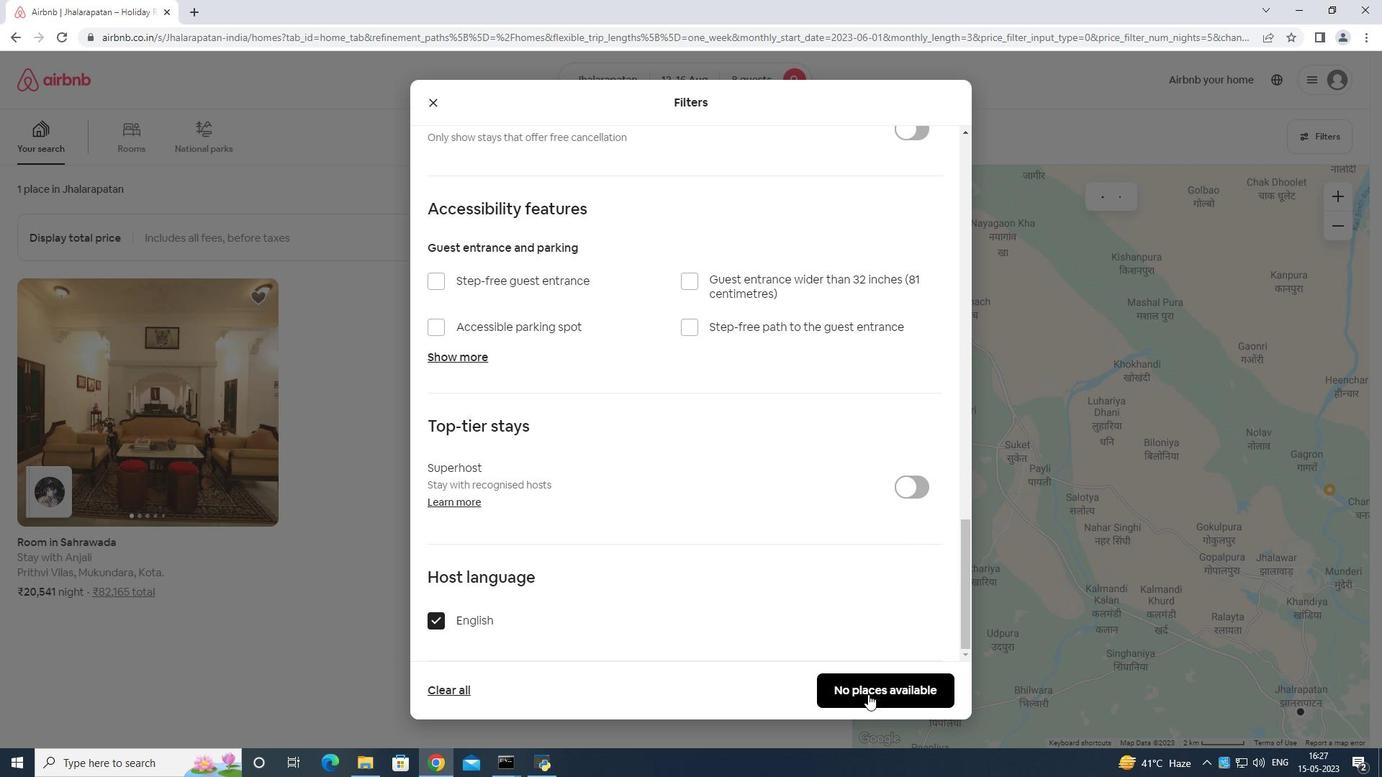 
Action: Mouse pressed left at (878, 689)
Screenshot: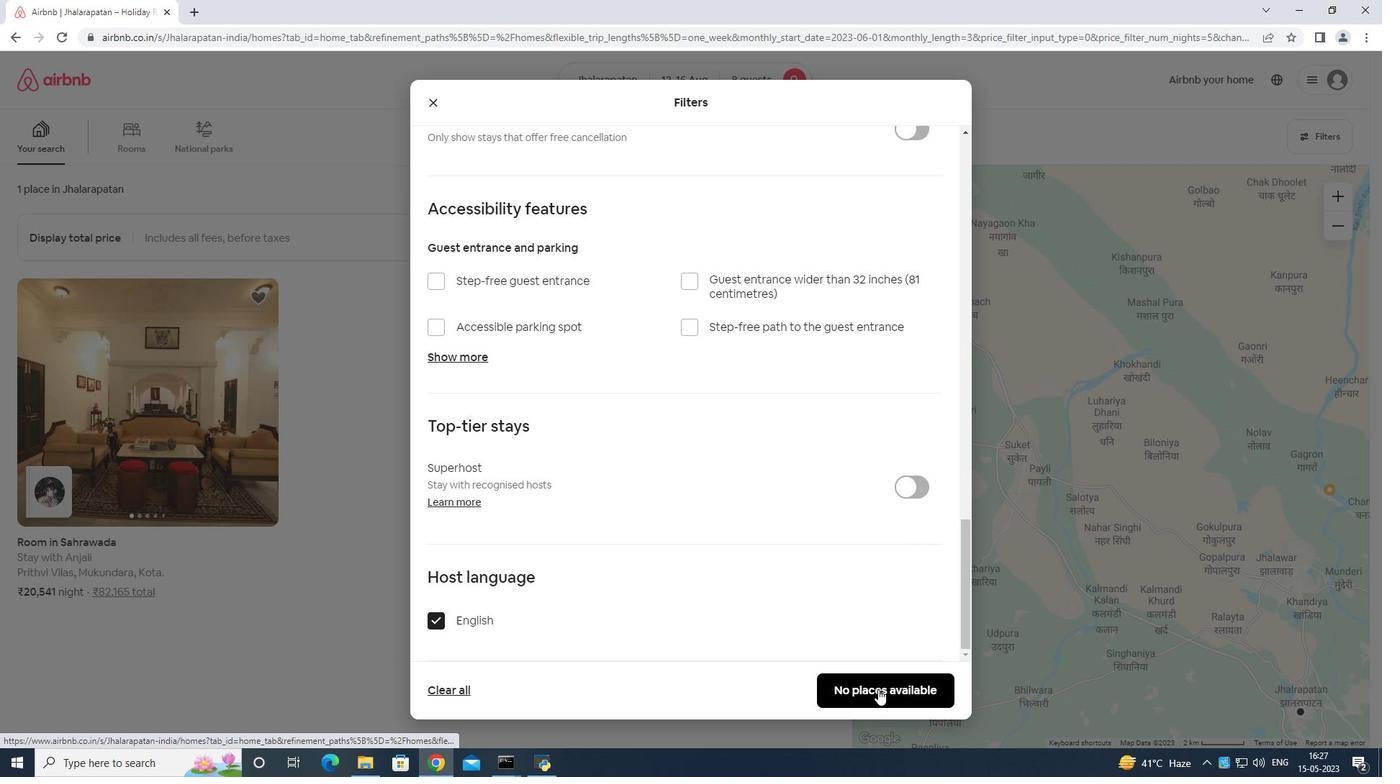 
Action: Mouse moved to (877, 687)
Screenshot: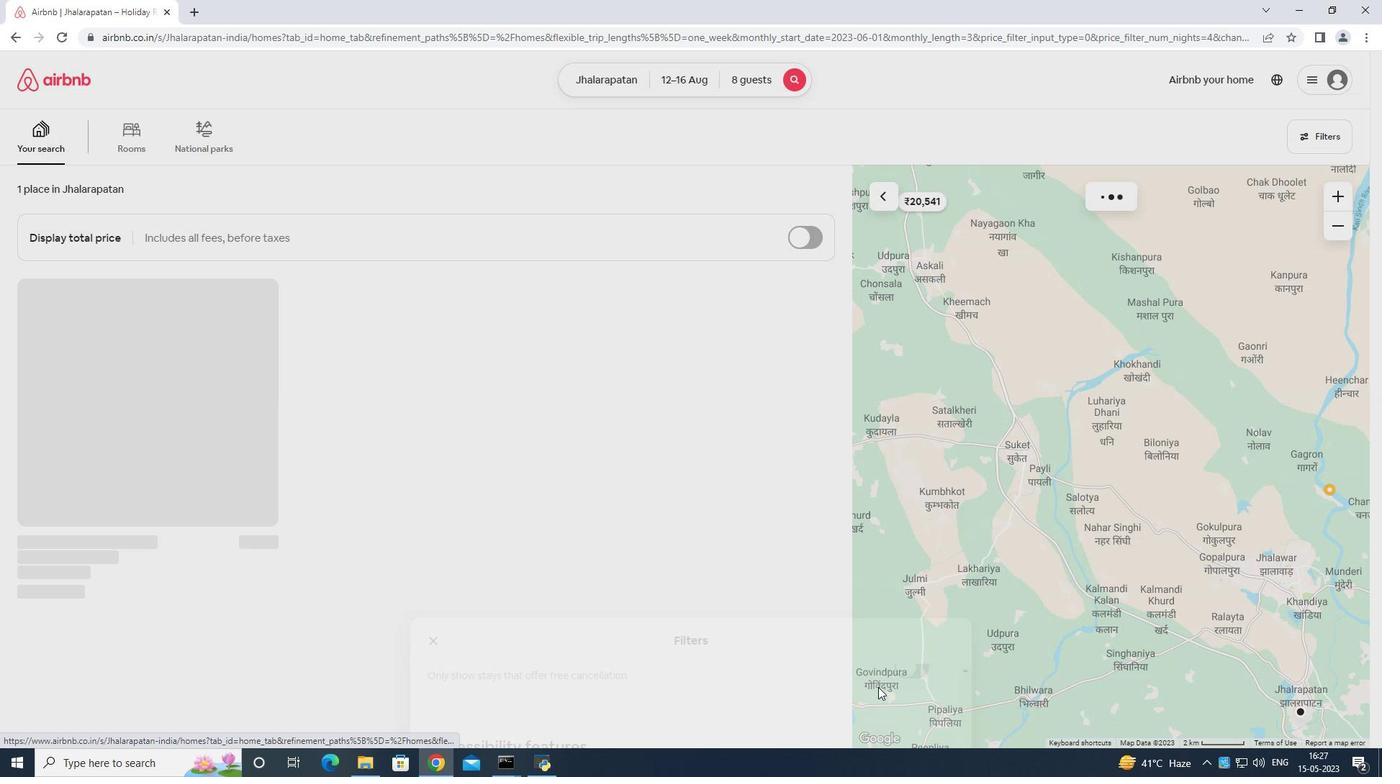 
